 Task: Compose an email with the signature Edward Wright with the subject Request for a pay raise and the message I appreciate your patience and understanding in this matter. from softage.1@softage.net to softage.4@softage.net,  softage.1@softage.net and softage.5@softage.net with CC to softage.6@softage.net with an attached document Partnership_contract.docx, insert an emoji of office Send the email
Action: Mouse moved to (588, 749)
Screenshot: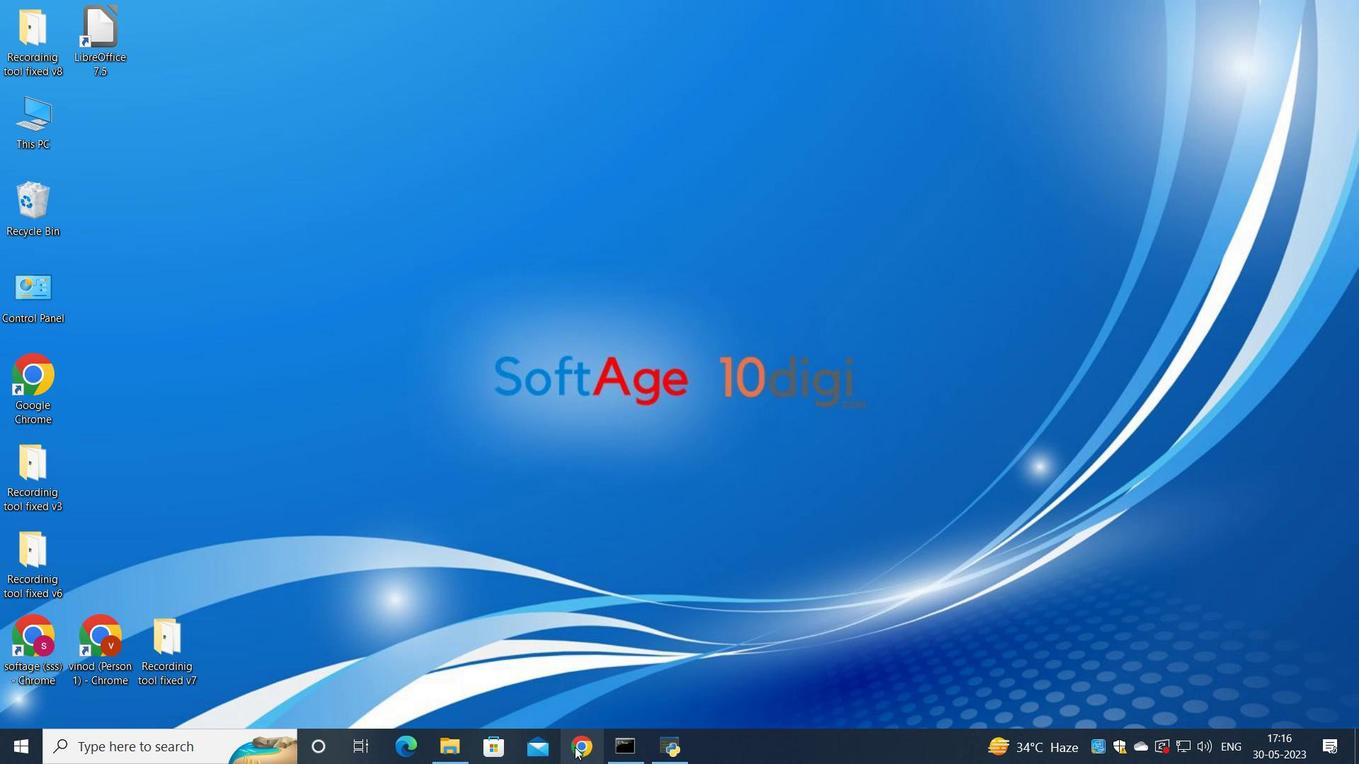 
Action: Mouse pressed left at (588, 749)
Screenshot: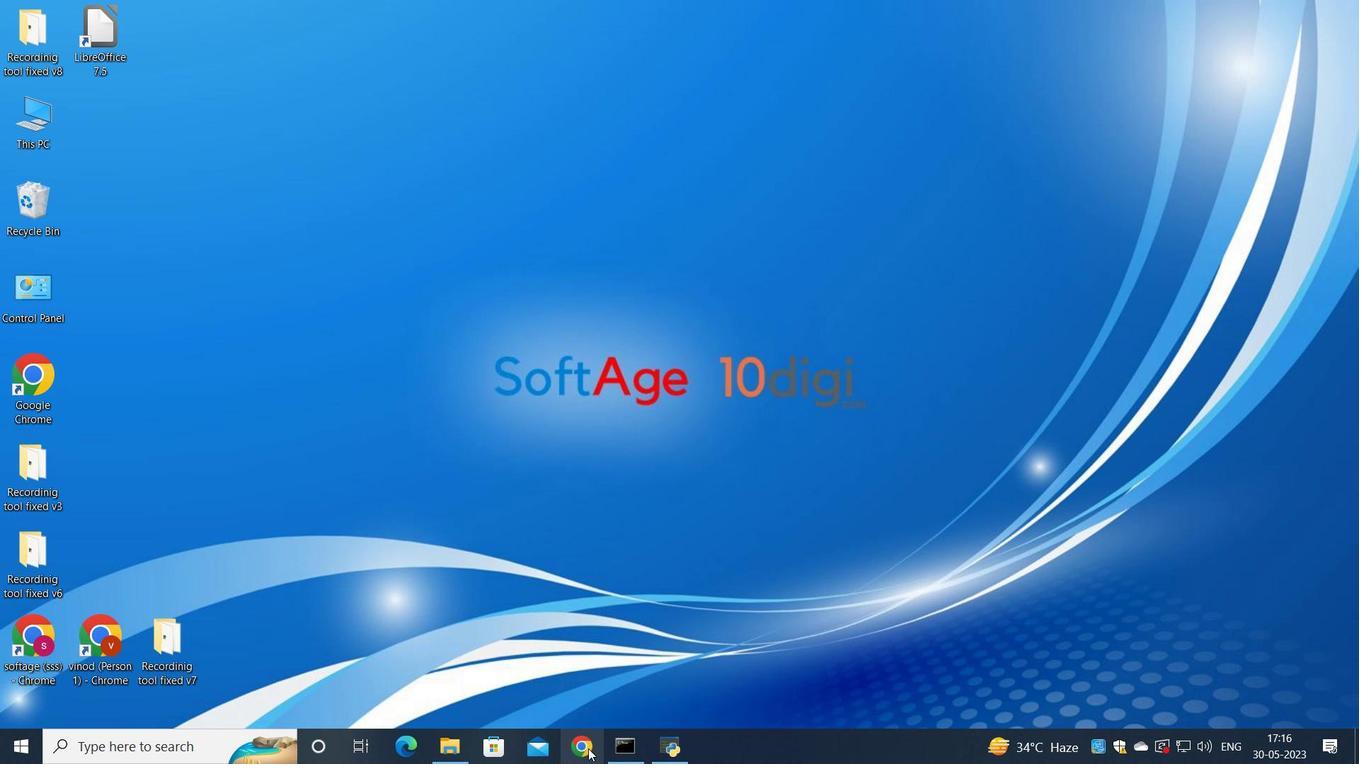 
Action: Mouse moved to (597, 482)
Screenshot: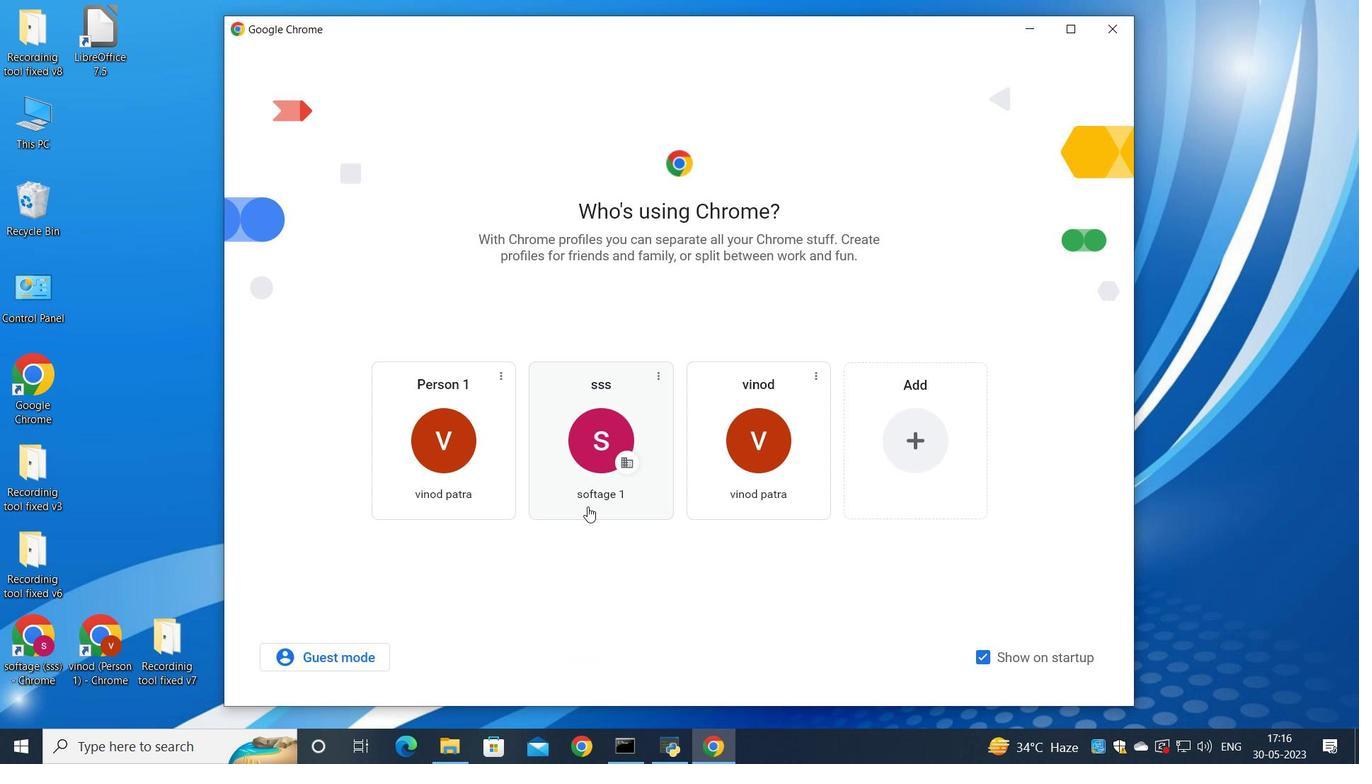 
Action: Mouse pressed left at (597, 482)
Screenshot: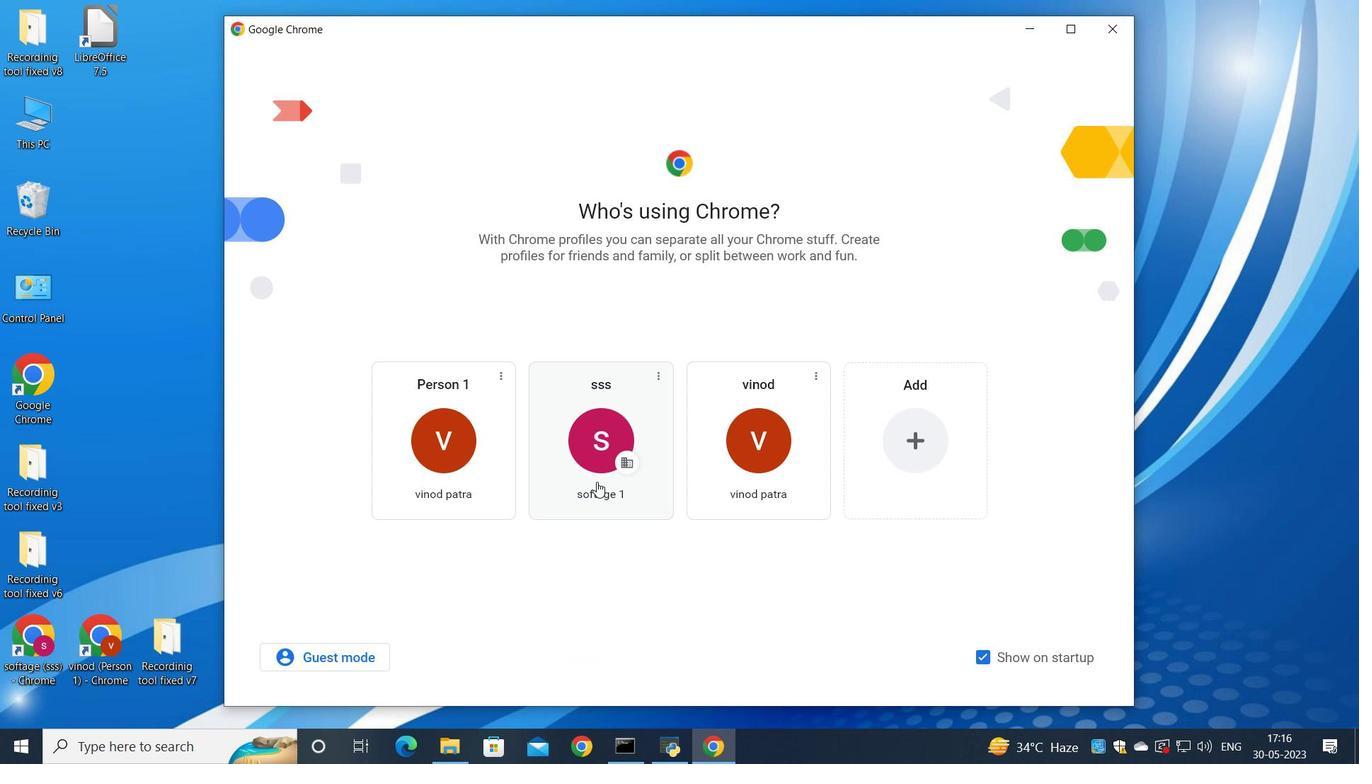 
Action: Mouse moved to (1196, 86)
Screenshot: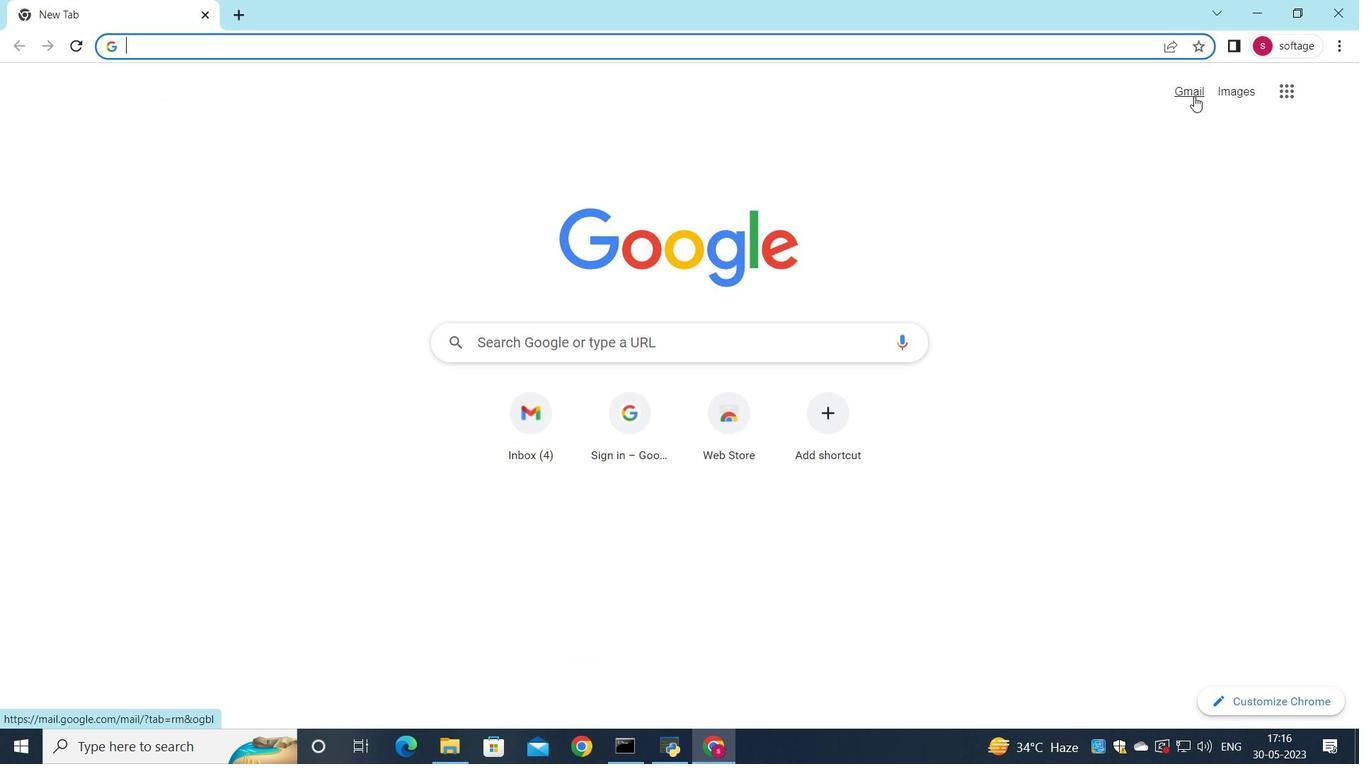 
Action: Mouse pressed left at (1196, 86)
Screenshot: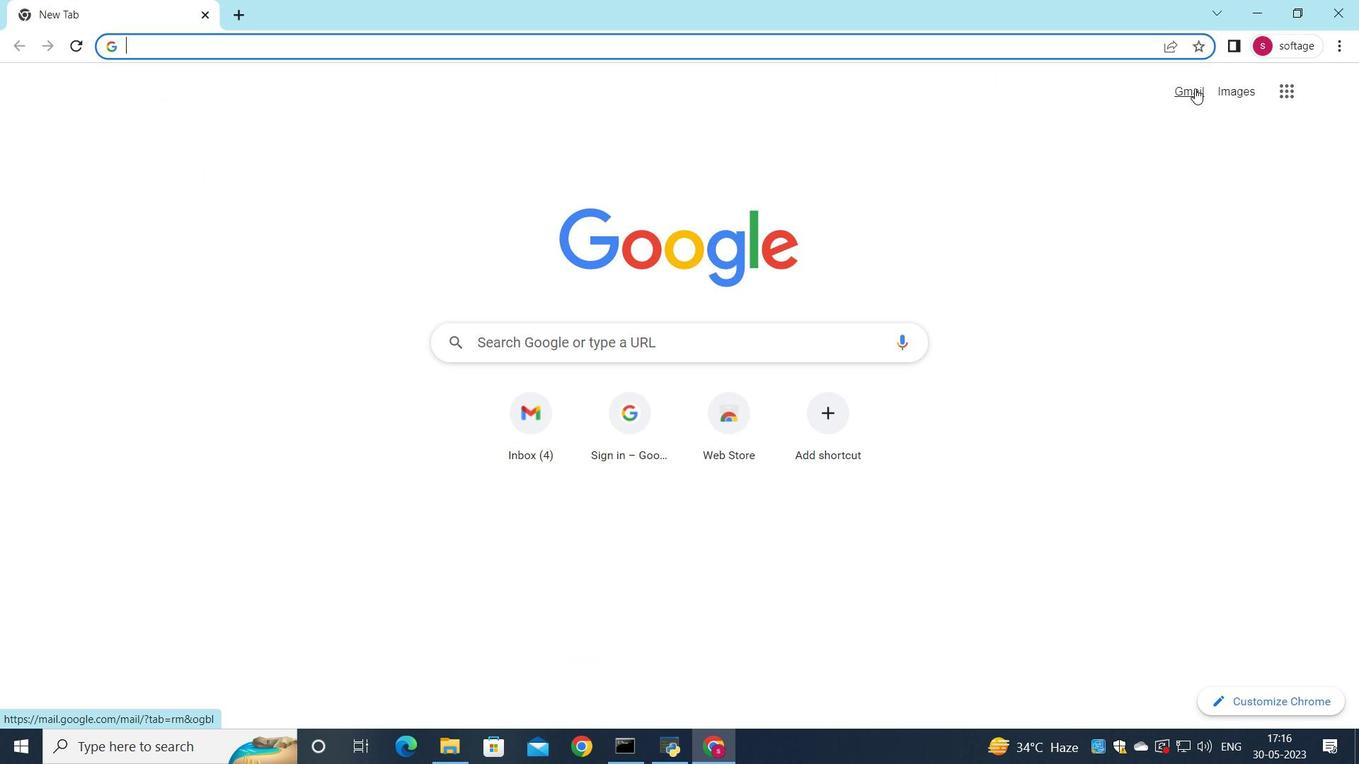 
Action: Mouse moved to (1157, 124)
Screenshot: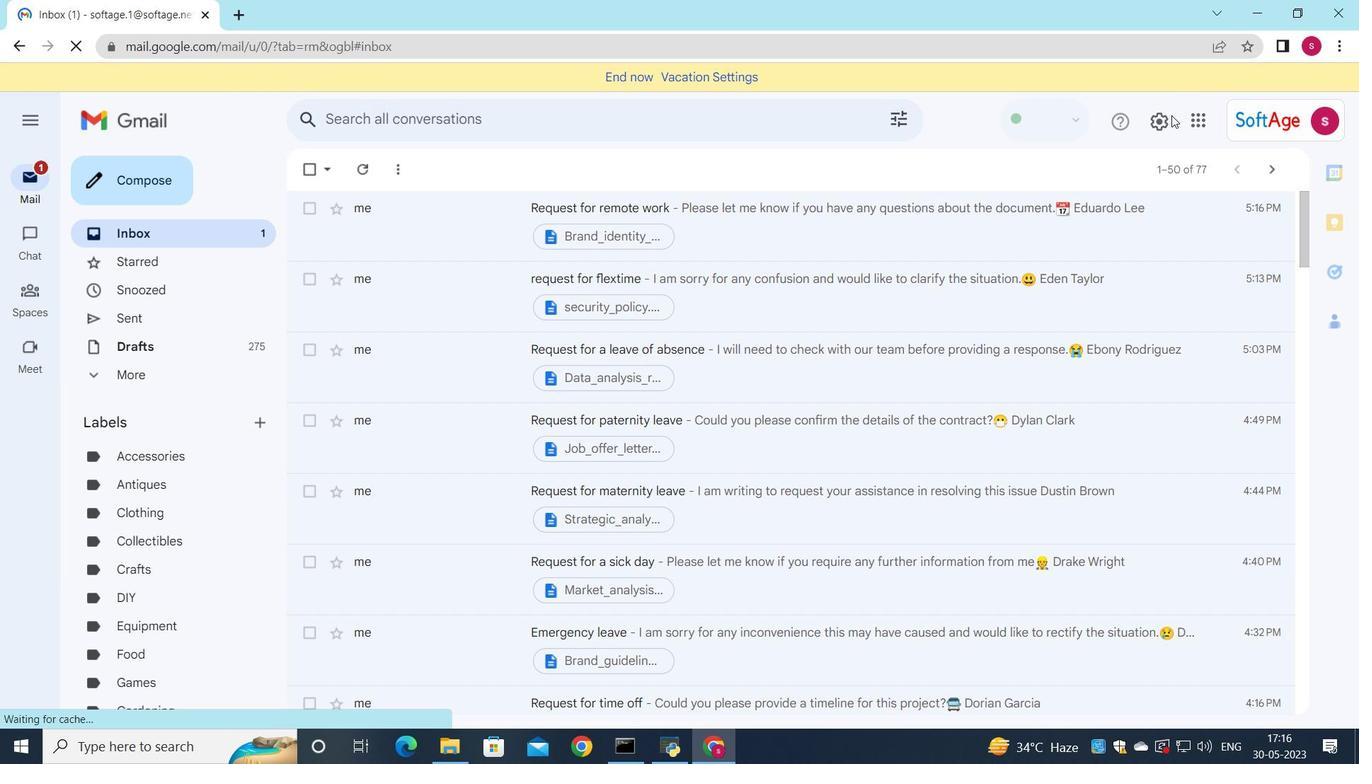 
Action: Mouse pressed left at (1157, 124)
Screenshot: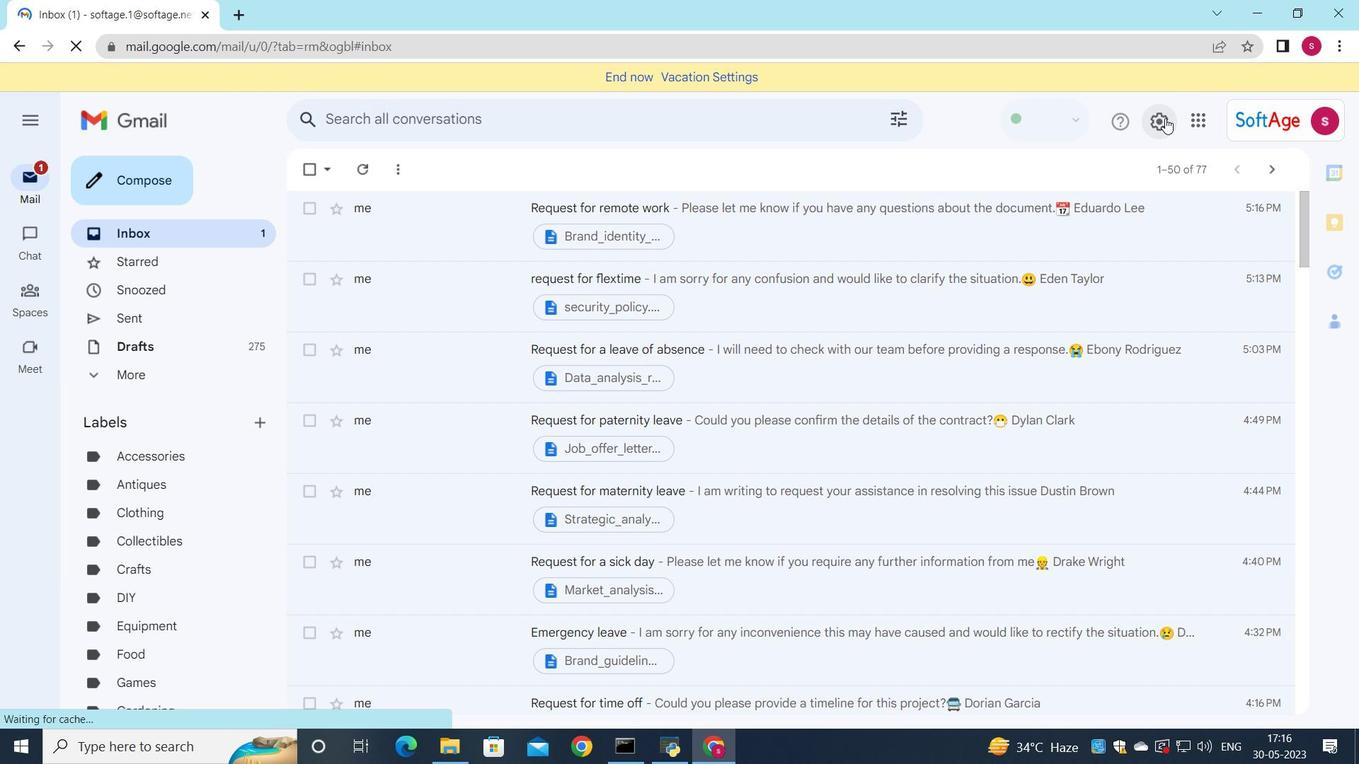 
Action: Mouse moved to (1150, 205)
Screenshot: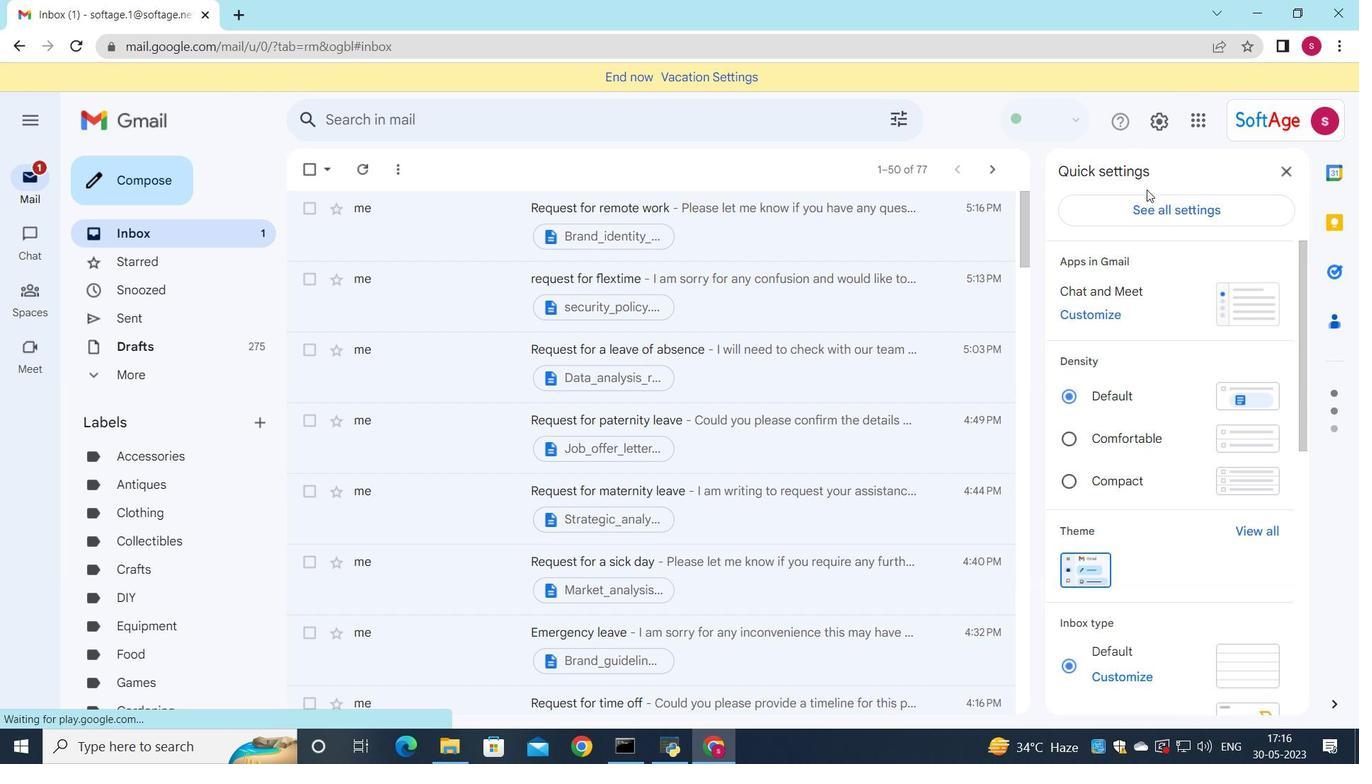 
Action: Mouse pressed left at (1150, 205)
Screenshot: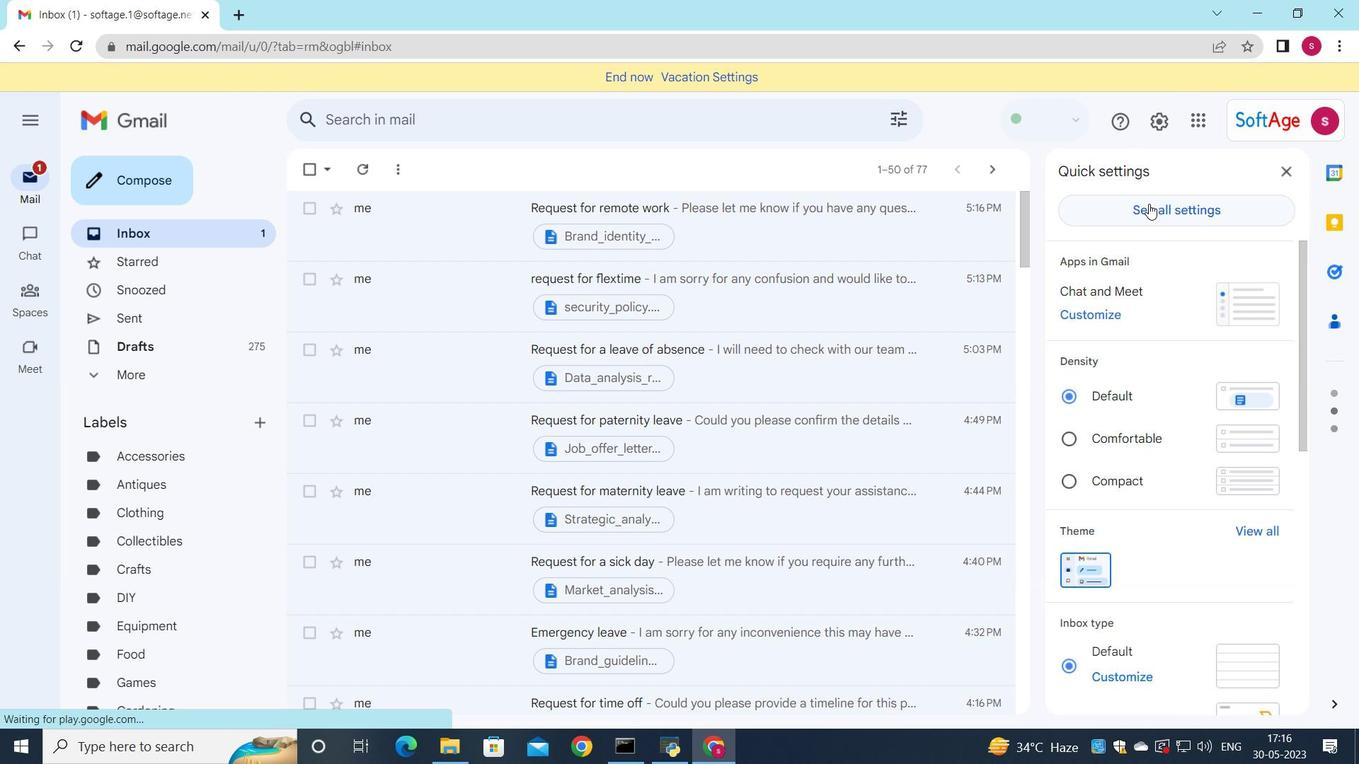 
Action: Mouse moved to (767, 233)
Screenshot: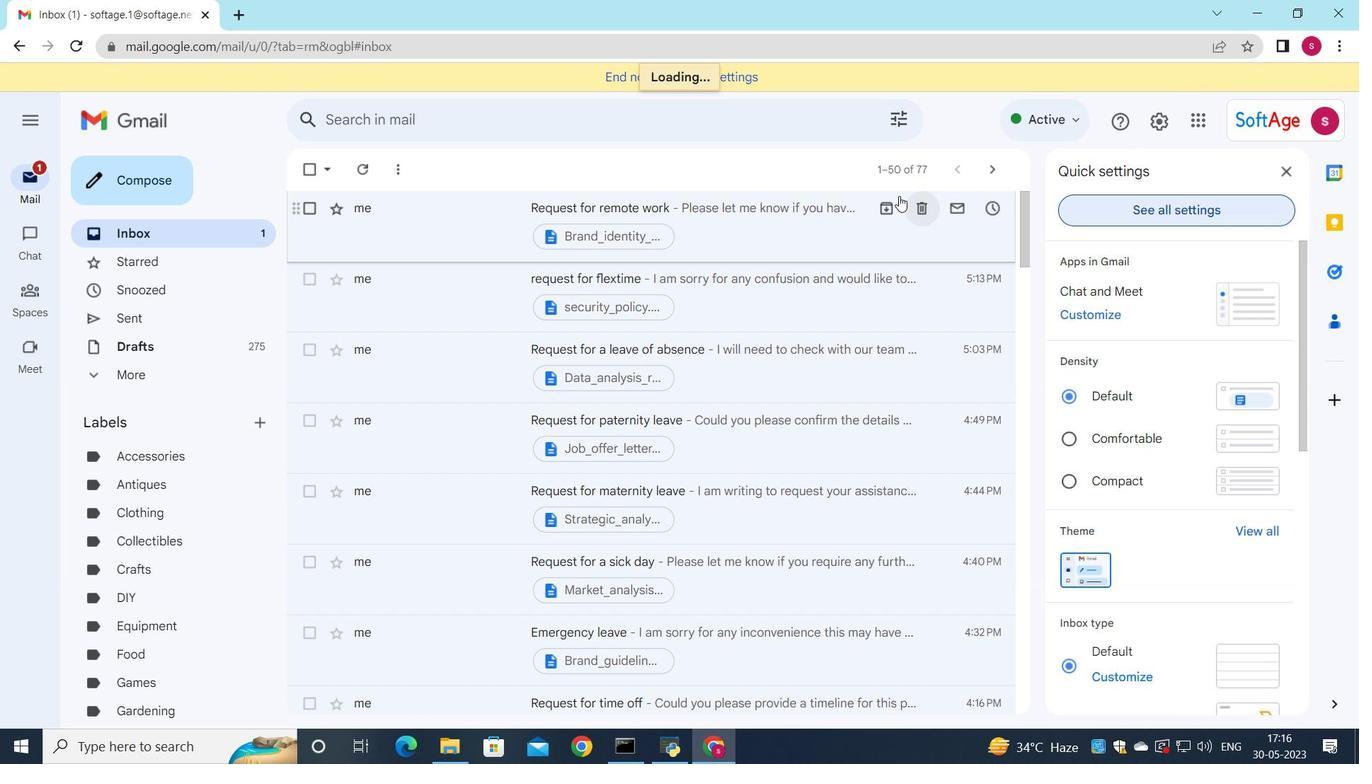 
Action: Mouse scrolled (770, 232) with delta (0, 0)
Screenshot: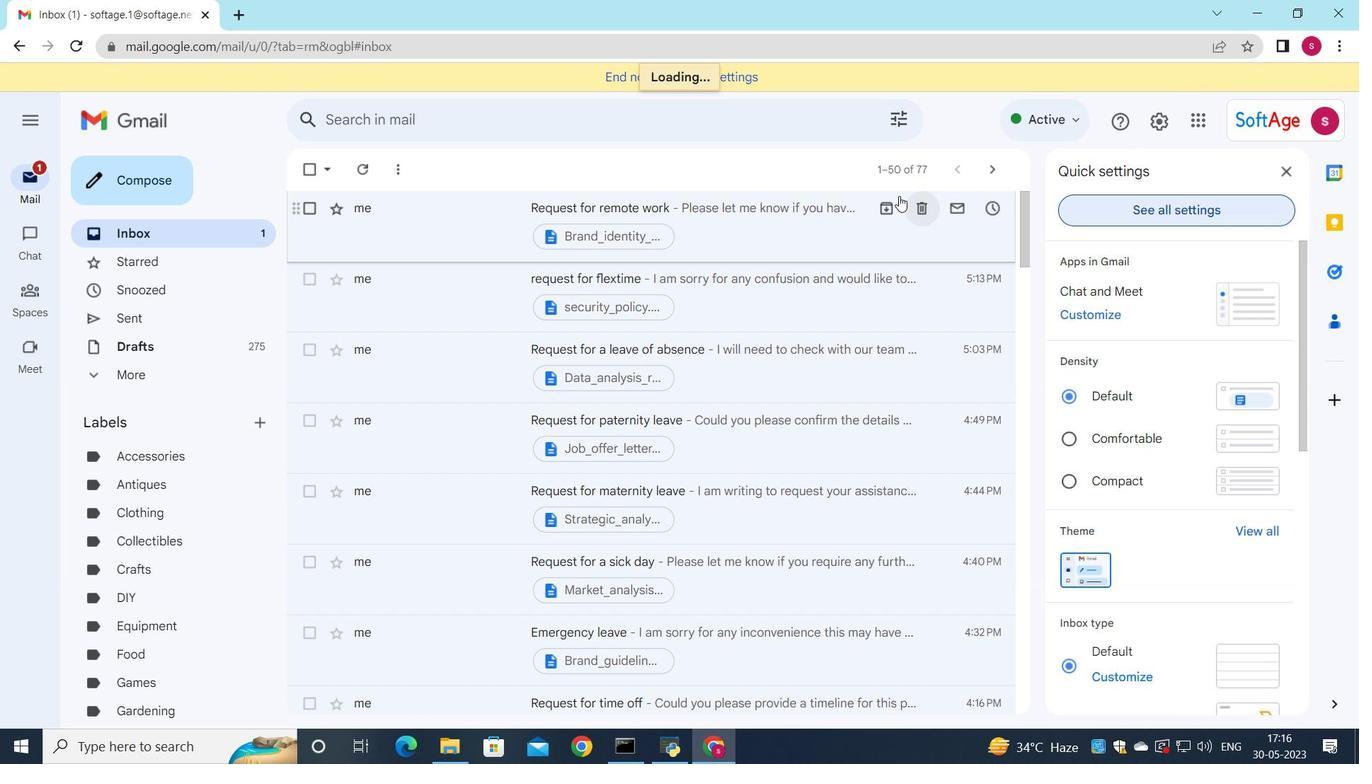 
Action: Mouse moved to (765, 236)
Screenshot: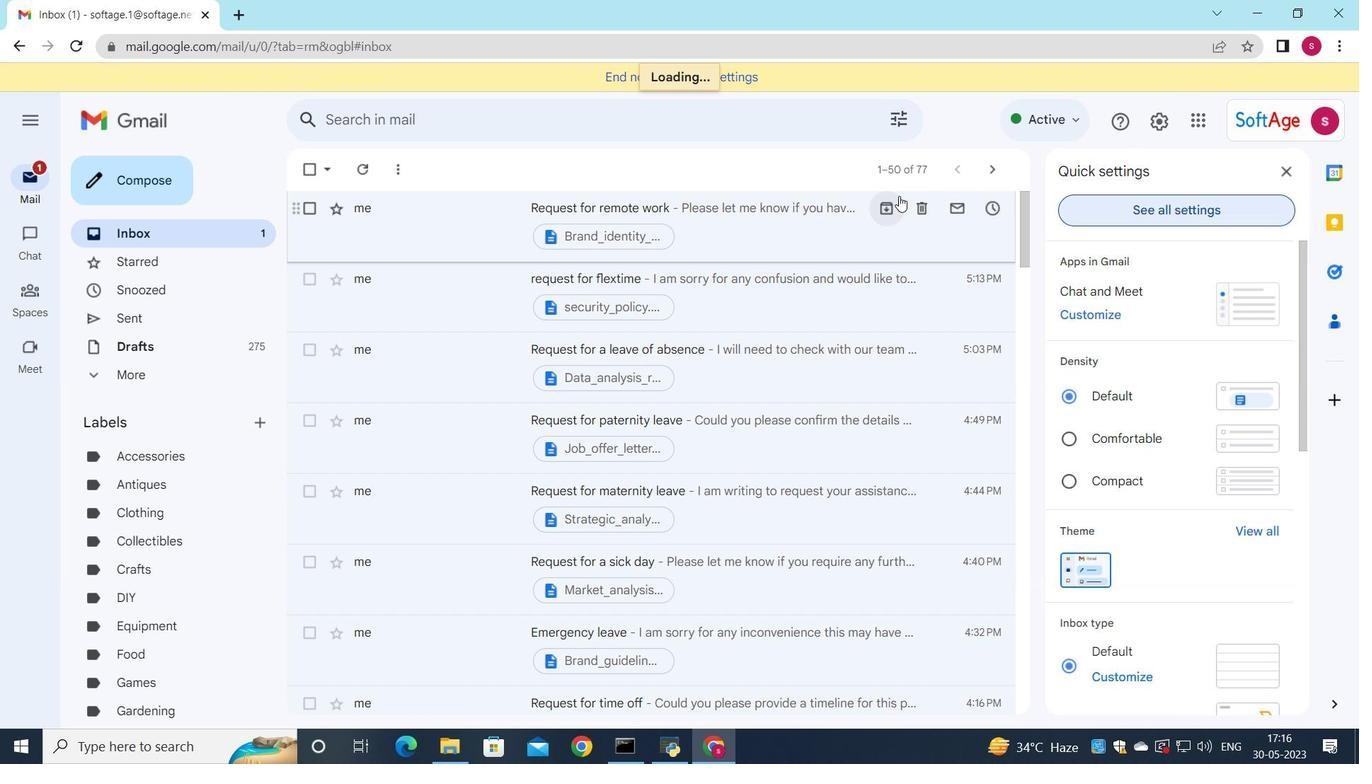 
Action: Mouse scrolled (765, 235) with delta (0, 0)
Screenshot: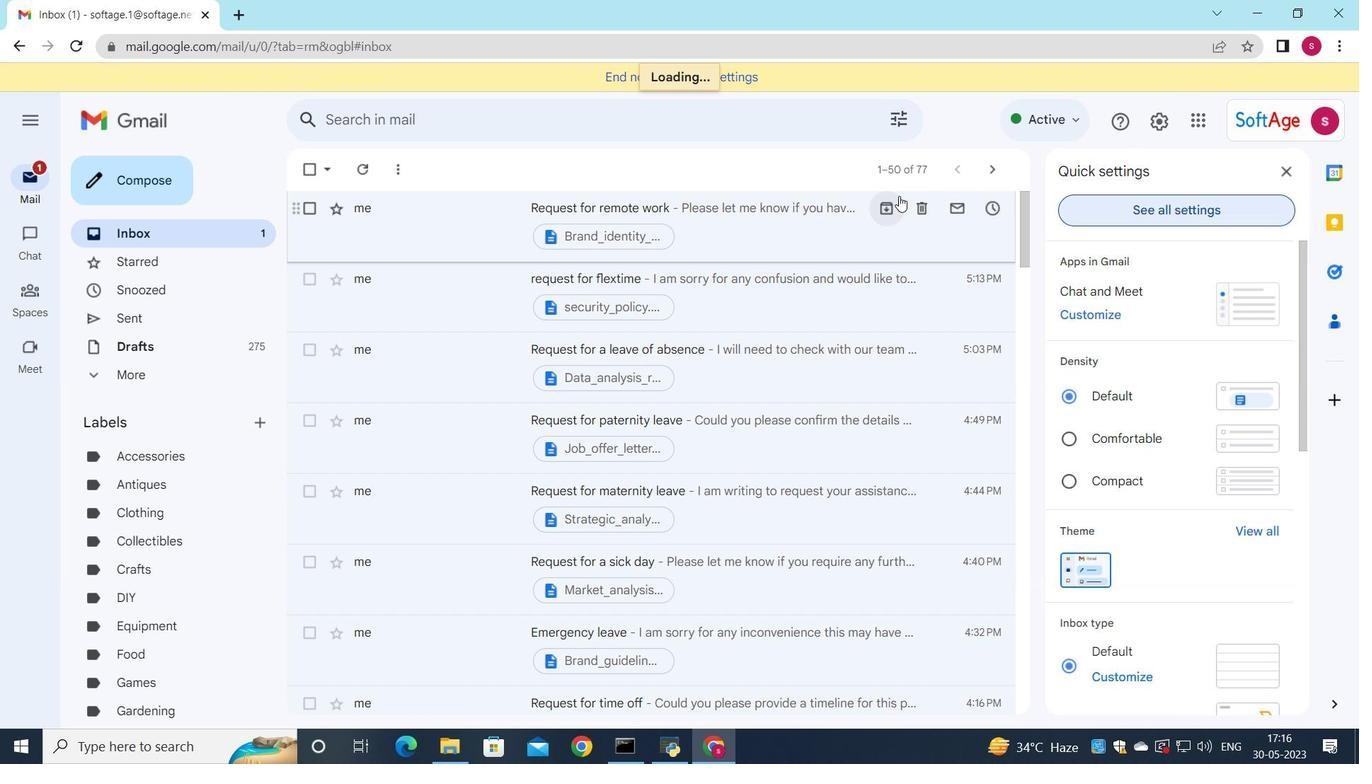 
Action: Mouse scrolled (765, 235) with delta (0, 0)
Screenshot: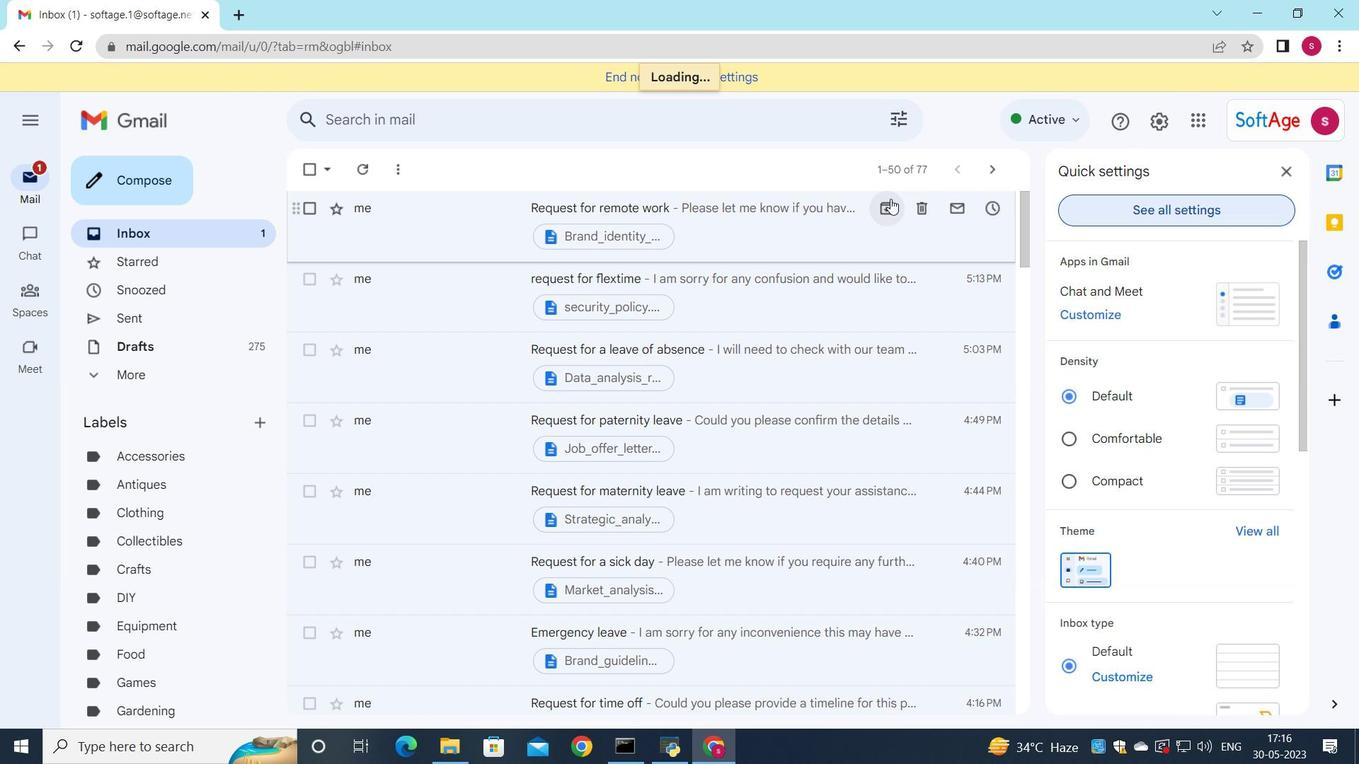 
Action: Mouse scrolled (765, 235) with delta (0, 0)
Screenshot: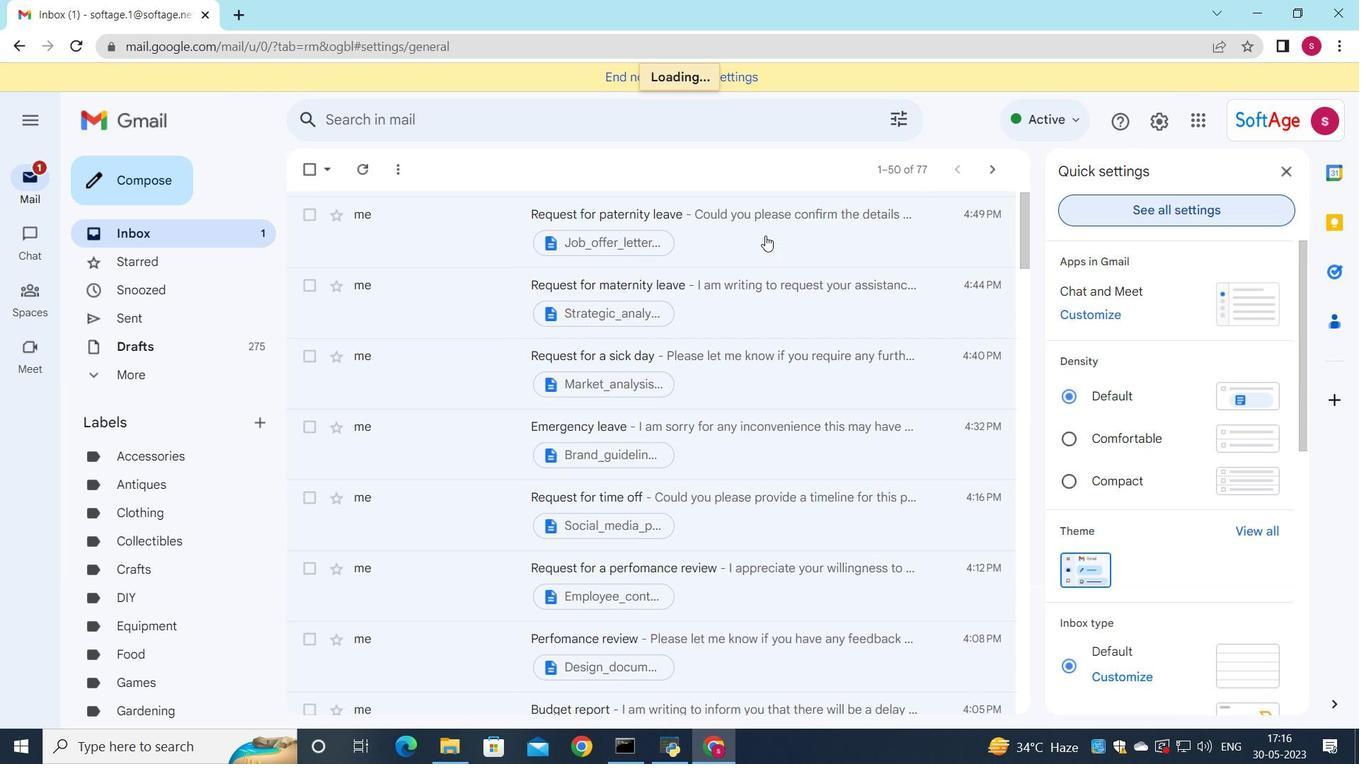 
Action: Mouse scrolled (765, 235) with delta (0, 0)
Screenshot: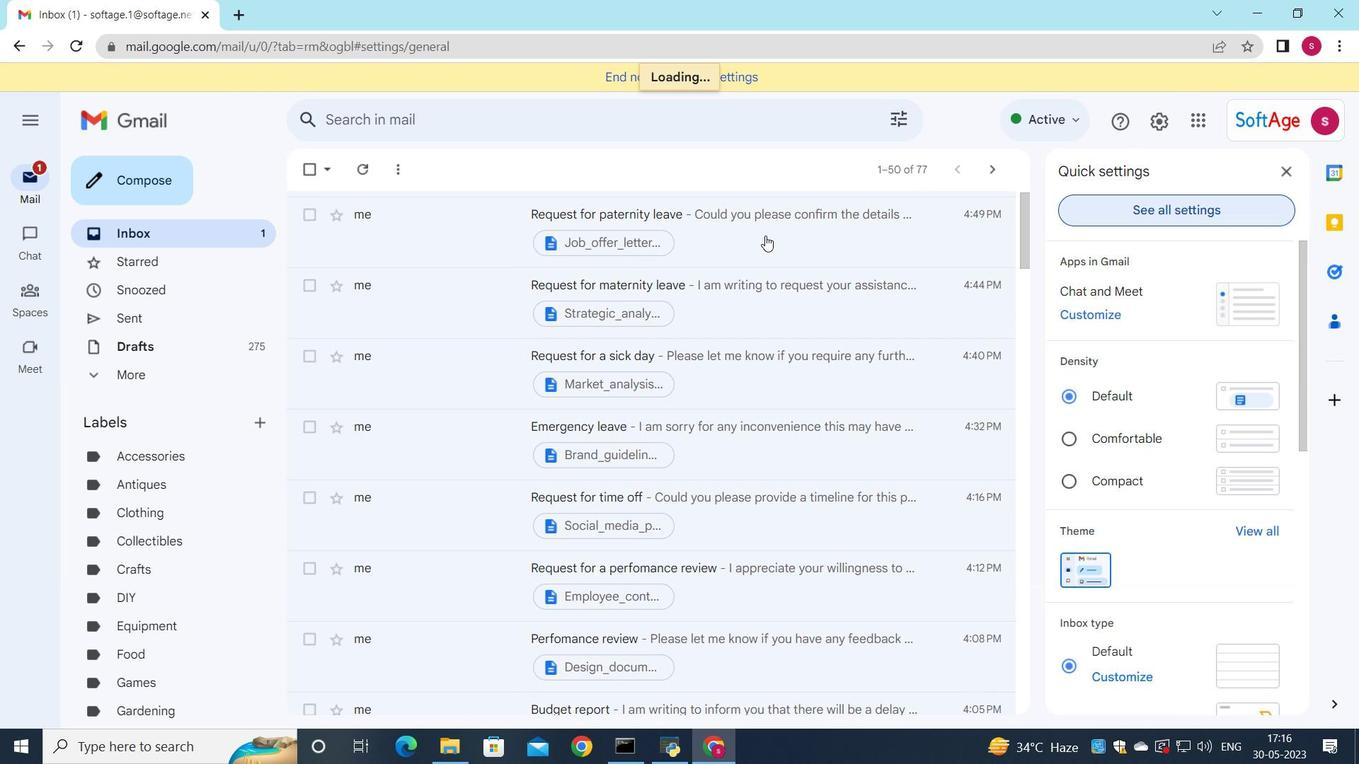 
Action: Mouse scrolled (765, 235) with delta (0, 0)
Screenshot: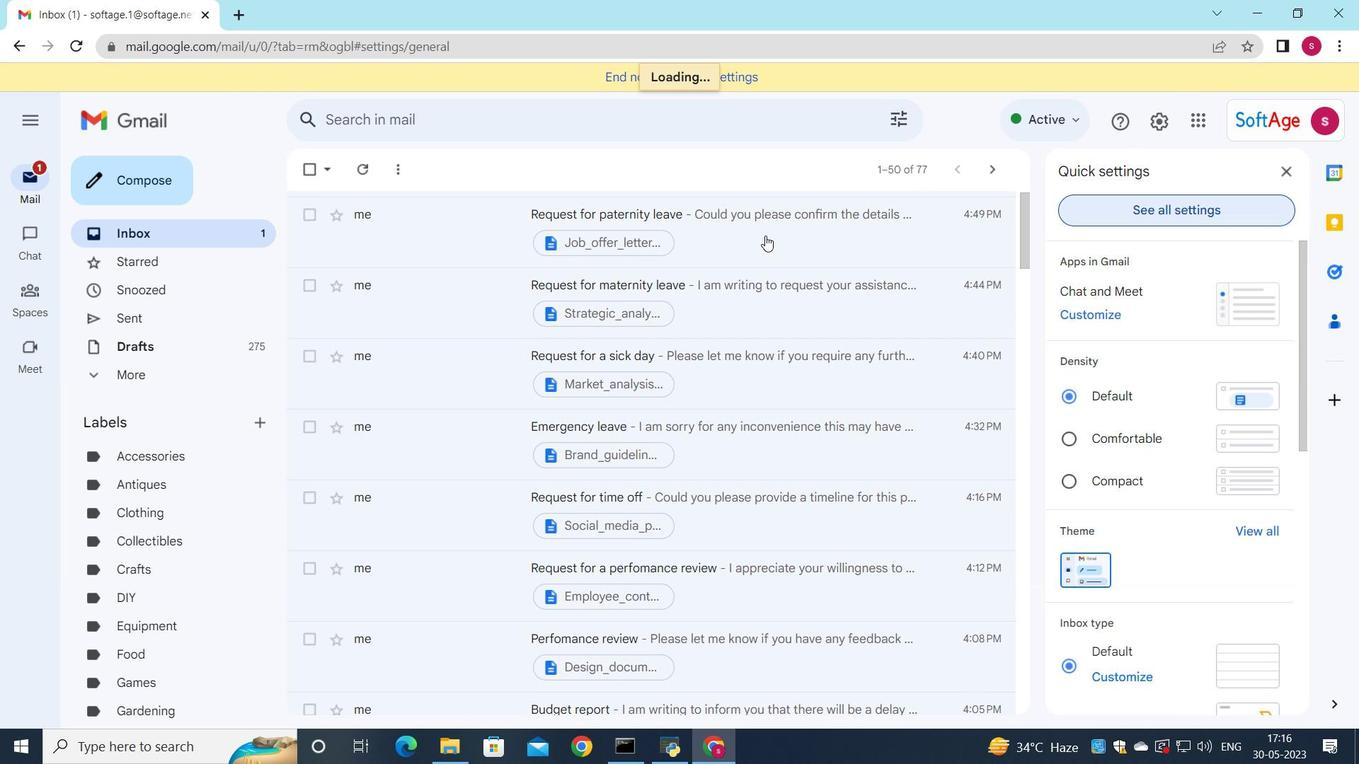 
Action: Mouse scrolled (765, 235) with delta (0, 0)
Screenshot: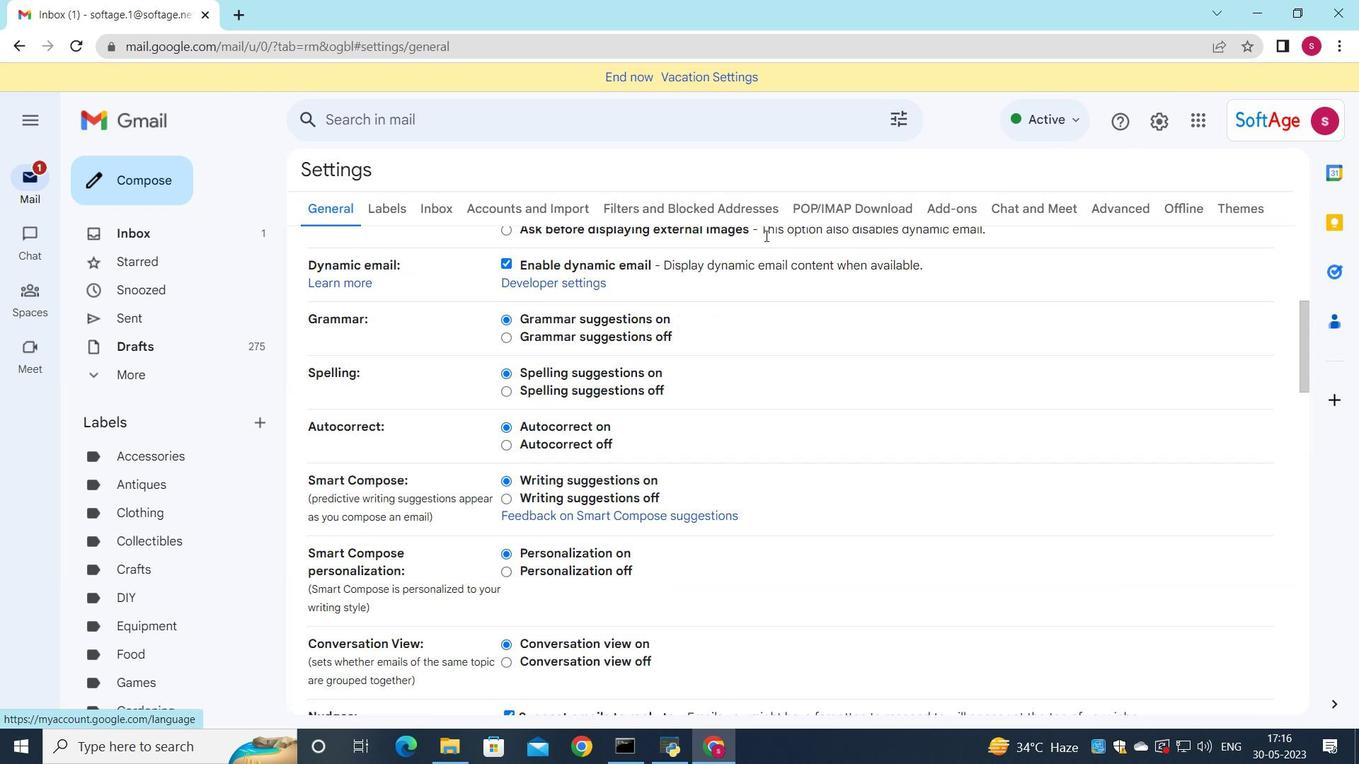 
Action: Mouse scrolled (765, 235) with delta (0, 0)
Screenshot: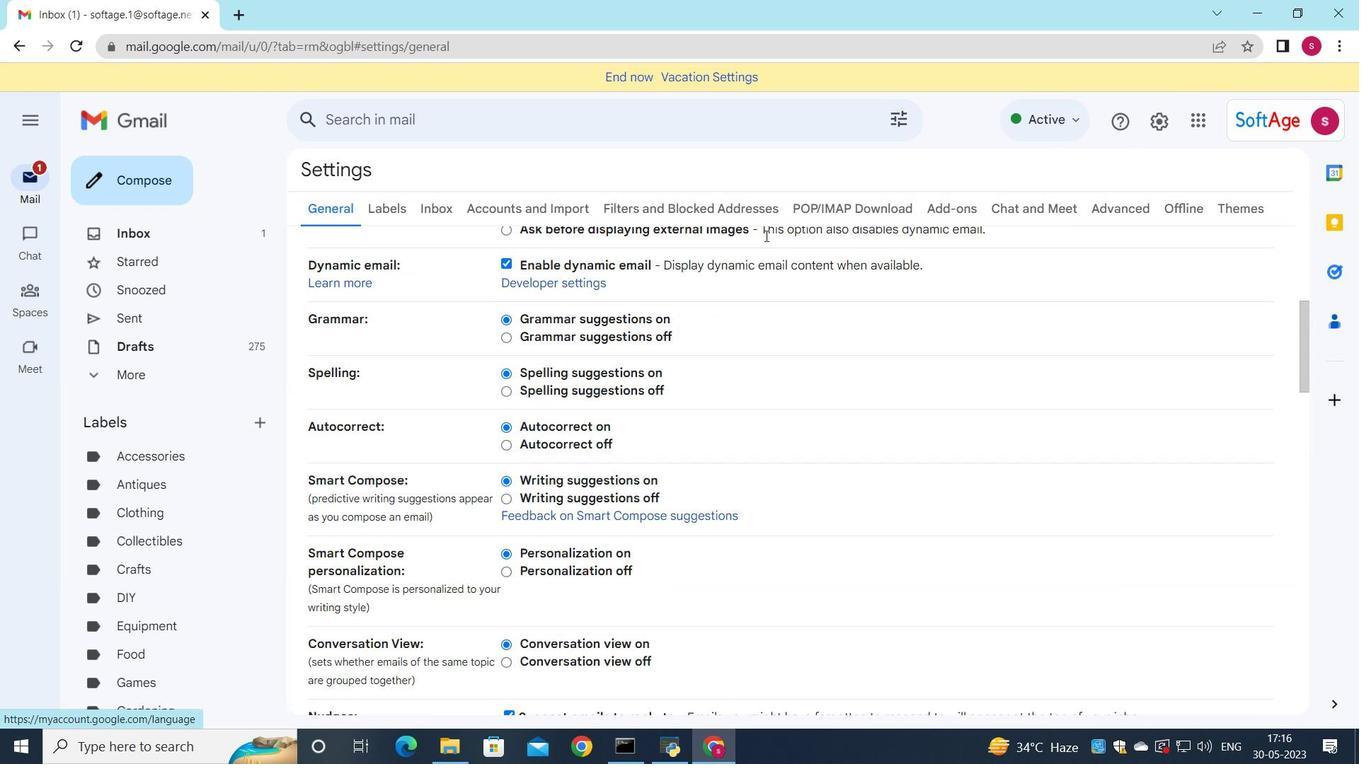 
Action: Mouse scrolled (765, 235) with delta (0, 0)
Screenshot: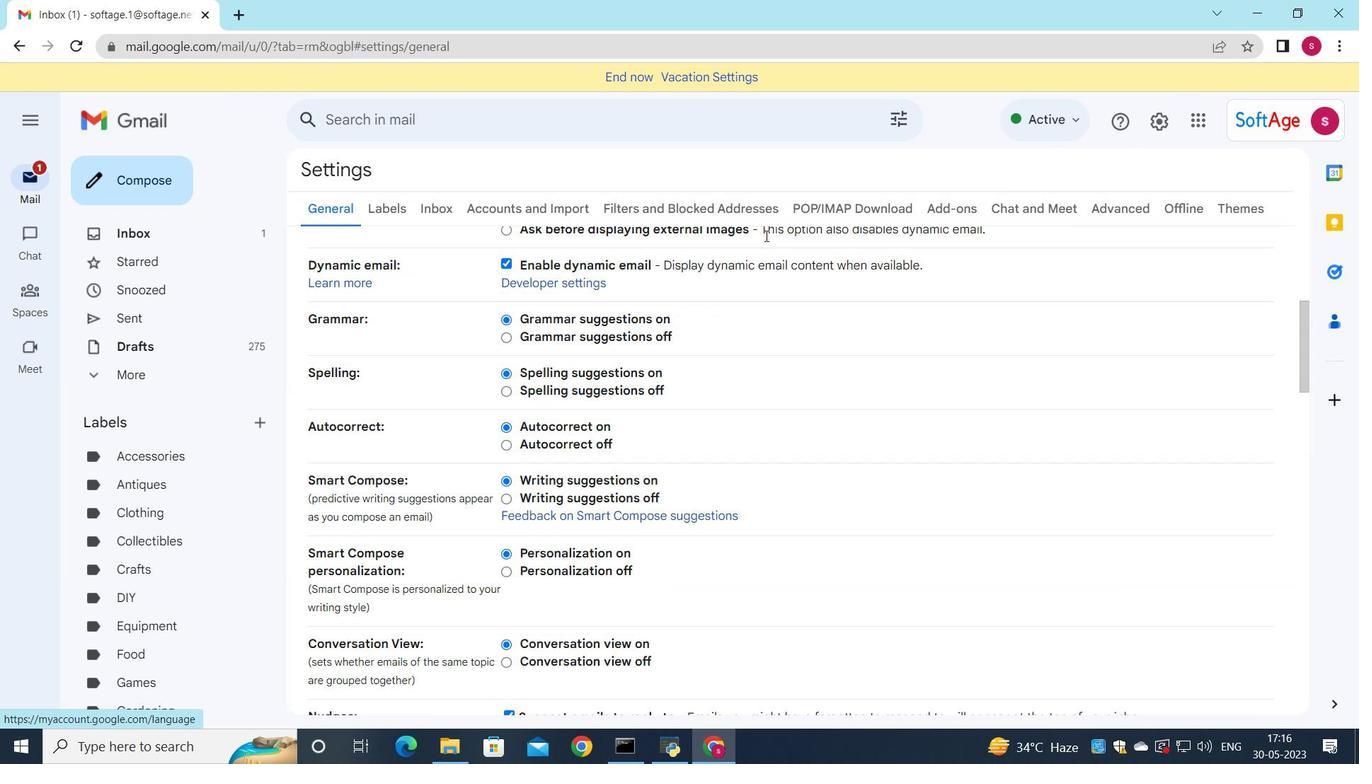 
Action: Mouse scrolled (765, 235) with delta (0, 0)
Screenshot: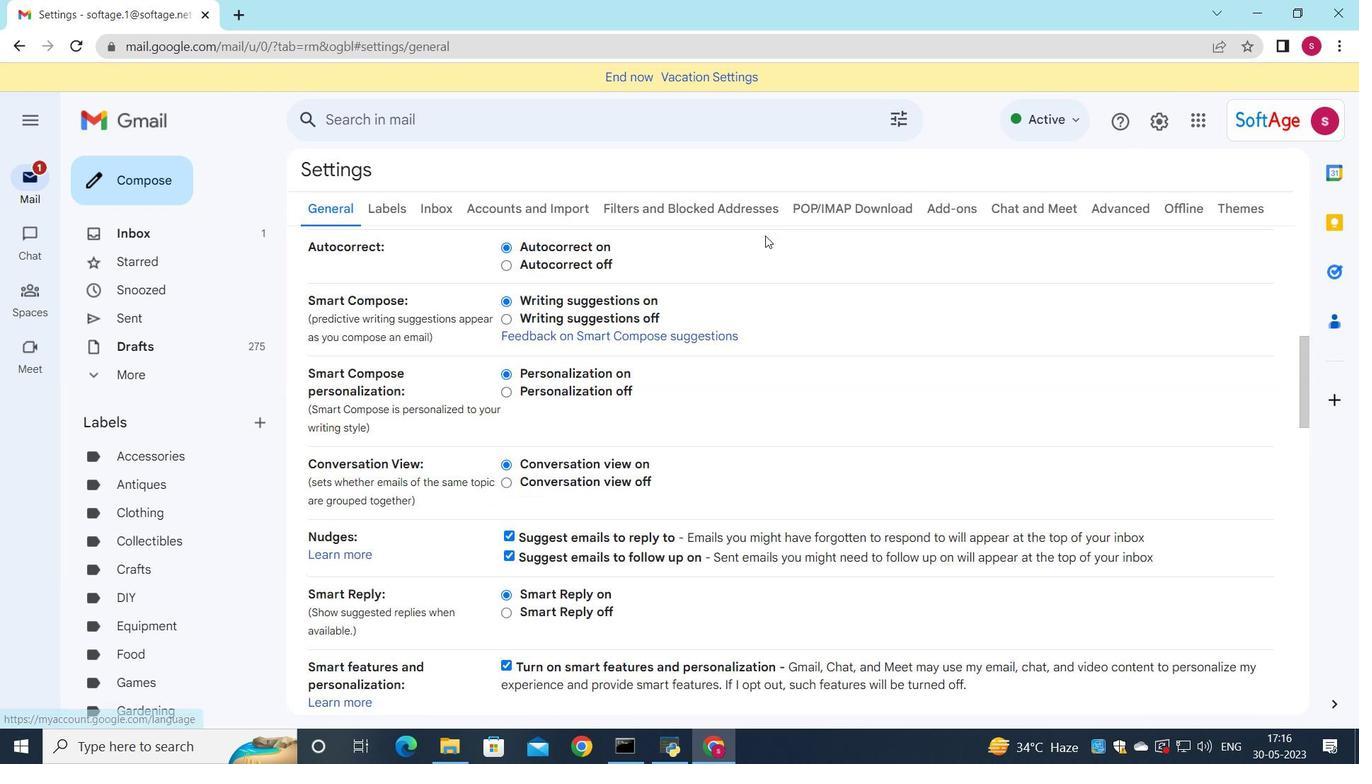 
Action: Mouse scrolled (765, 235) with delta (0, 0)
Screenshot: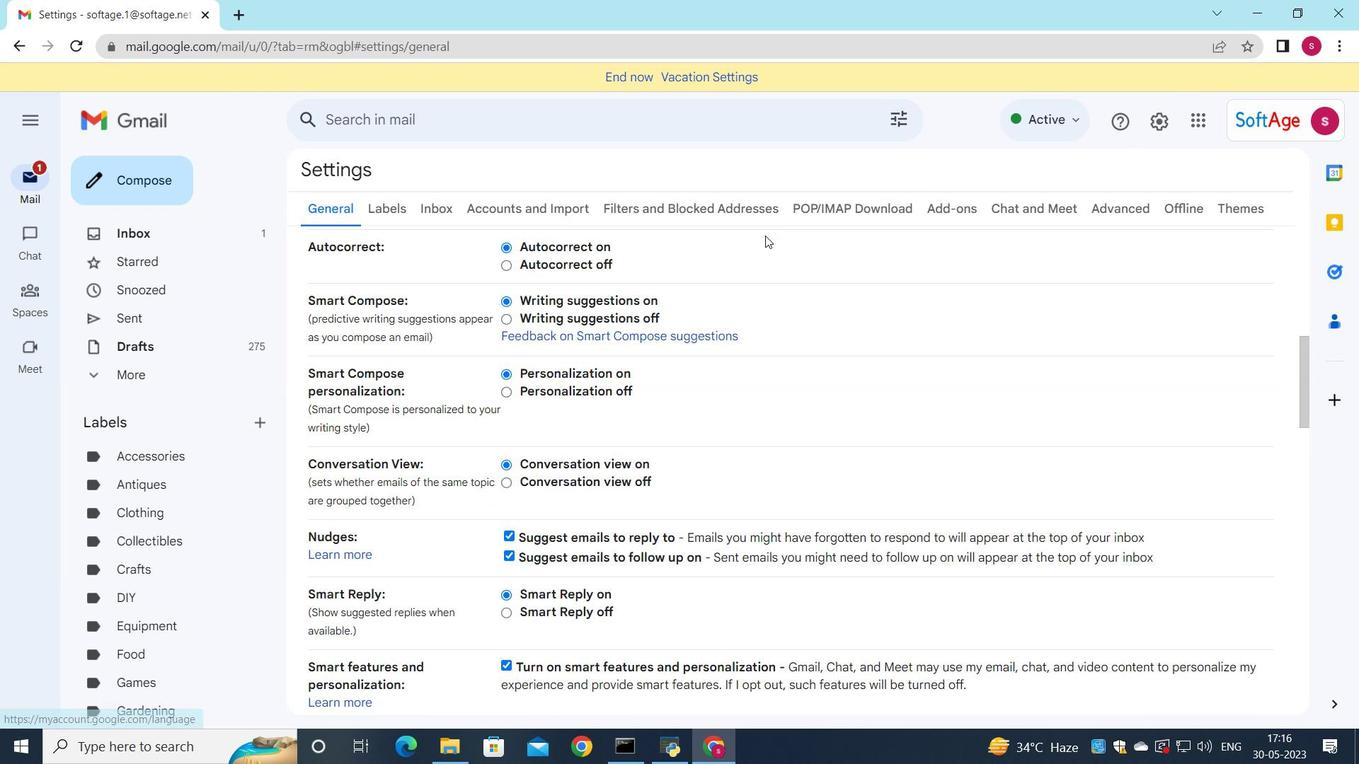 
Action: Mouse scrolled (765, 235) with delta (0, 0)
Screenshot: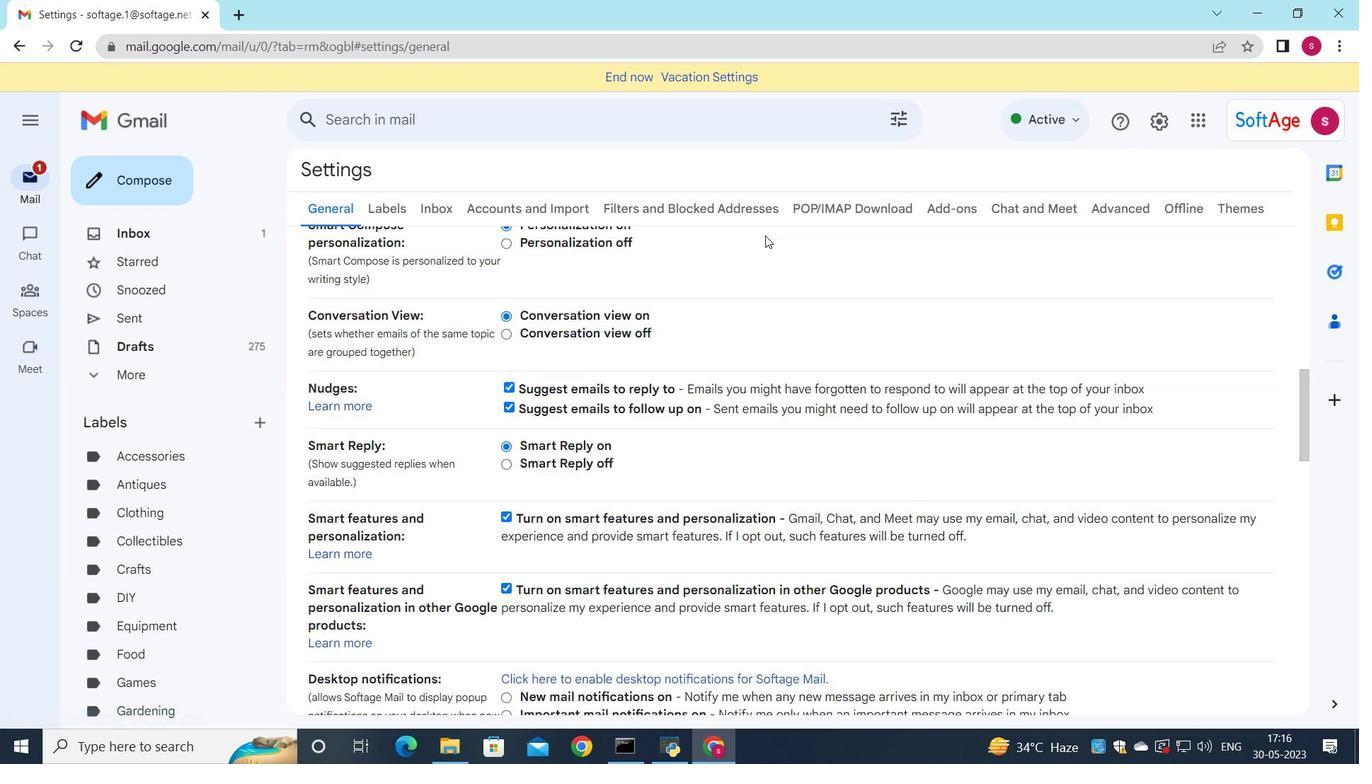 
Action: Mouse moved to (732, 373)
Screenshot: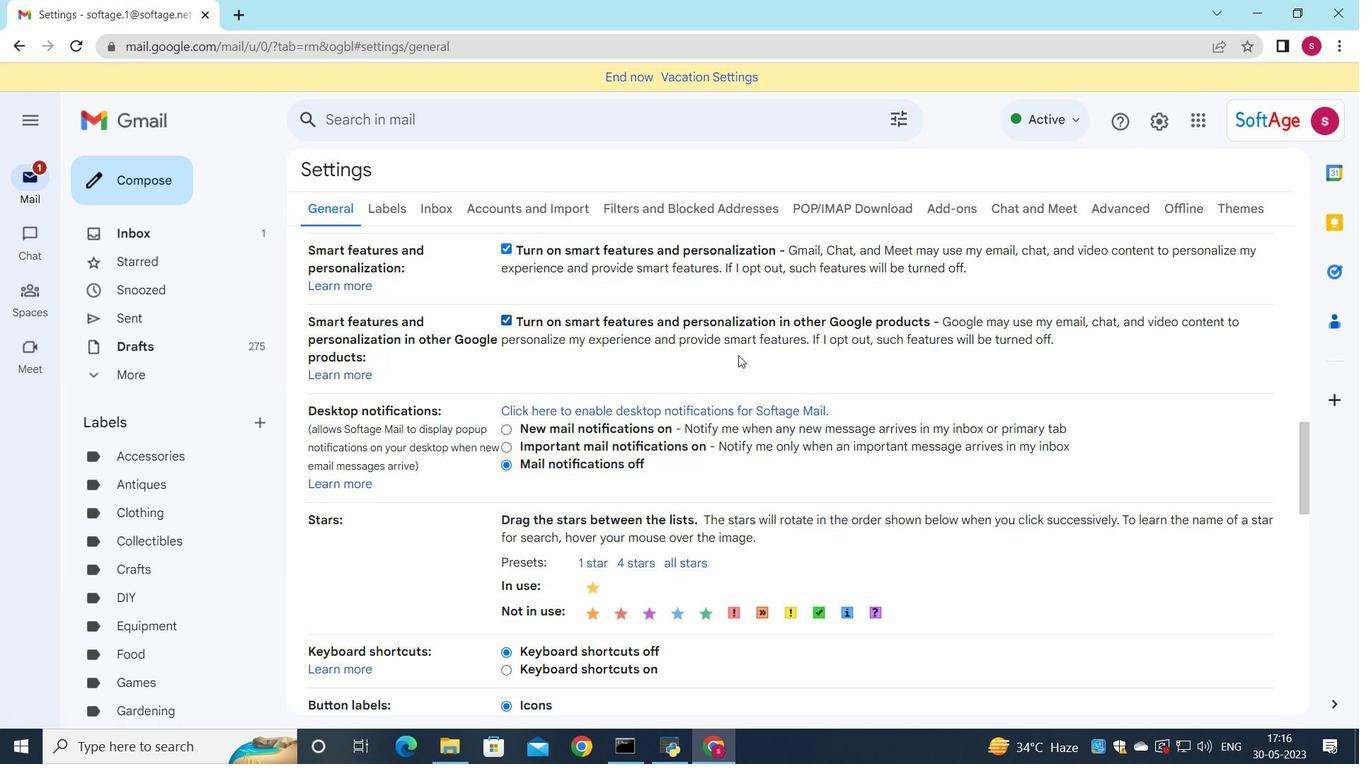 
Action: Mouse scrolled (737, 361) with delta (0, 0)
Screenshot: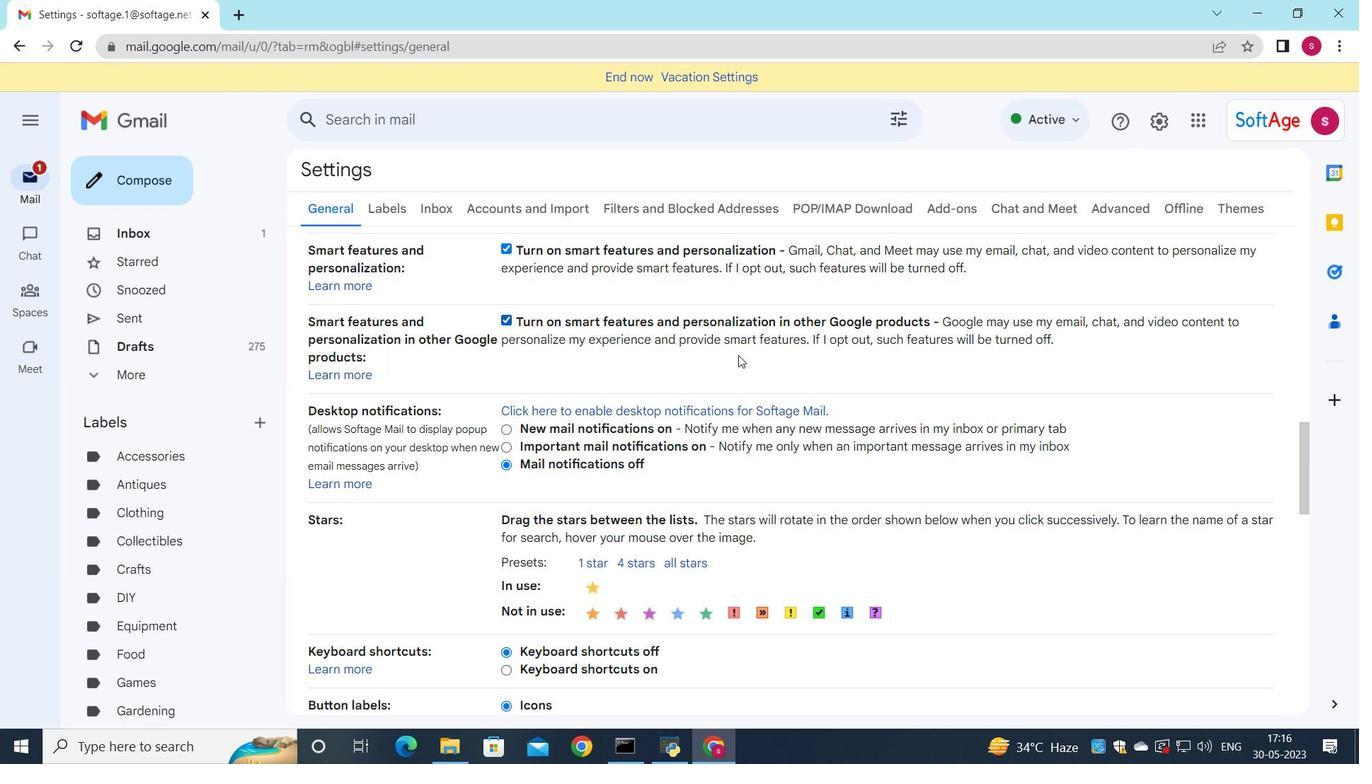 
Action: Mouse moved to (728, 385)
Screenshot: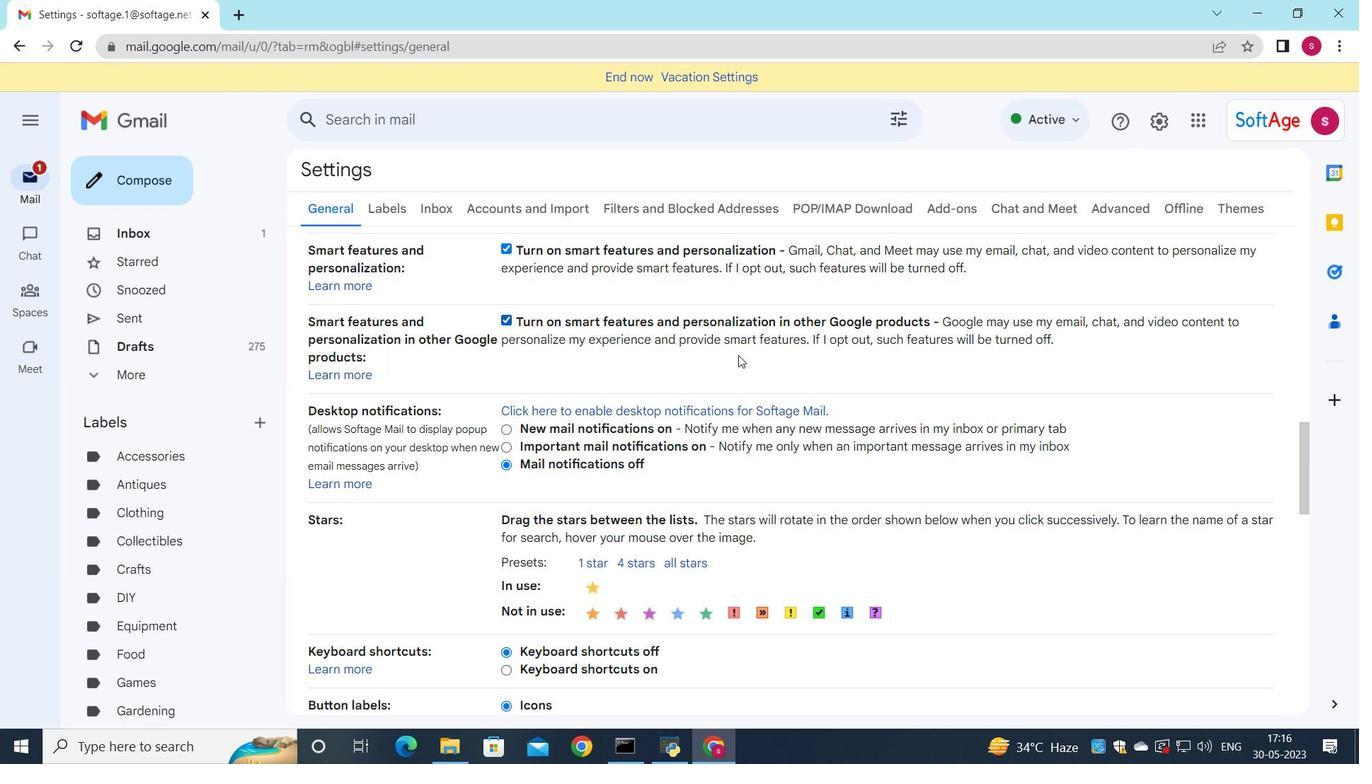 
Action: Mouse scrolled (734, 367) with delta (0, 0)
Screenshot: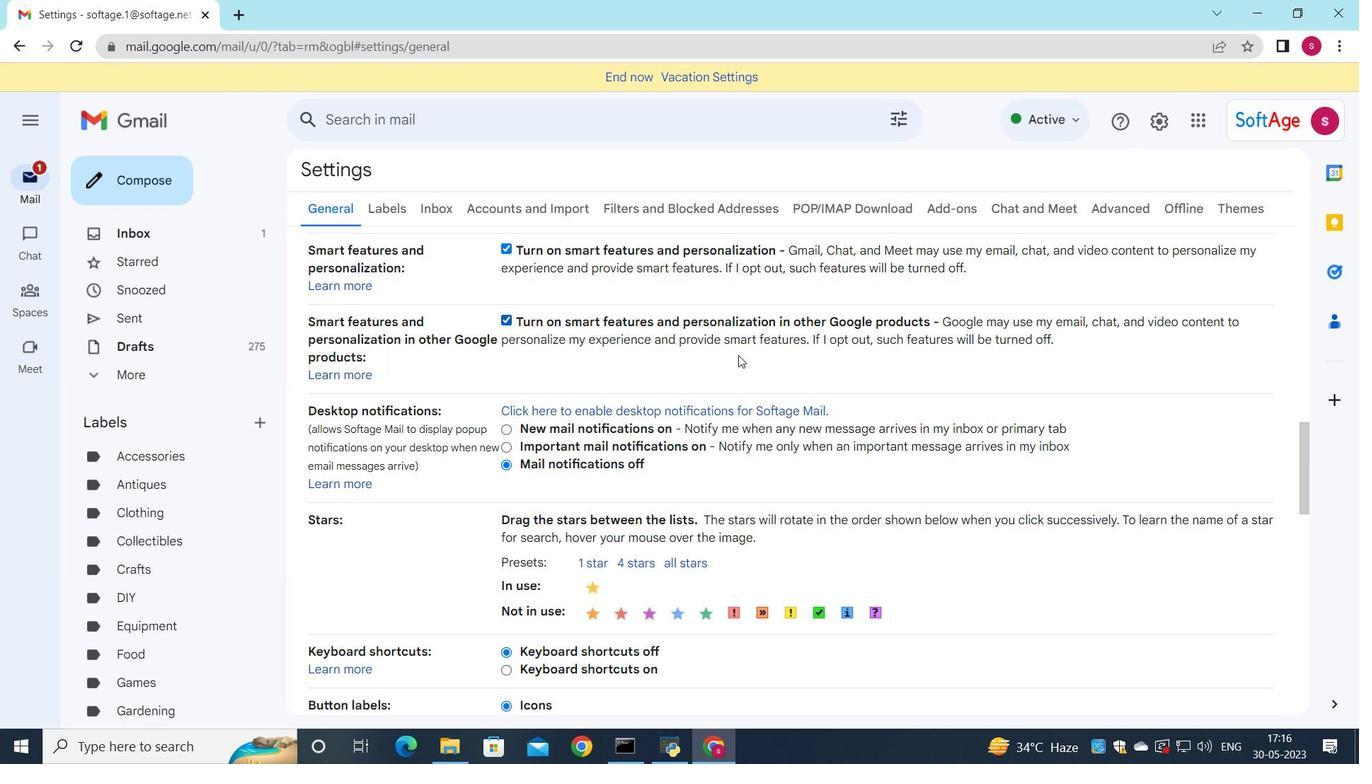
Action: Mouse moved to (728, 385)
Screenshot: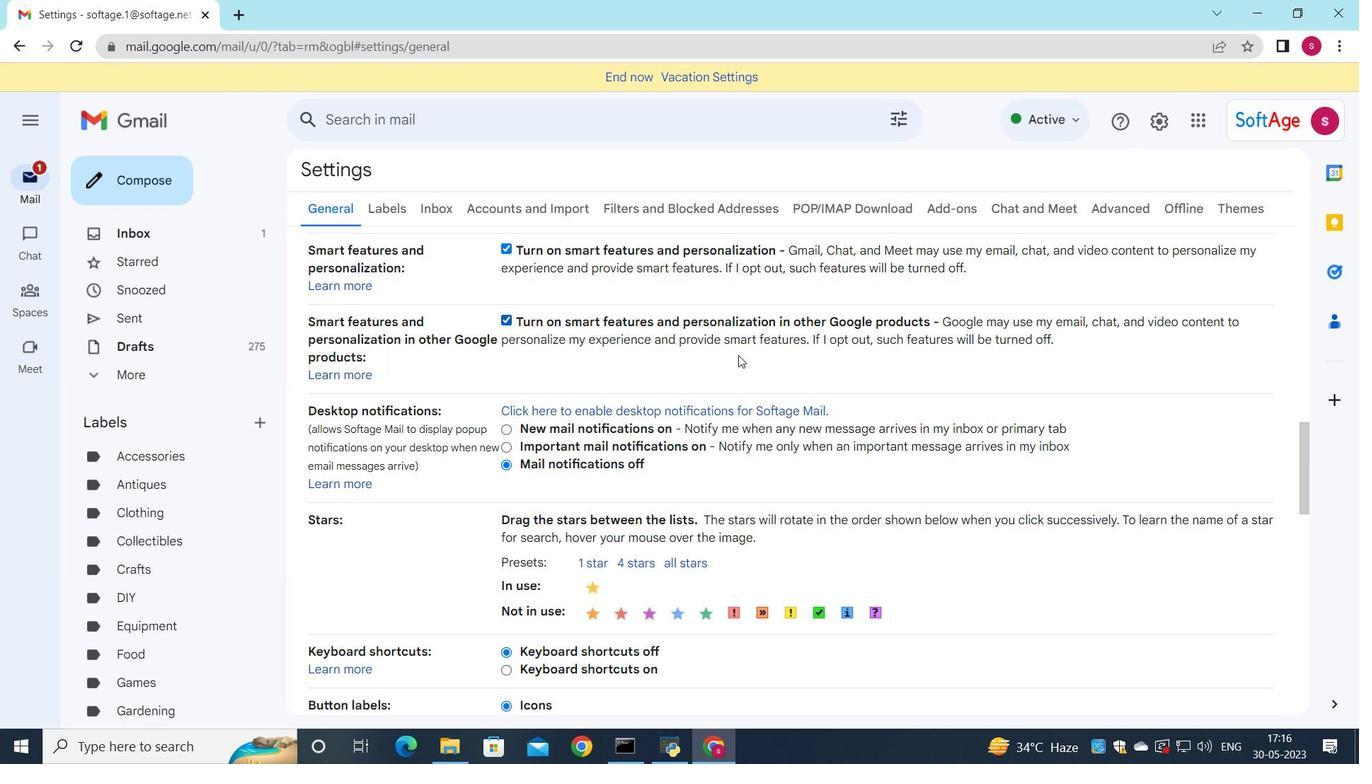 
Action: Mouse scrolled (734, 368) with delta (0, 0)
Screenshot: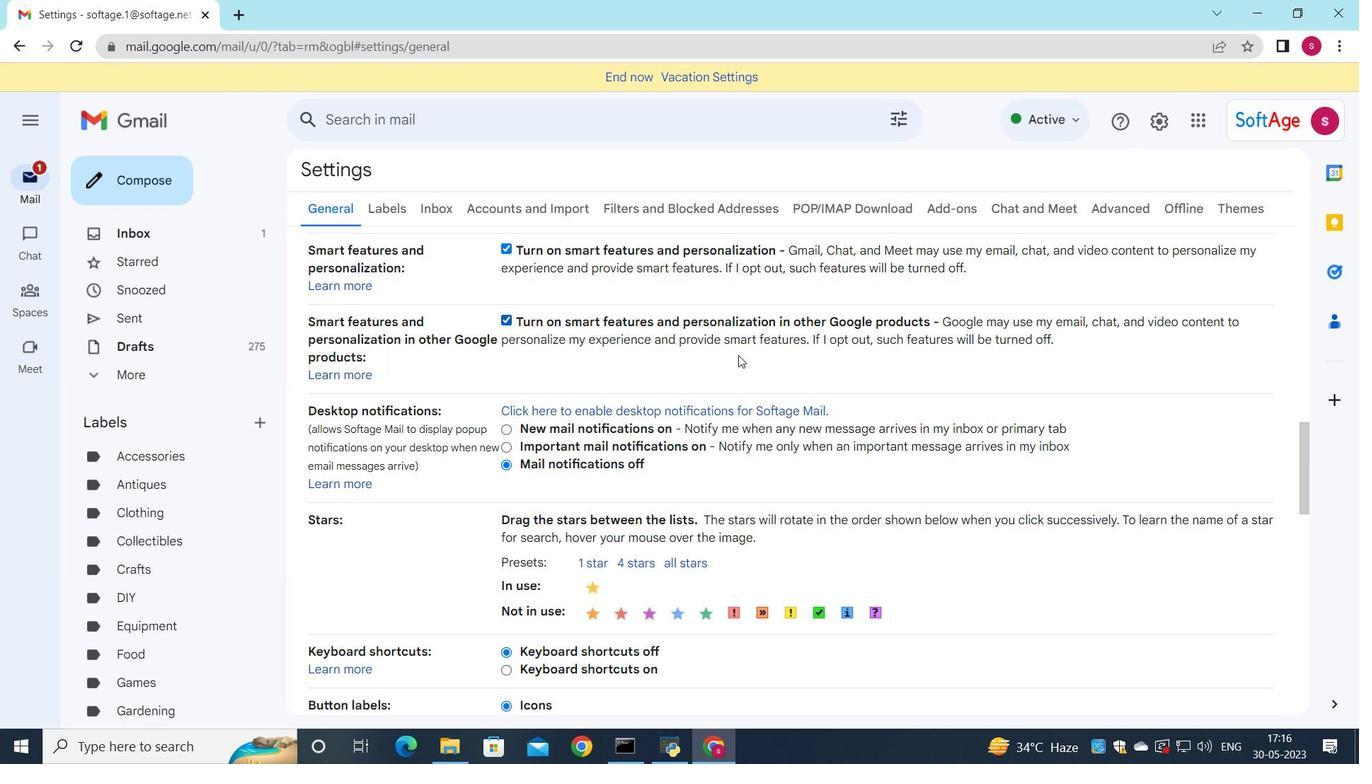 
Action: Mouse moved to (727, 385)
Screenshot: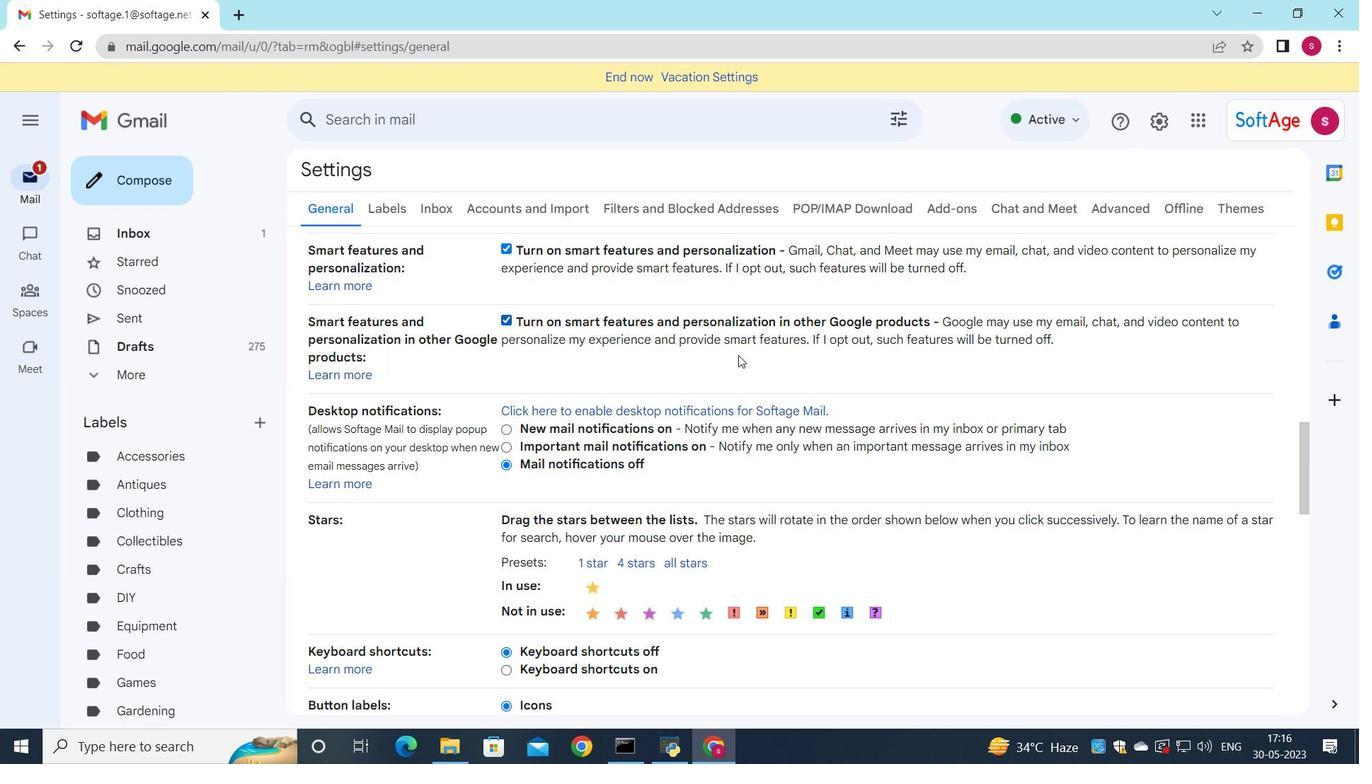 
Action: Mouse scrolled (732, 373) with delta (0, 0)
Screenshot: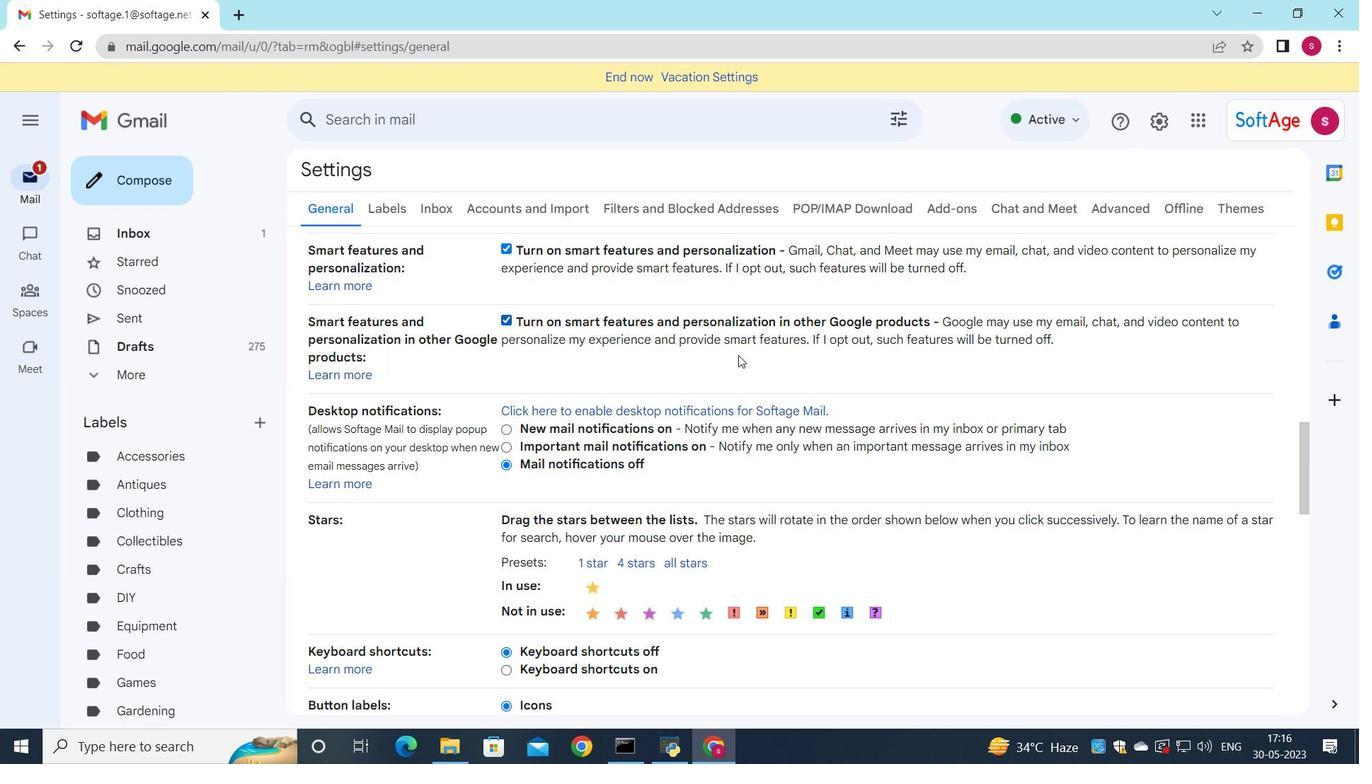 
Action: Mouse moved to (711, 393)
Screenshot: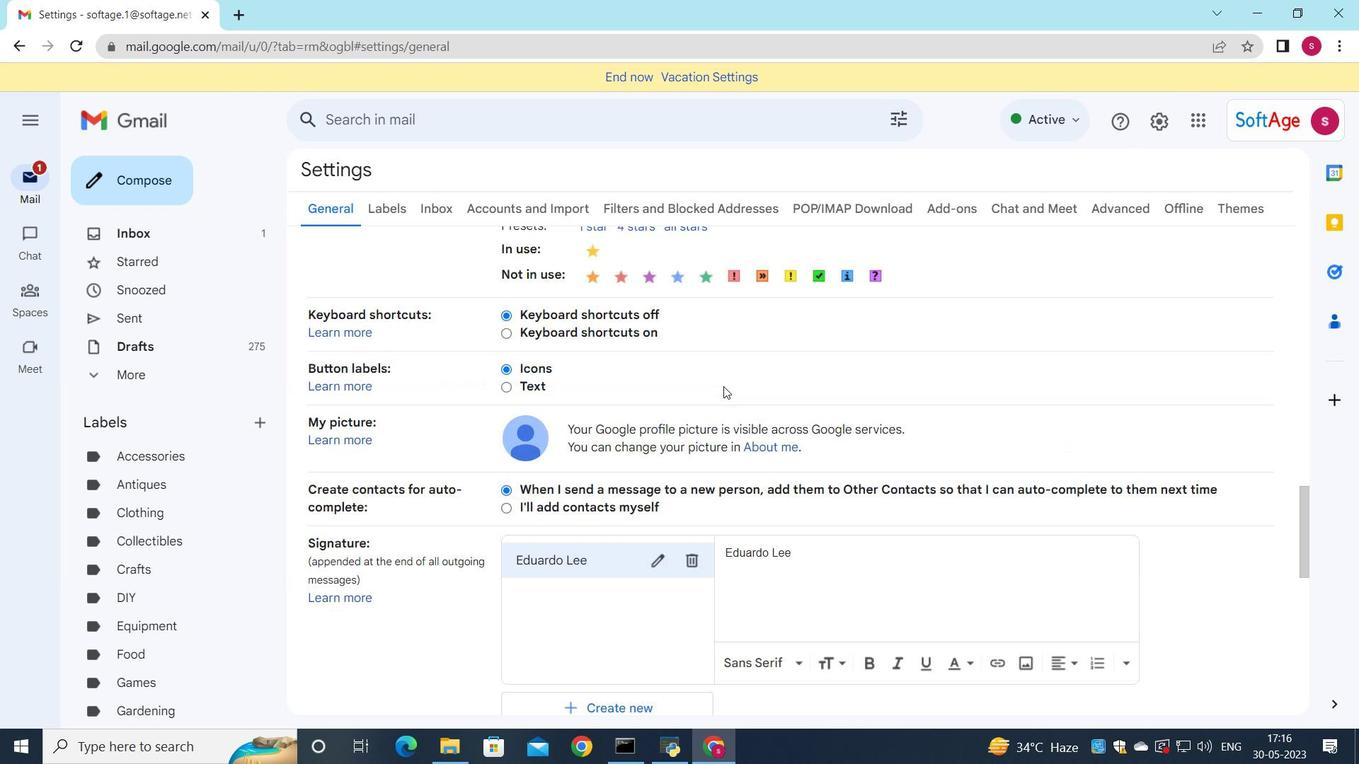 
Action: Mouse scrolled (711, 392) with delta (0, 0)
Screenshot: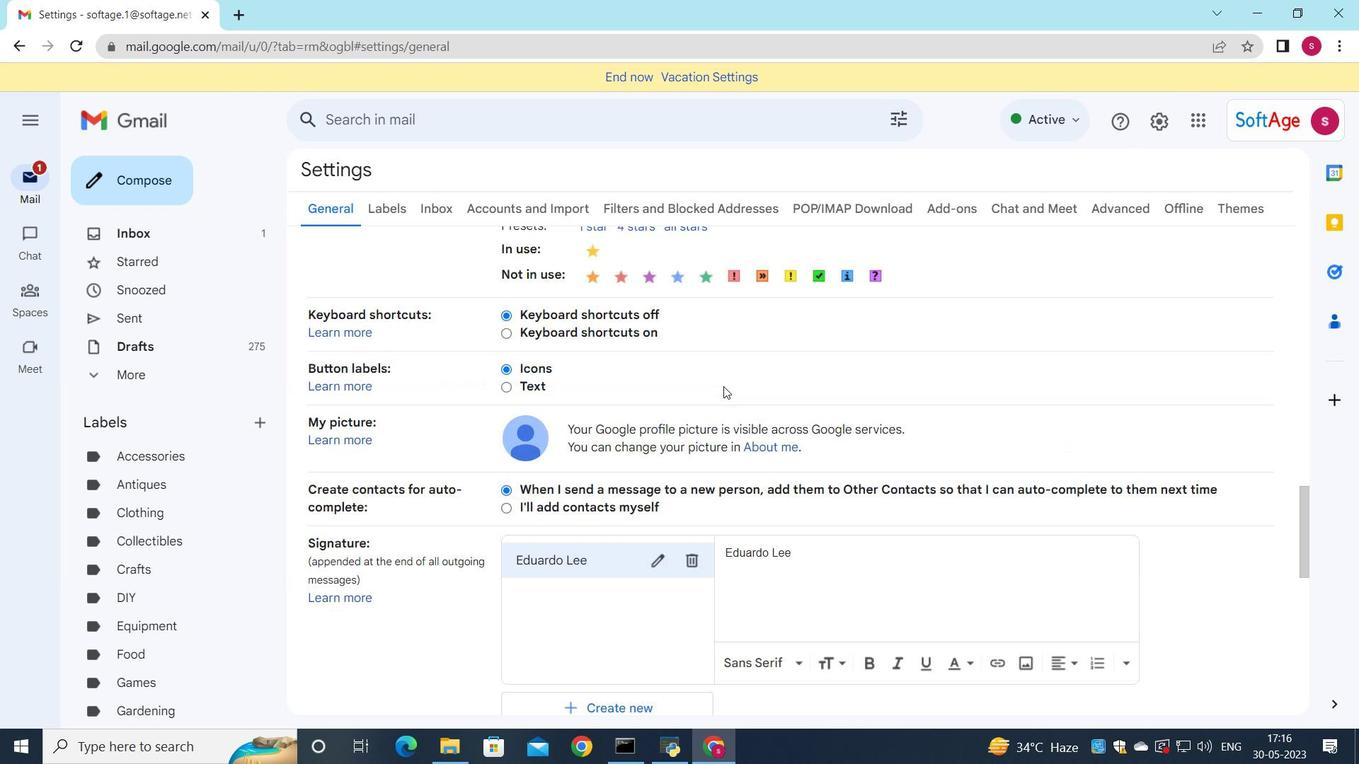 
Action: Mouse moved to (708, 396)
Screenshot: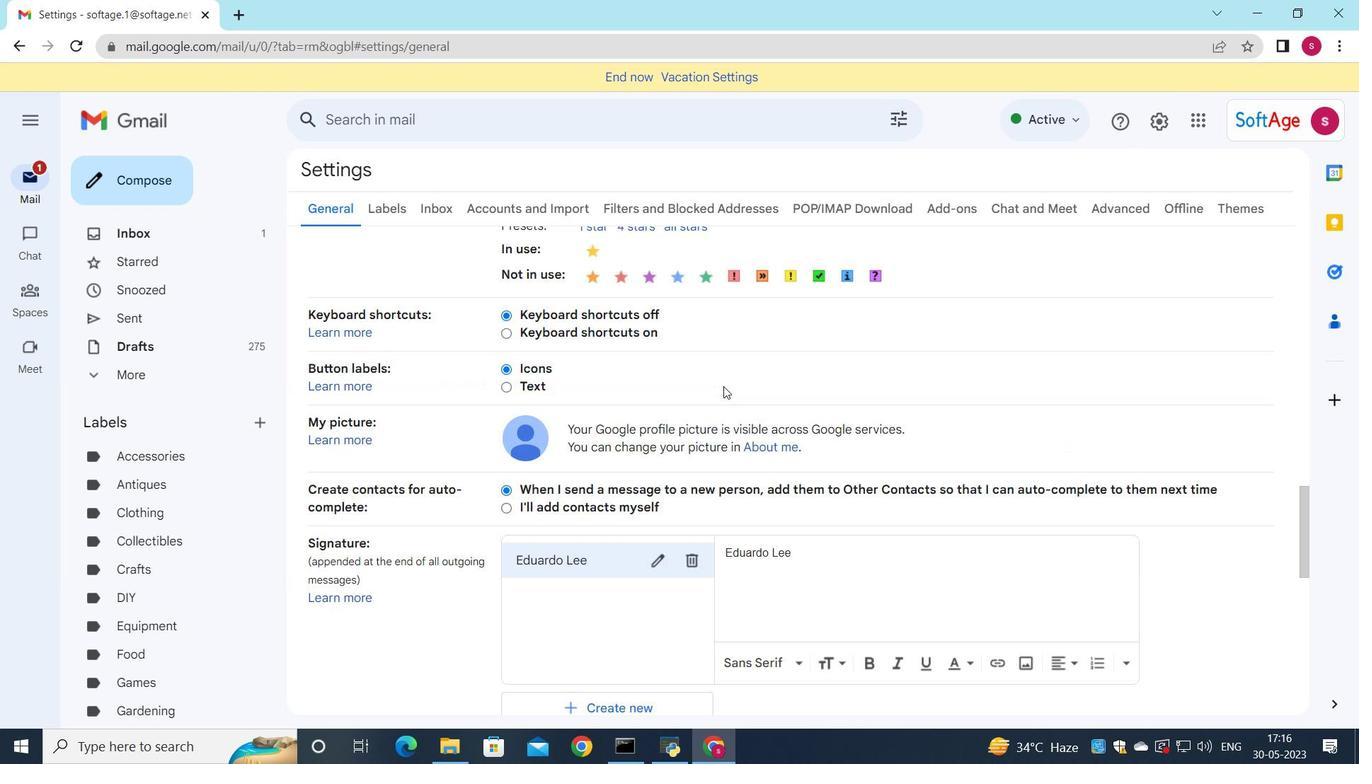 
Action: Mouse scrolled (708, 395) with delta (0, 0)
Screenshot: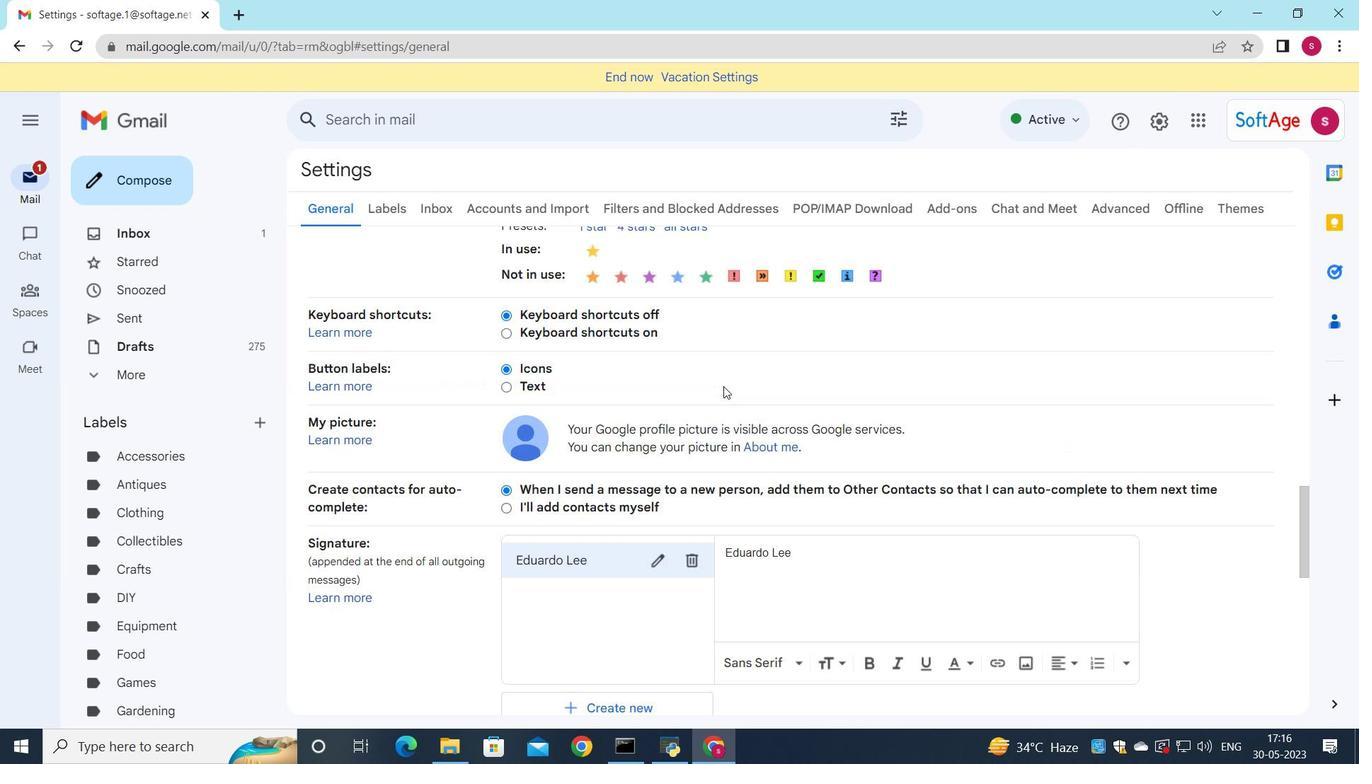 
Action: Mouse moved to (706, 398)
Screenshot: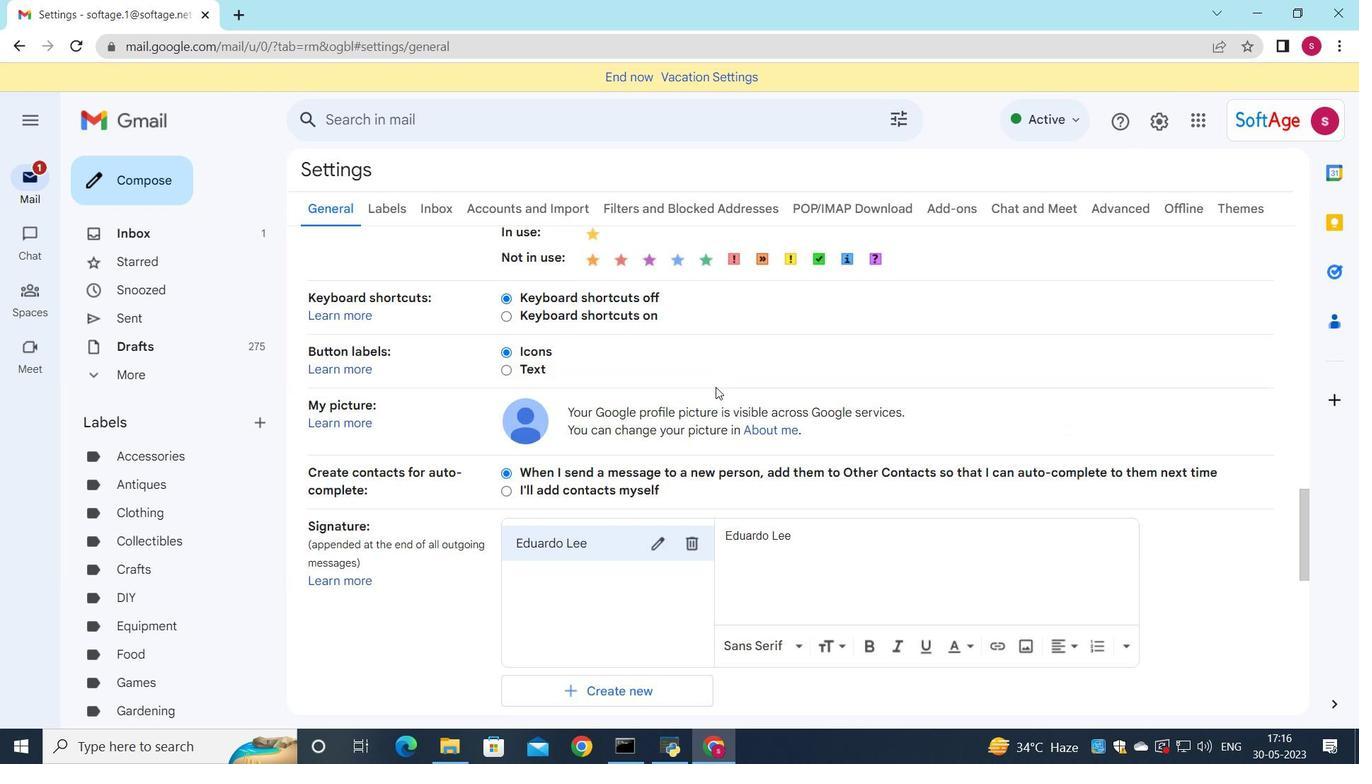 
Action: Mouse scrolled (706, 398) with delta (0, 0)
Screenshot: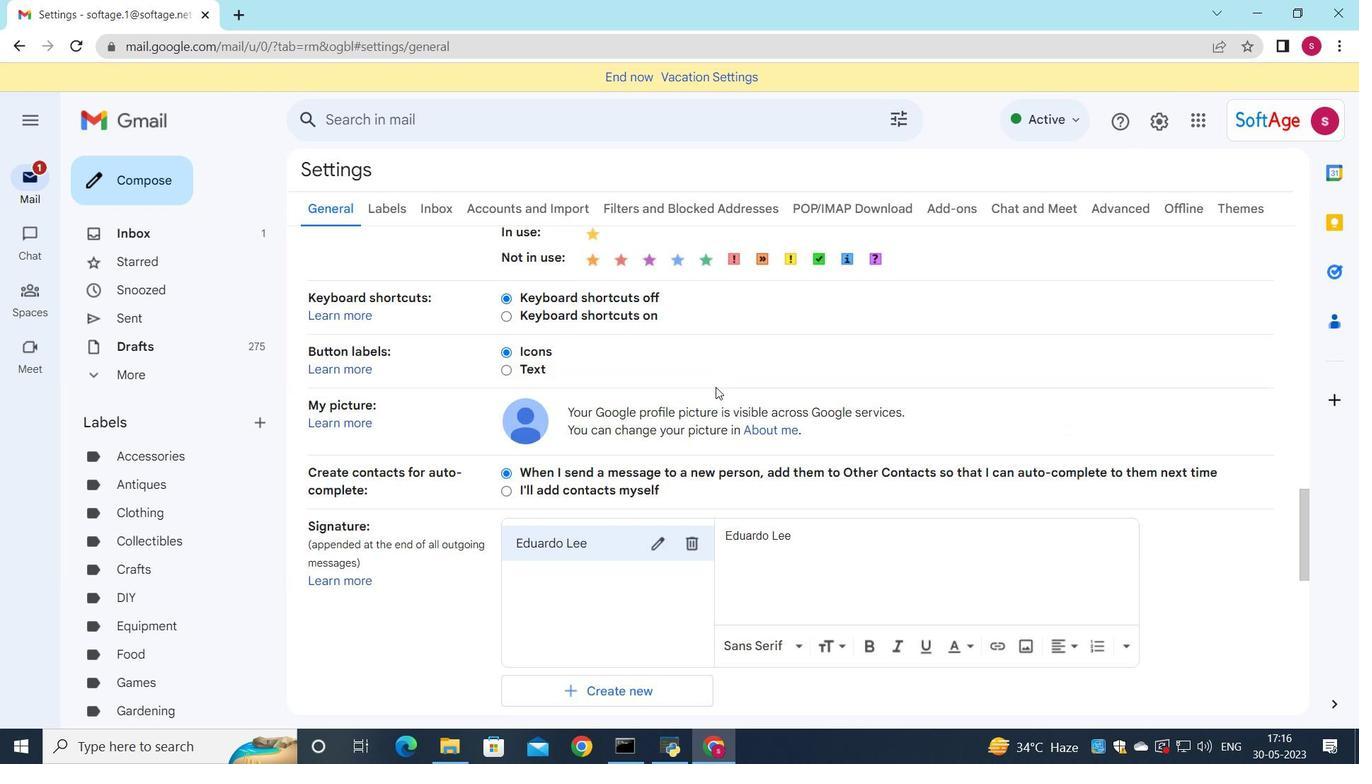 
Action: Mouse moved to (689, 283)
Screenshot: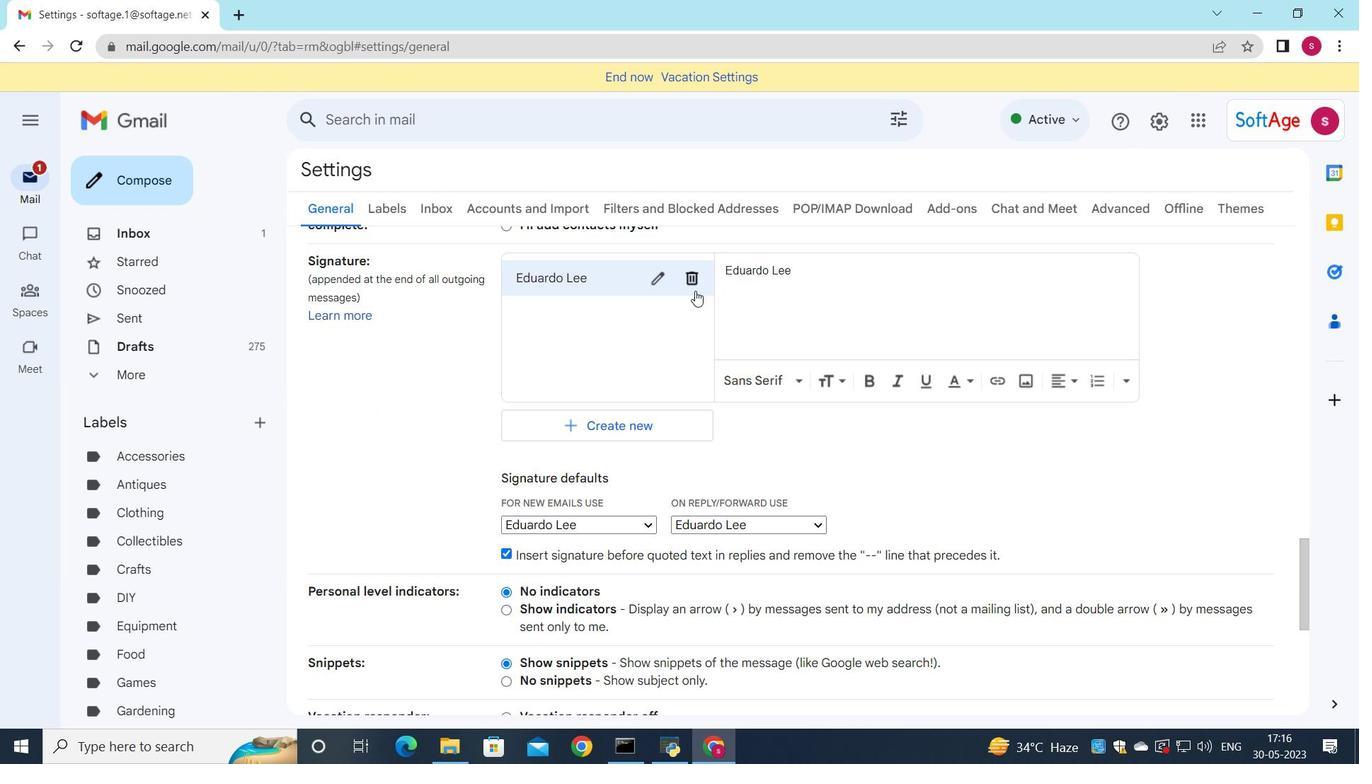 
Action: Mouse pressed left at (689, 283)
Screenshot: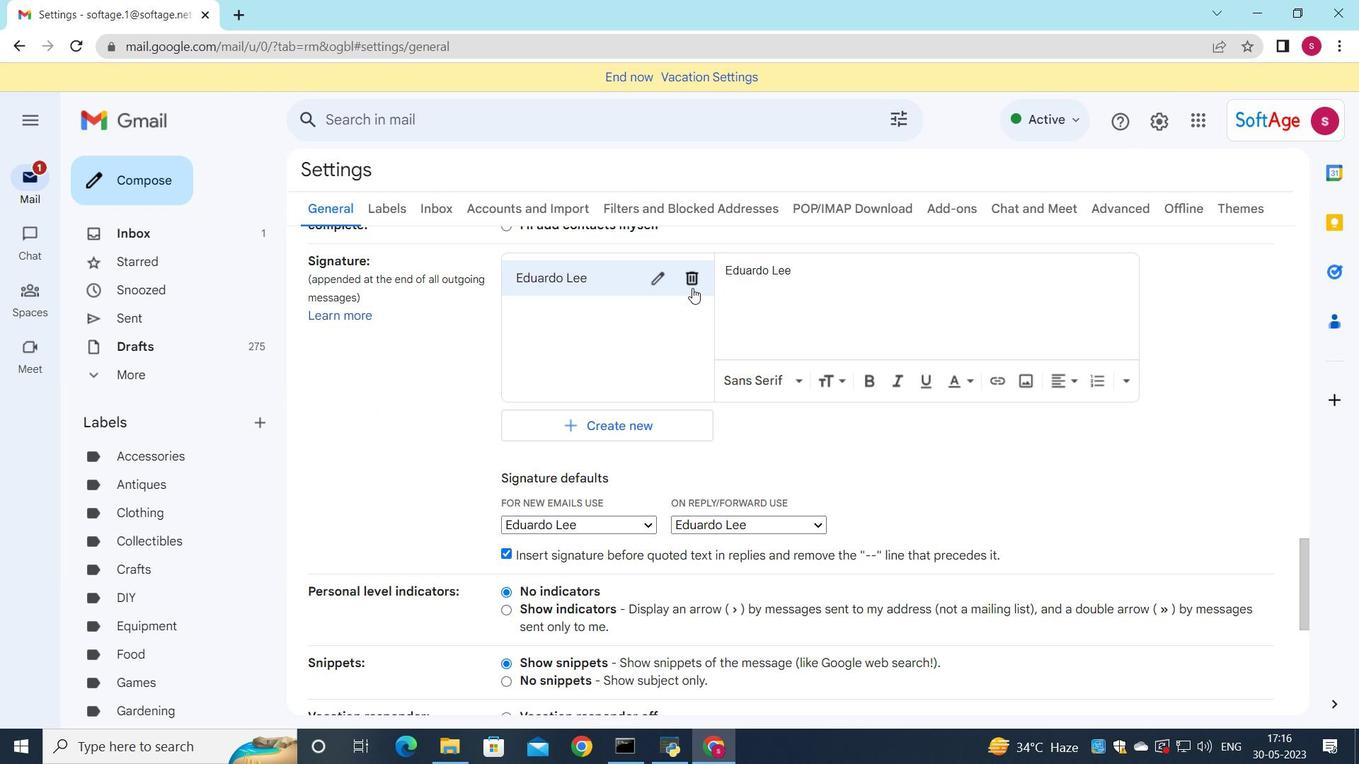 
Action: Mouse moved to (826, 433)
Screenshot: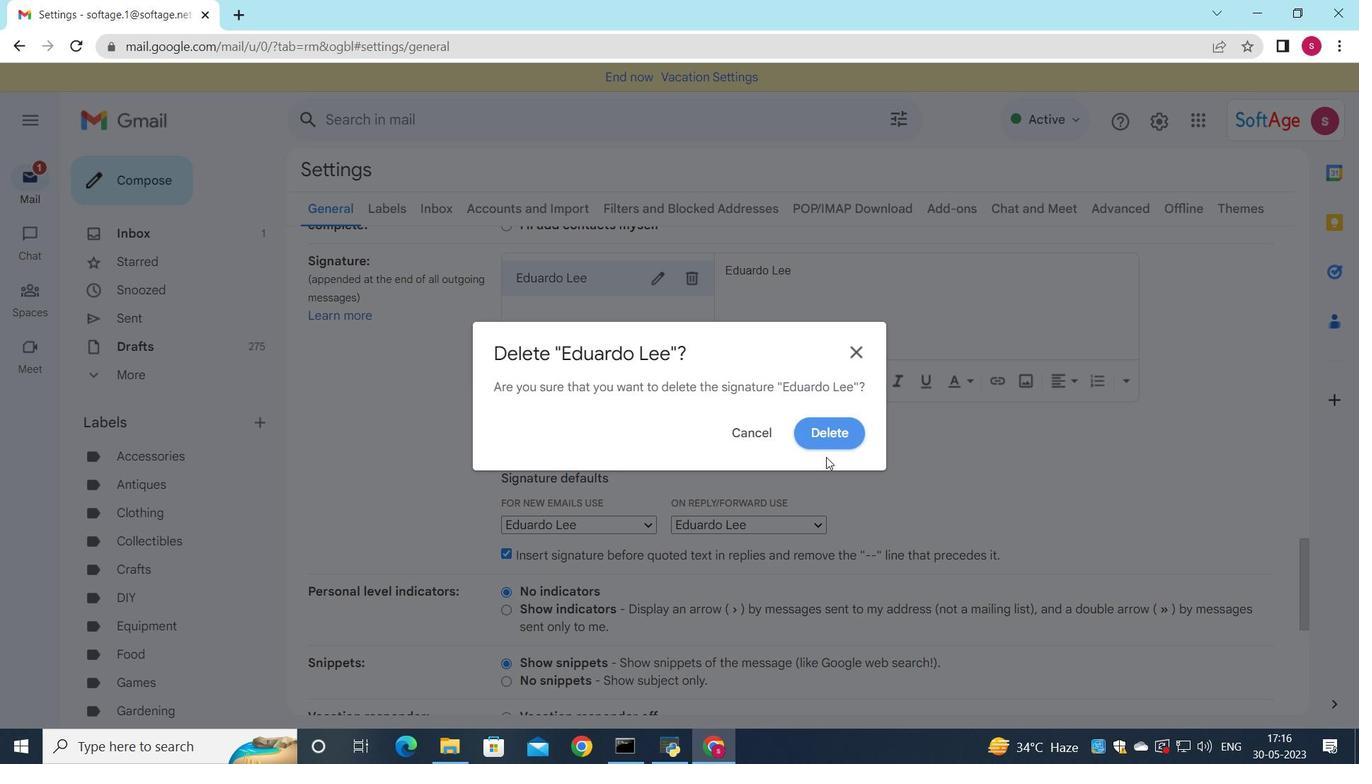 
Action: Mouse pressed left at (826, 433)
Screenshot: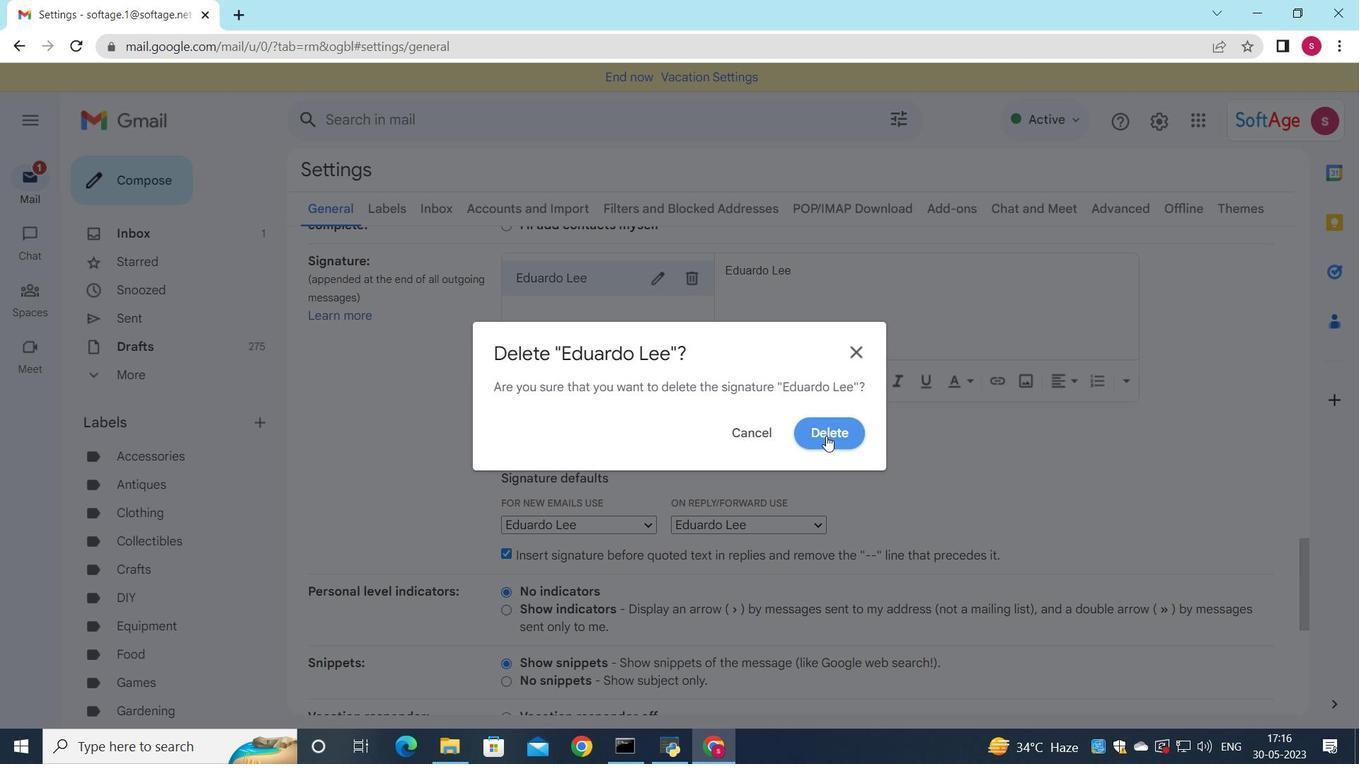 
Action: Mouse moved to (601, 310)
Screenshot: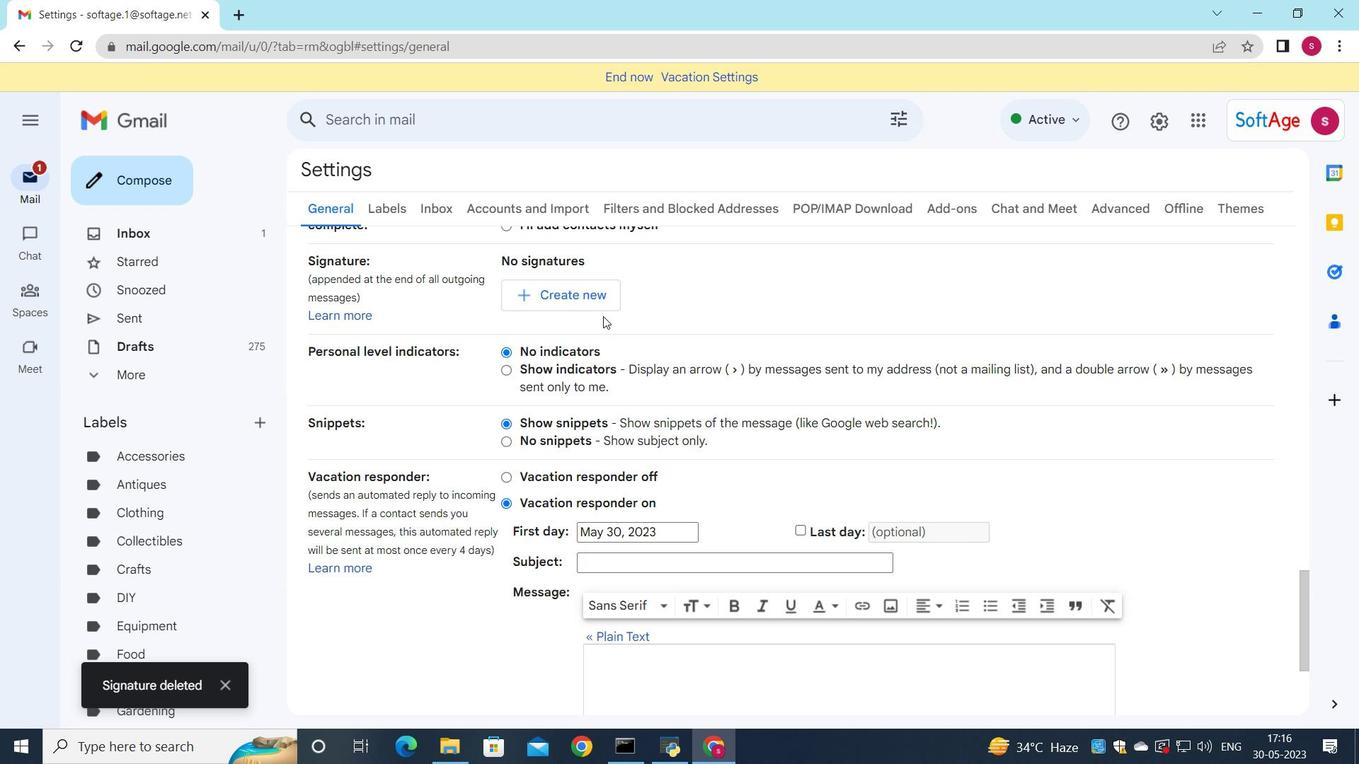 
Action: Mouse pressed left at (601, 310)
Screenshot: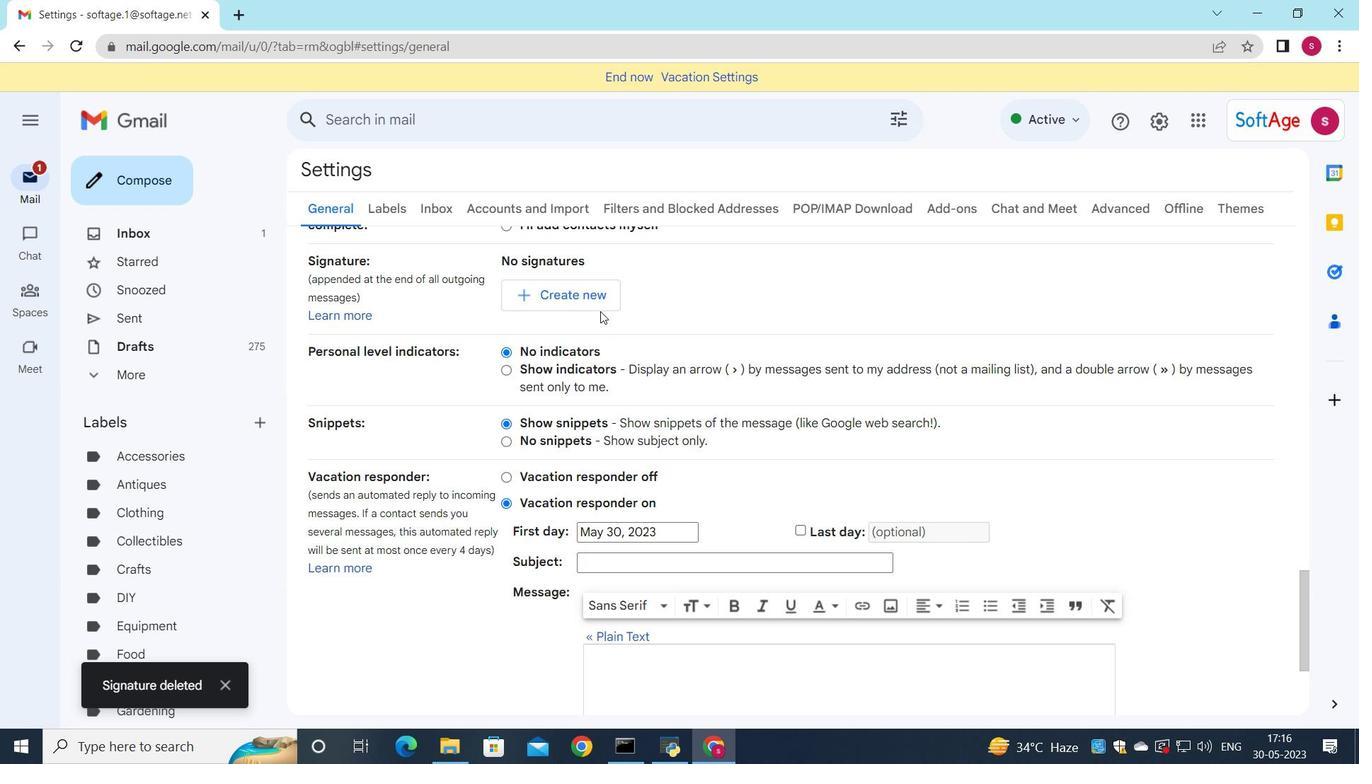 
Action: Mouse moved to (870, 382)
Screenshot: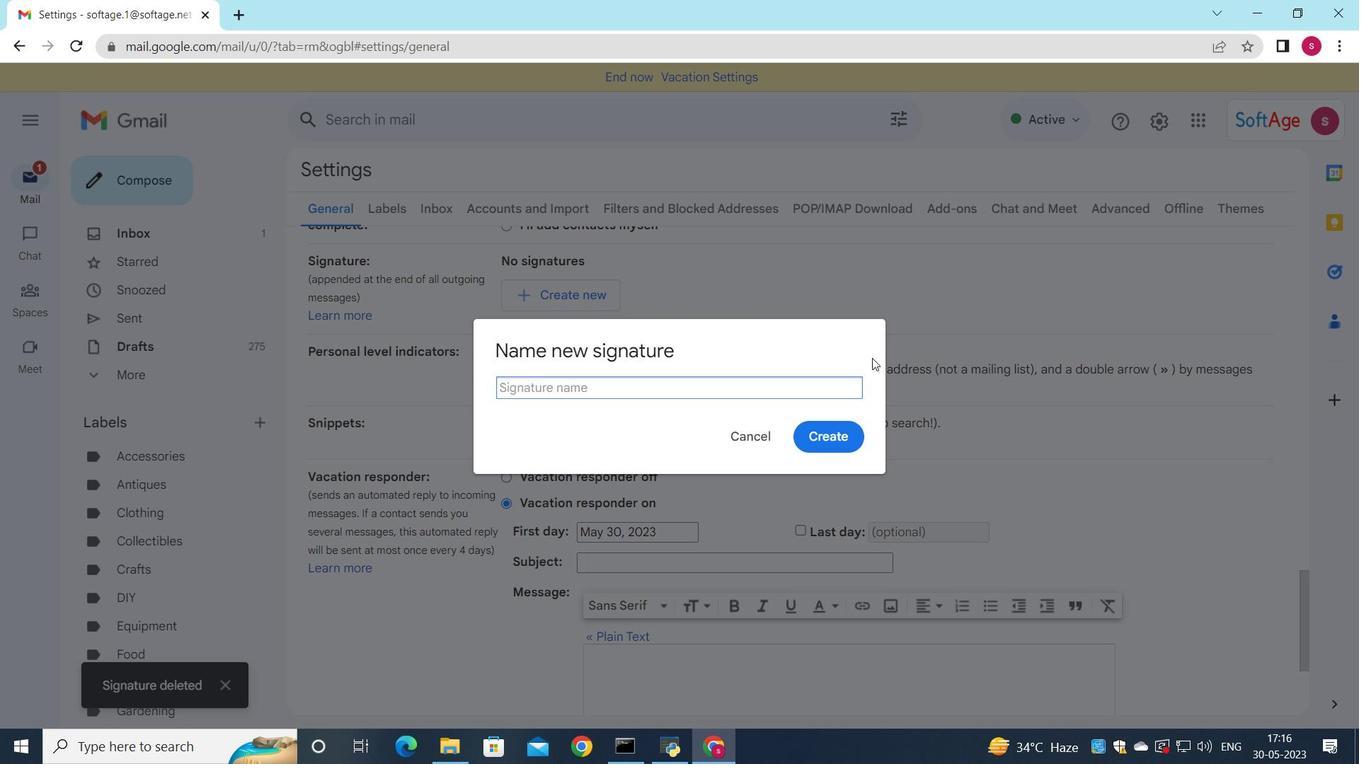 
Action: Key pressed <Key.shift>edward<Key.space><Key.shift>Wright
Screenshot: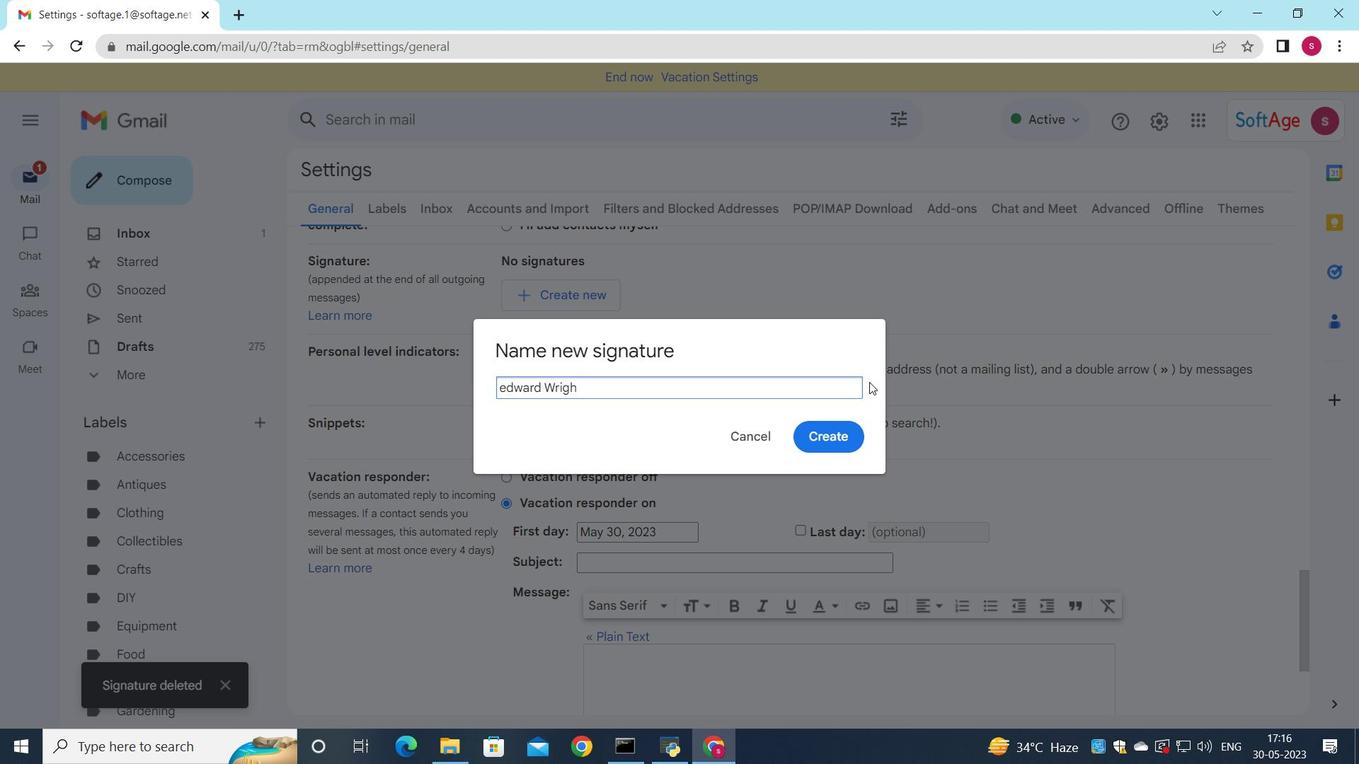 
Action: Mouse moved to (507, 388)
Screenshot: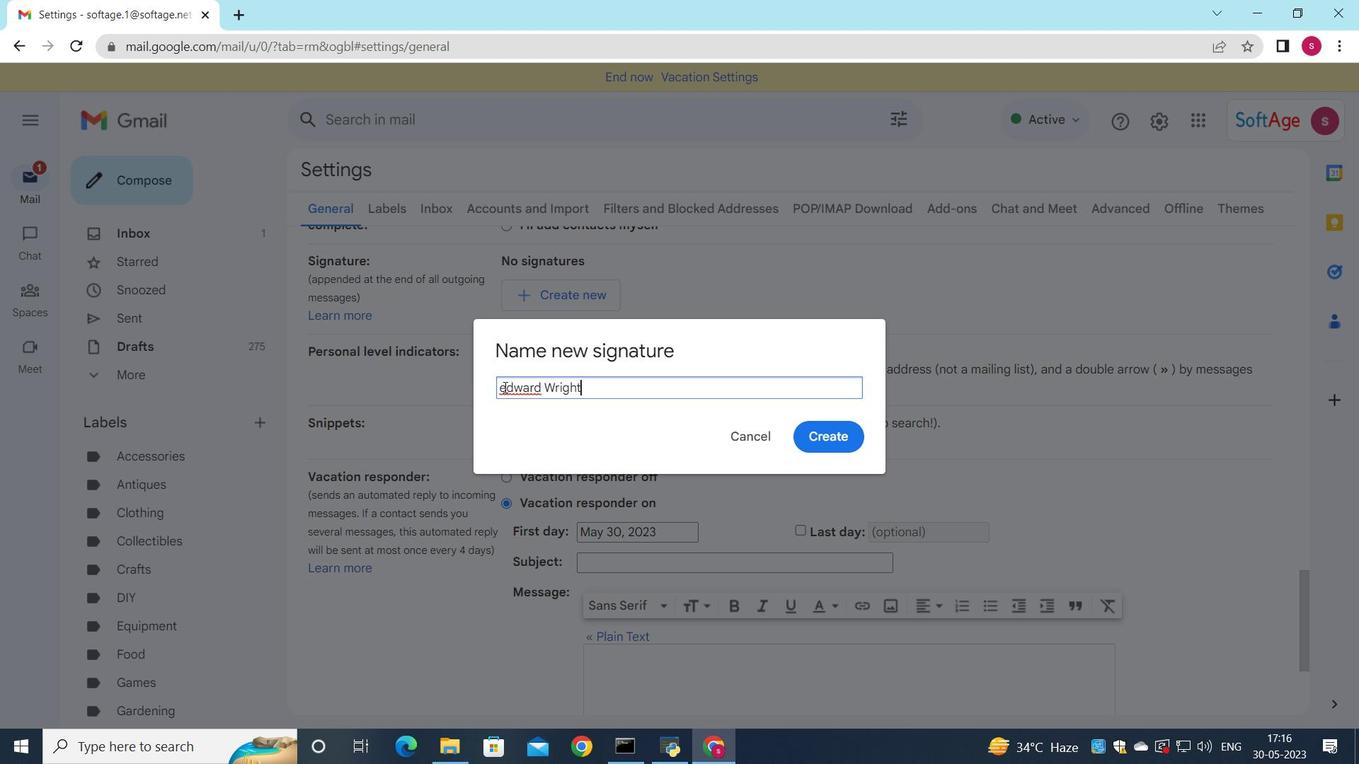 
Action: Mouse pressed left at (507, 388)
Screenshot: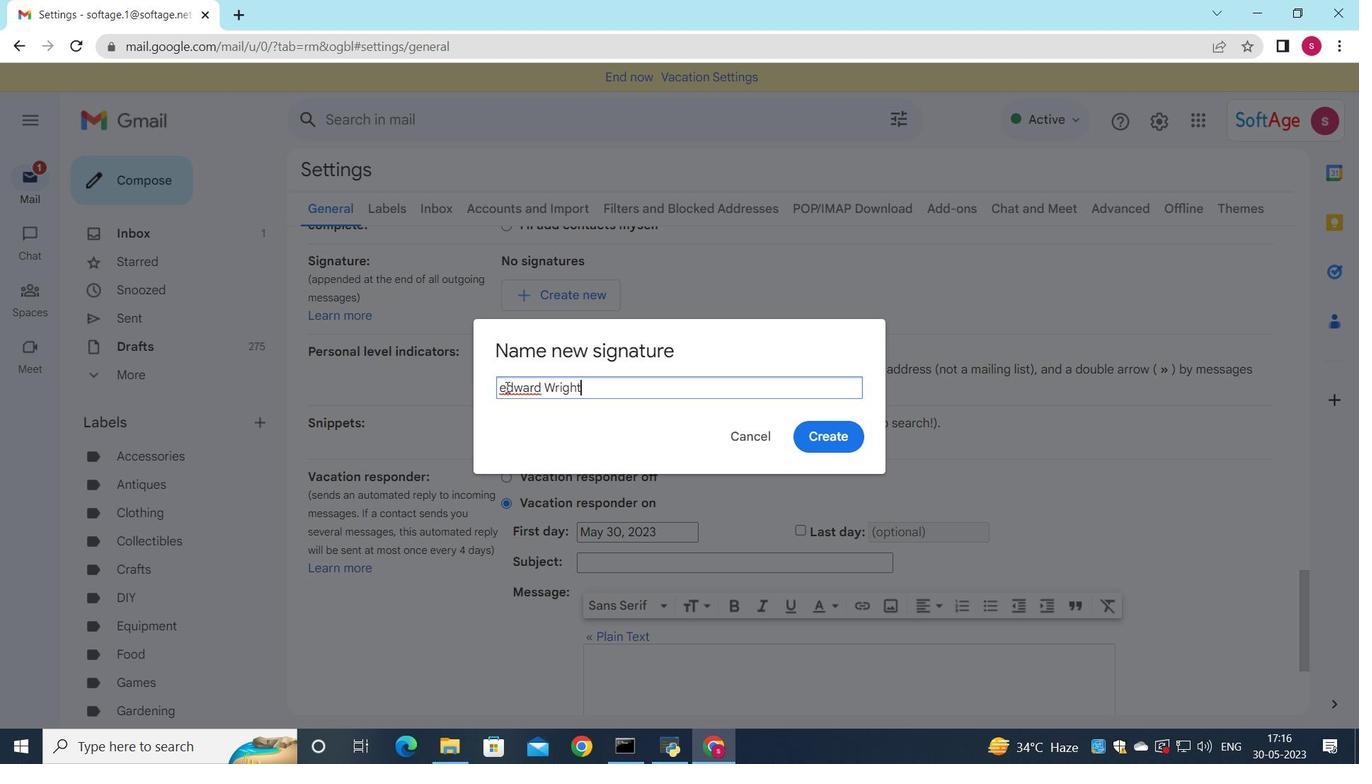 
Action: Mouse moved to (507, 386)
Screenshot: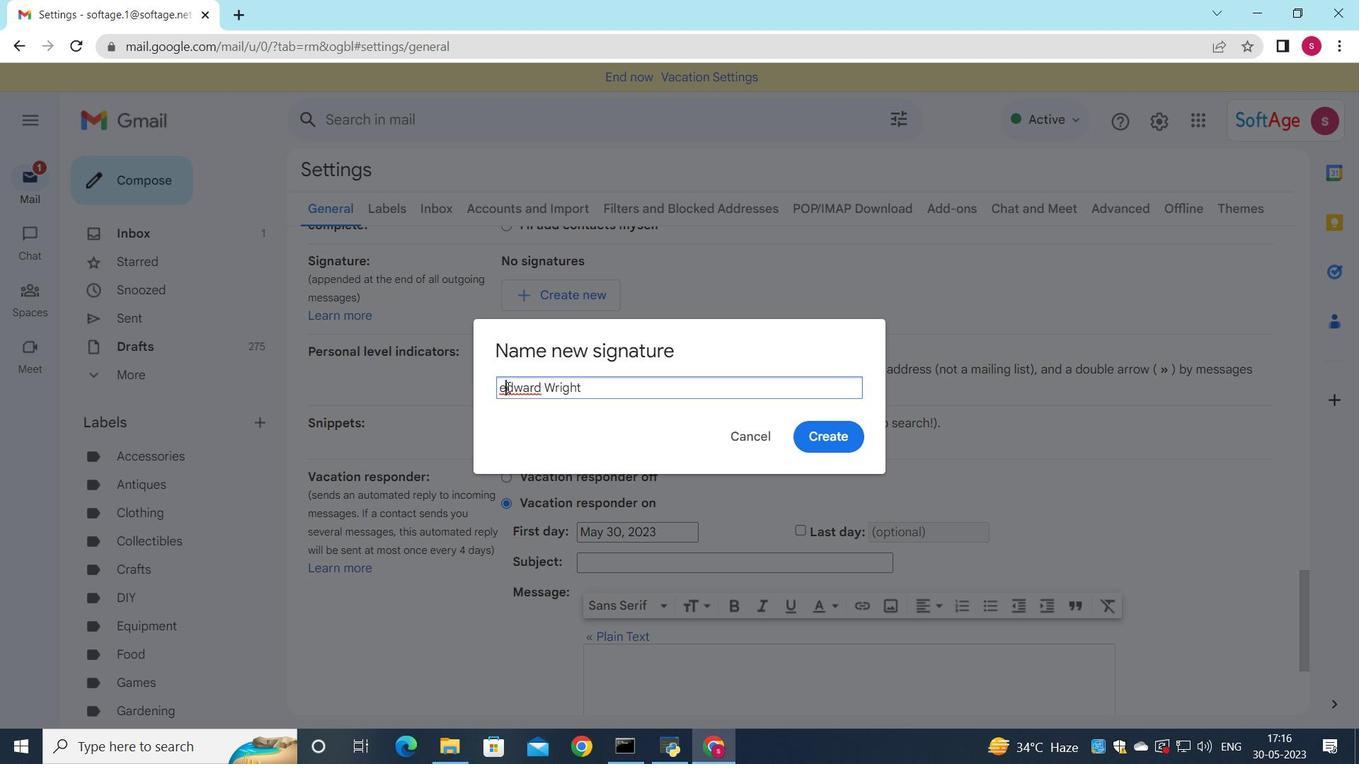 
Action: Key pressed <Key.backspace><Key.shift>E
Screenshot: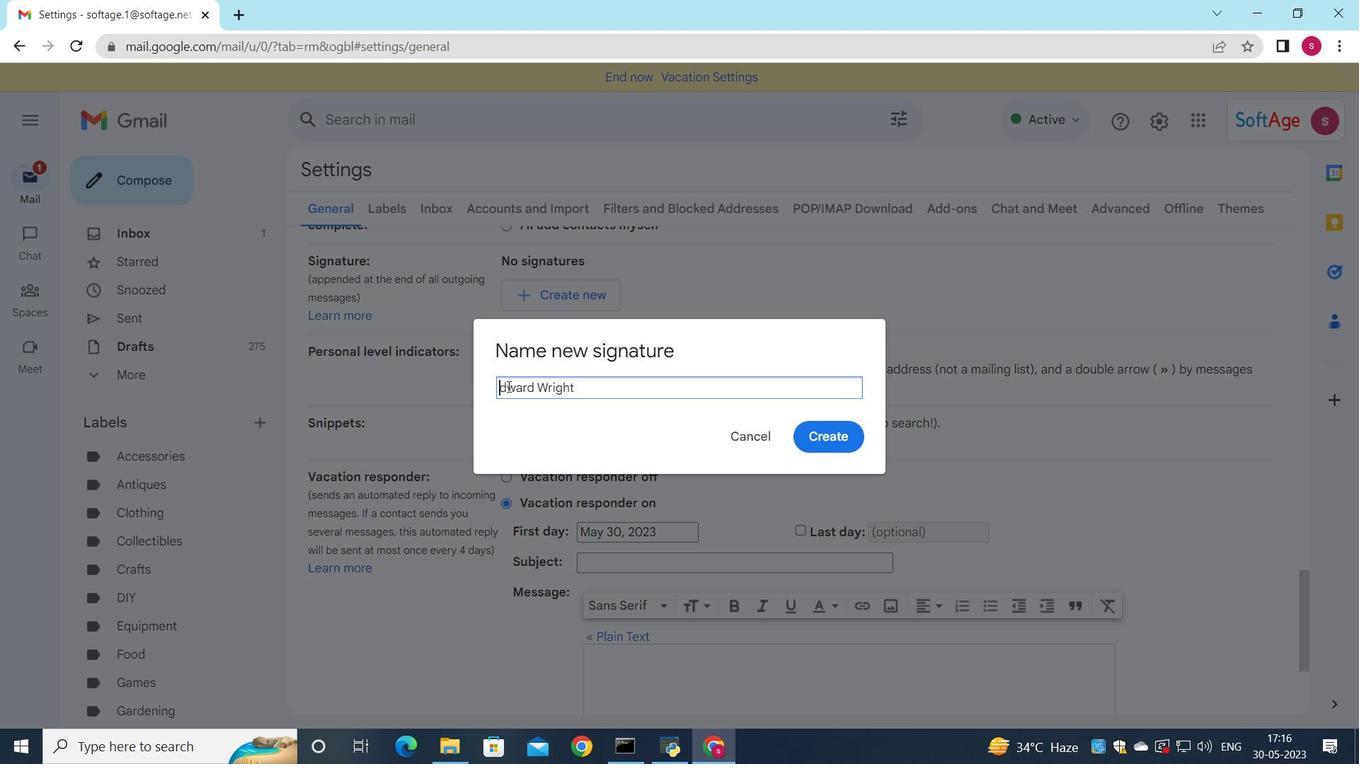 
Action: Mouse moved to (827, 412)
Screenshot: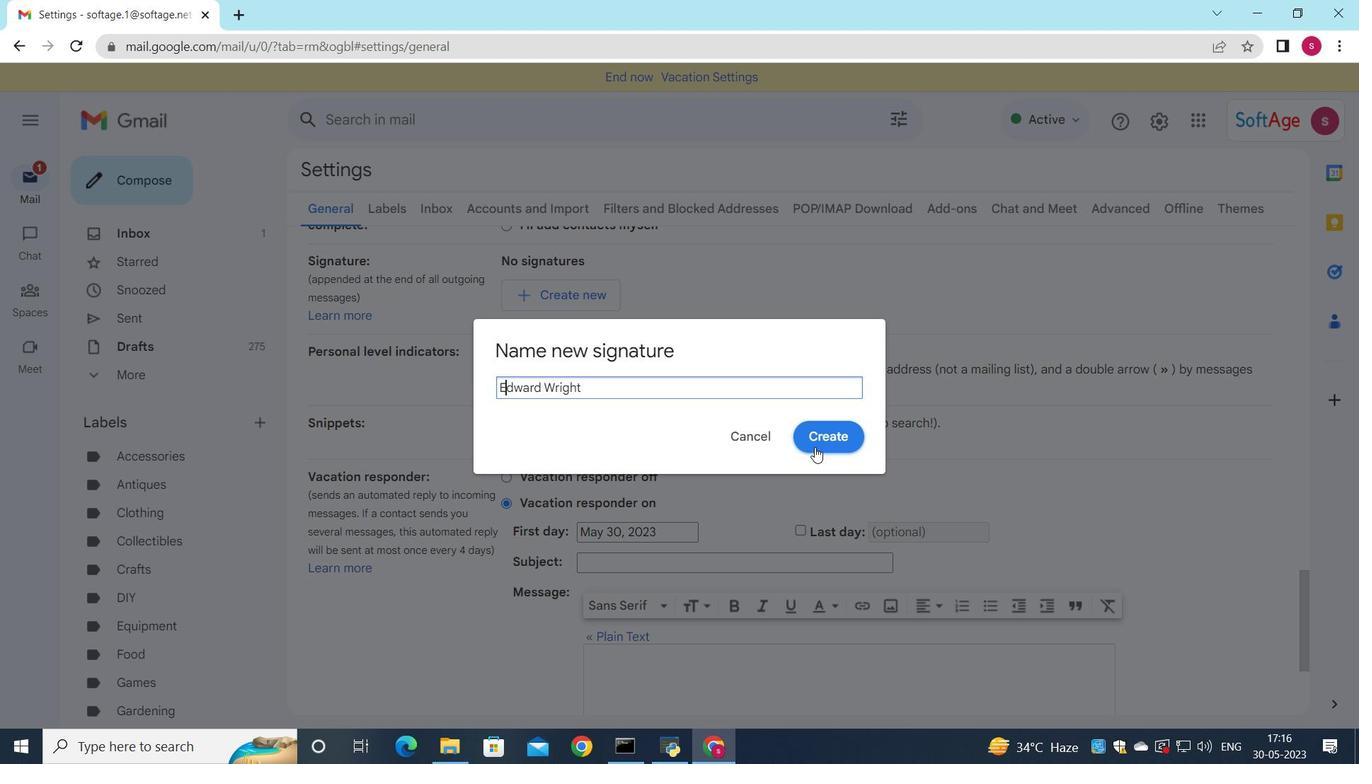 
Action: Mouse pressed left at (827, 412)
Screenshot: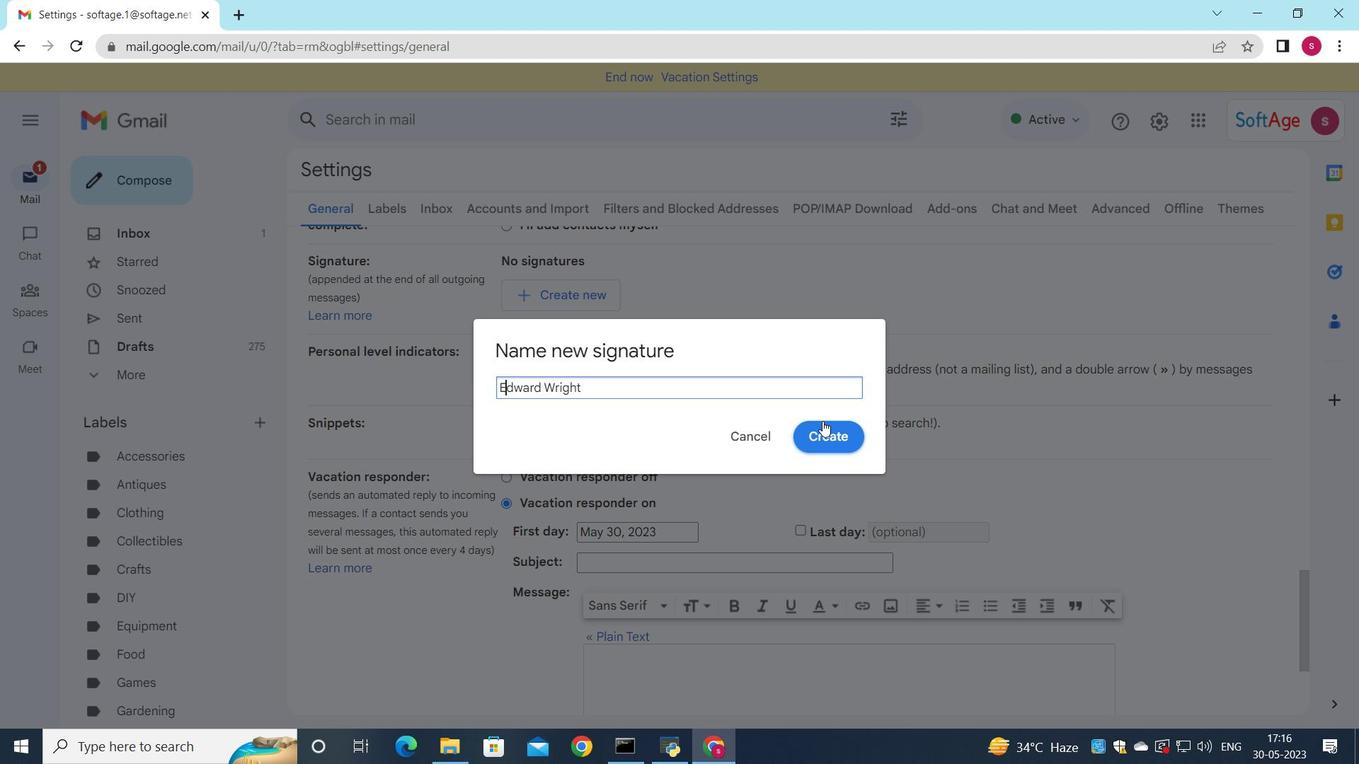 
Action: Mouse moved to (810, 446)
Screenshot: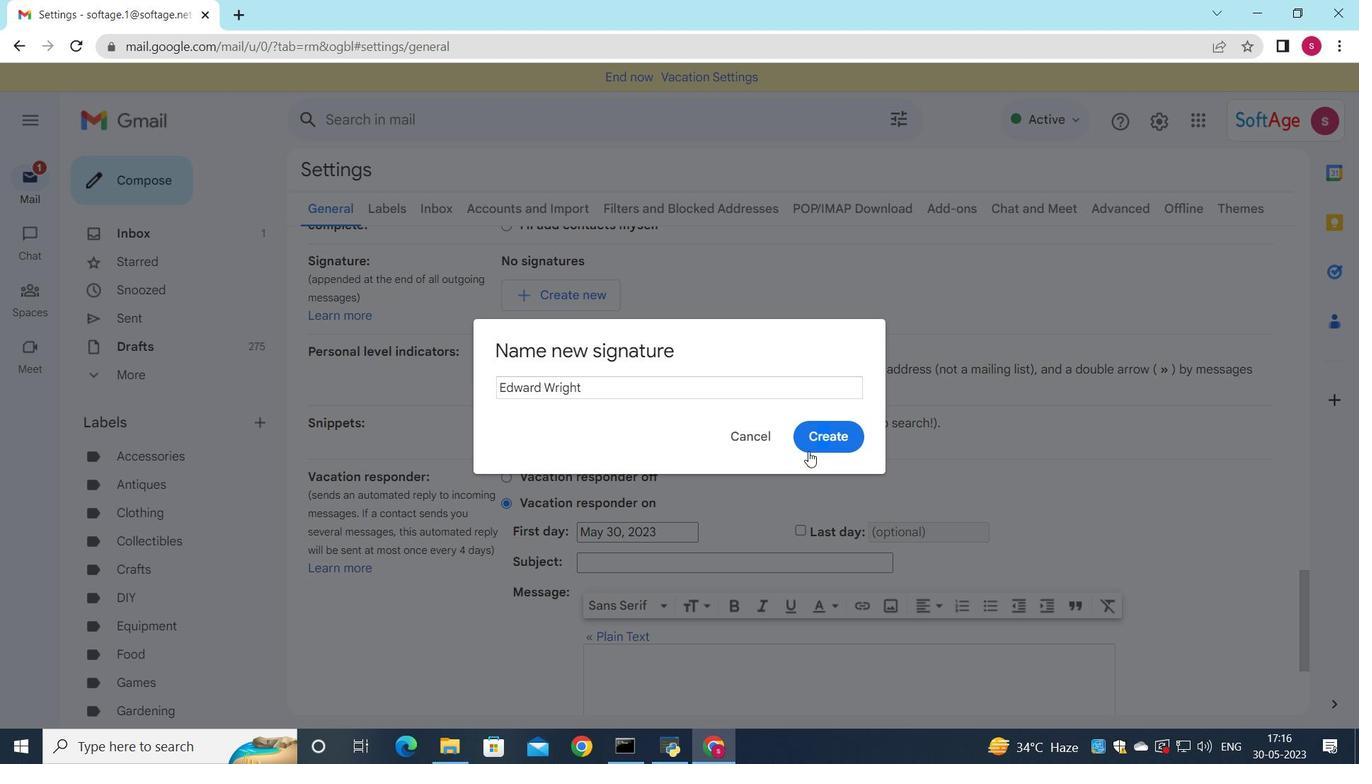 
Action: Mouse pressed left at (810, 446)
Screenshot: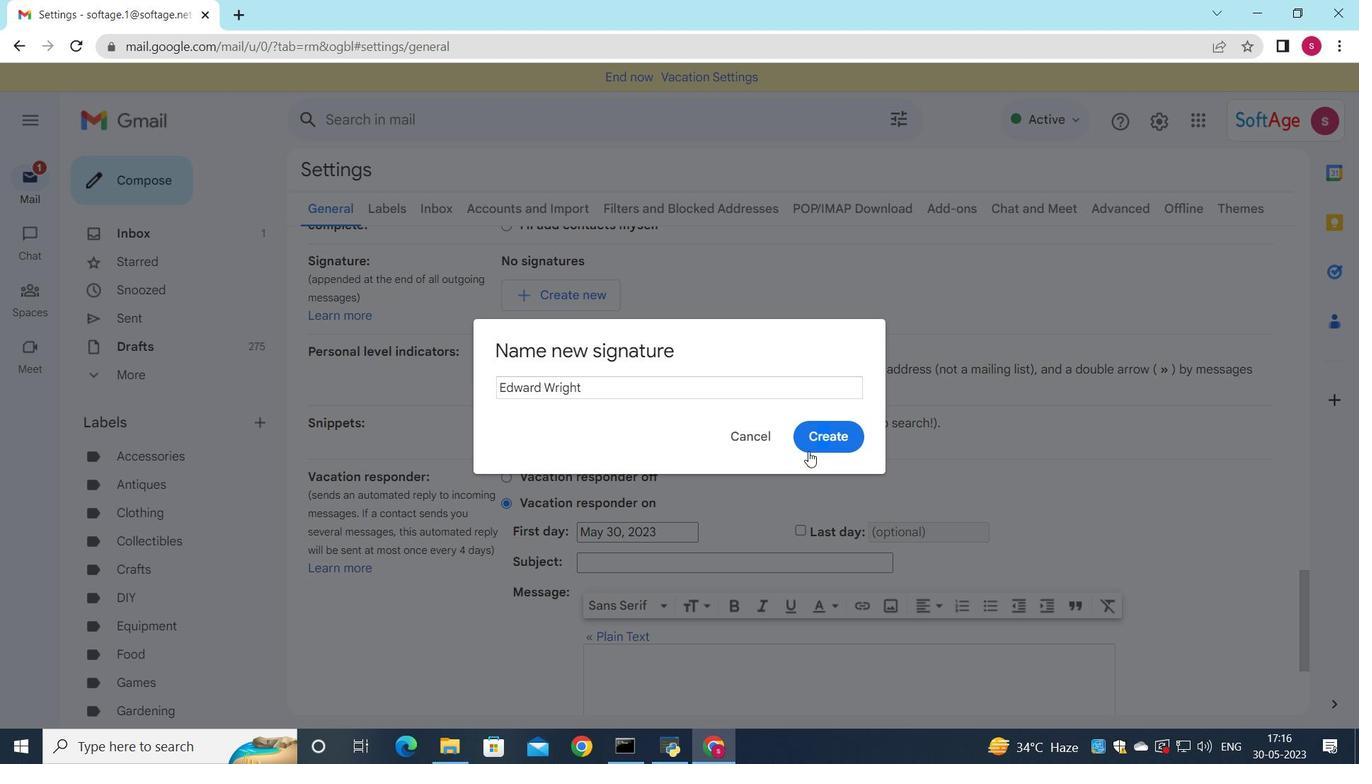 
Action: Mouse moved to (814, 291)
Screenshot: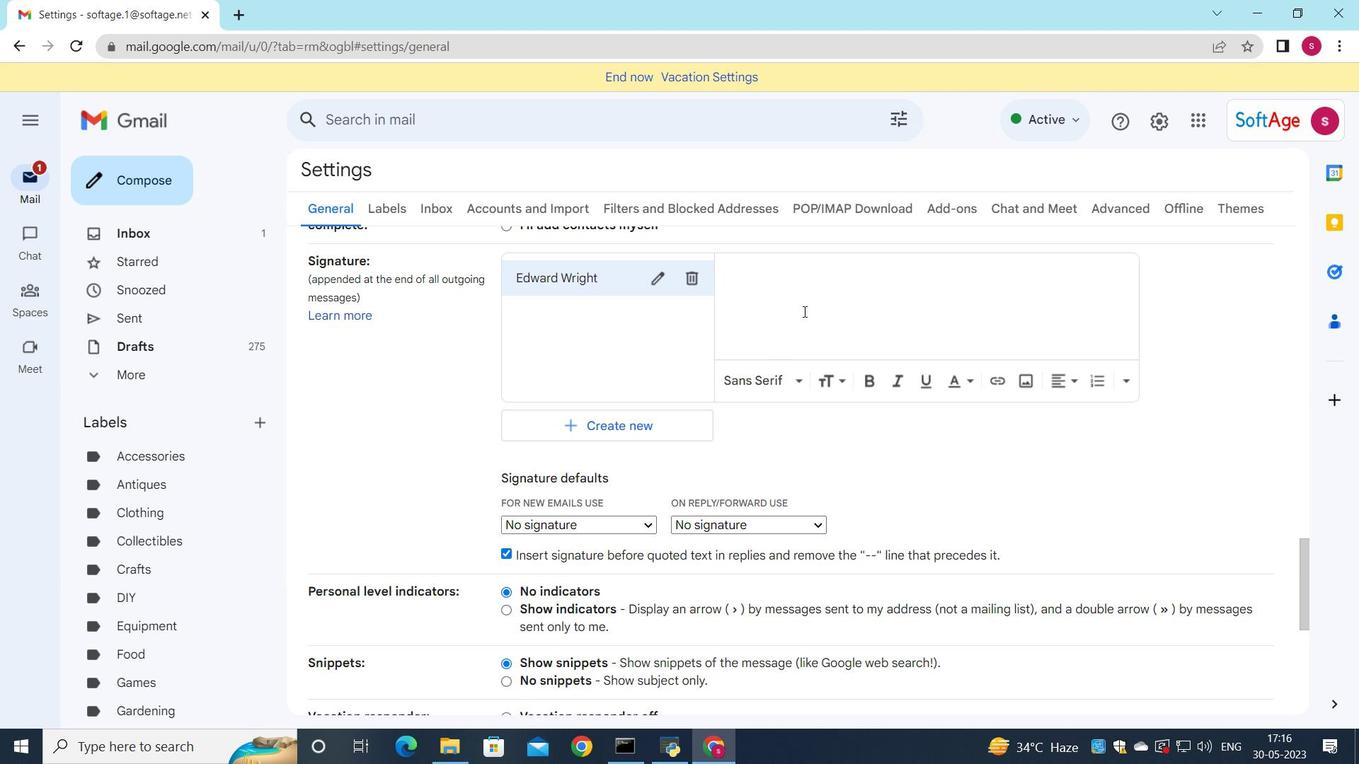 
Action: Mouse pressed left at (814, 291)
Screenshot: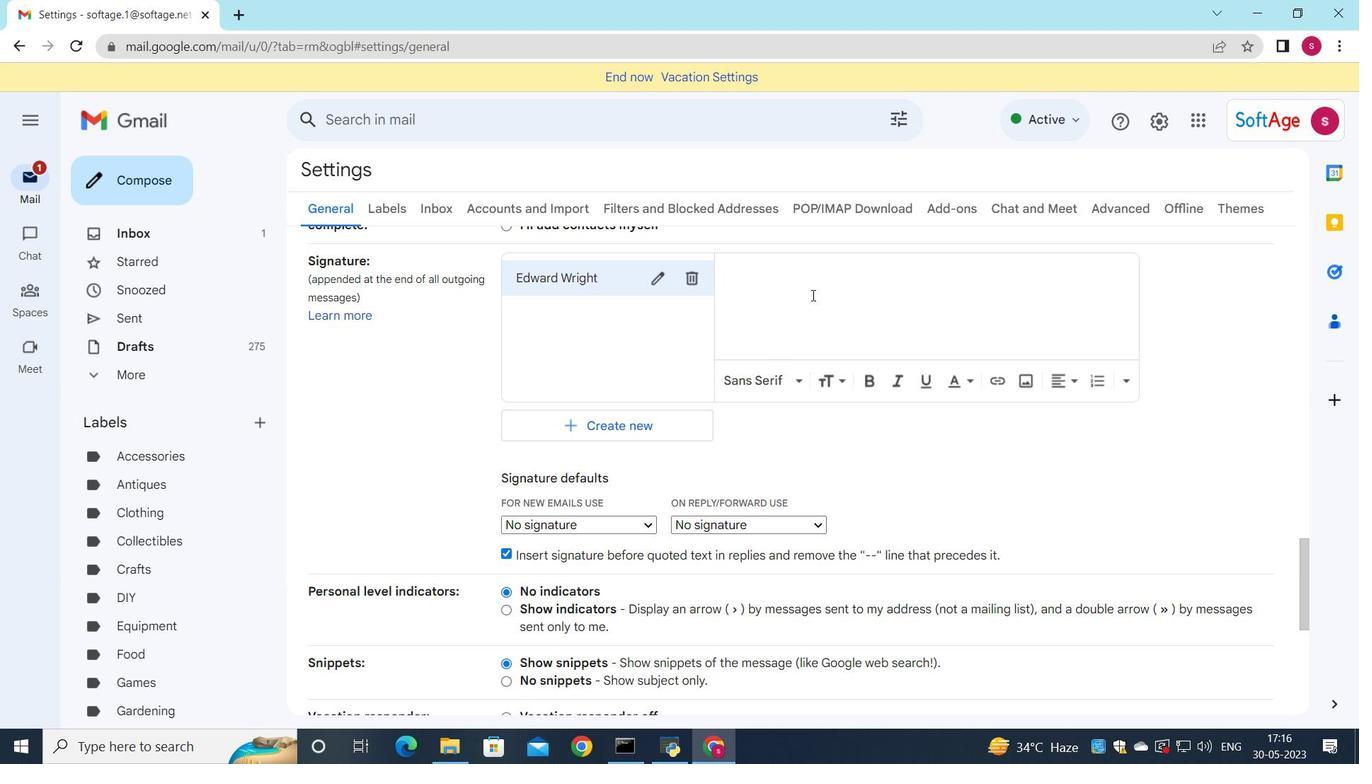 
Action: Key pressed <Key.shift><Key.shift><Key.shift><Key.shift><Key.shift><Key.shift><Key.shift>Esd<Key.backspace><Key.backspace>dward<Key.space><Key.shift>Wrighr<Key.backspace>t
Screenshot: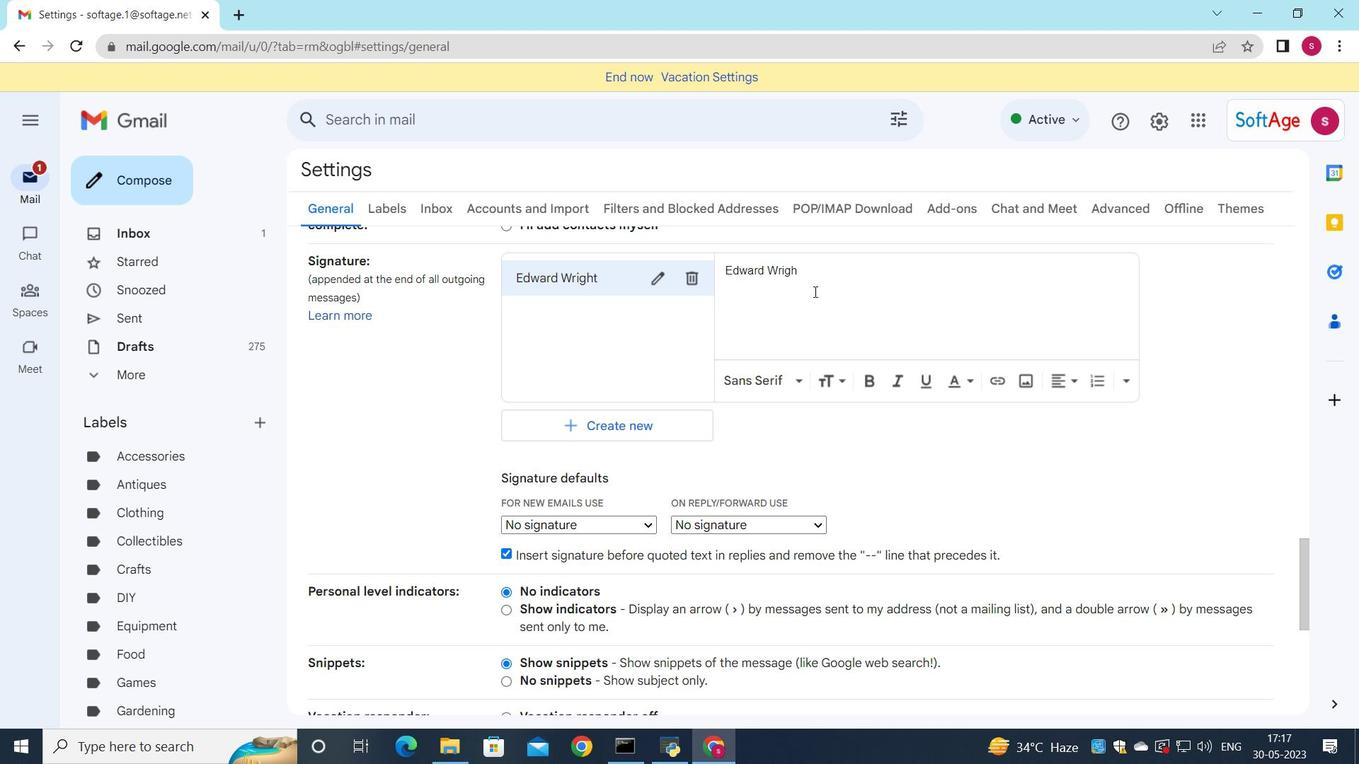 
Action: Mouse moved to (637, 533)
Screenshot: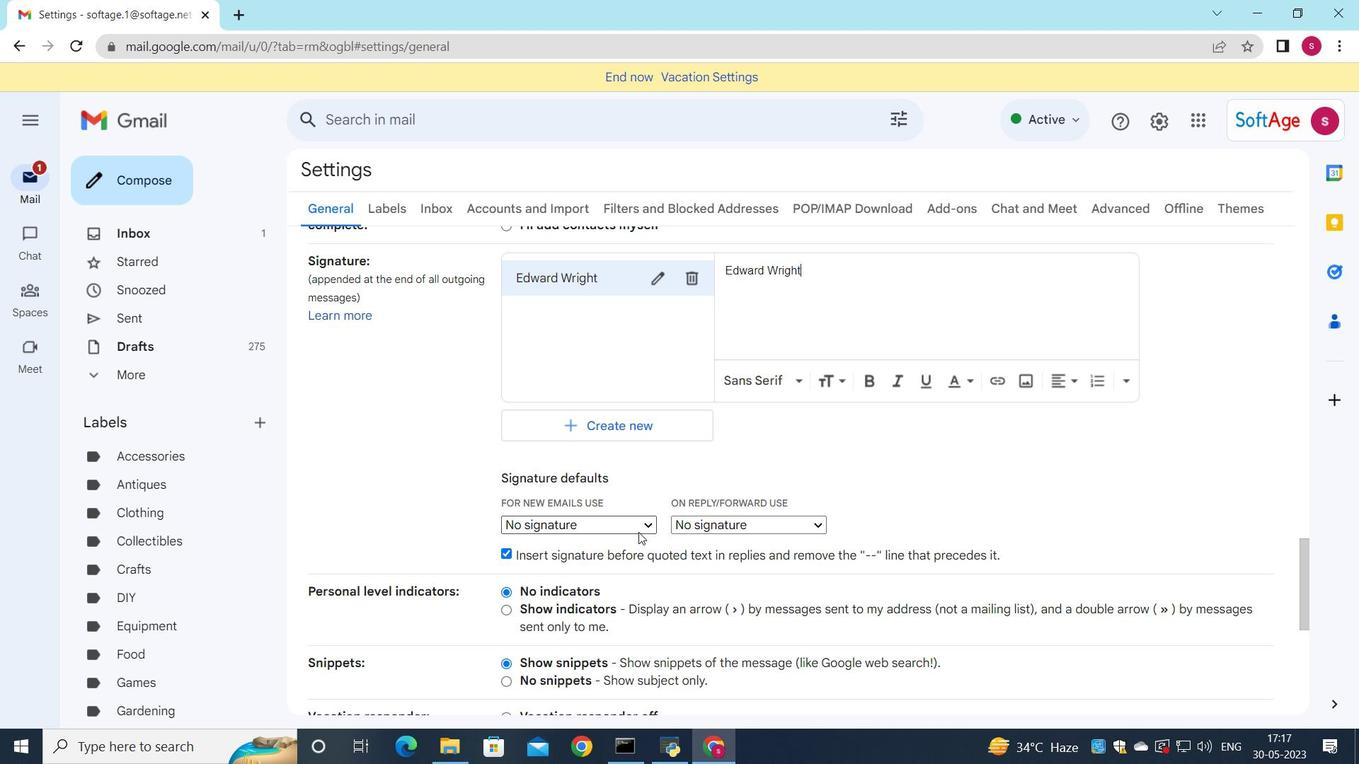 
Action: Mouse pressed left at (637, 533)
Screenshot: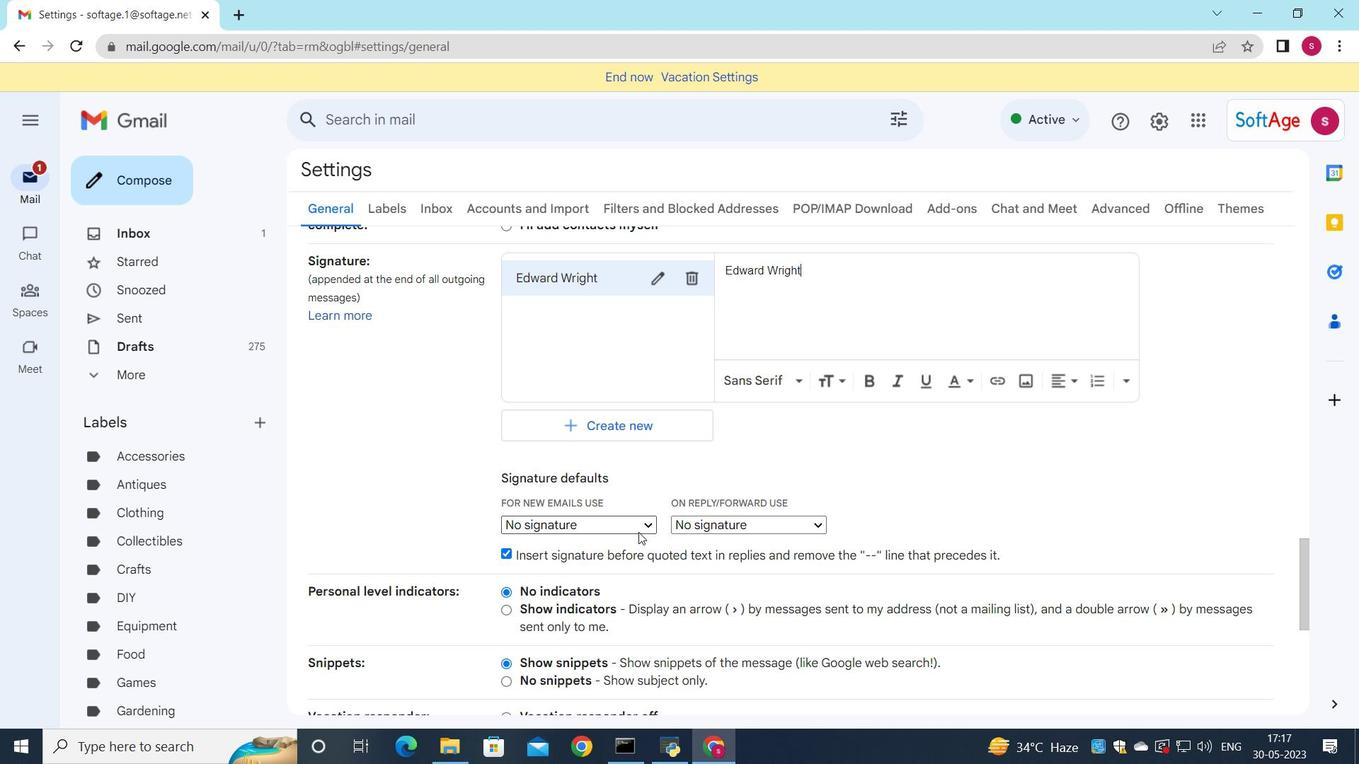 
Action: Mouse moved to (638, 557)
Screenshot: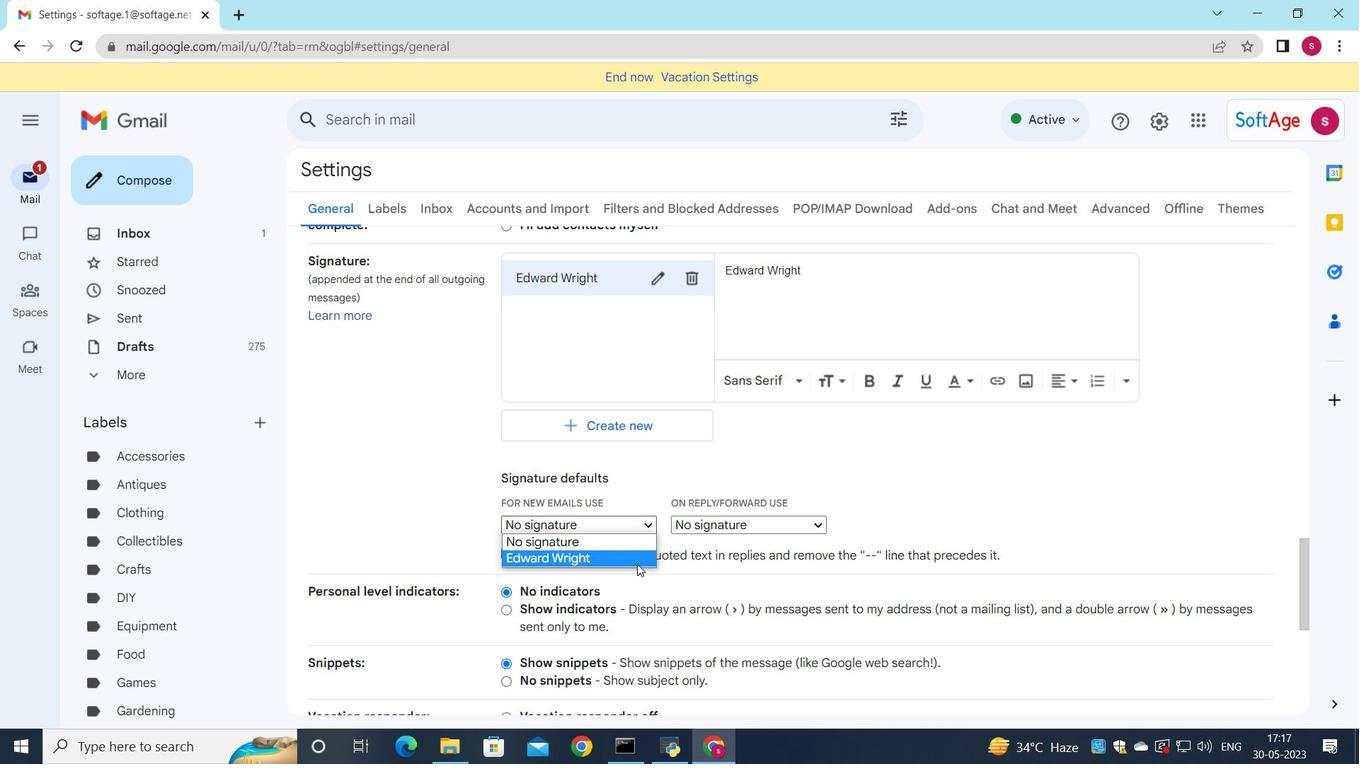 
Action: Mouse pressed left at (638, 557)
Screenshot: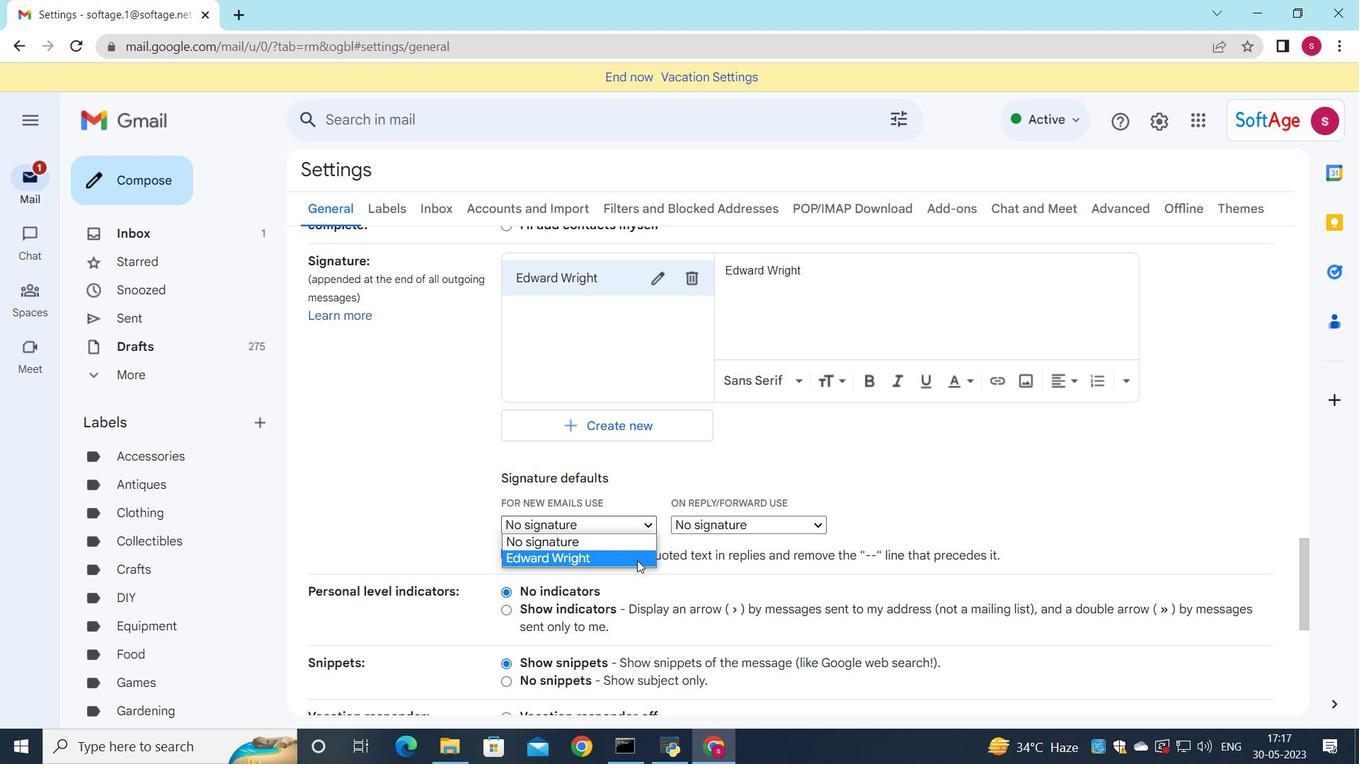 
Action: Mouse moved to (725, 517)
Screenshot: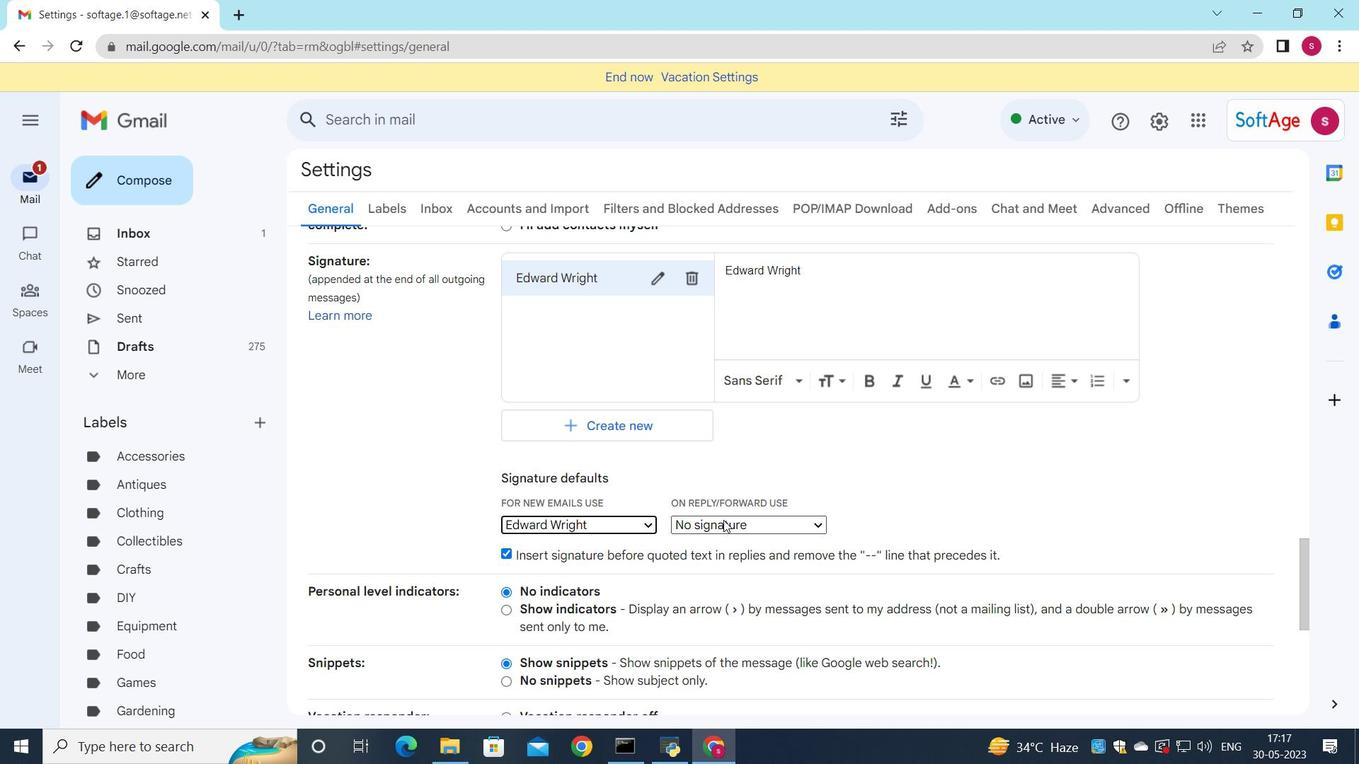 
Action: Mouse pressed left at (725, 517)
Screenshot: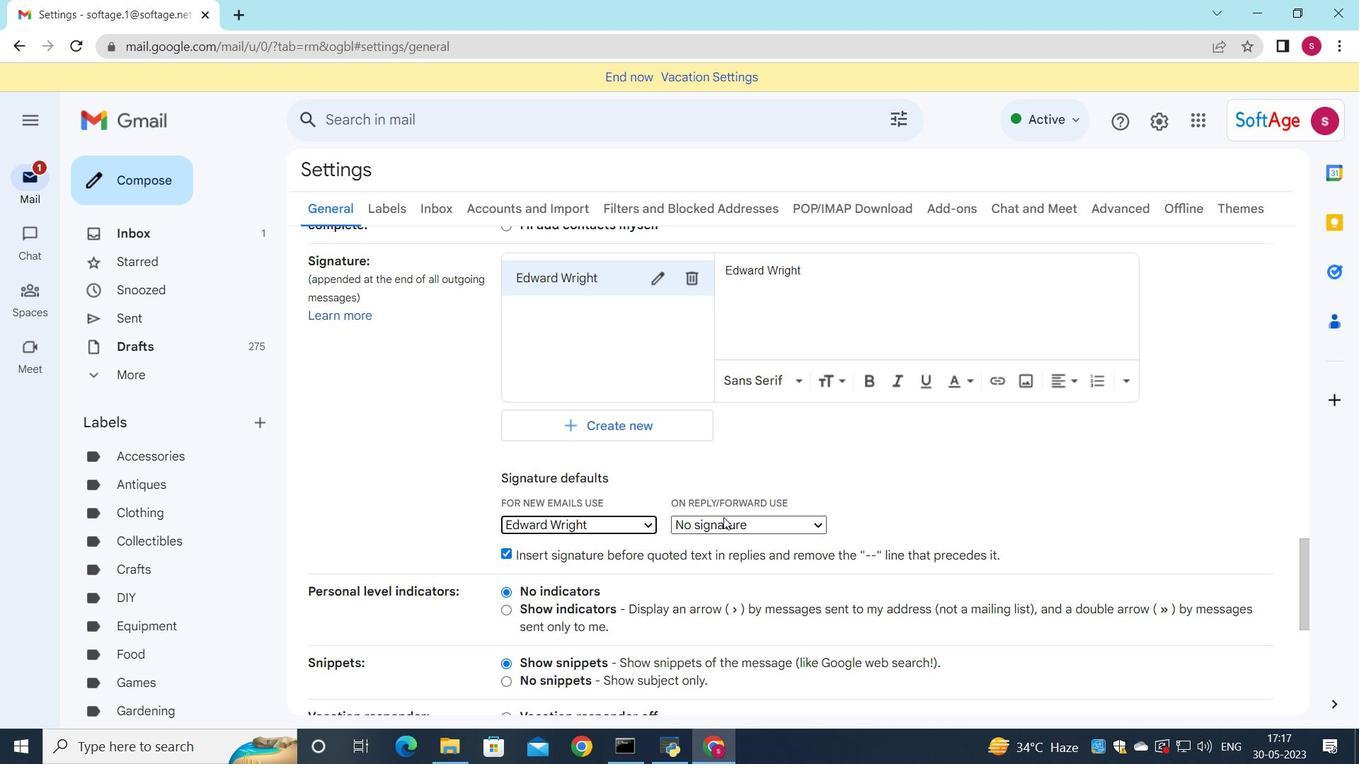
Action: Mouse moved to (723, 560)
Screenshot: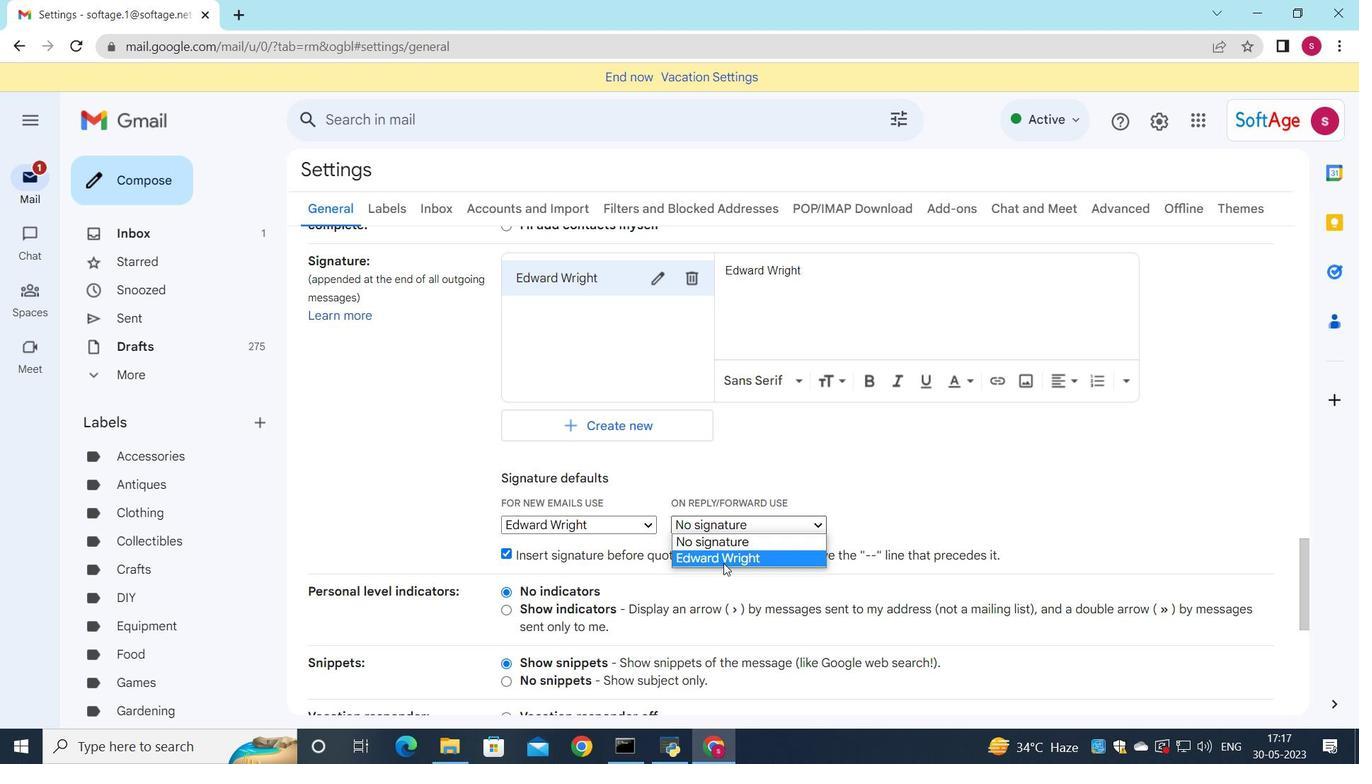 
Action: Mouse pressed left at (723, 560)
Screenshot: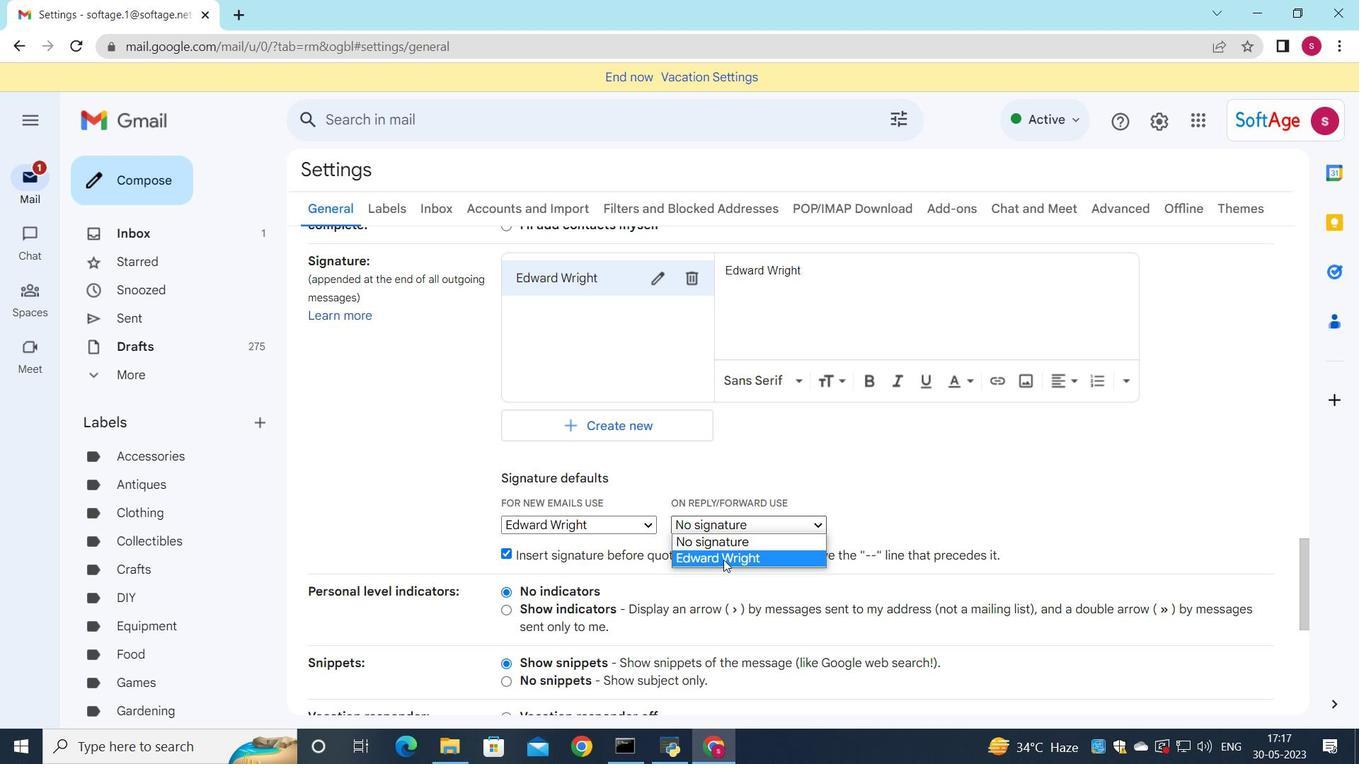 
Action: Mouse moved to (725, 545)
Screenshot: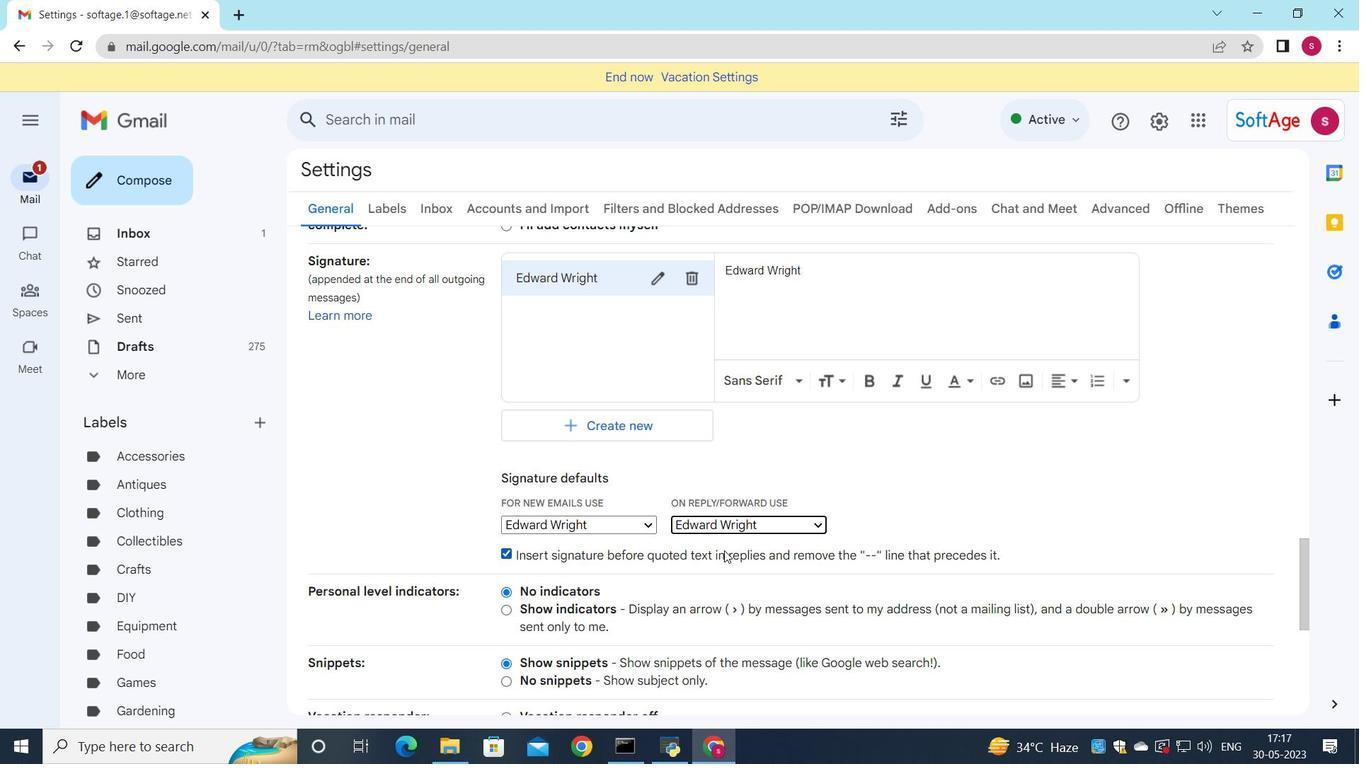 
Action: Mouse scrolled (725, 544) with delta (0, 0)
Screenshot: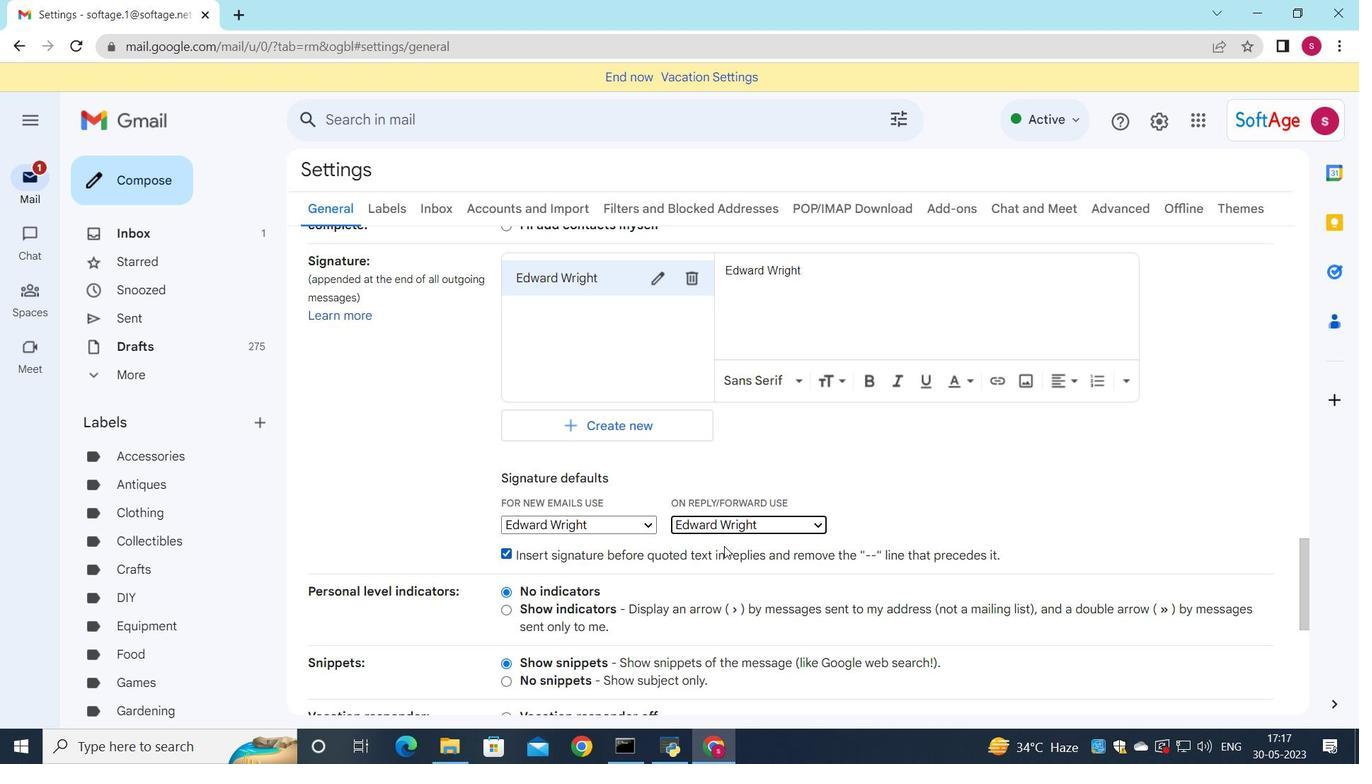 
Action: Mouse scrolled (725, 544) with delta (0, 0)
Screenshot: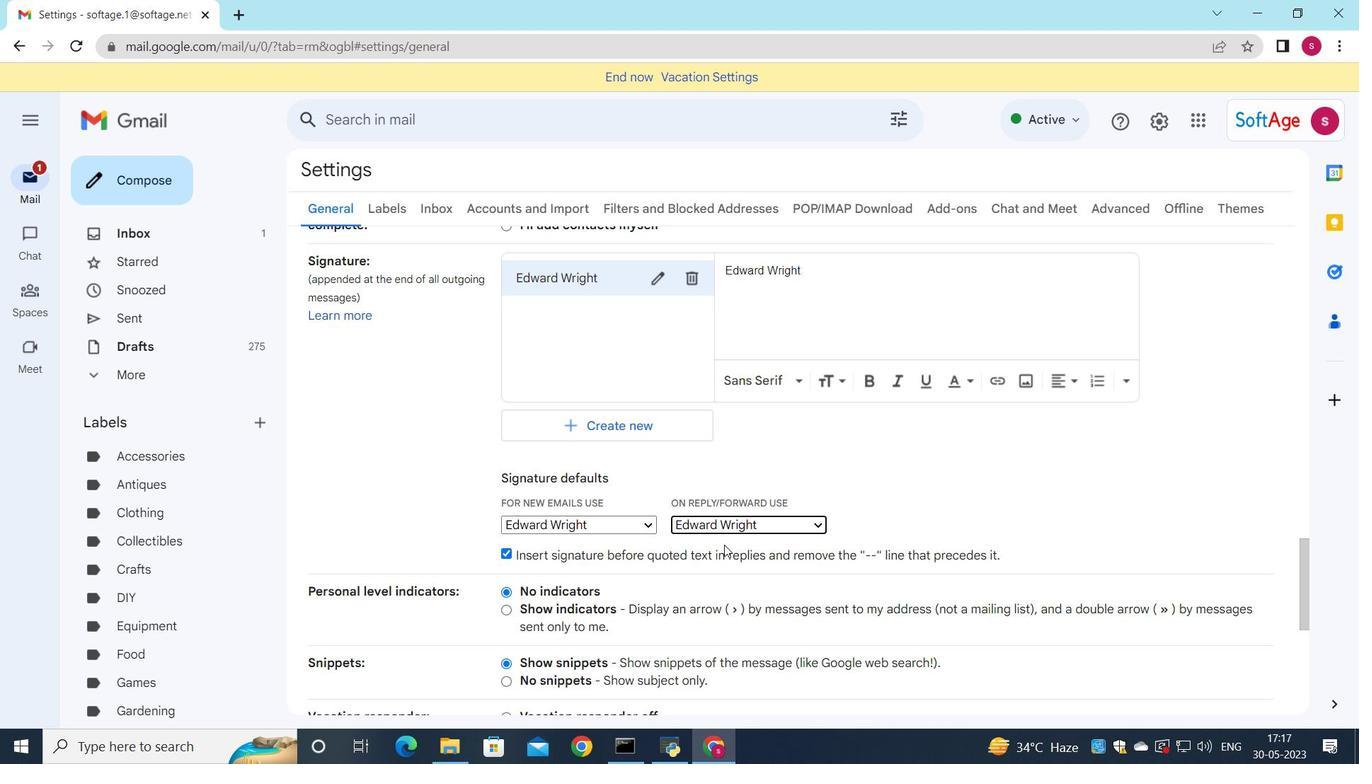 
Action: Mouse scrolled (725, 544) with delta (0, 0)
Screenshot: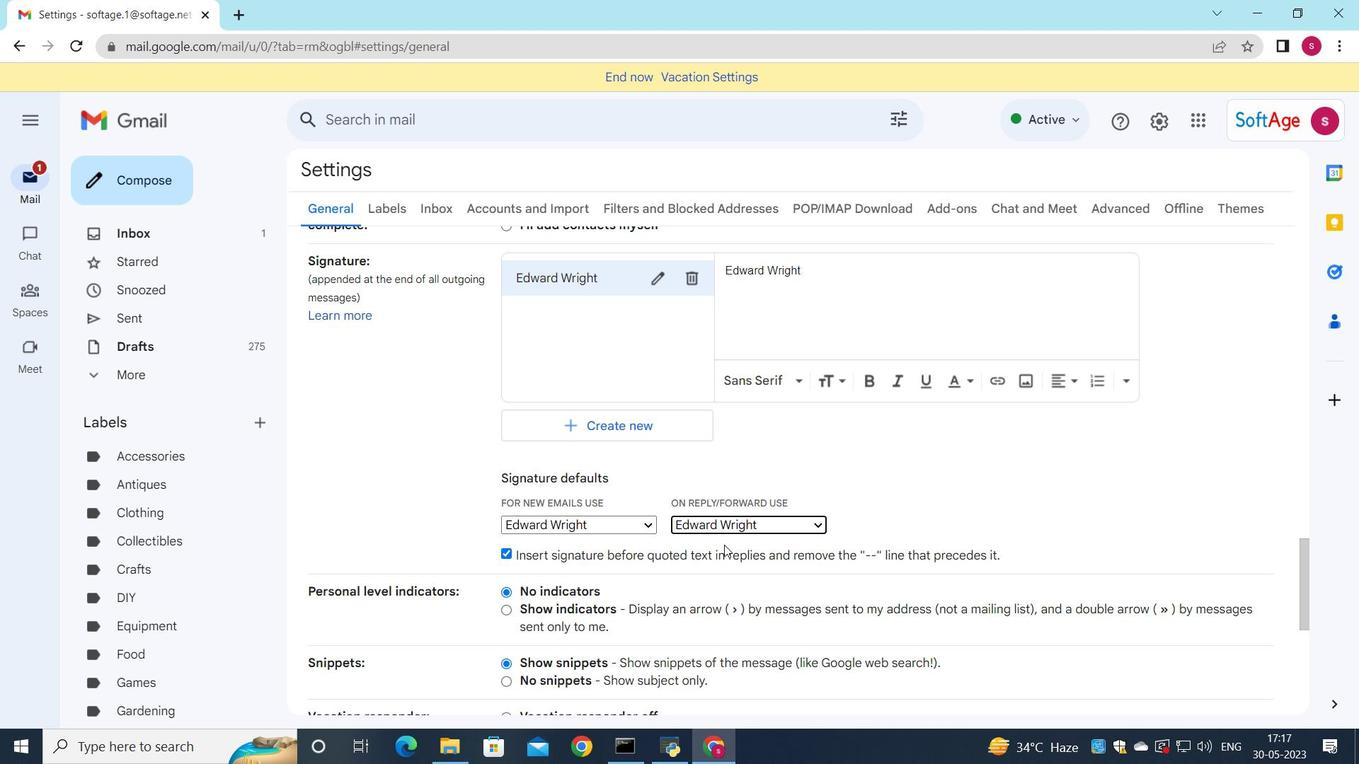 
Action: Mouse scrolled (725, 544) with delta (0, 0)
Screenshot: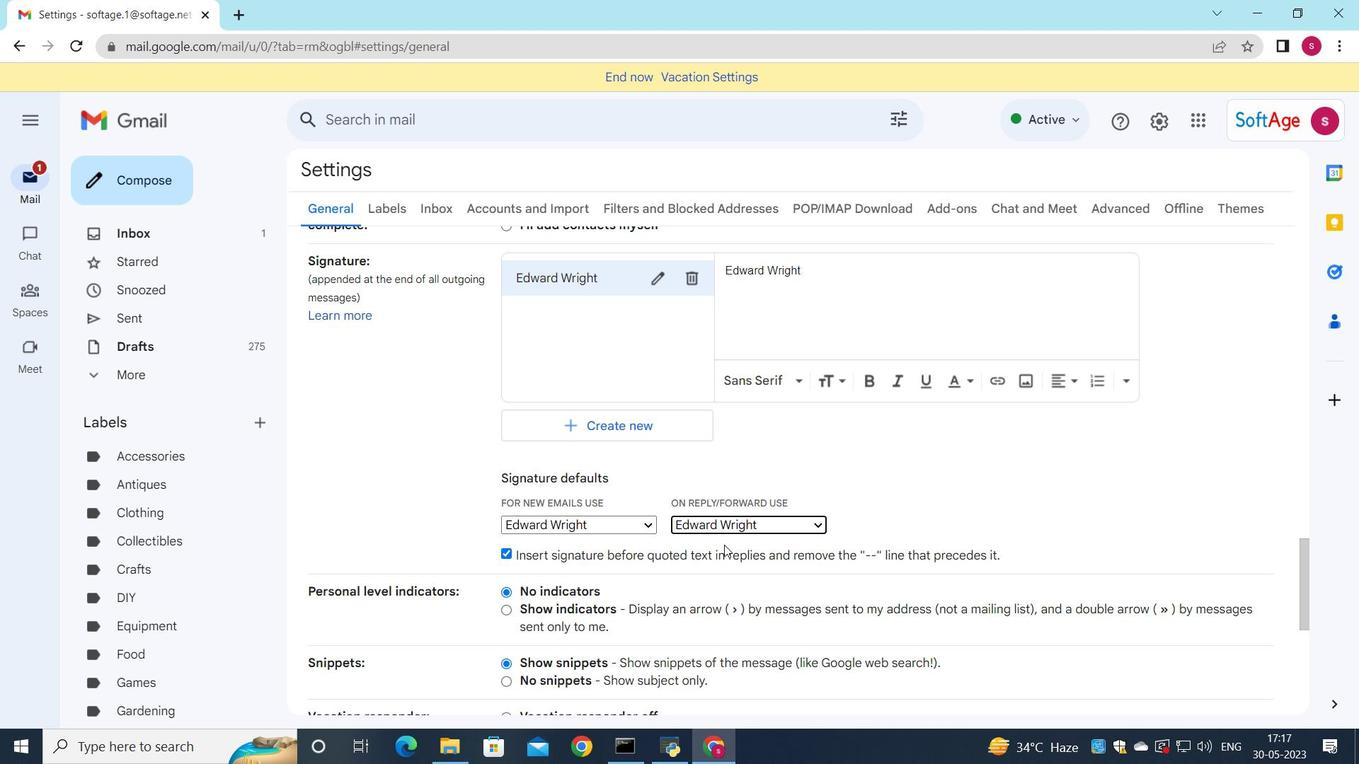 
Action: Mouse moved to (714, 527)
Screenshot: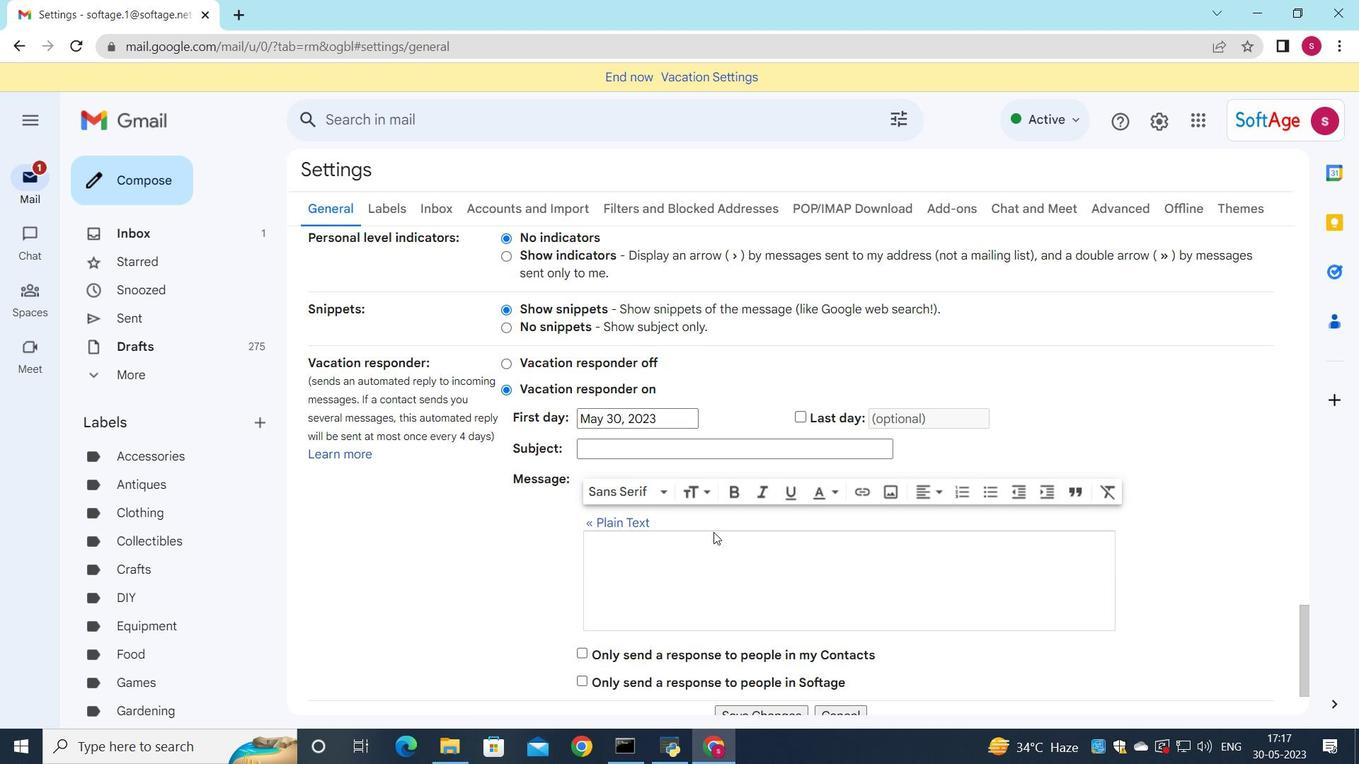 
Action: Mouse scrolled (714, 526) with delta (0, 0)
Screenshot: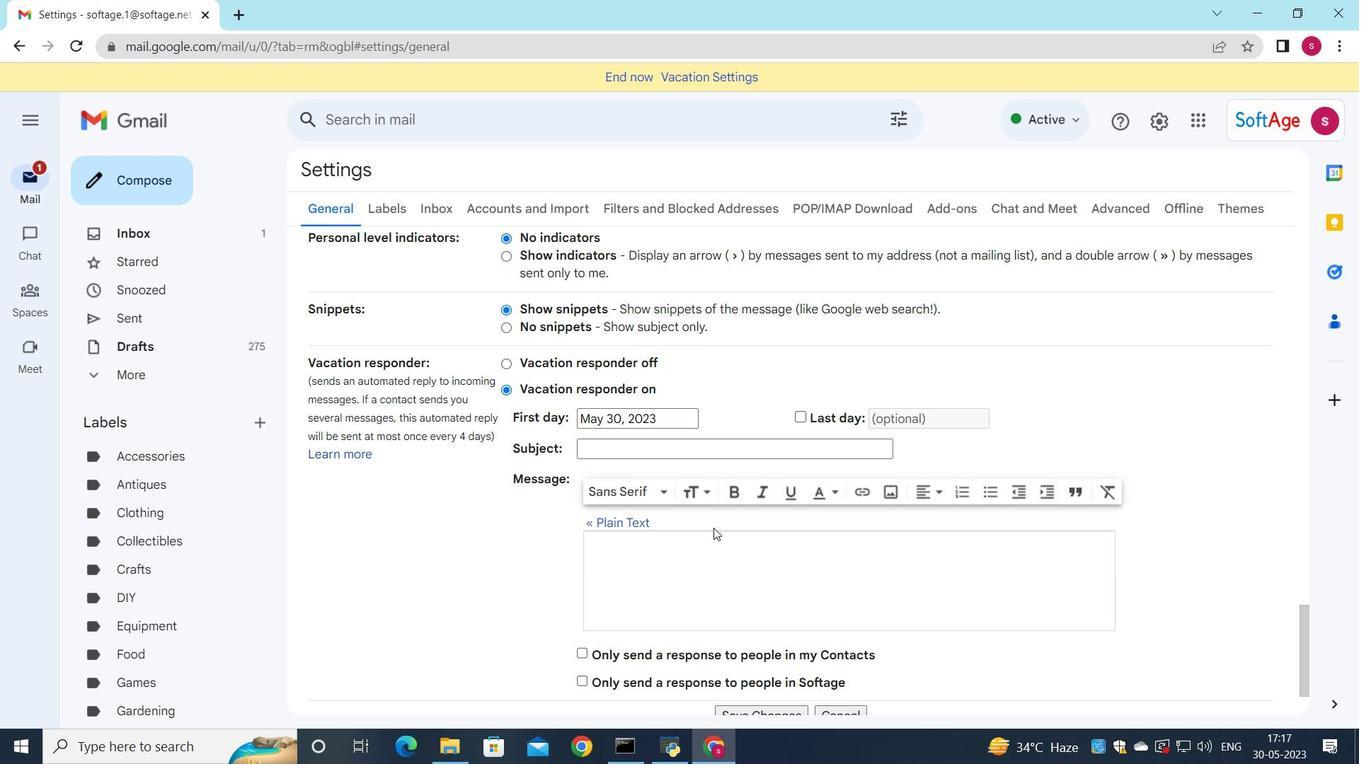 
Action: Mouse scrolled (714, 526) with delta (0, 0)
Screenshot: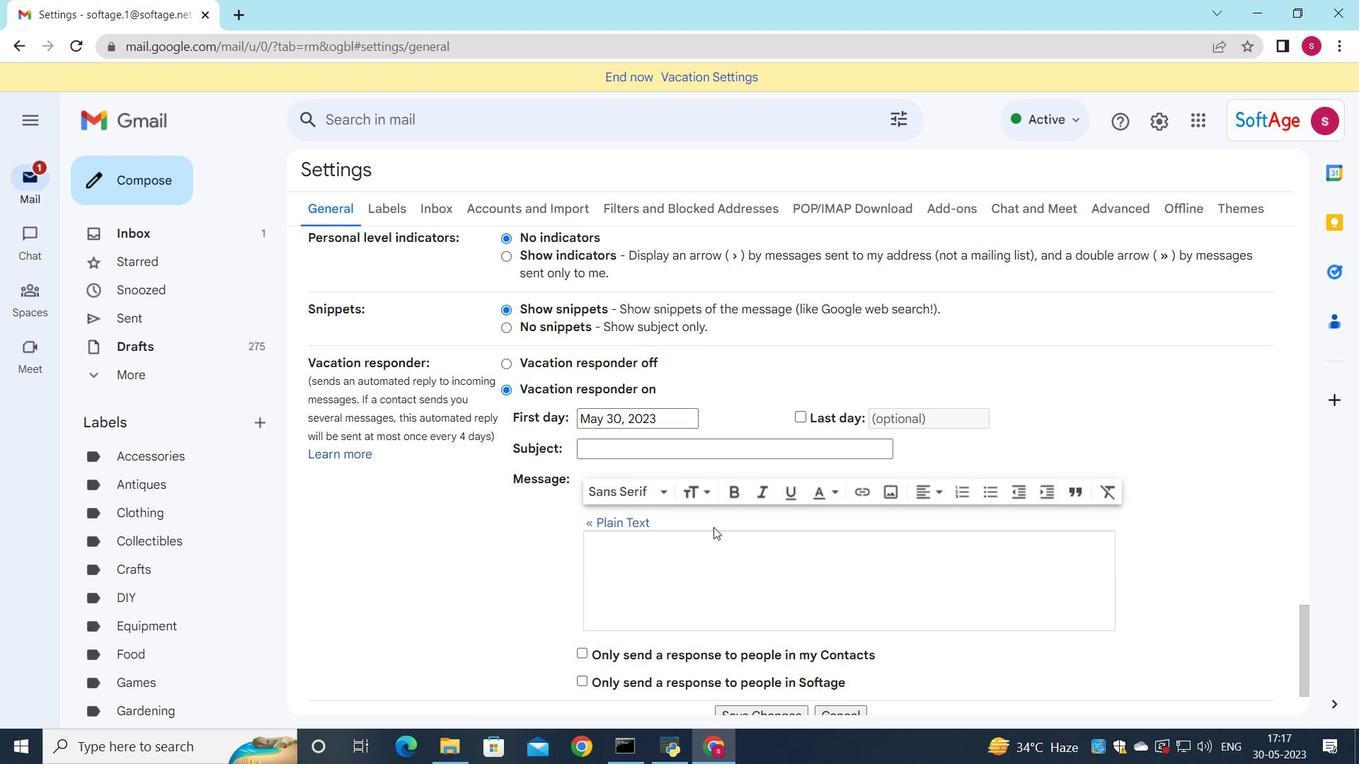 
Action: Mouse scrolled (714, 526) with delta (0, 0)
Screenshot: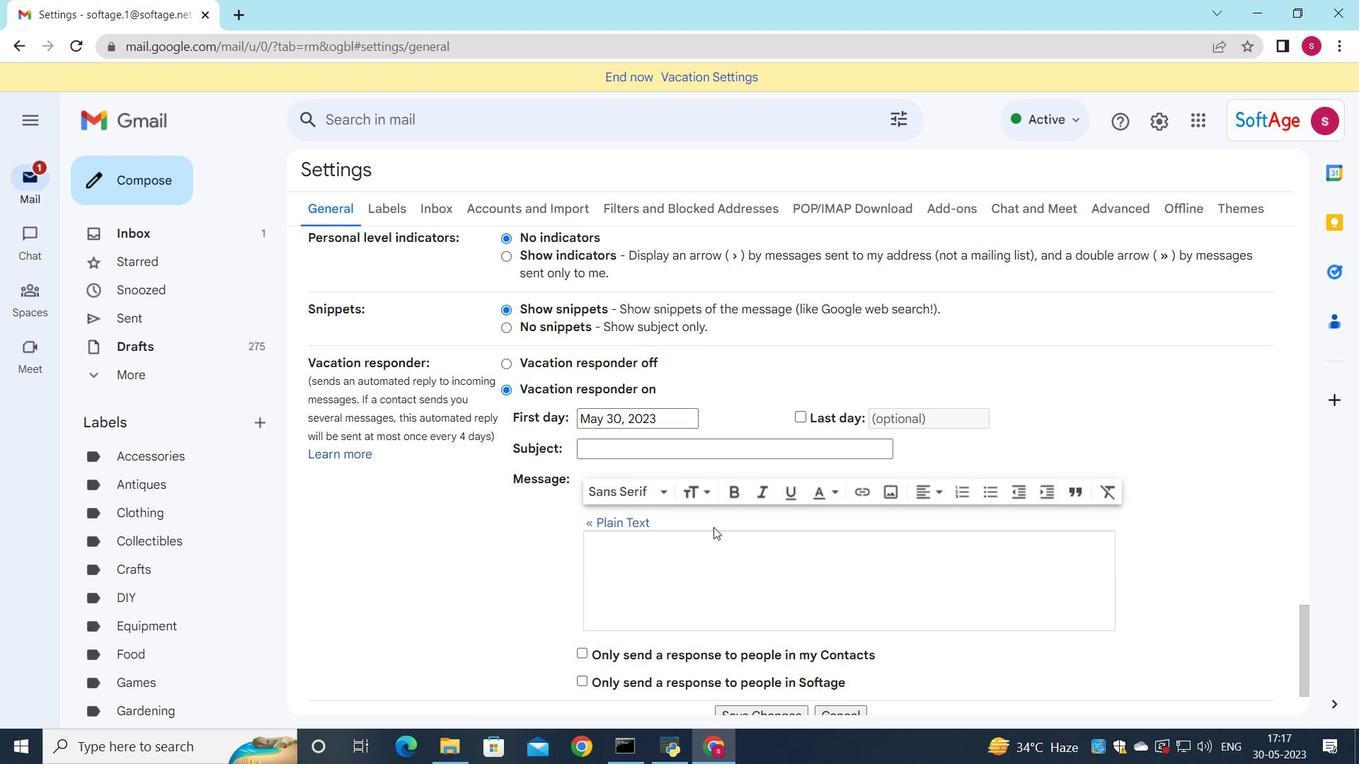 
Action: Mouse moved to (712, 526)
Screenshot: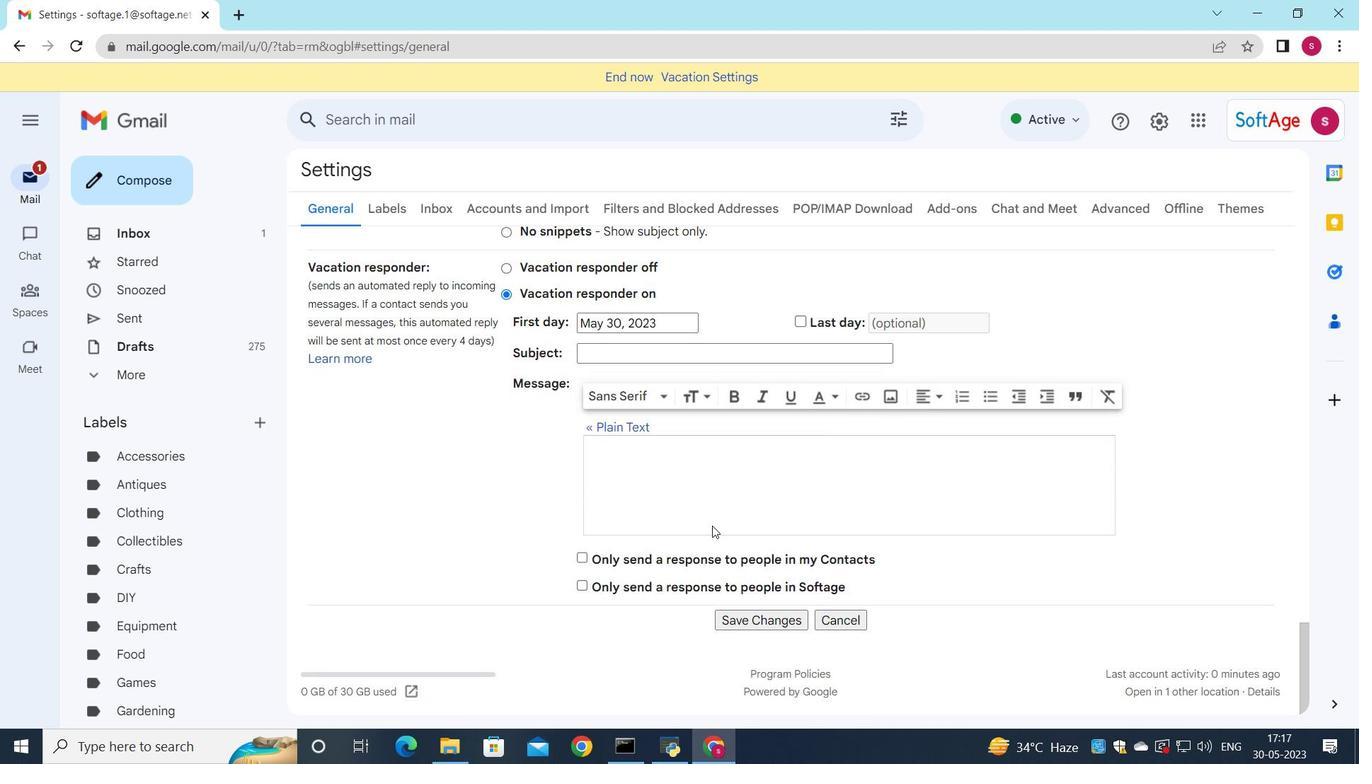 
Action: Mouse scrolled (712, 525) with delta (0, 0)
Screenshot: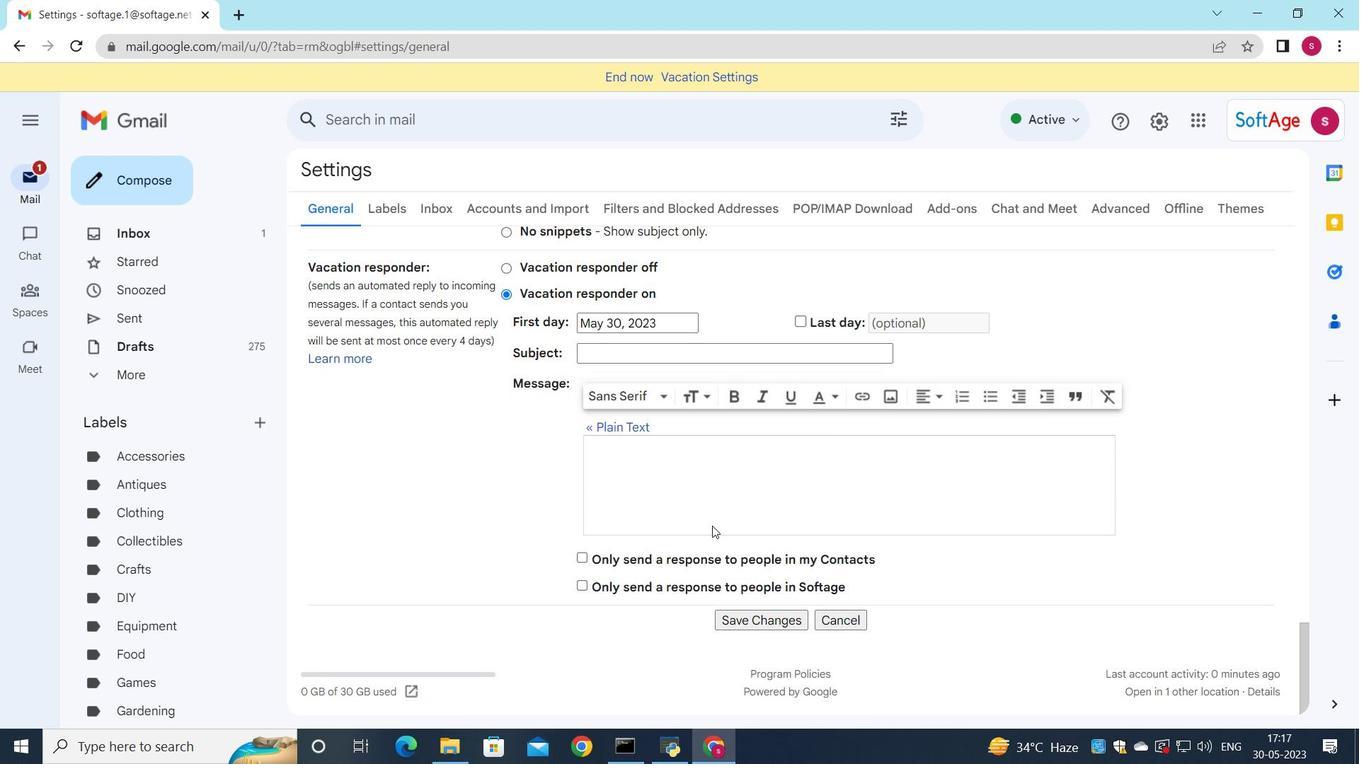 
Action: Mouse scrolled (712, 525) with delta (0, 0)
Screenshot: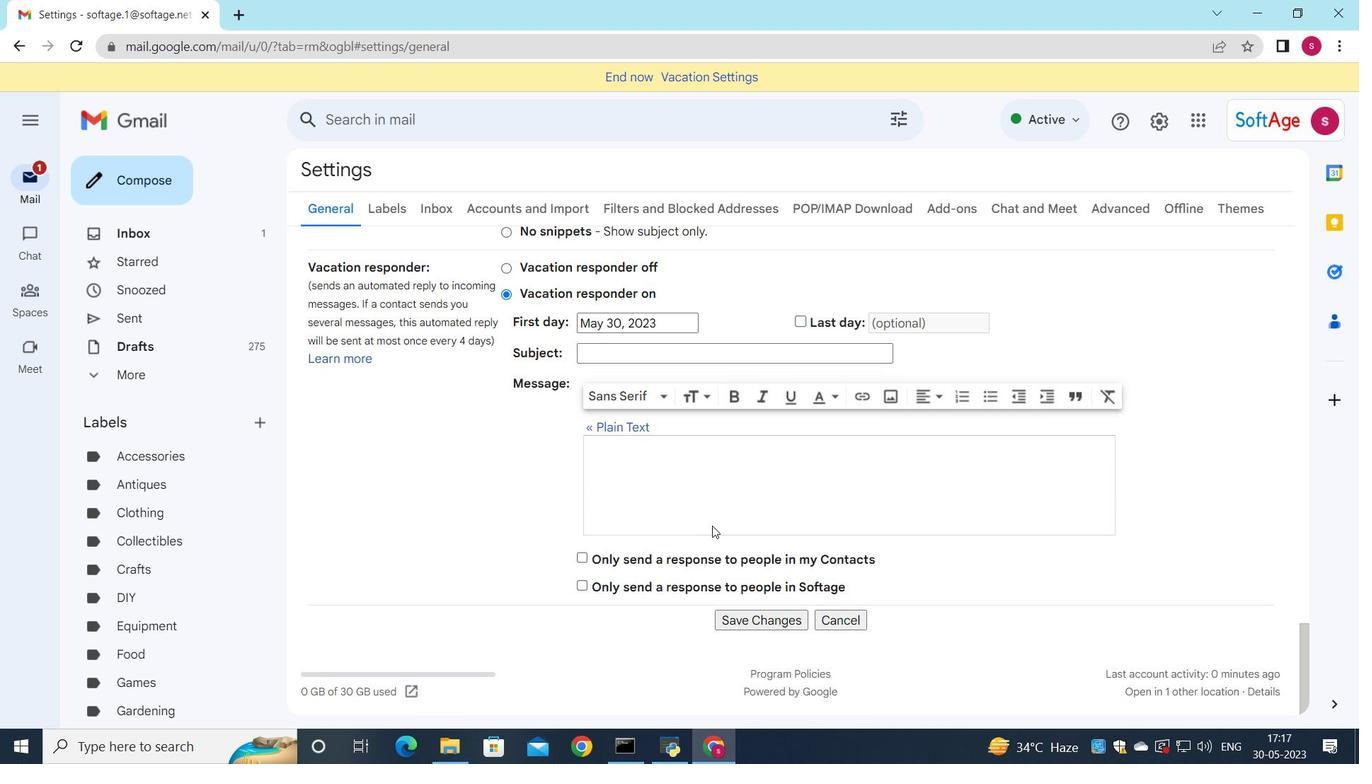 
Action: Mouse moved to (710, 531)
Screenshot: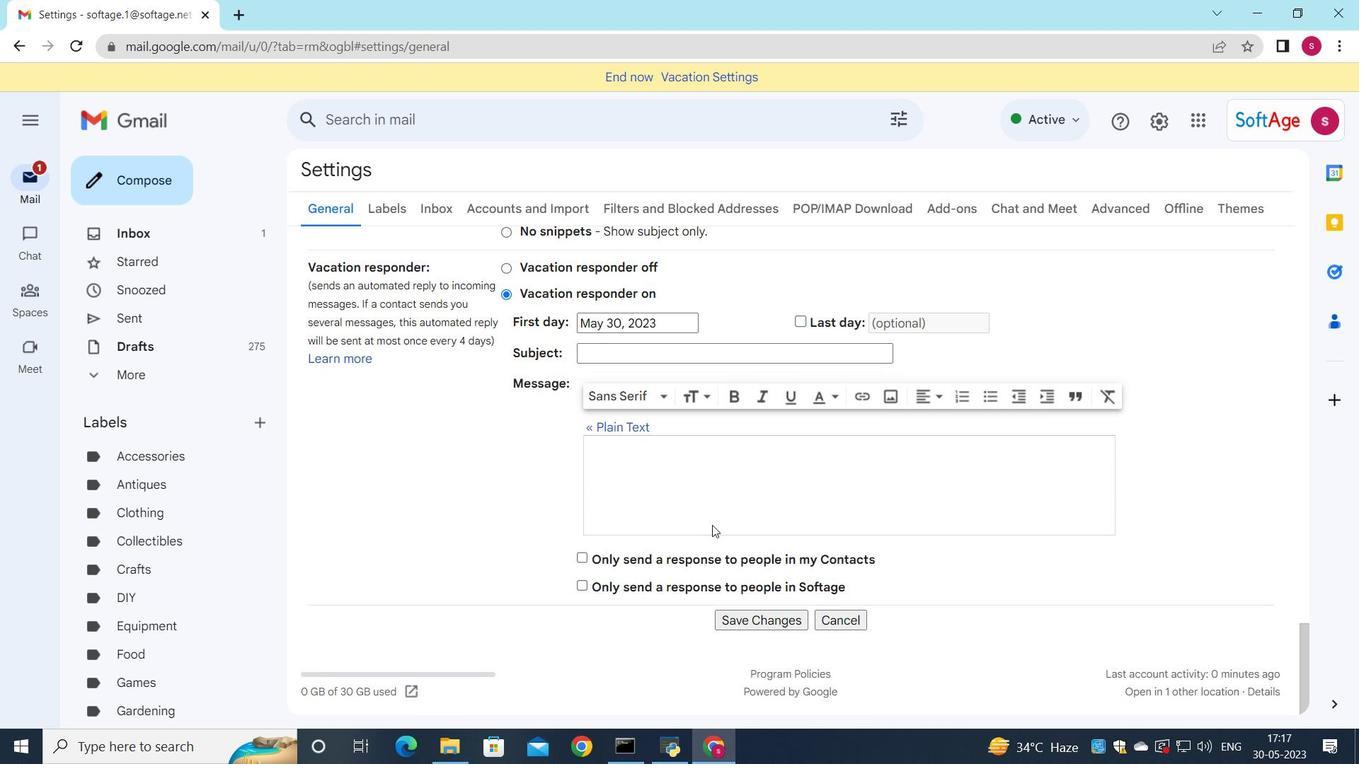 
Action: Mouse scrolled (710, 531) with delta (0, 0)
Screenshot: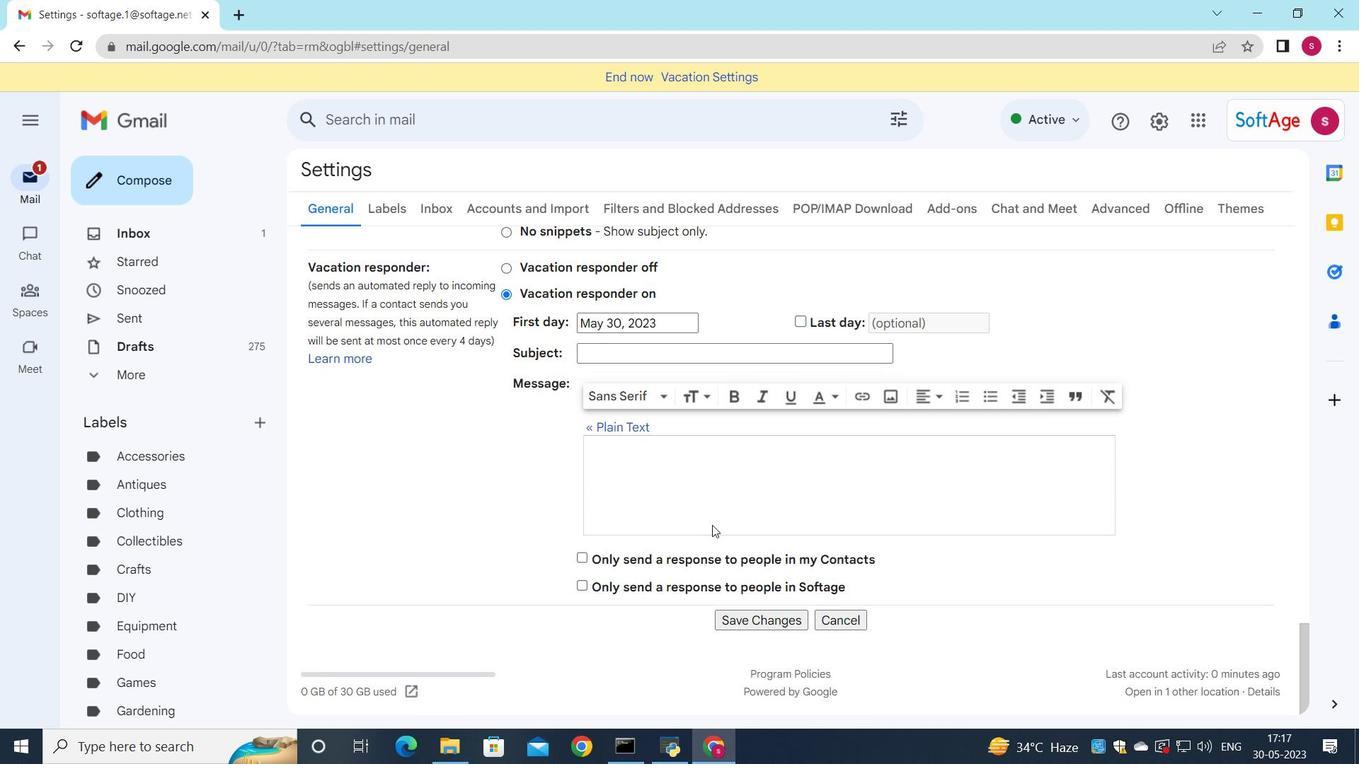 
Action: Mouse moved to (757, 617)
Screenshot: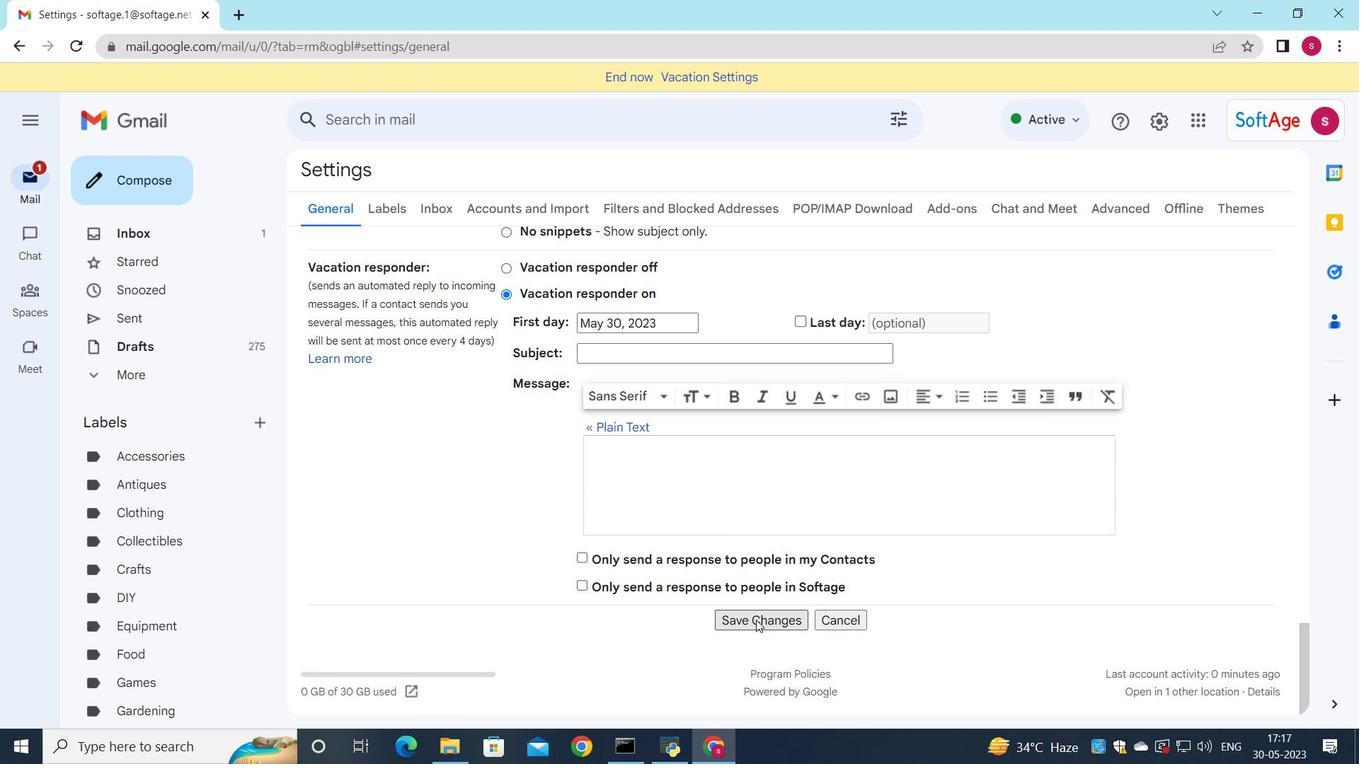 
Action: Mouse pressed left at (757, 617)
Screenshot: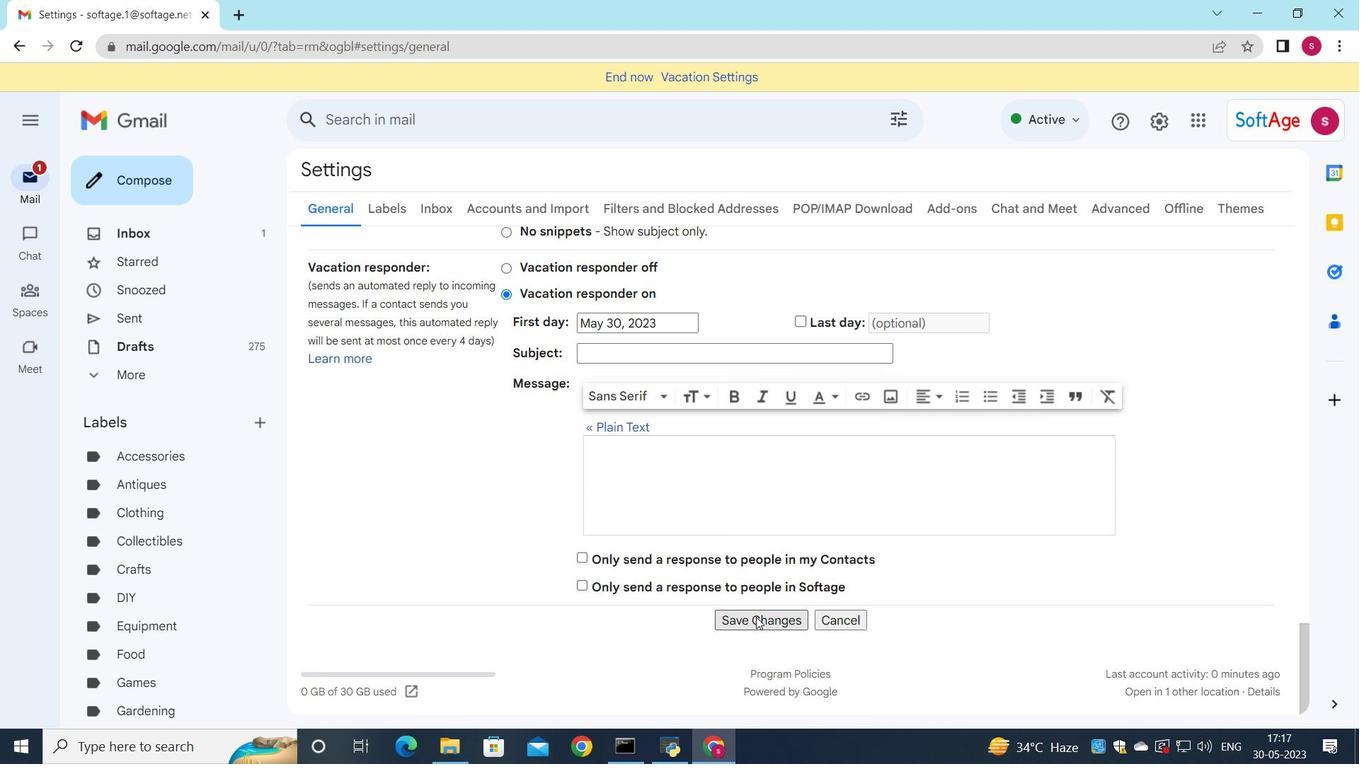 
Action: Mouse moved to (168, 183)
Screenshot: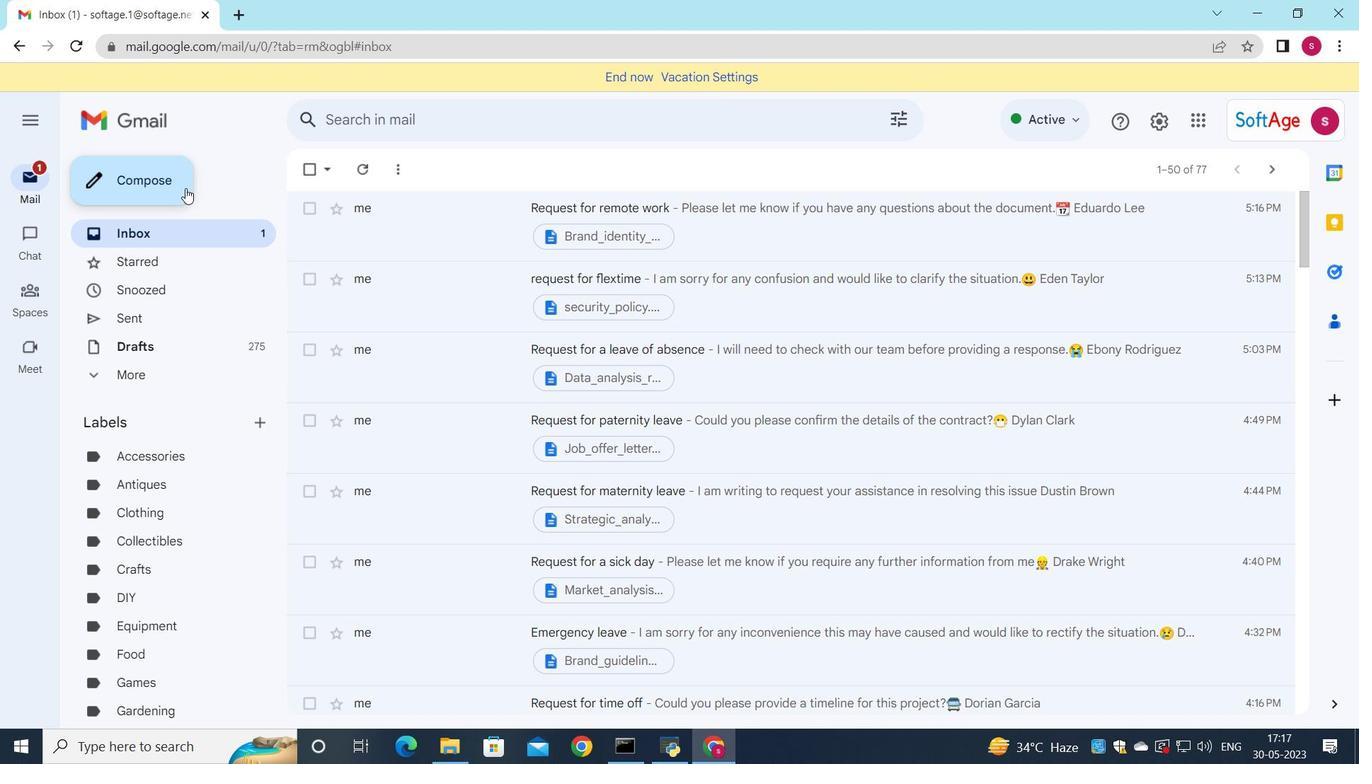 
Action: Mouse pressed left at (168, 183)
Screenshot: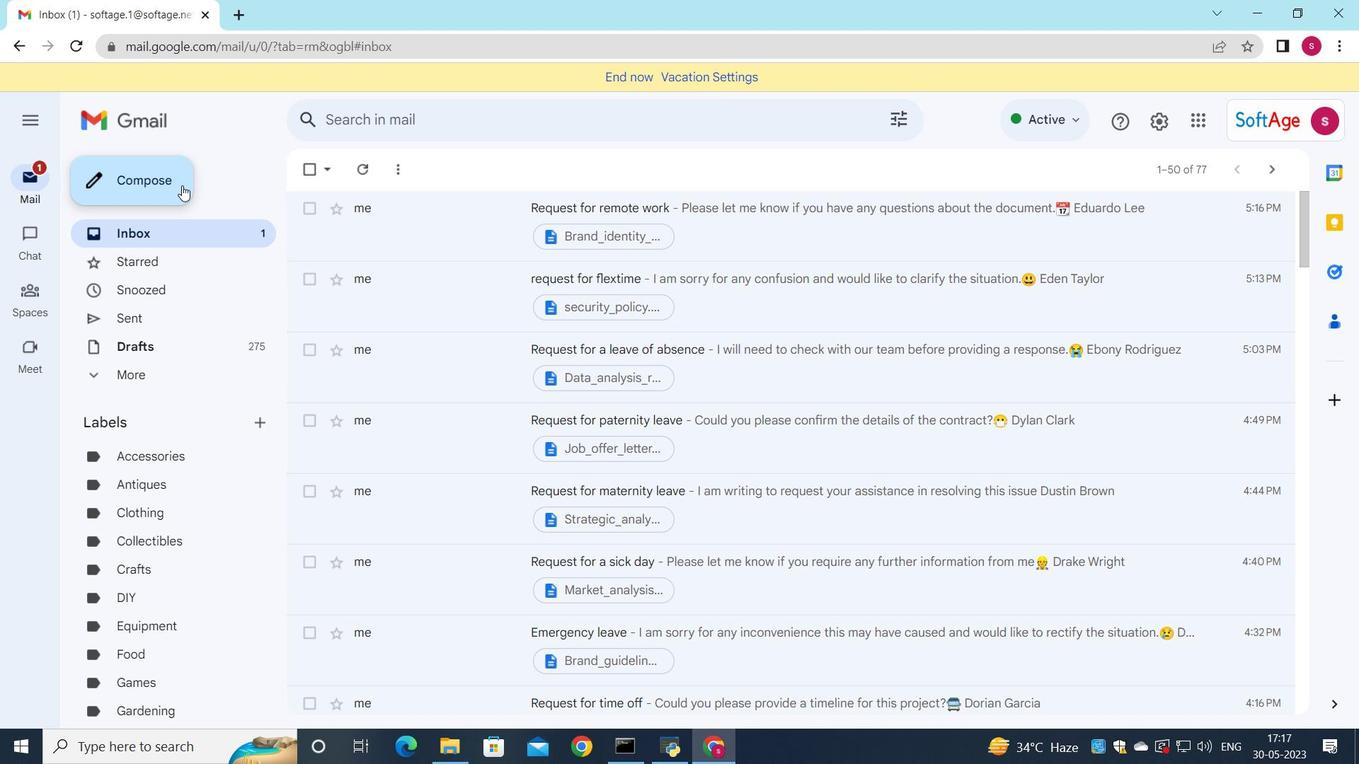 
Action: Mouse moved to (978, 355)
Screenshot: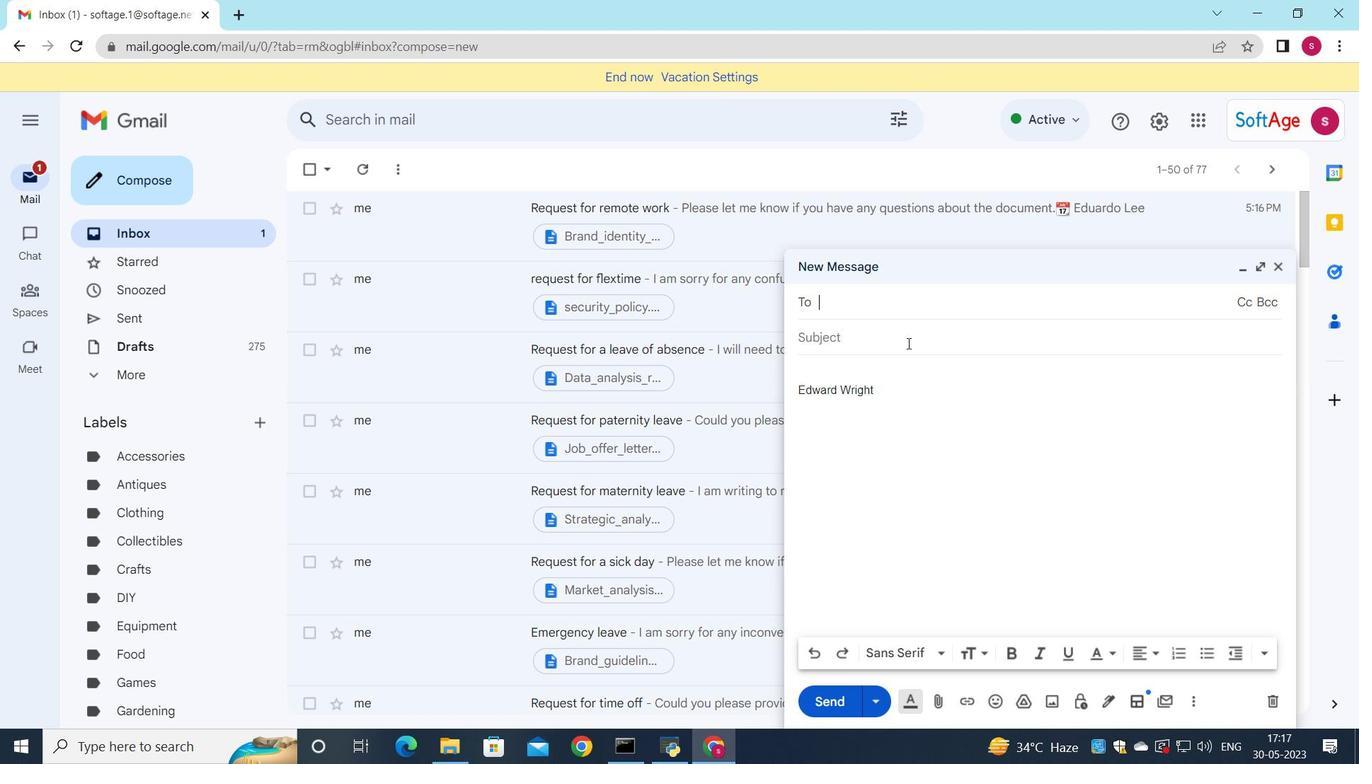 
Action: Key pressed <Key.down>
Screenshot: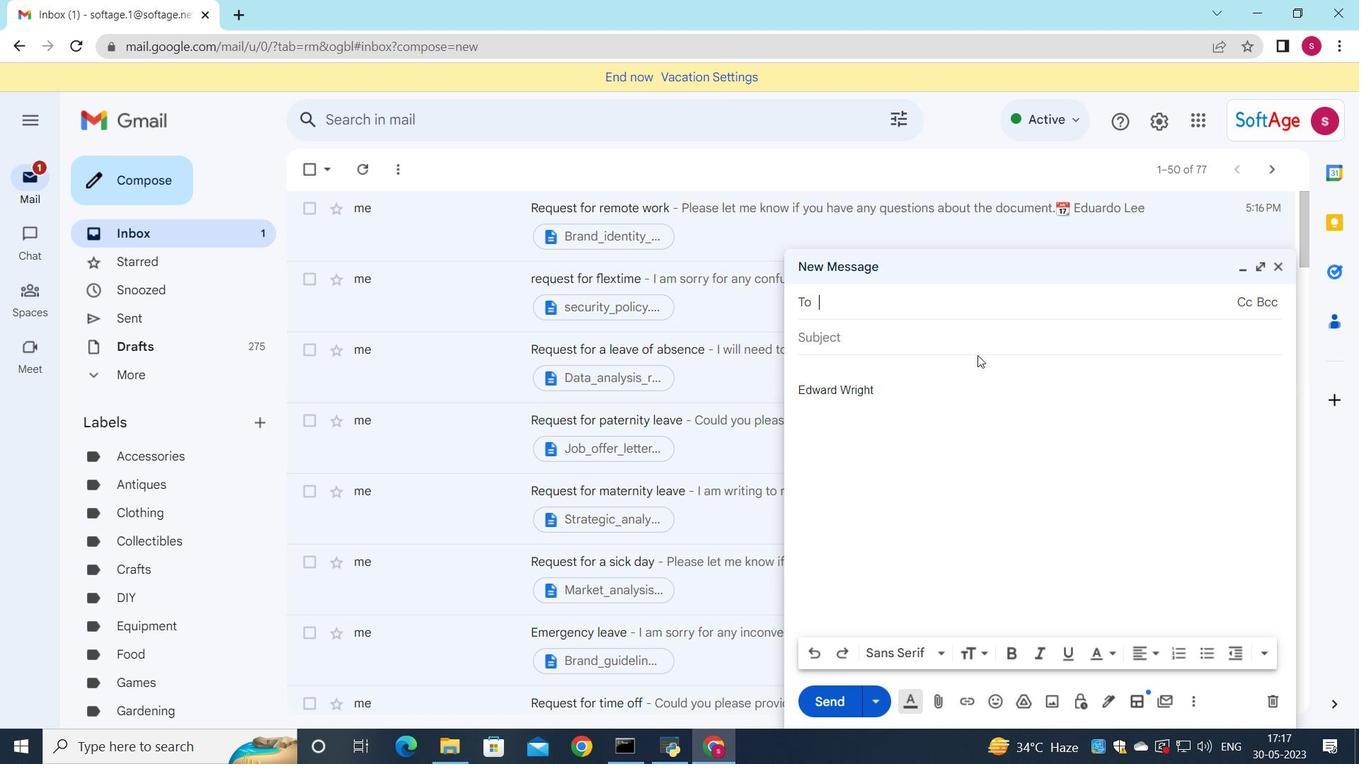 
Action: Mouse moved to (980, 534)
Screenshot: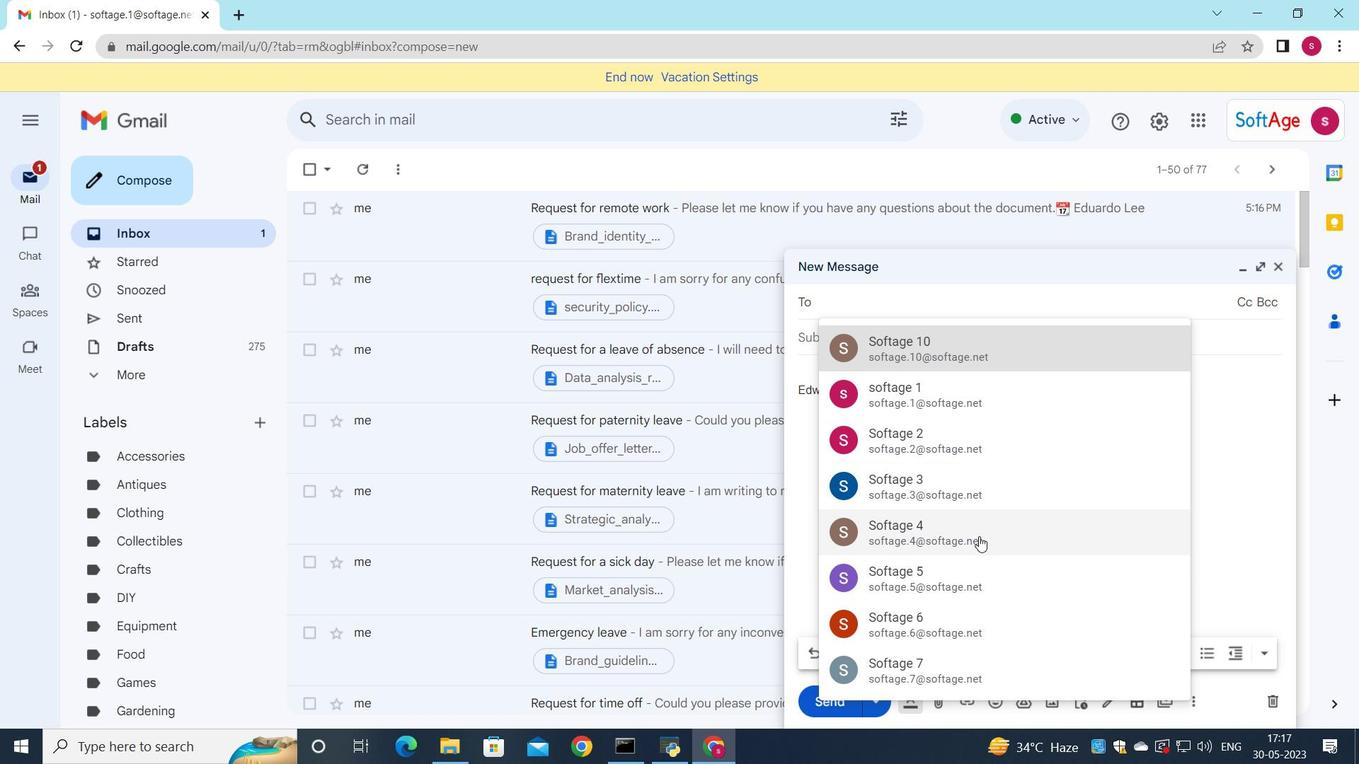 
Action: Mouse pressed left at (980, 534)
Screenshot: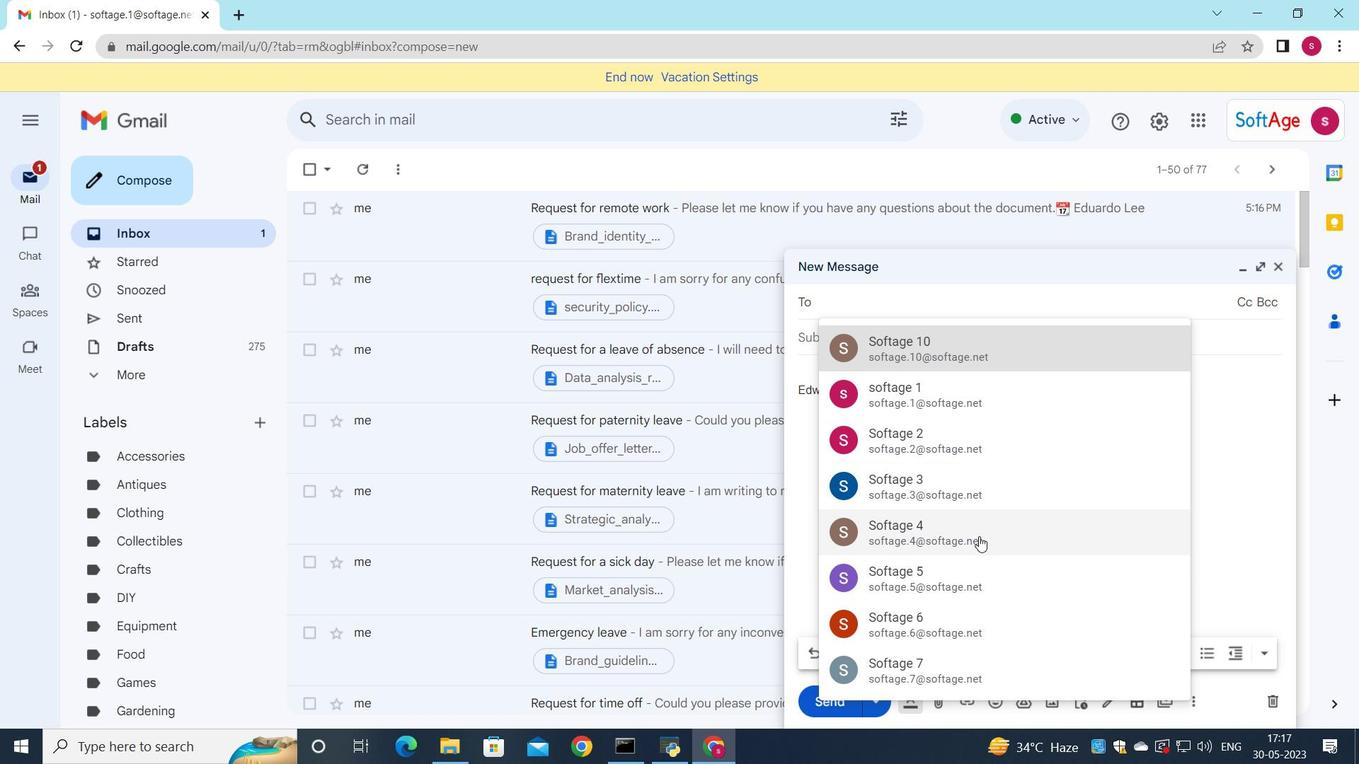 
Action: Mouse moved to (991, 519)
Screenshot: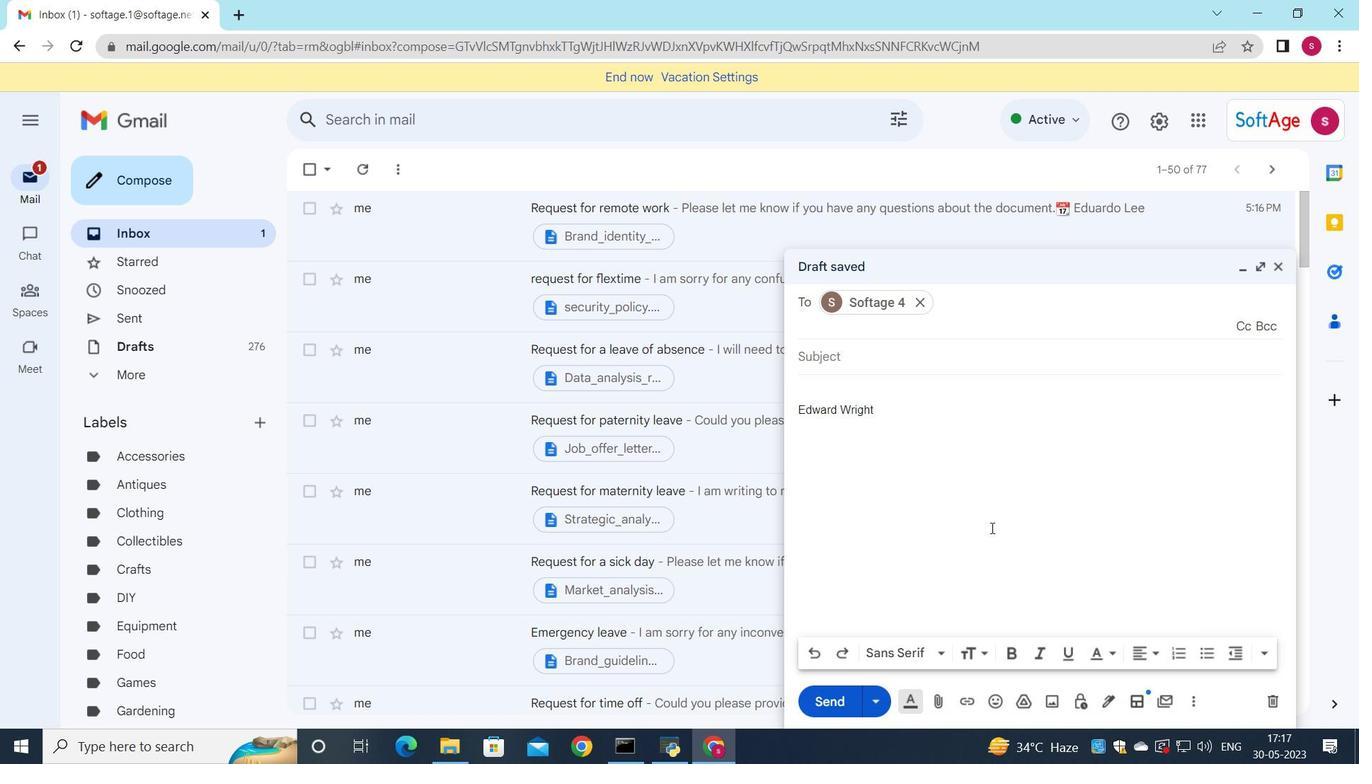 
Action: Key pressed <Key.down>
Screenshot: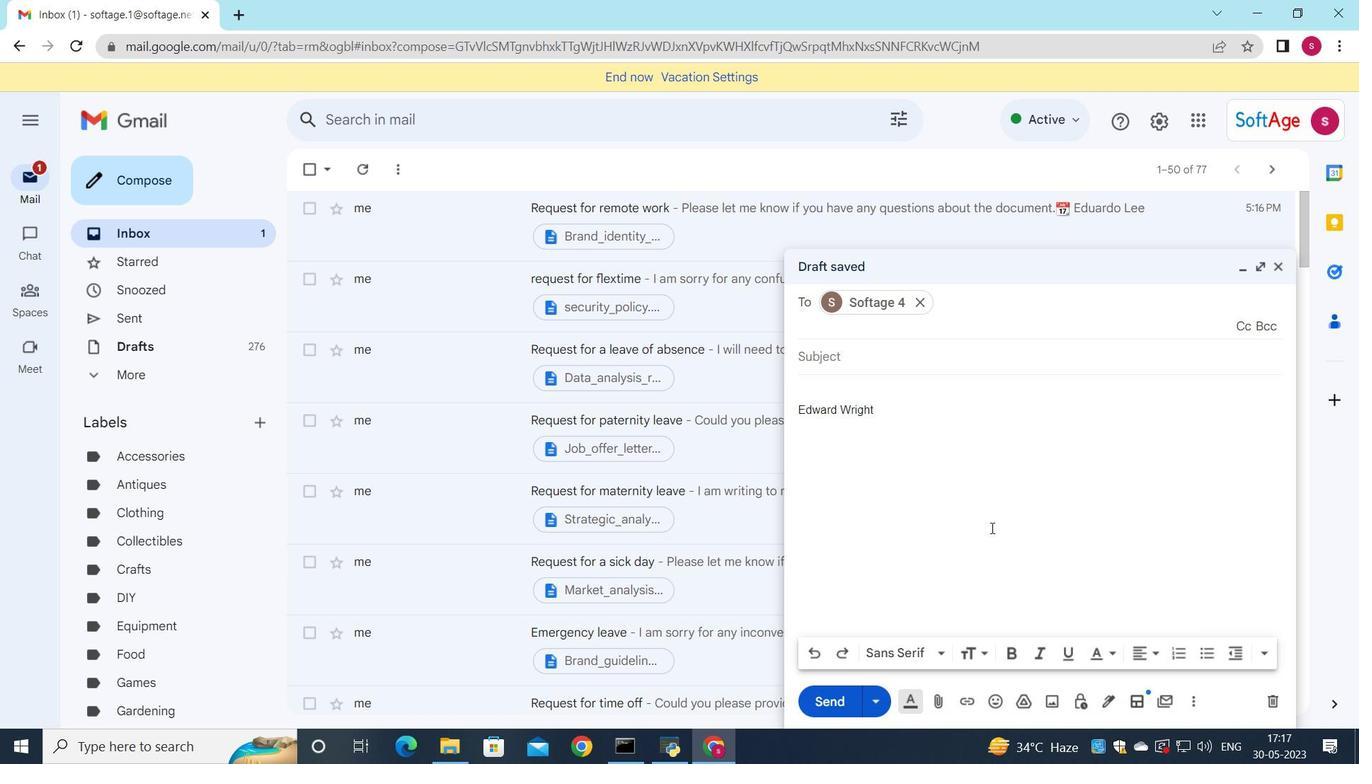 
Action: Mouse moved to (1061, 390)
Screenshot: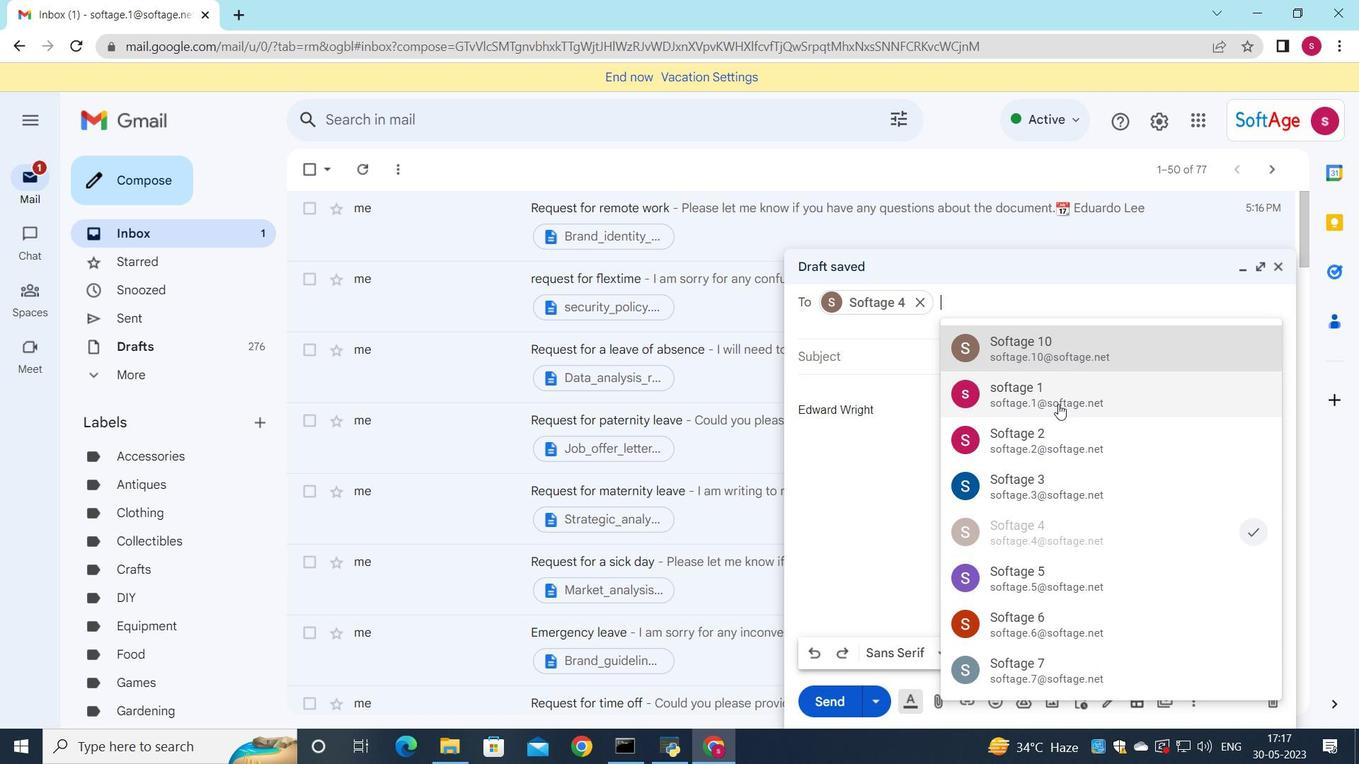 
Action: Mouse pressed left at (1061, 390)
Screenshot: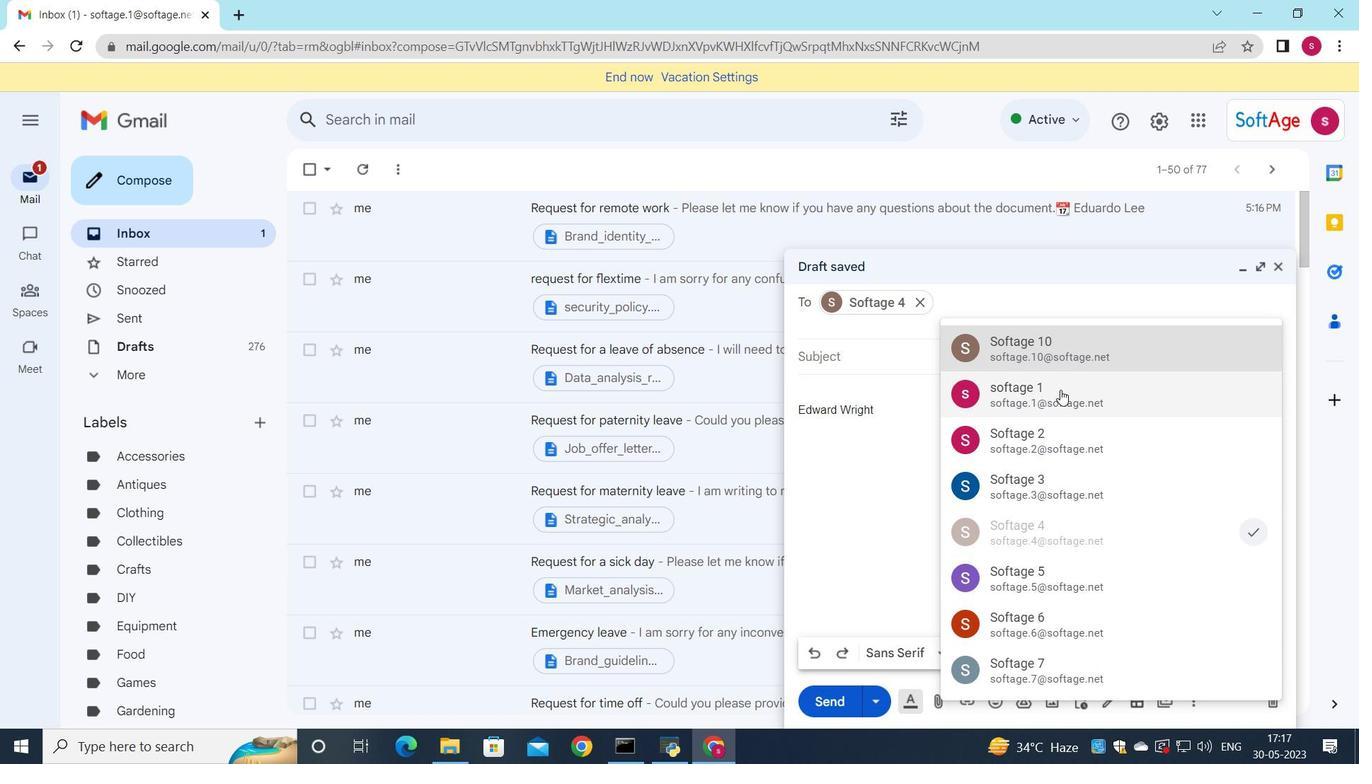 
Action: Mouse moved to (1060, 397)
Screenshot: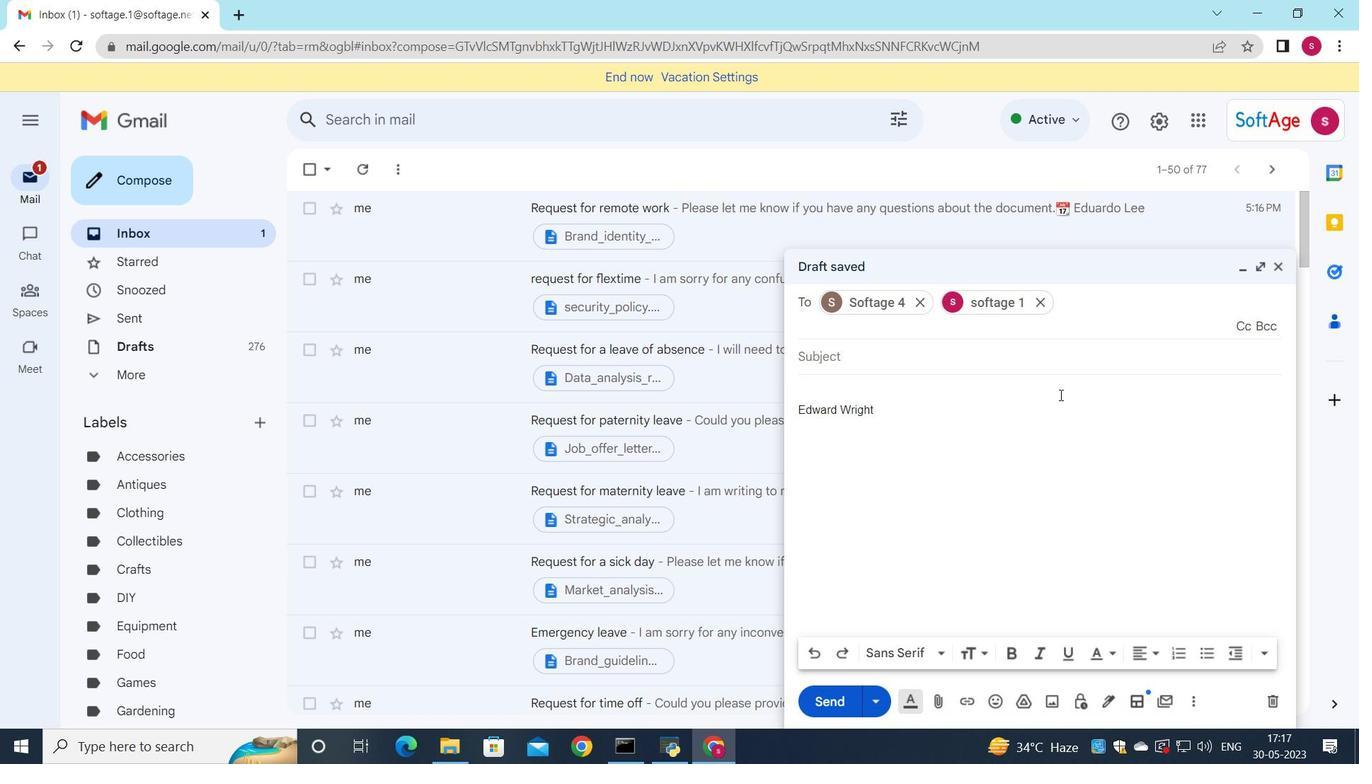 
Action: Key pressed <Key.down>
Screenshot: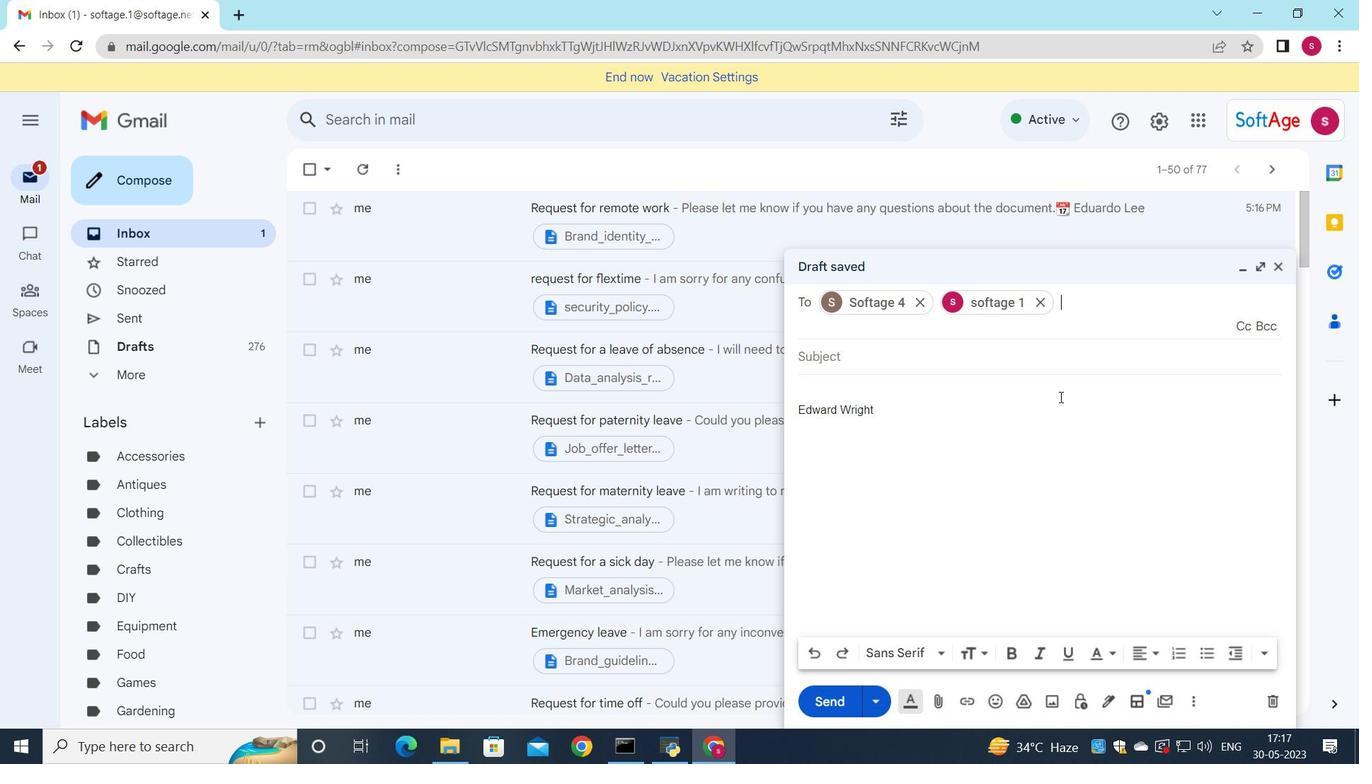
Action: Mouse moved to (1146, 575)
Screenshot: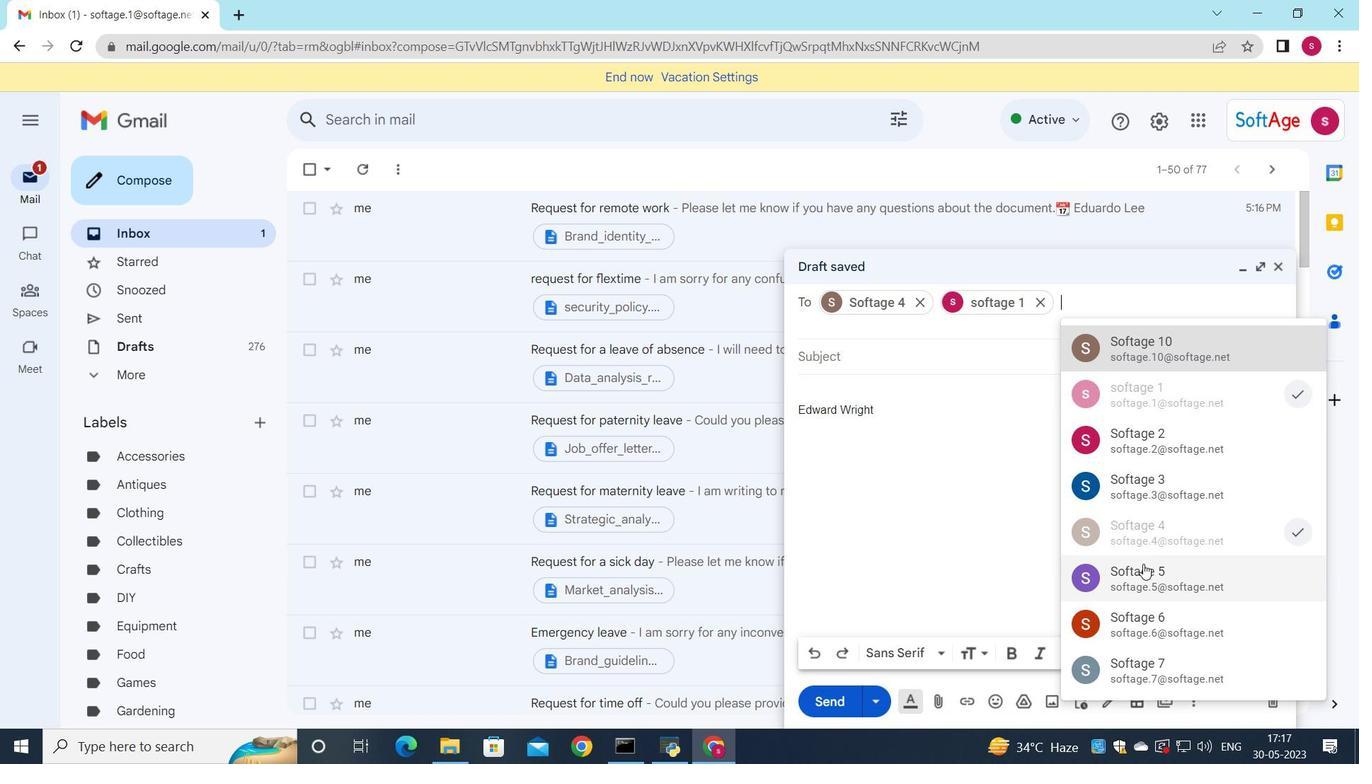 
Action: Mouse pressed left at (1146, 575)
Screenshot: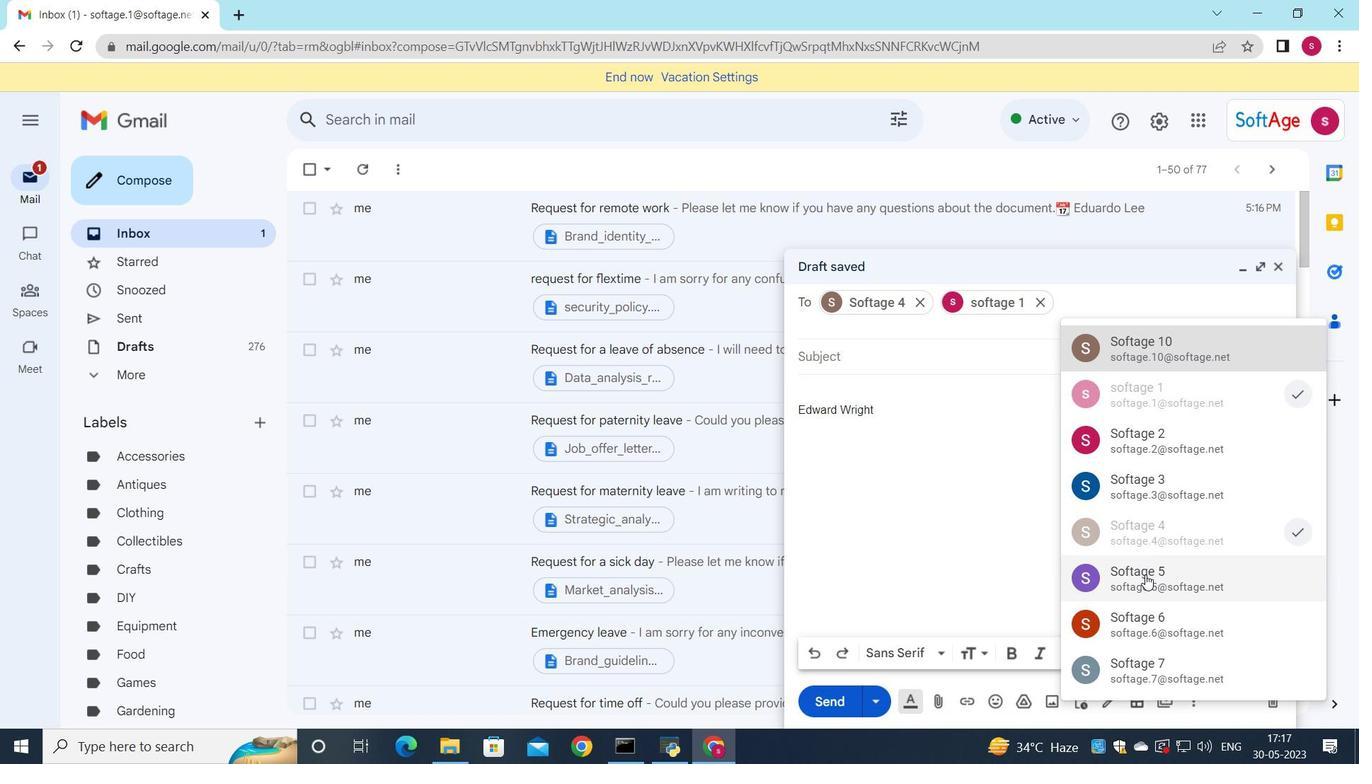 
Action: Mouse moved to (1249, 317)
Screenshot: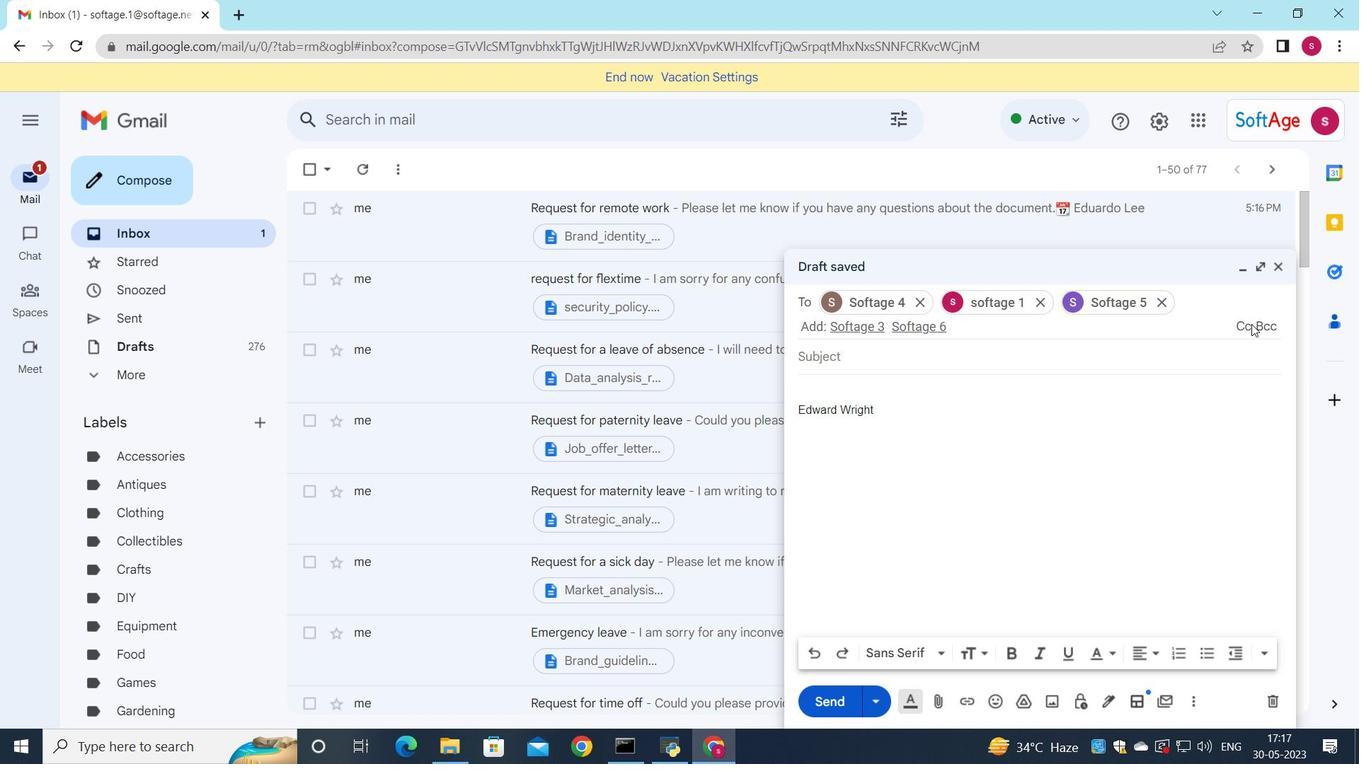 
Action: Mouse pressed left at (1249, 317)
Screenshot: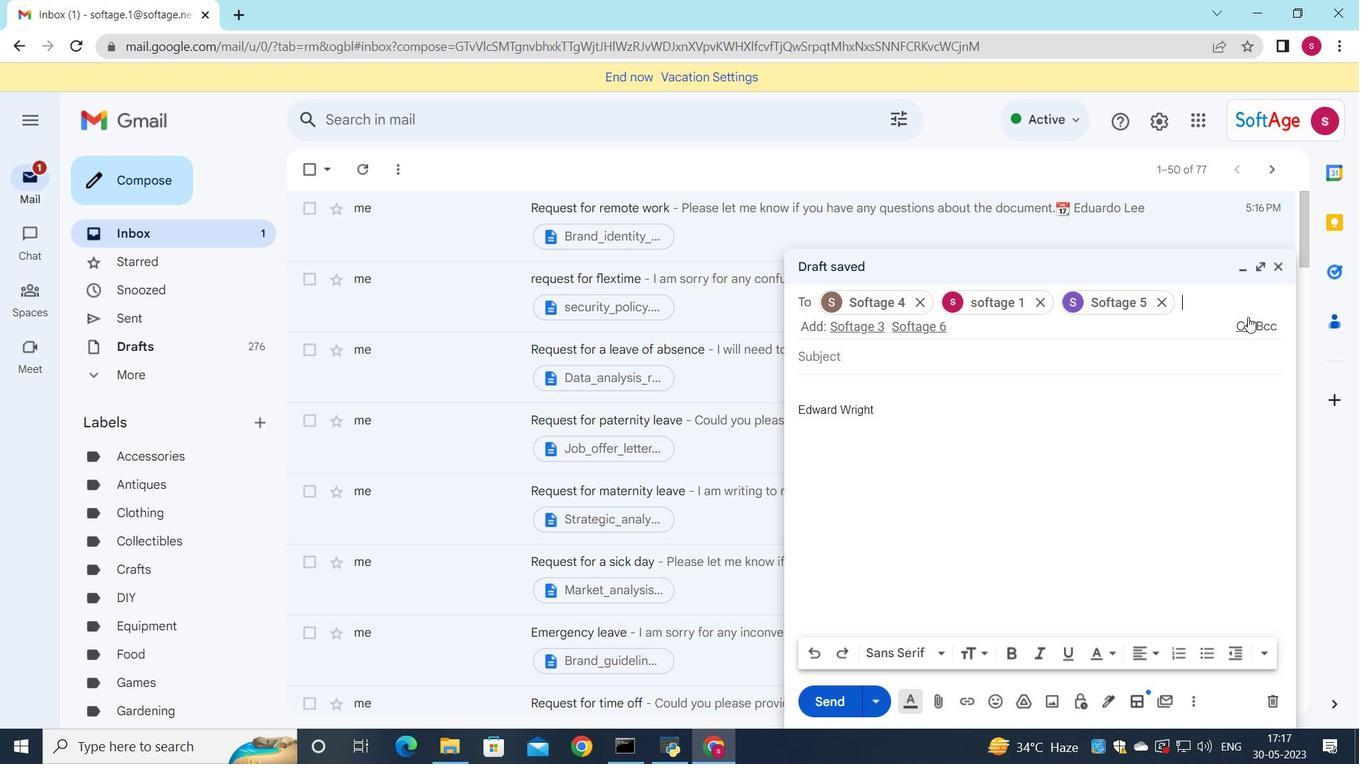 
Action: Mouse moved to (924, 365)
Screenshot: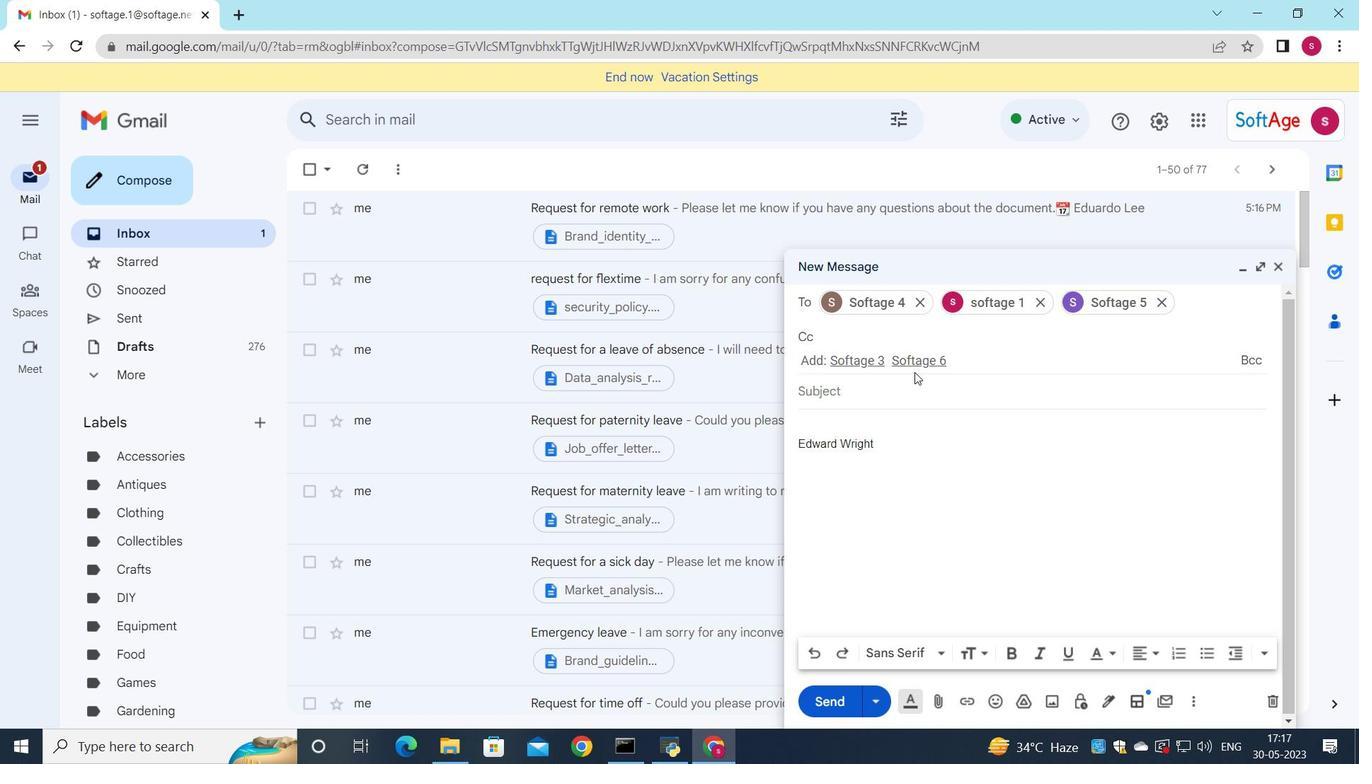 
Action: Mouse pressed left at (924, 365)
Screenshot: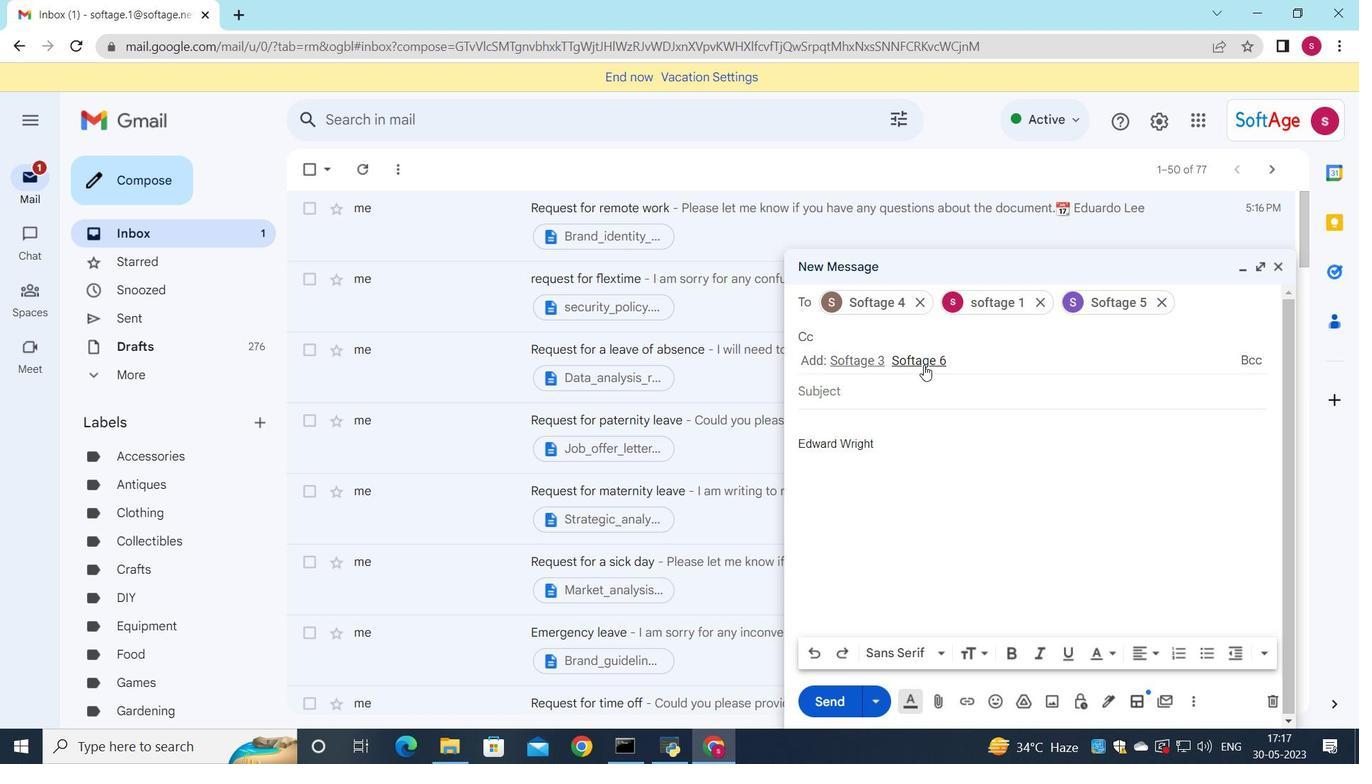 
Action: Mouse moved to (830, 392)
Screenshot: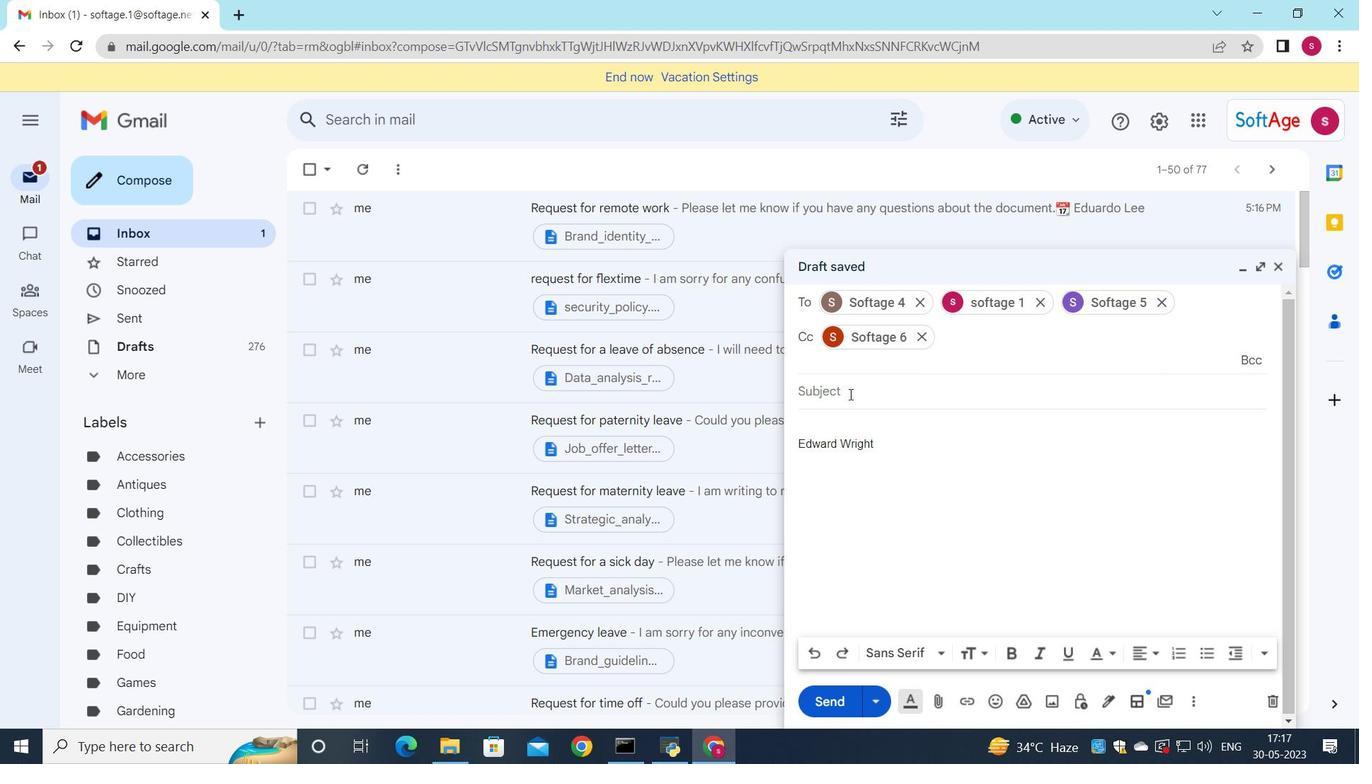 
Action: Mouse pressed left at (830, 392)
Screenshot: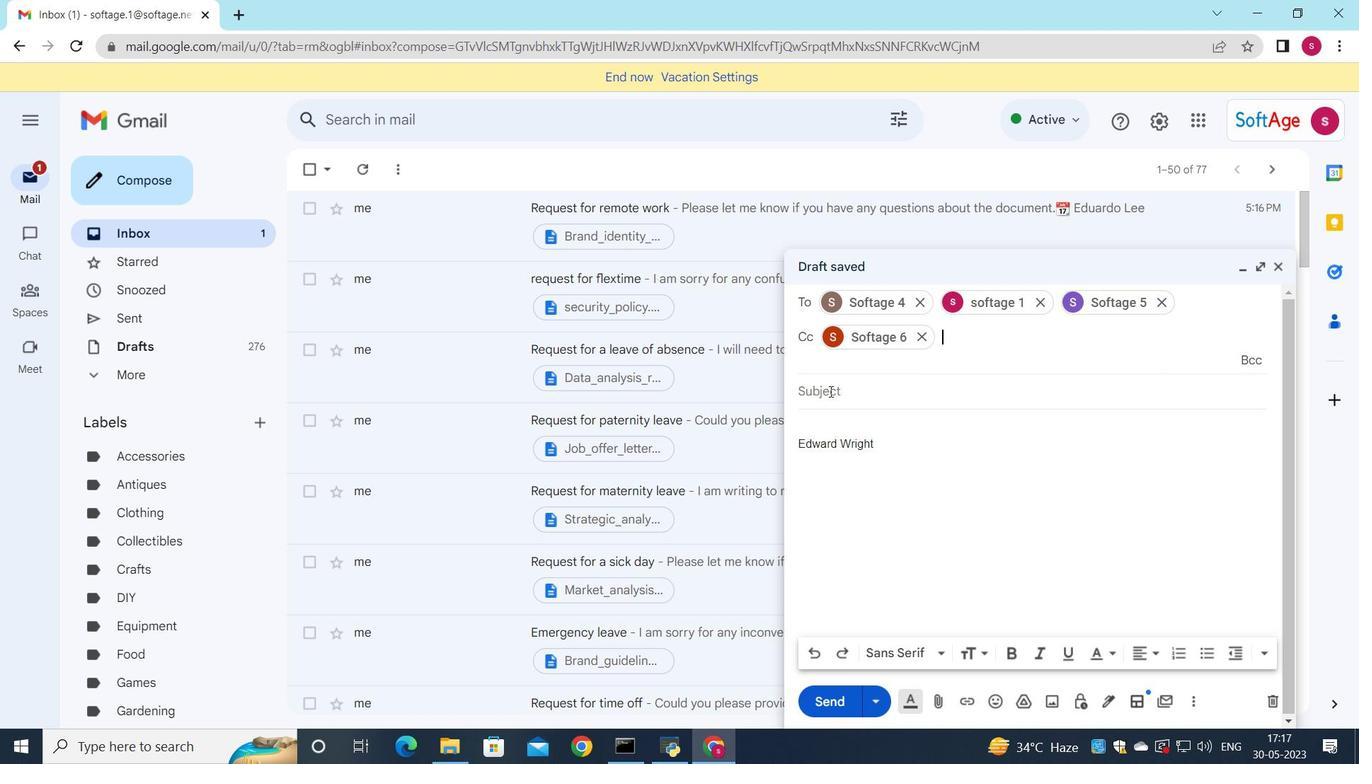 
Action: Mouse moved to (934, 378)
Screenshot: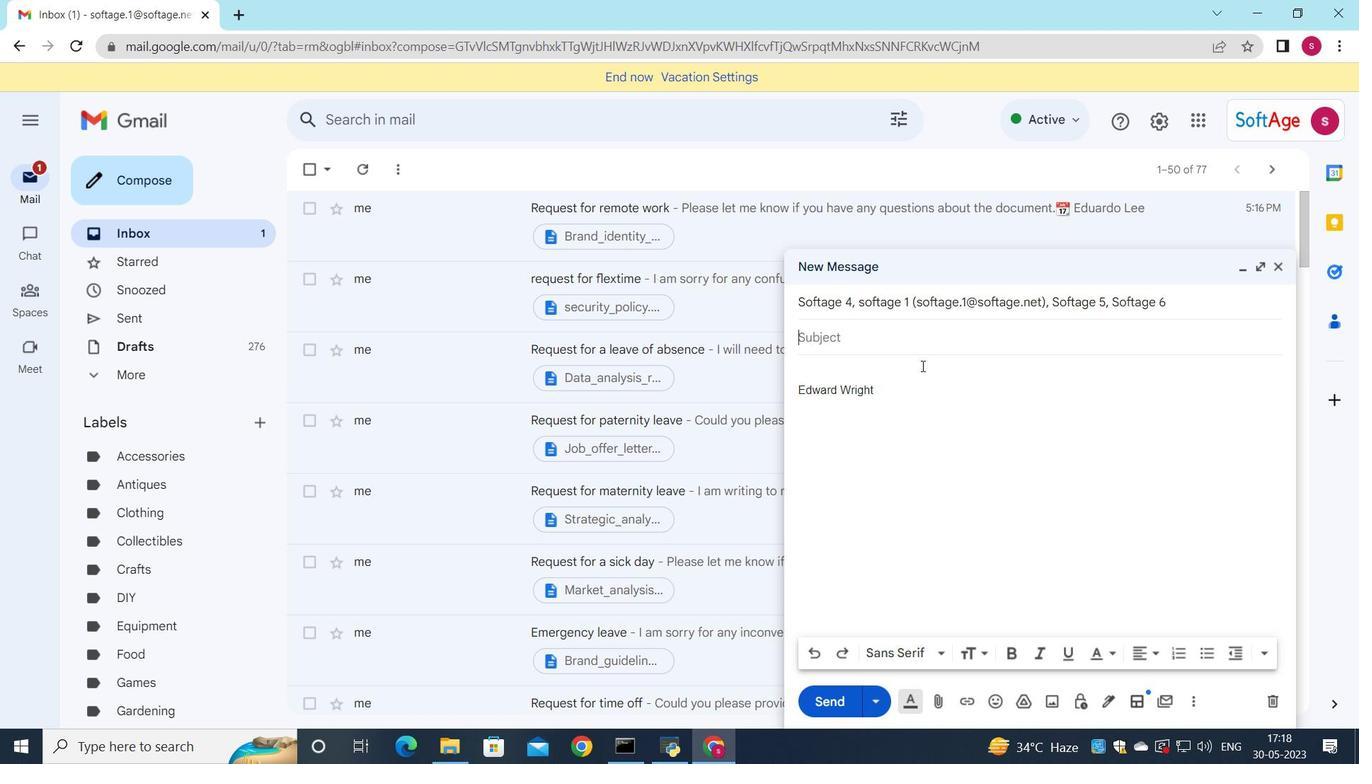 
Action: Key pressed <Key.shift>request<Key.backspace><Key.backspace><Key.backspace><Key.backspace><Key.backspace><Key.backspace><Key.backspace><Key.backspace><Key.backspace><Key.backspace><Key.backspace><Key.shift><Key.shift><Key.shift><Key.shift><Key.shift><Key.shift><Key.shift><Key.shift>Request<Key.space>for<Key.space>a<Key.space>pay<Key.space>rau<Key.backspace>ise<Key.space>
Screenshot: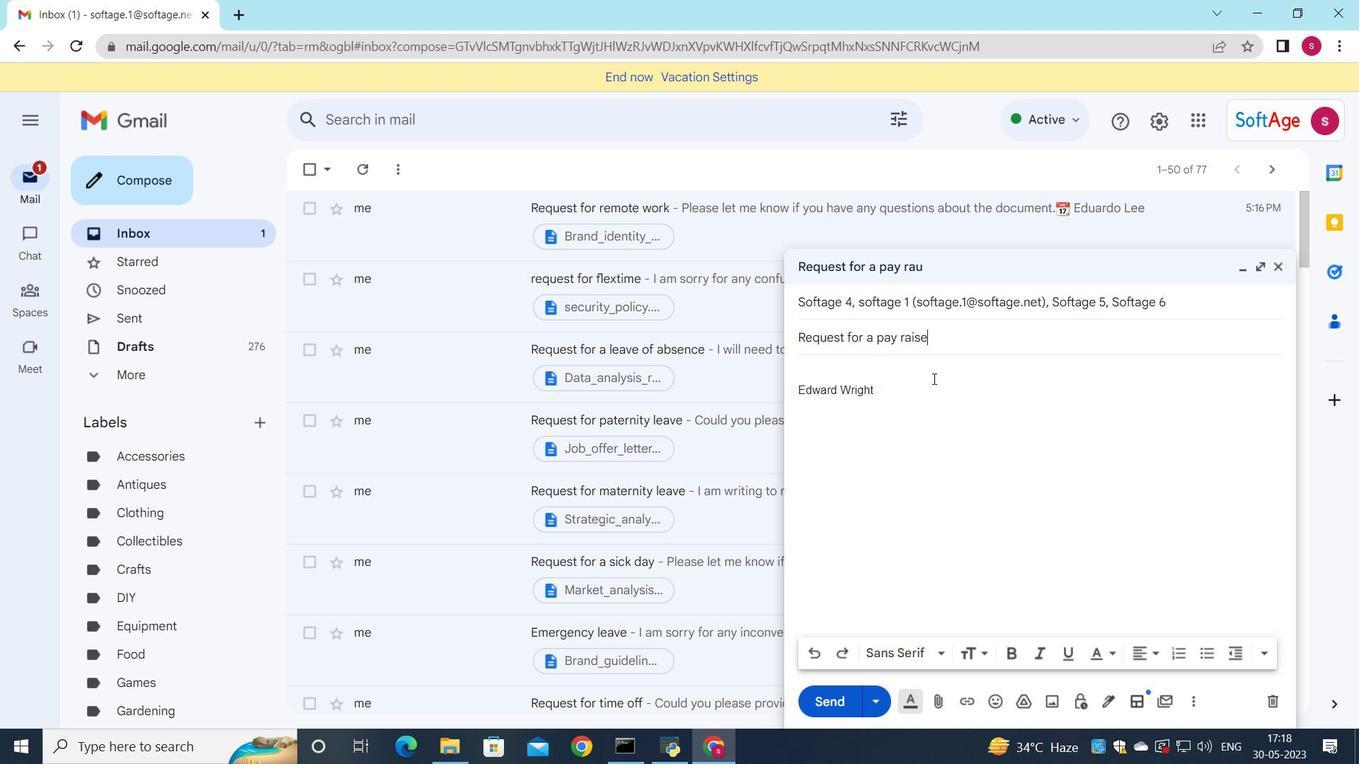 
Action: Mouse moved to (815, 371)
Screenshot: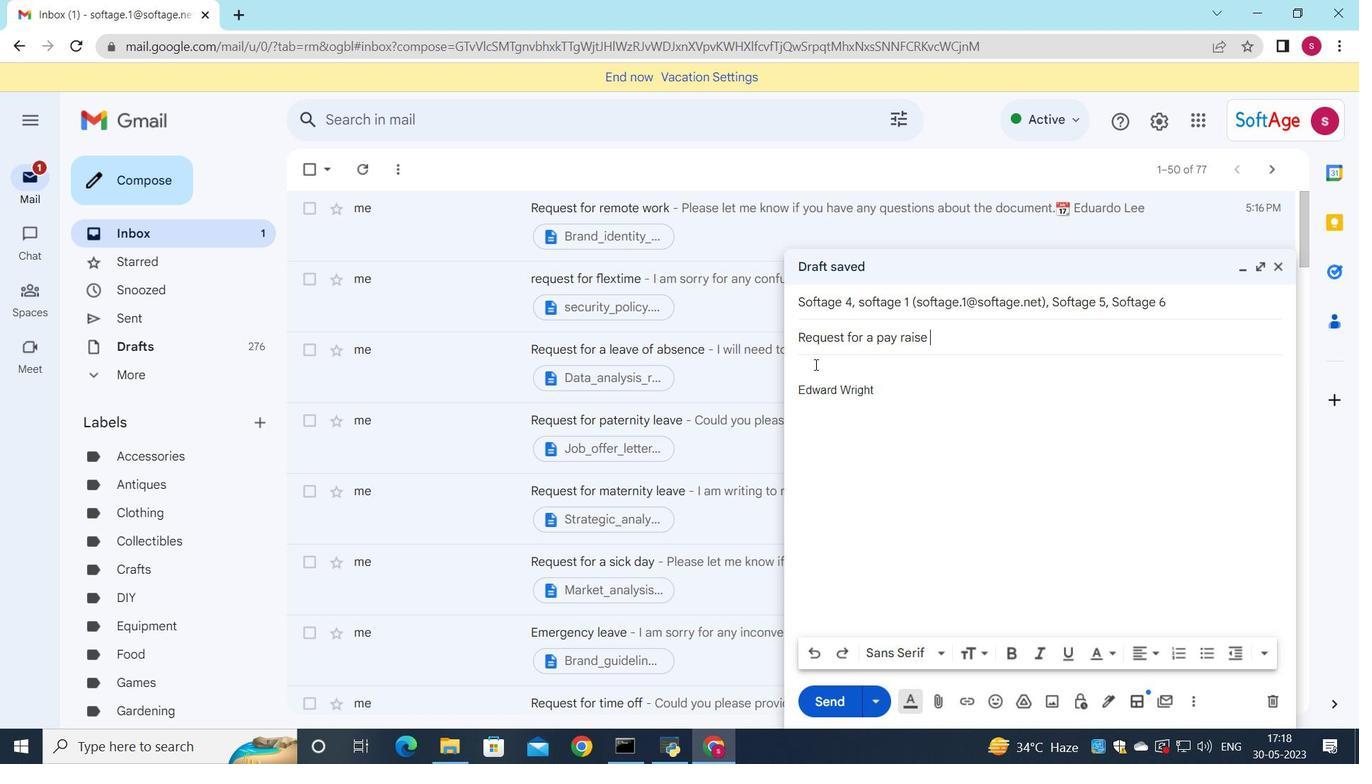 
Action: Mouse pressed left at (815, 371)
Screenshot: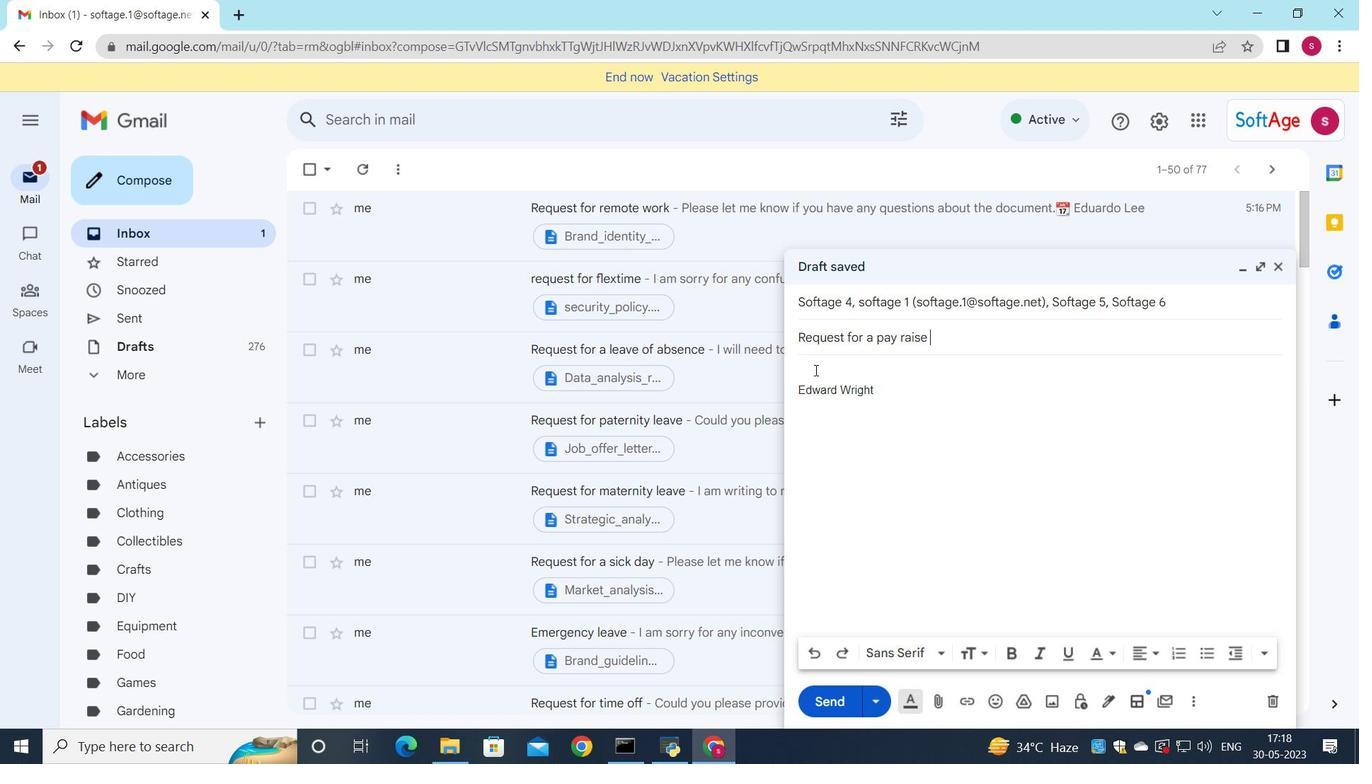 
Action: Key pressed <Key.shift>I<Key.space>appreciaate<Key.space>your<Key.space>patience<Key.space>and<Key.space>understanding<Key.space>in<Key.space>this<Key.space>matter
Screenshot: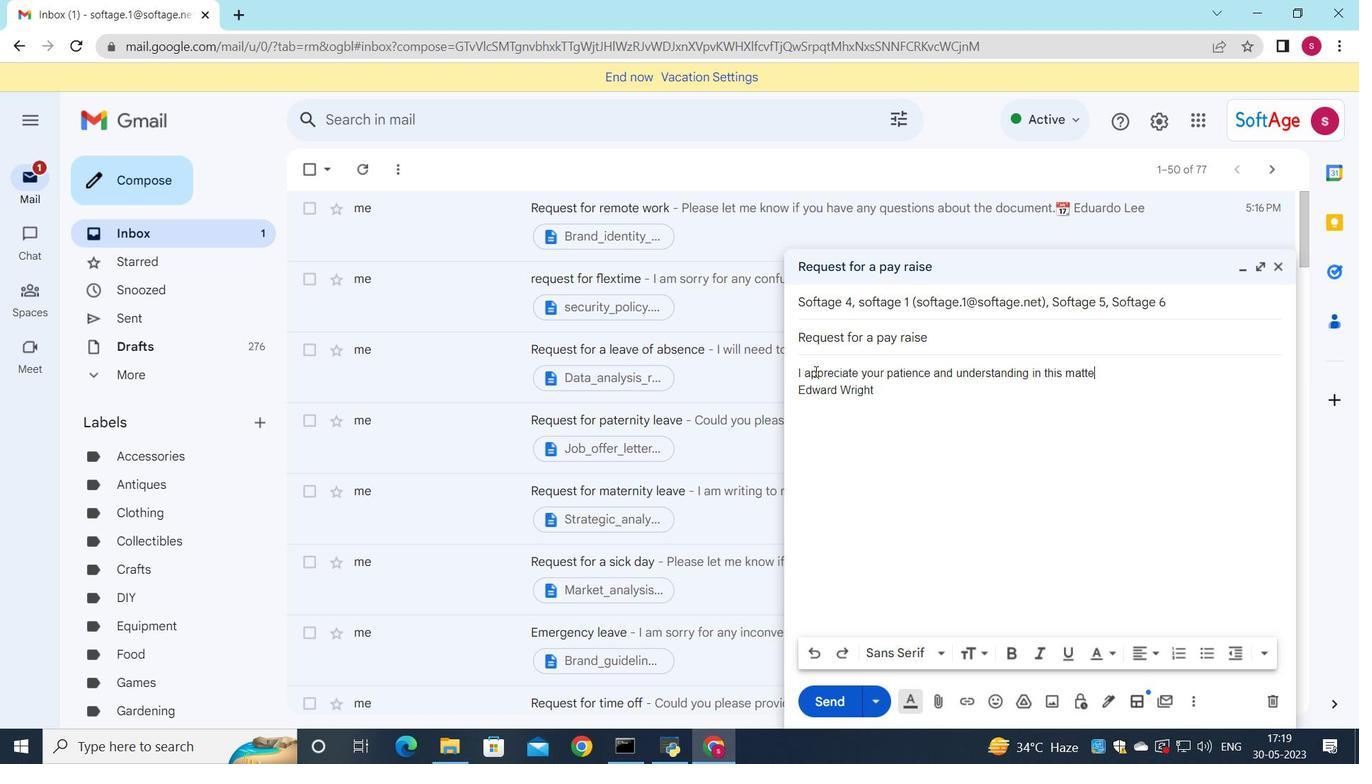 
Action: Mouse moved to (887, 378)
Screenshot: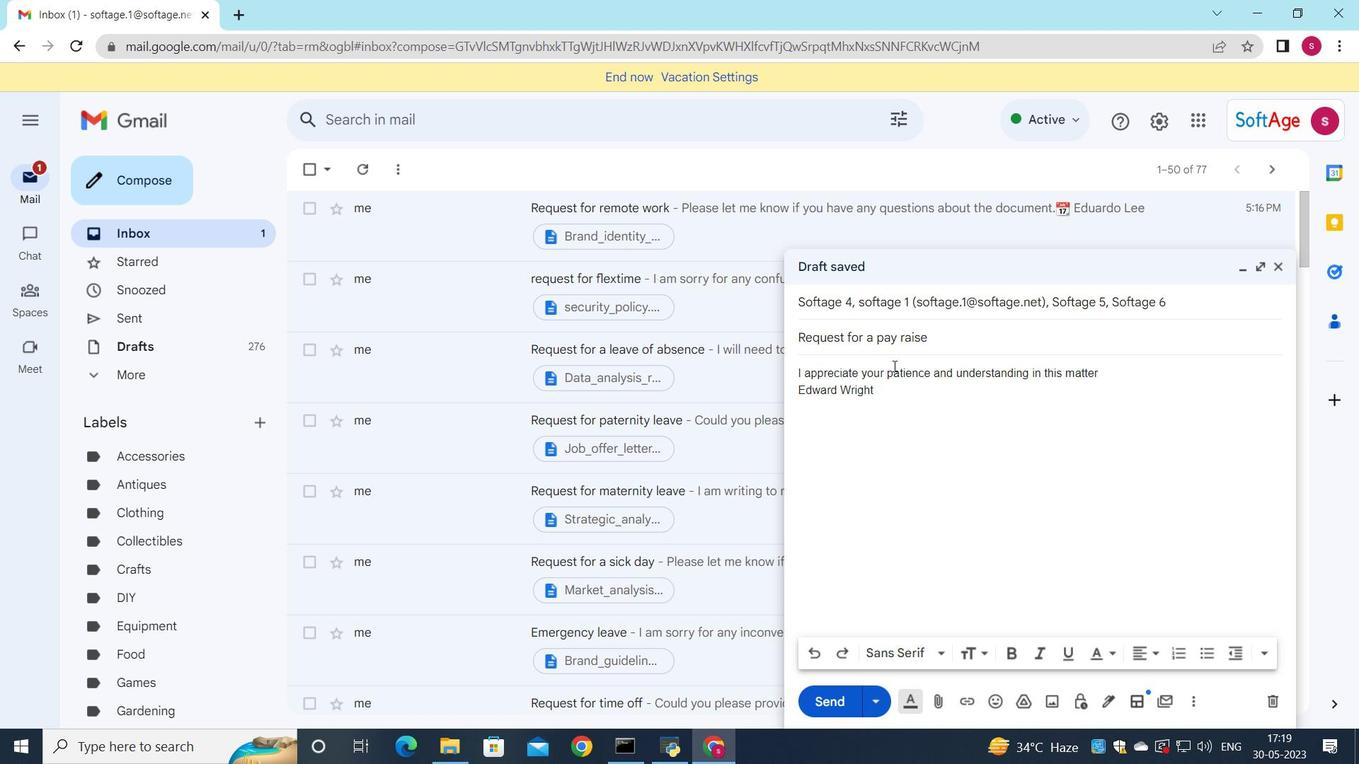 
Action: Key pressed . 1254, 545)
Screenshot: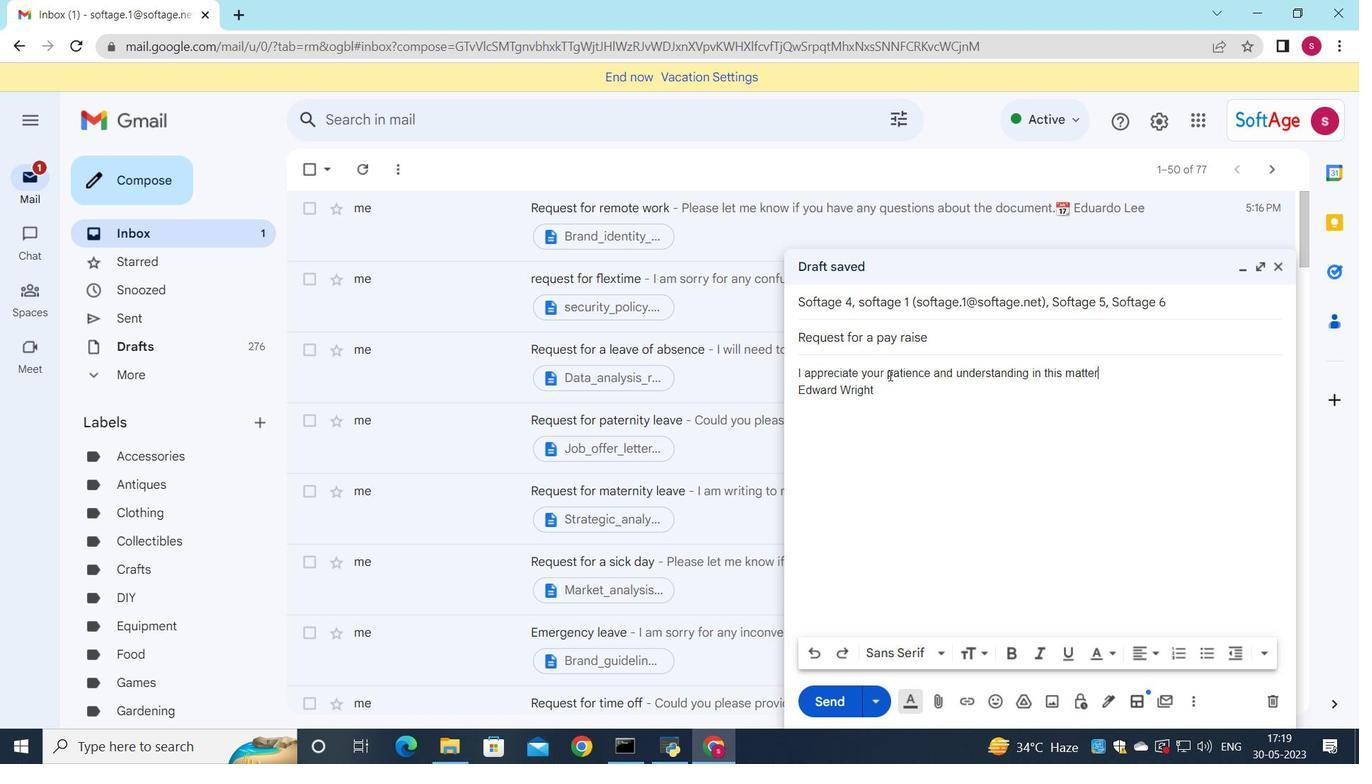 
Action: Mouse moved to (997, 692)
Screenshot: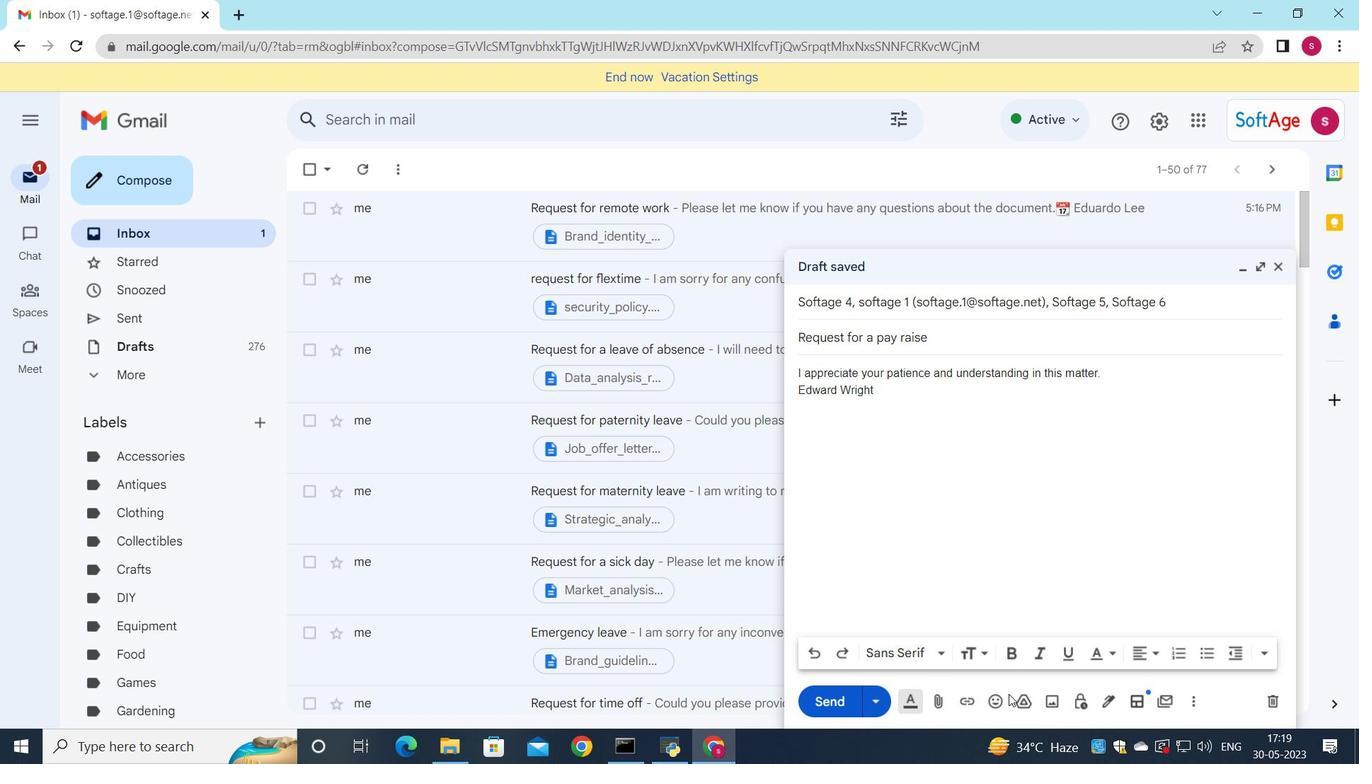 
Action: Mouse pressed left at (997, 692)
Screenshot: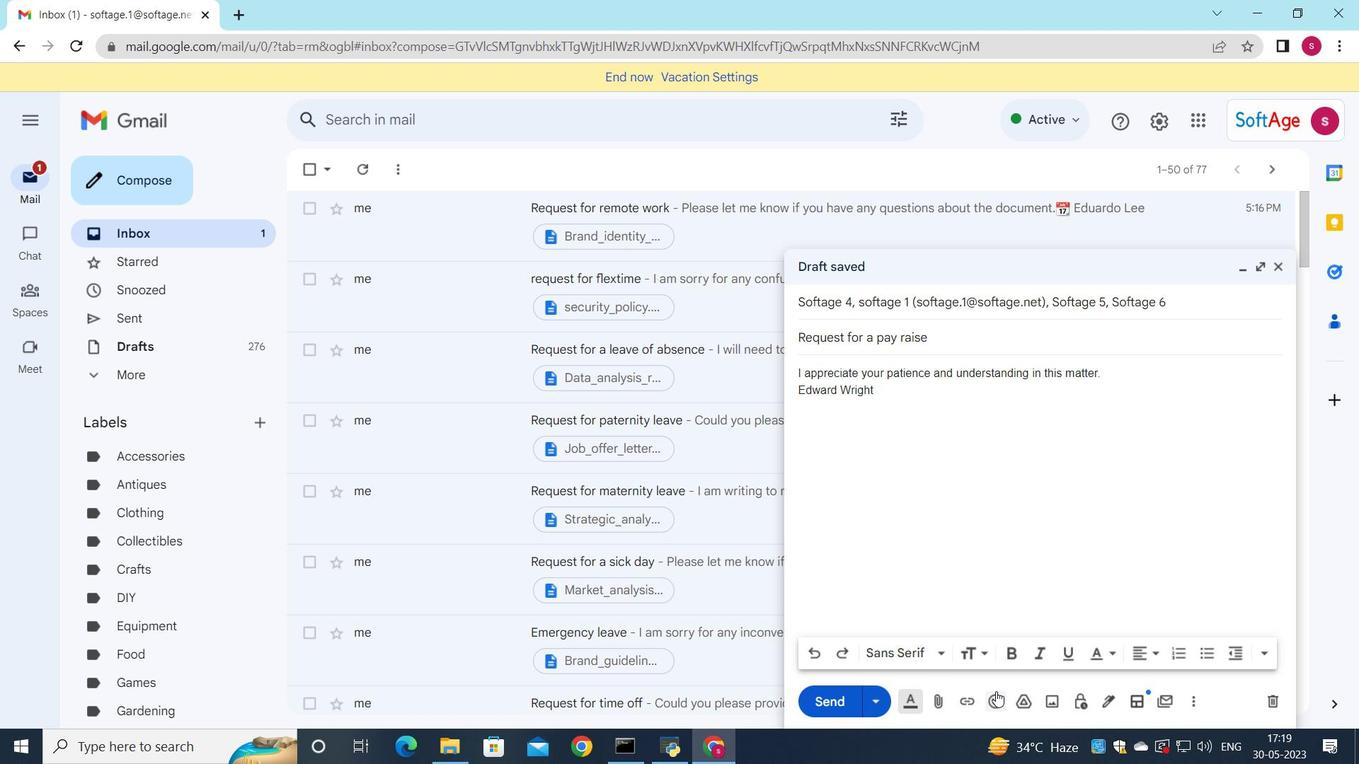 
Action: Mouse moved to (1128, 504)
Screenshot: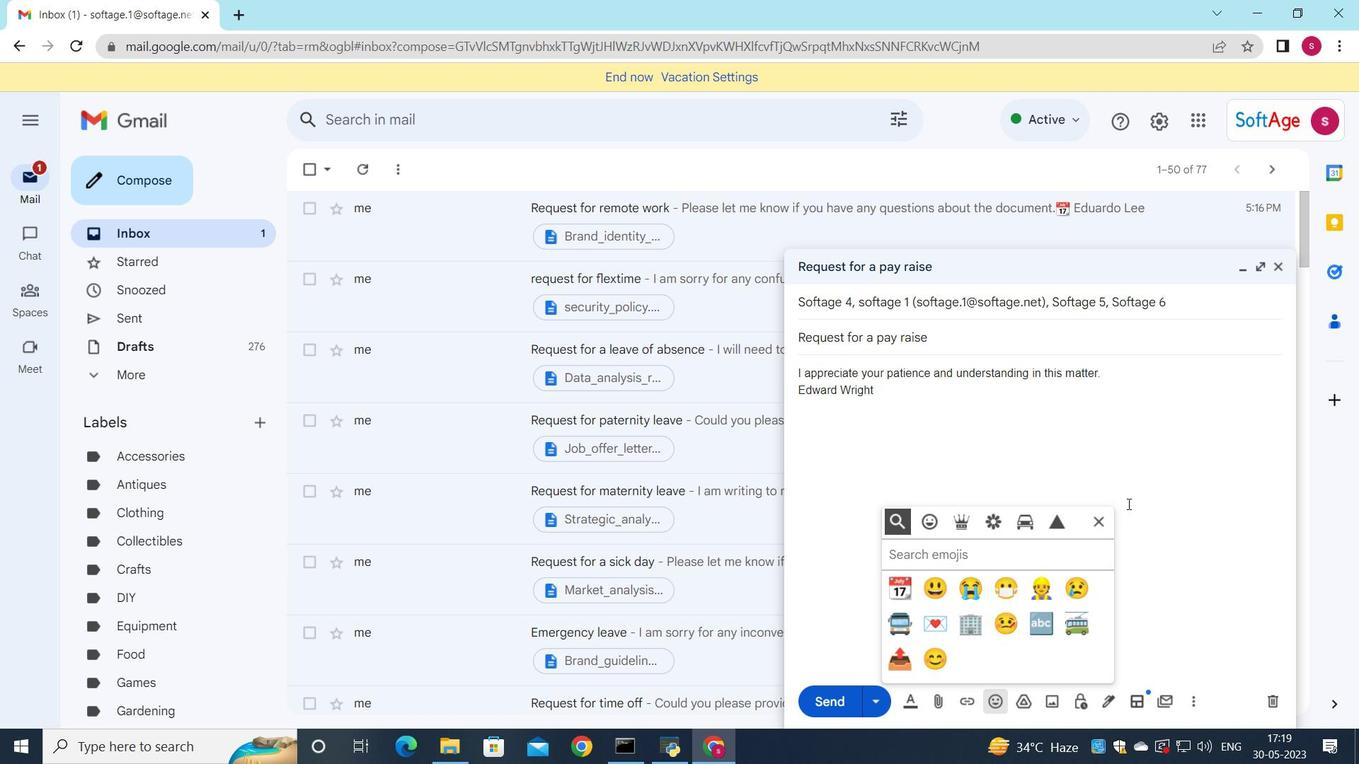 
Action: Key pressed o
Screenshot: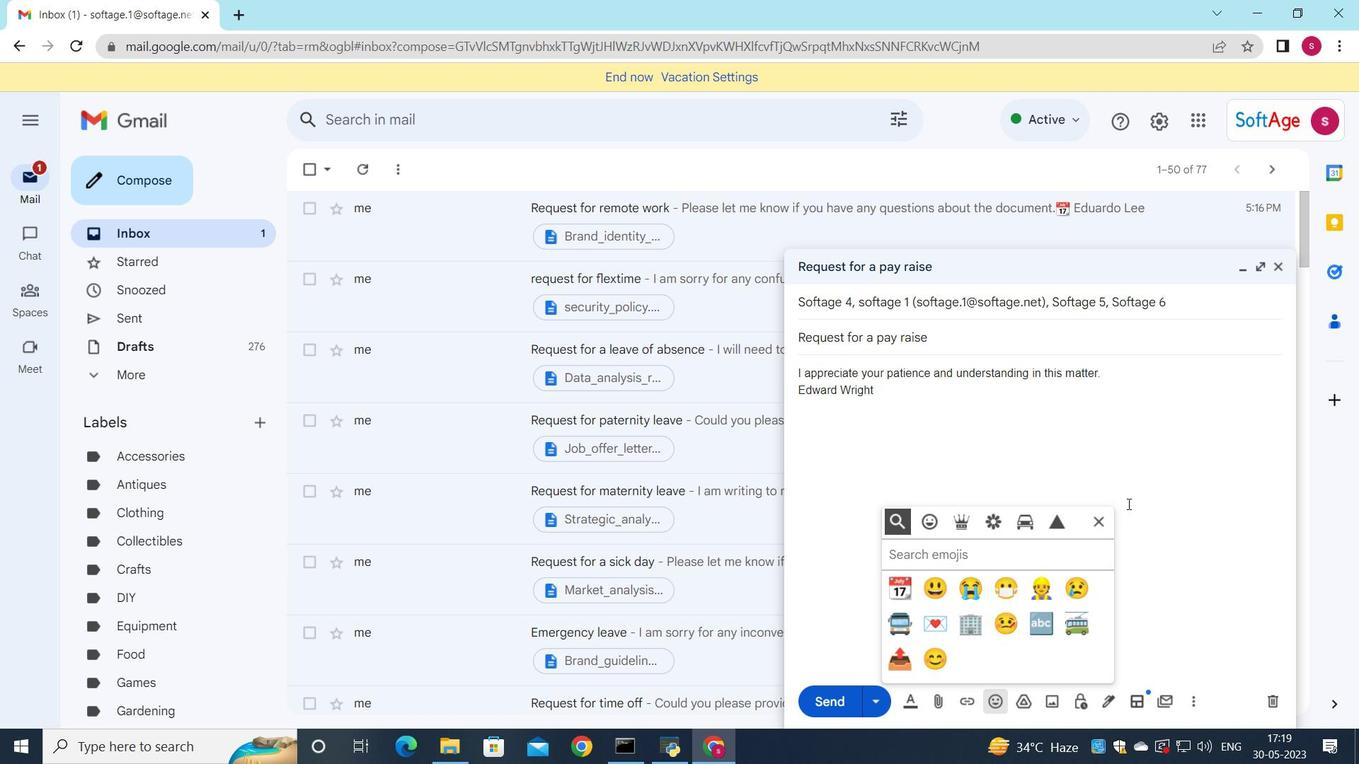 
Action: Mouse moved to (1141, 509)
Screenshot: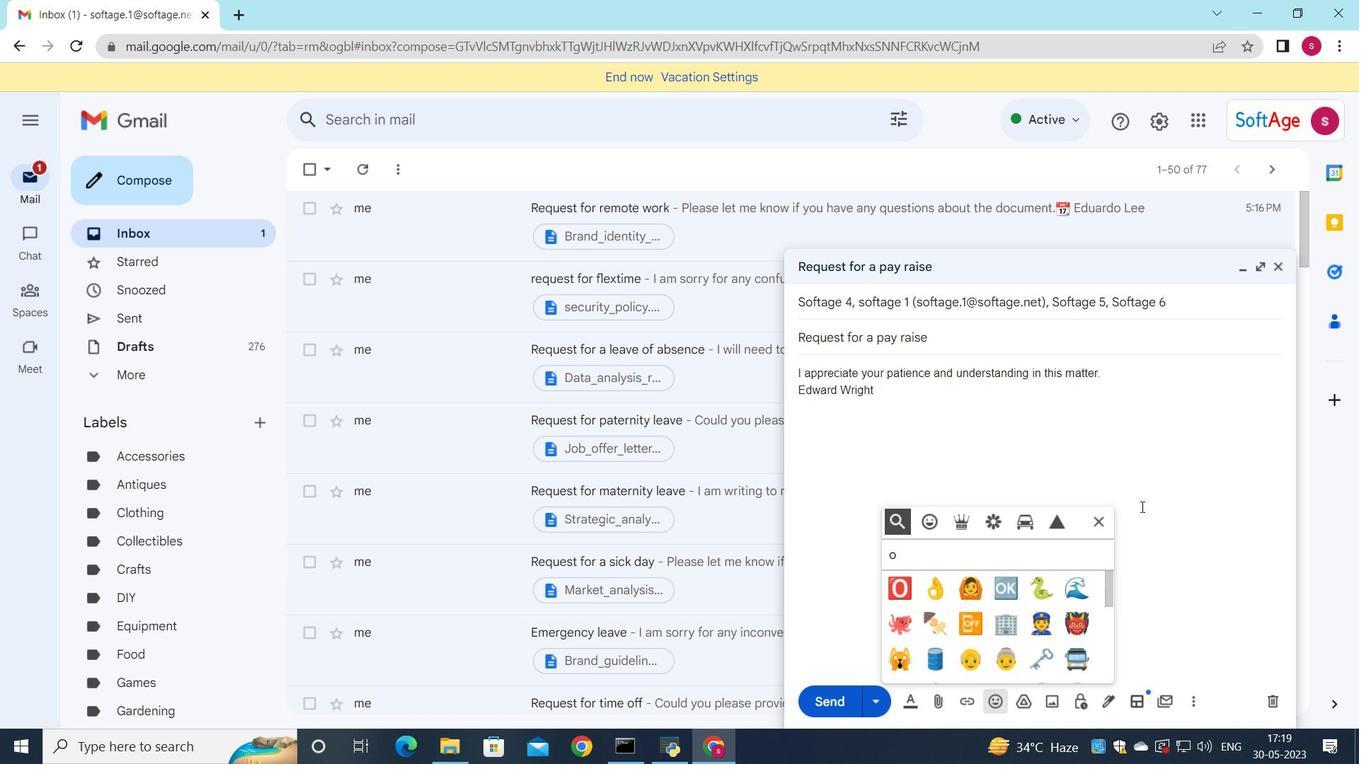 
Action: Key pressed f
Screenshot: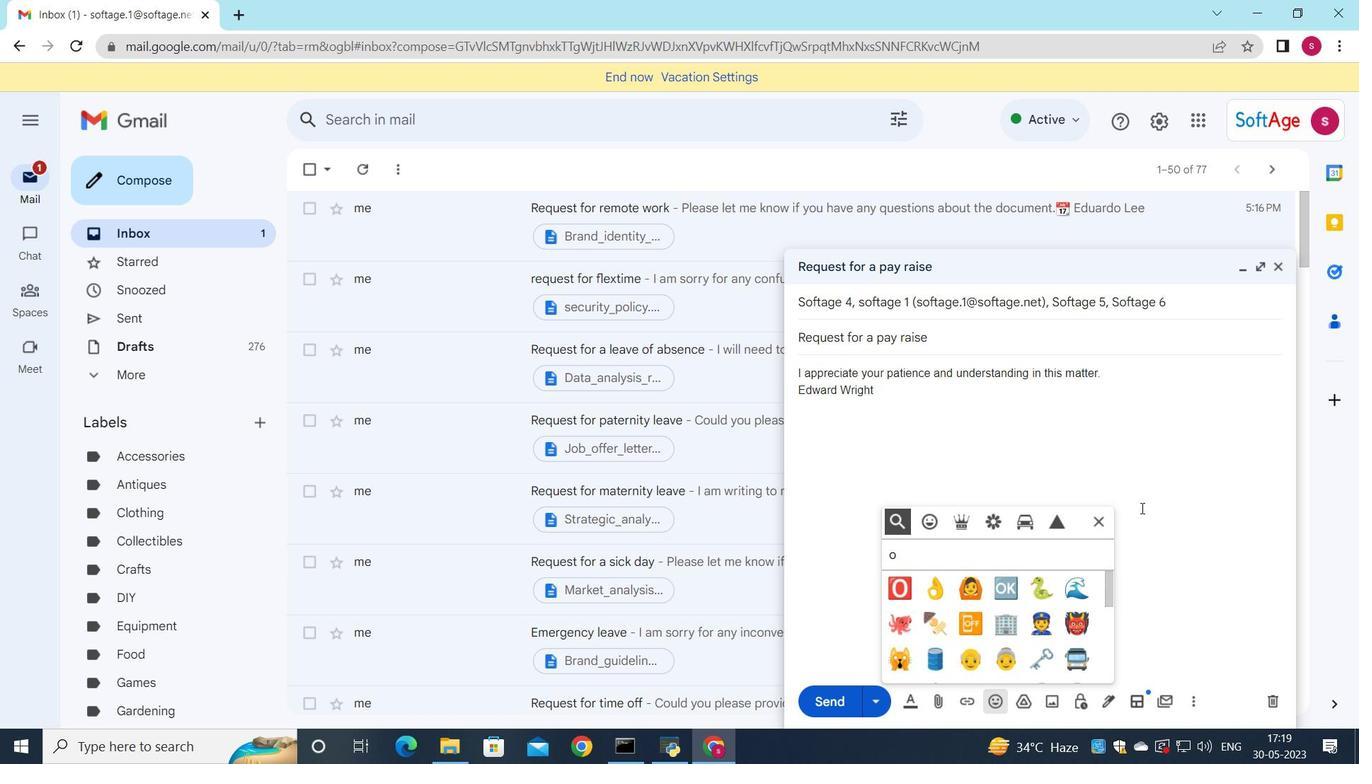 
Action: Mouse moved to (1140, 515)
Screenshot: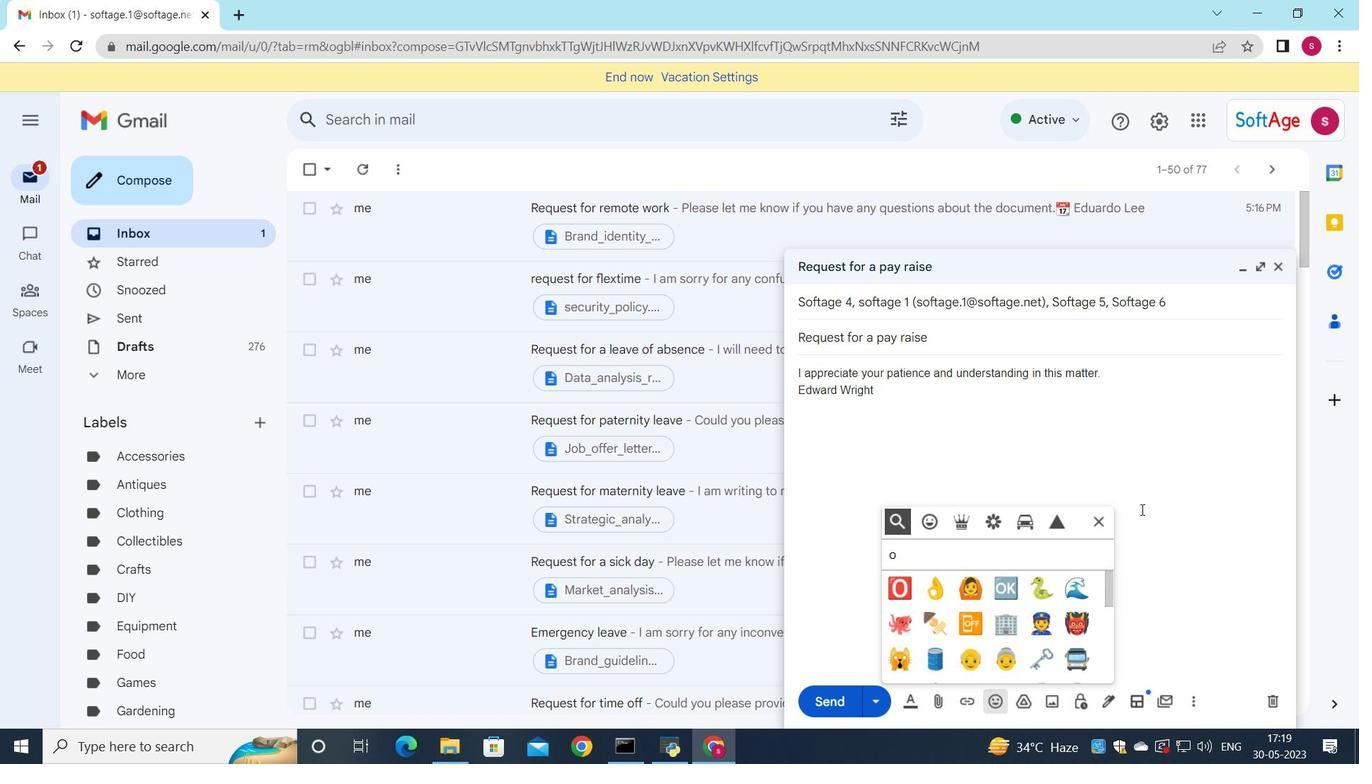 
Action: Key pressed f
Screenshot: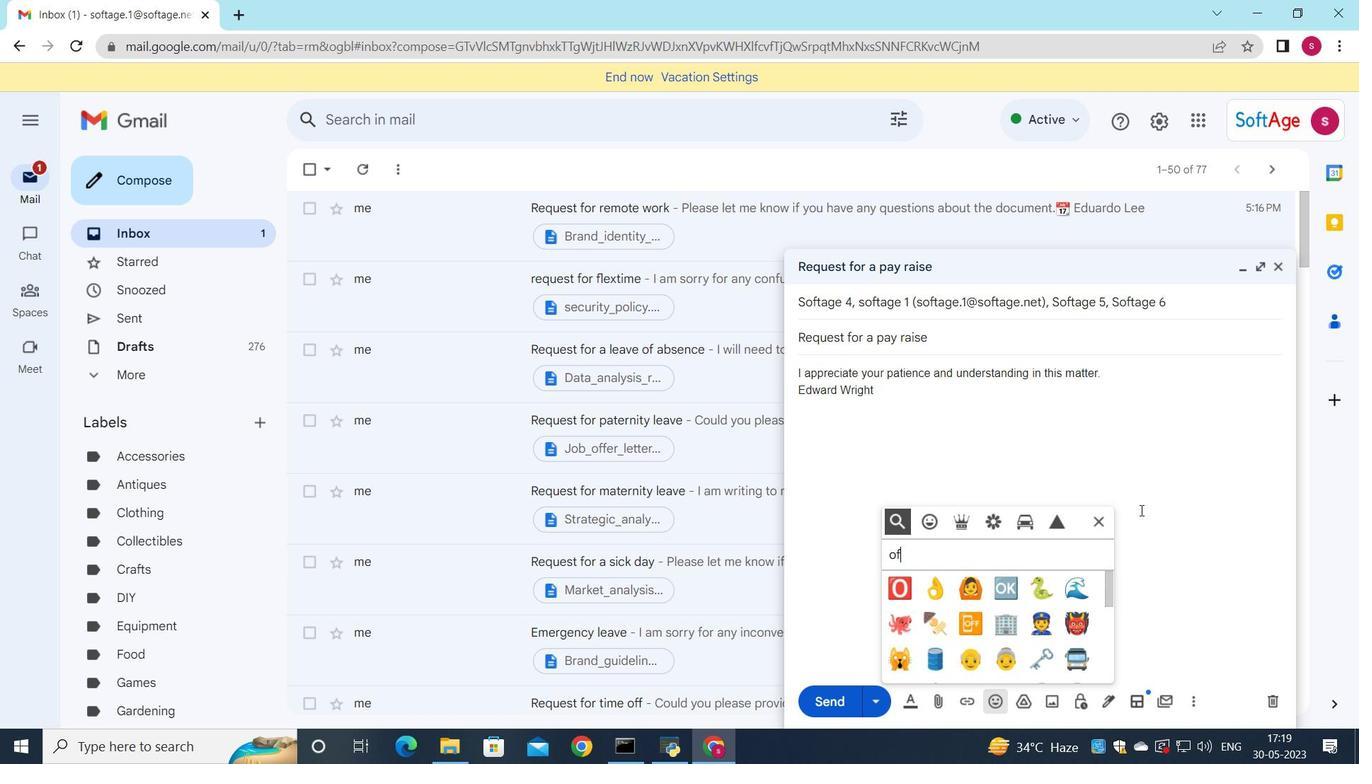 
Action: Mouse moved to (1140, 512)
Screenshot: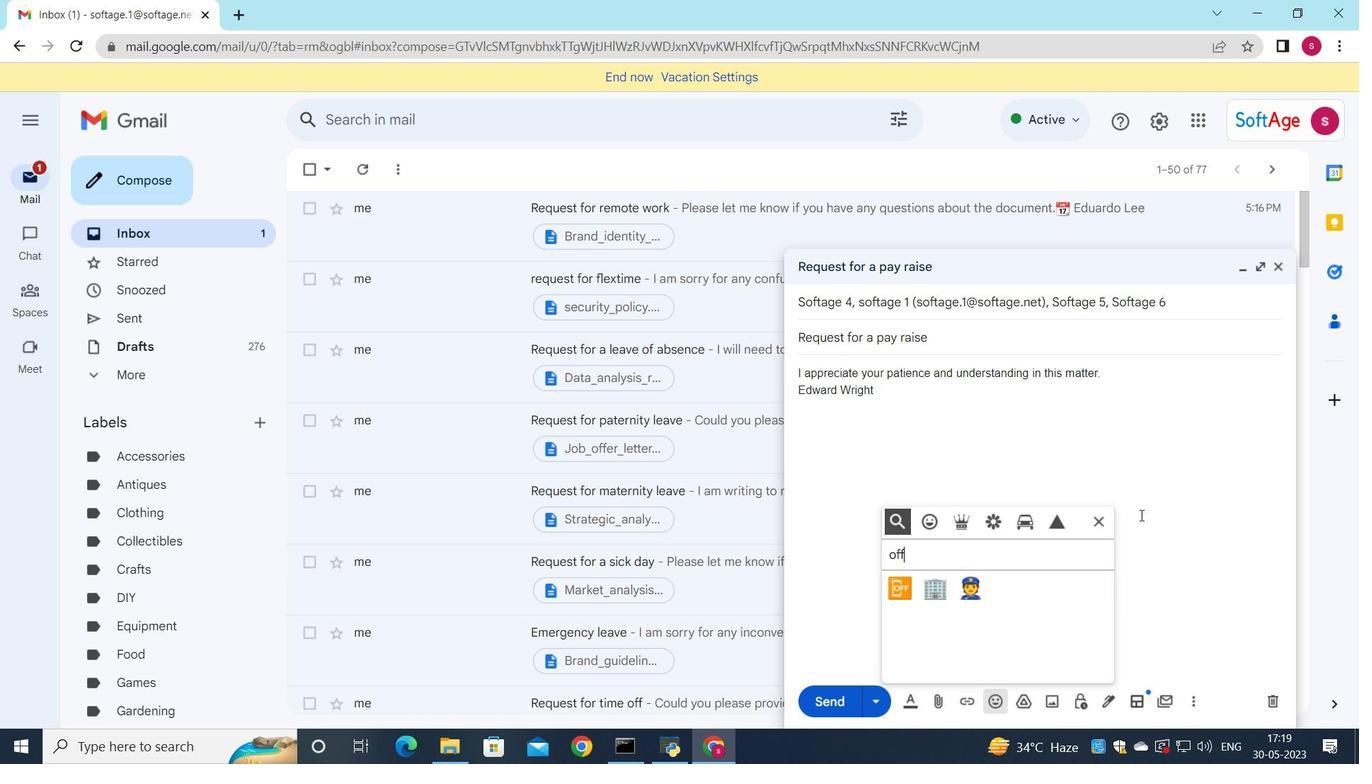 
Action: Key pressed i
Screenshot: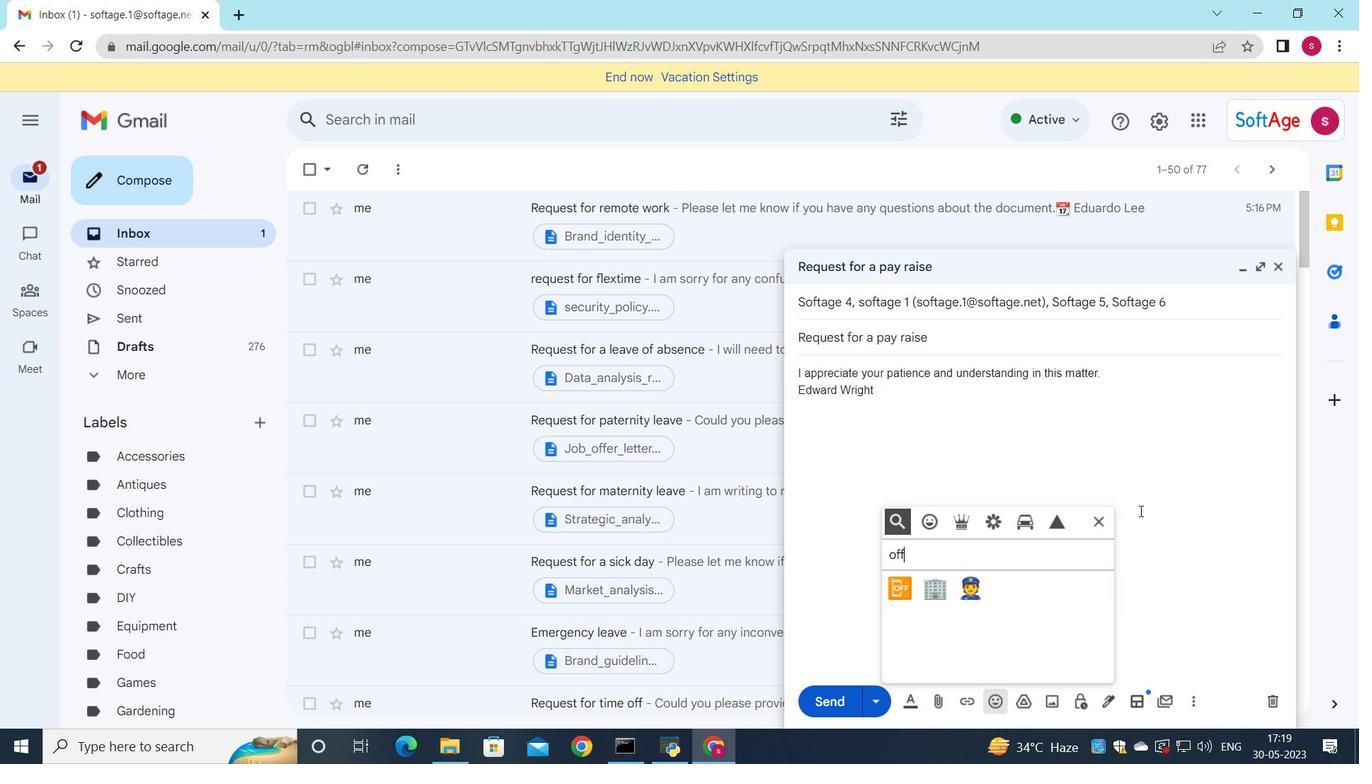 
Action: Mouse moved to (893, 592)
Screenshot: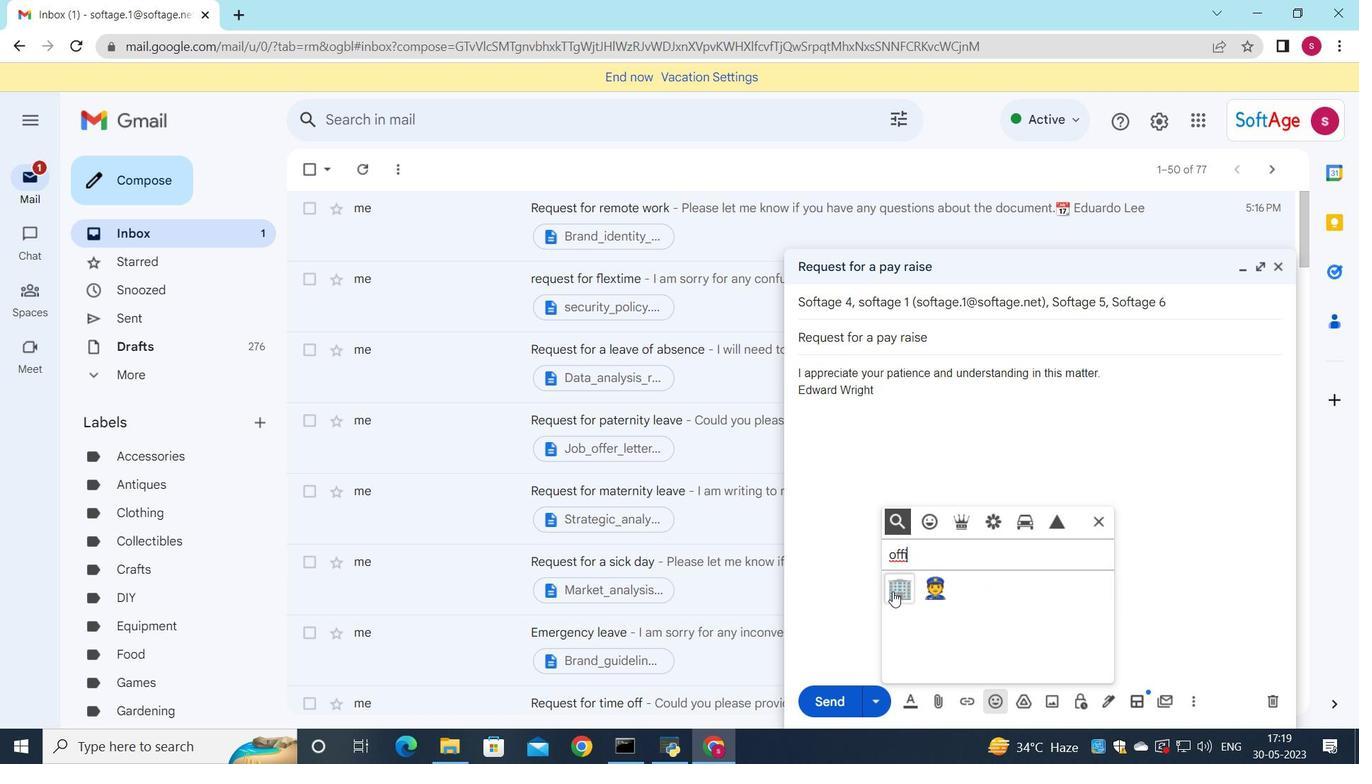 
Action: Mouse pressed left at (893, 592)
Screenshot: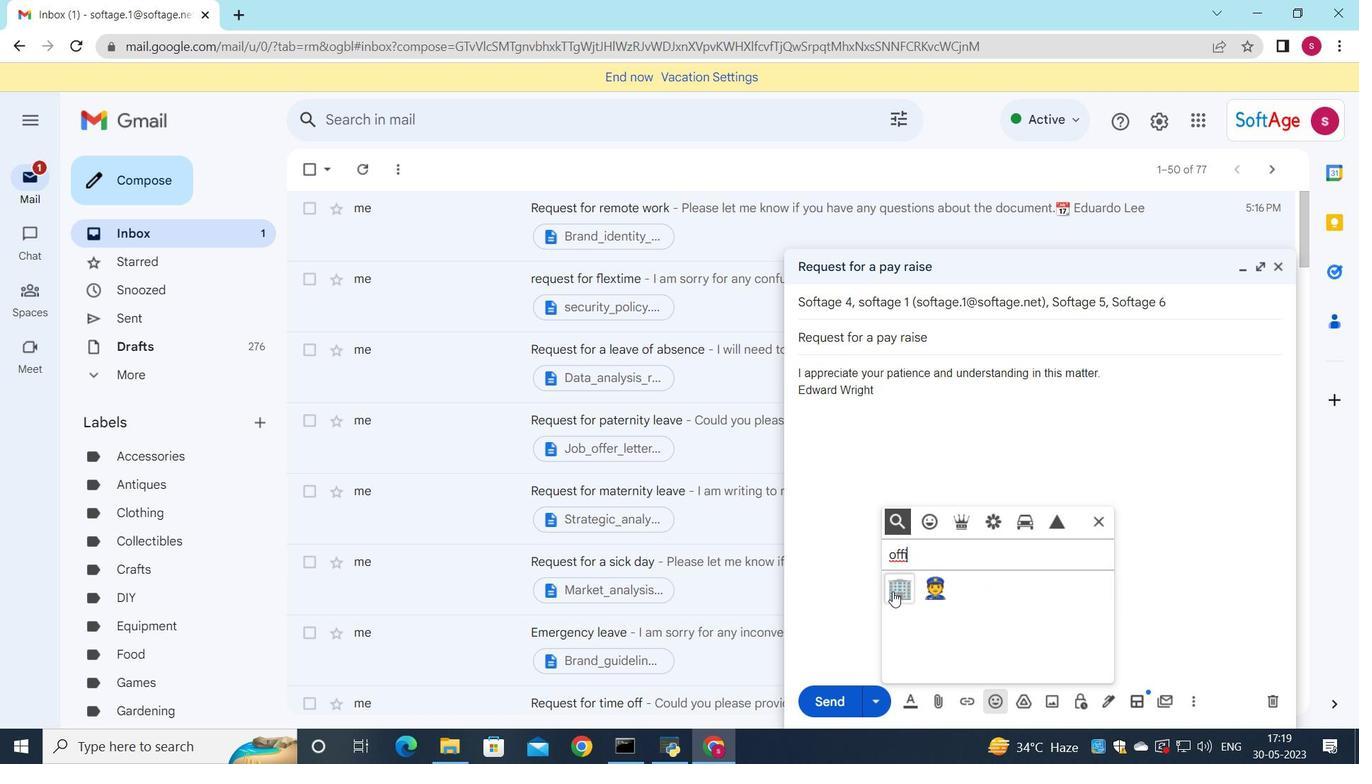 
Action: Mouse moved to (1094, 519)
Screenshot: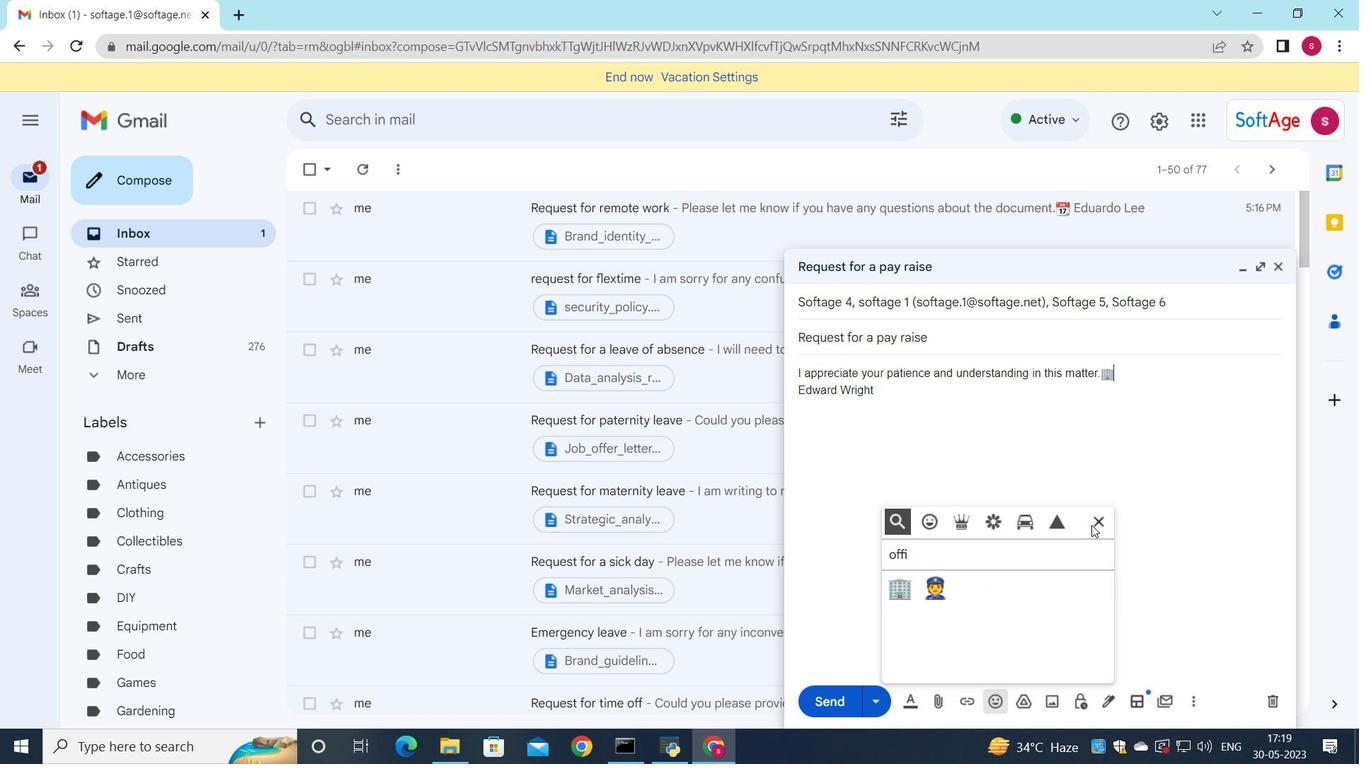 
Action: Mouse pressed left at (1094, 519)
Screenshot: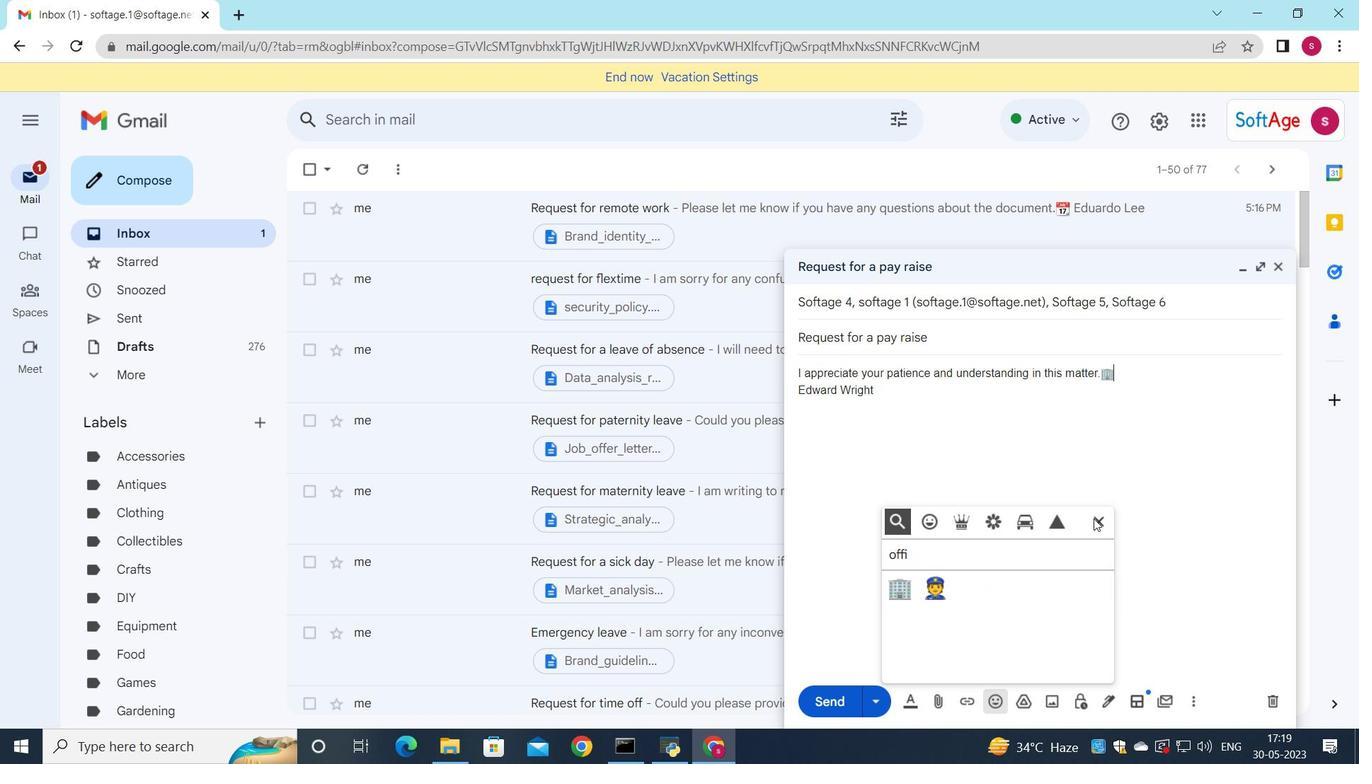 
Action: Mouse moved to (932, 708)
Screenshot: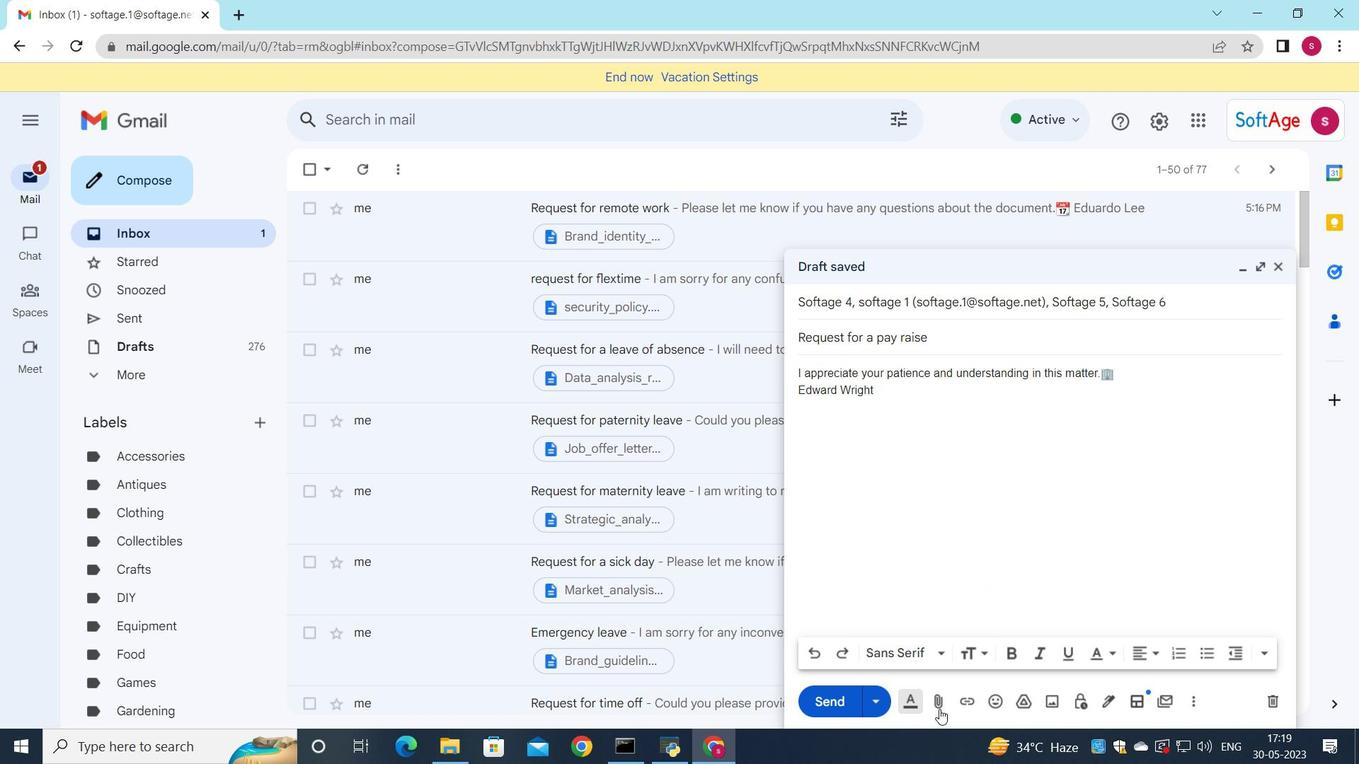 
Action: Mouse pressed left at (932, 708)
Screenshot: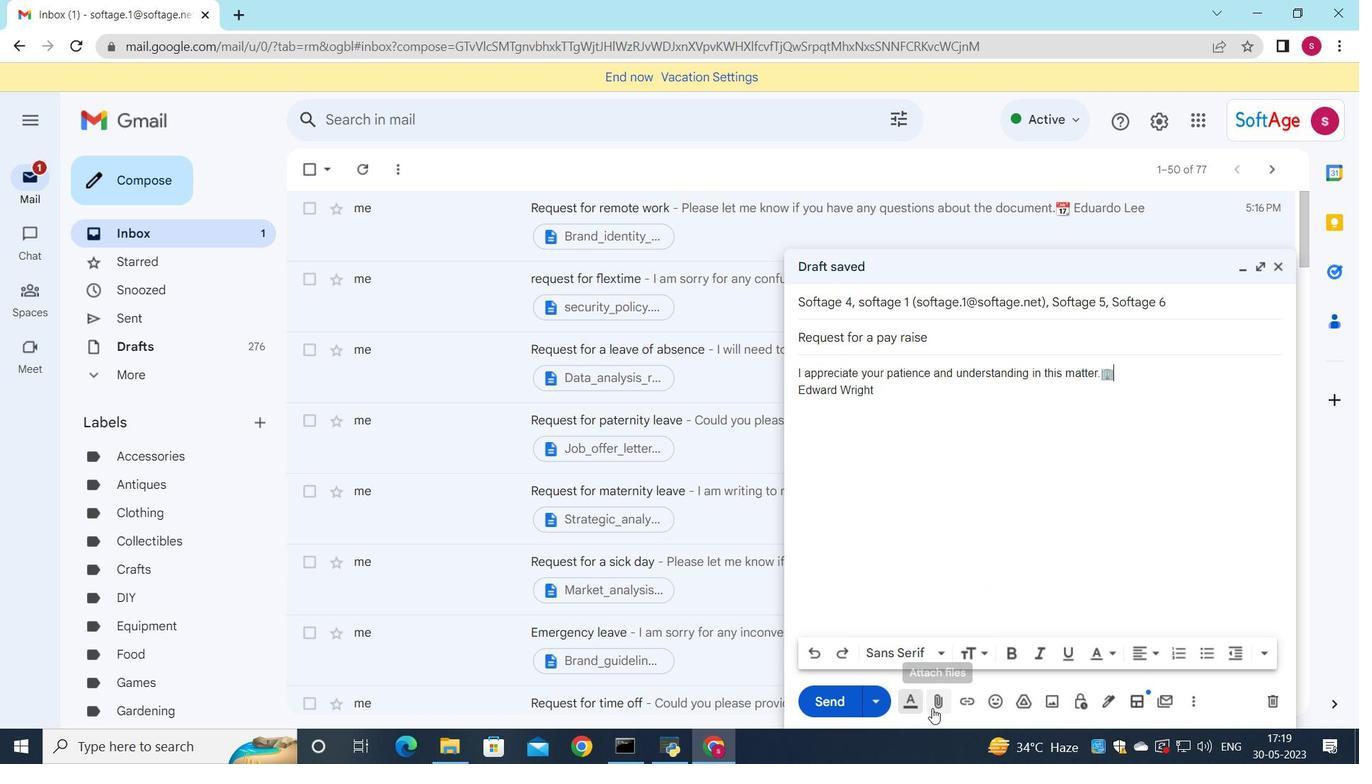 
Action: Mouse moved to (237, 122)
Screenshot: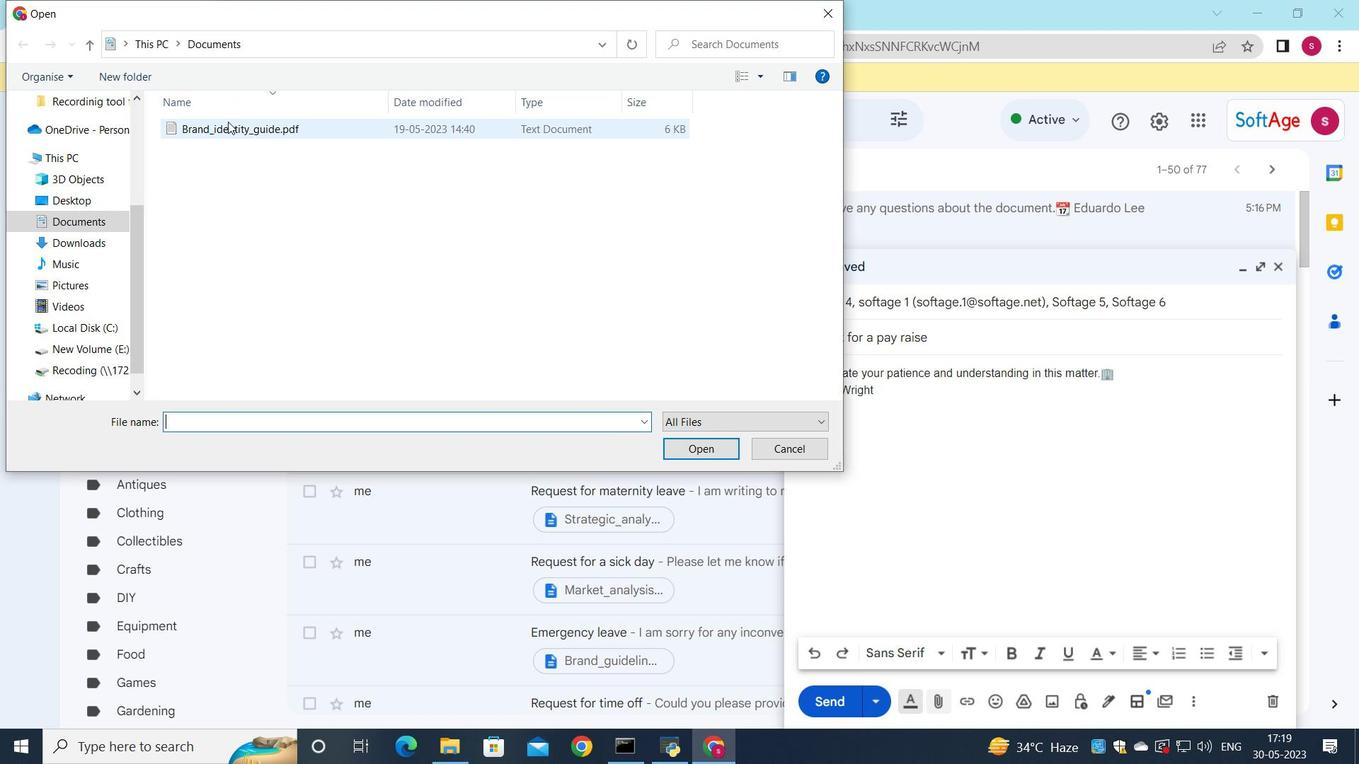 
Action: Mouse pressed left at (237, 122)
Screenshot: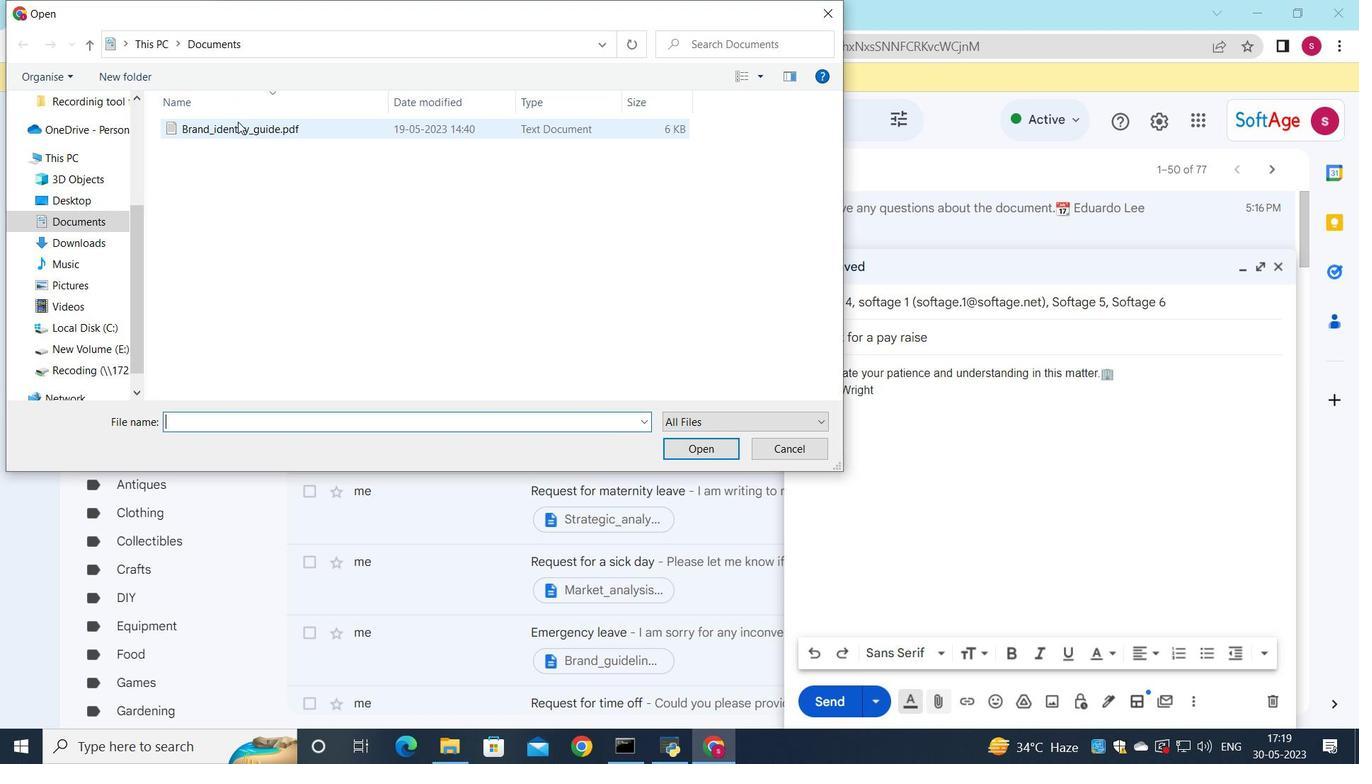 
Action: Mouse moved to (290, 132)
Screenshot: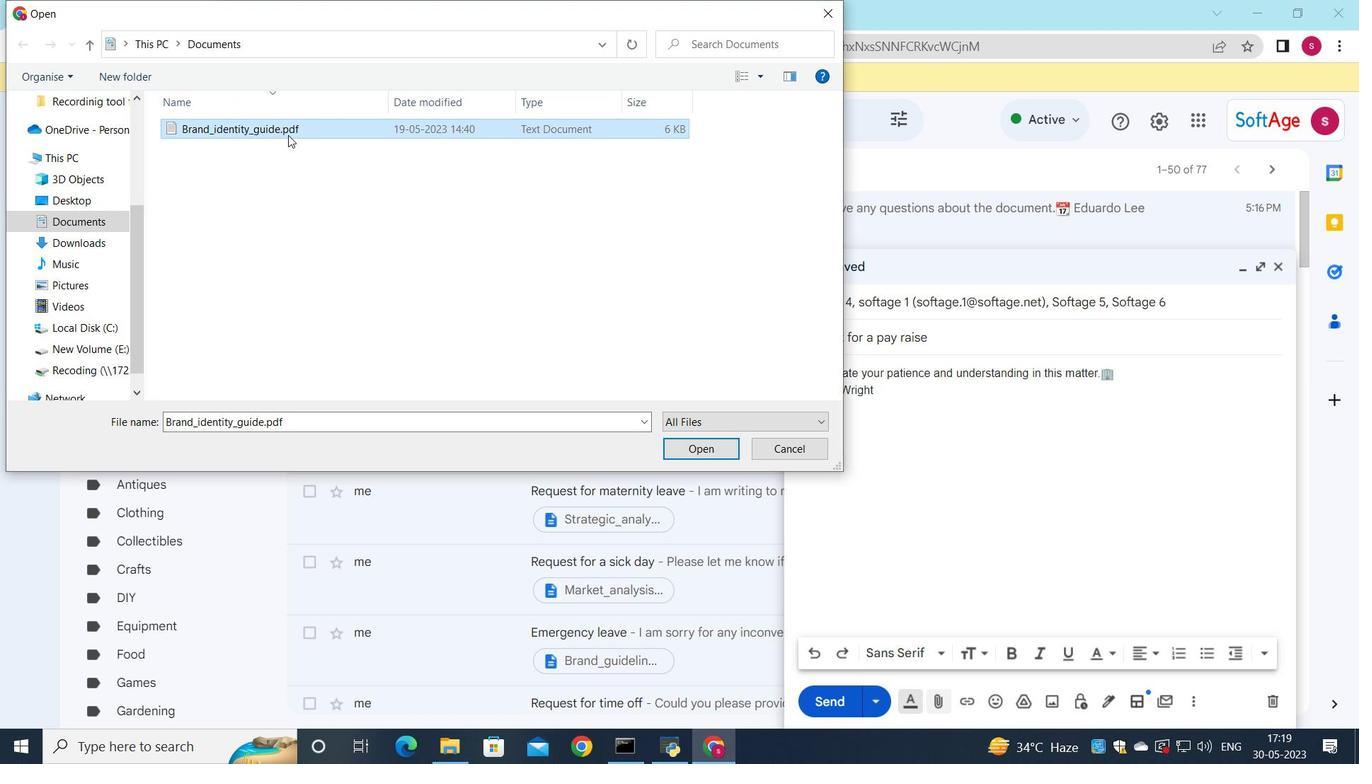 
Action: Mouse pressed left at (290, 132)
Screenshot: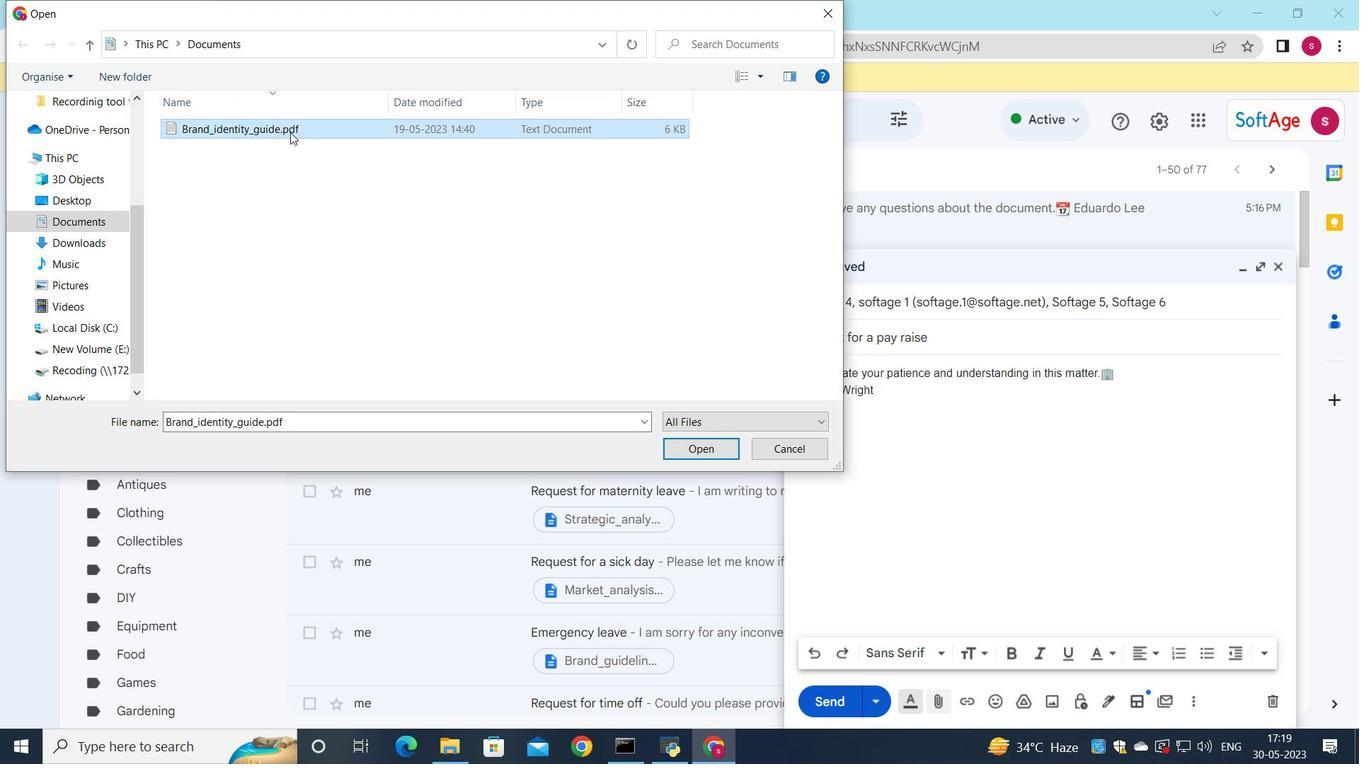 
Action: Mouse moved to (345, 135)
Screenshot: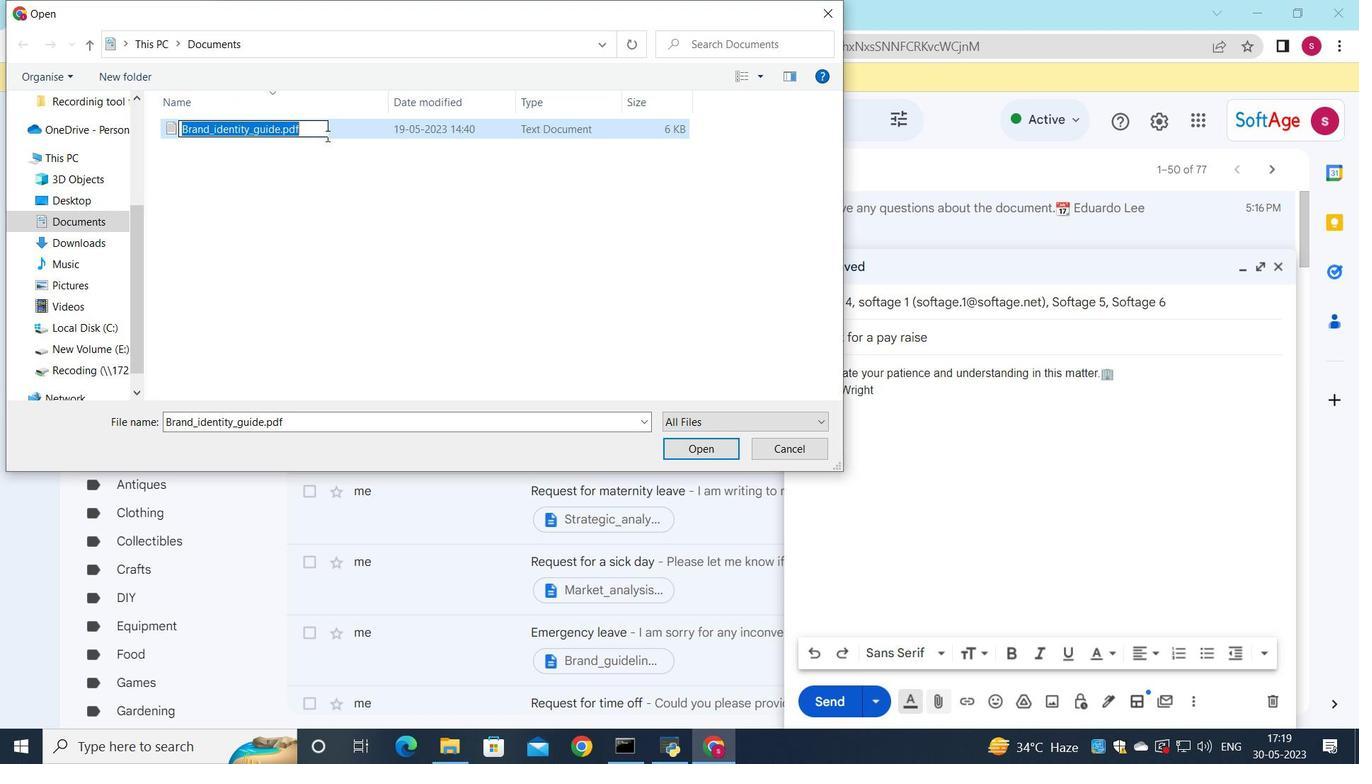 
Action: Key pressed <Key.shift><Key.shift>Partnership<Key.shift><Key.shift>_conta<Key.backspace>ract.docx
Screenshot: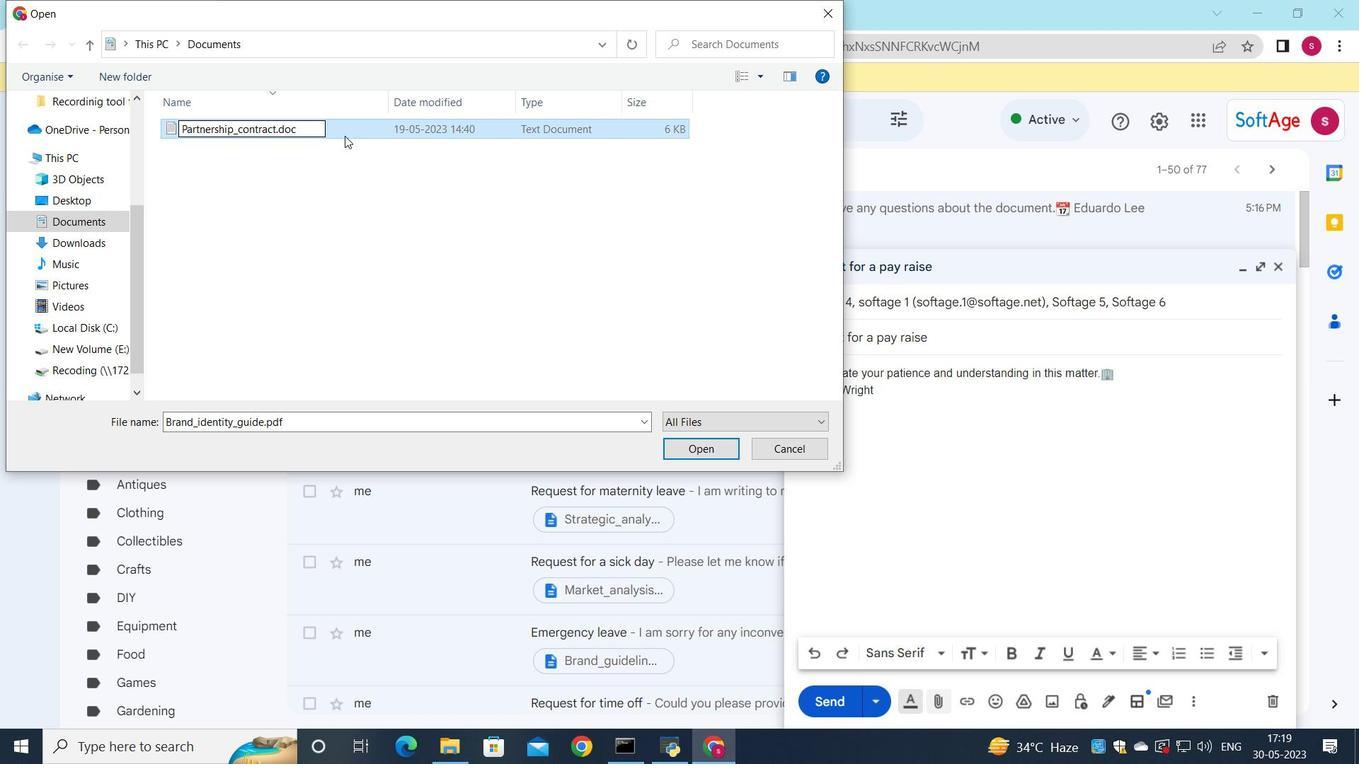 
Action: Mouse moved to (370, 131)
Screenshot: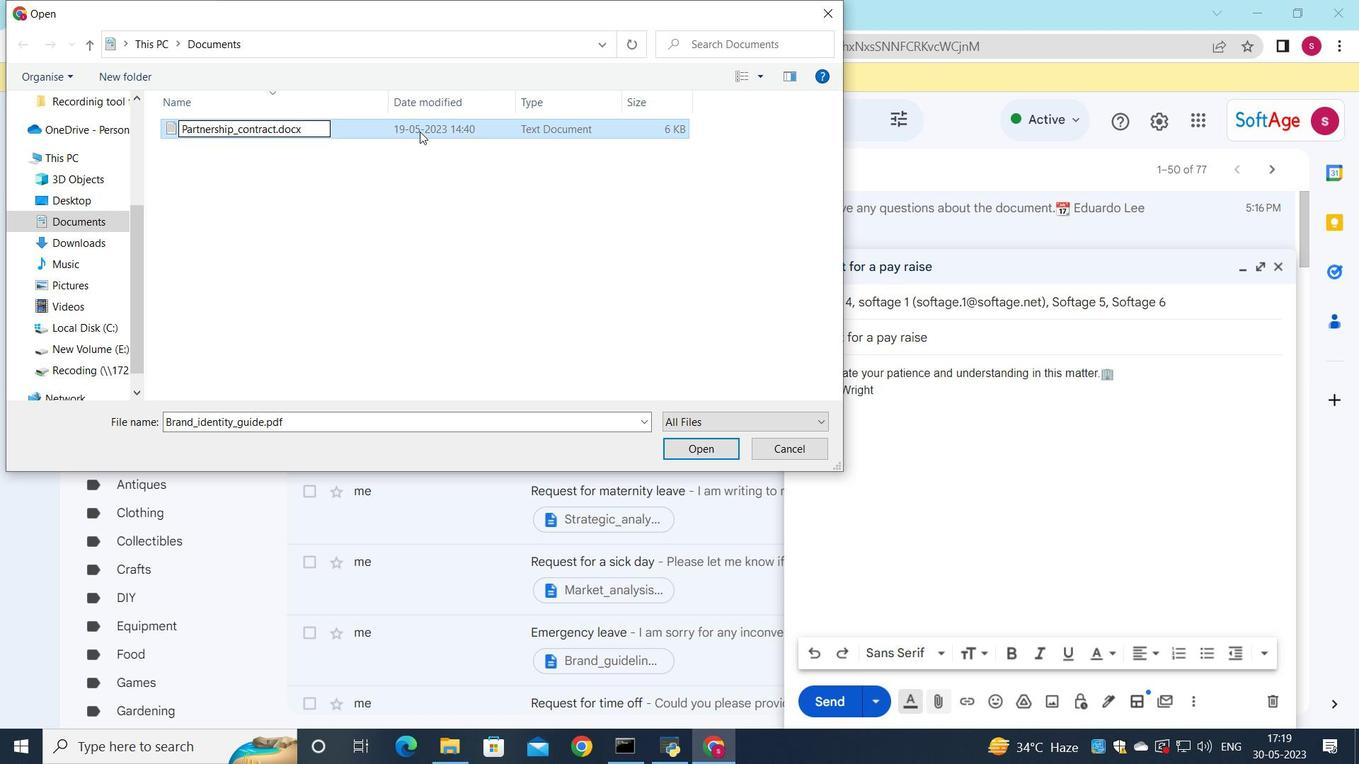 
Action: Mouse pressed left at (370, 131)
Screenshot: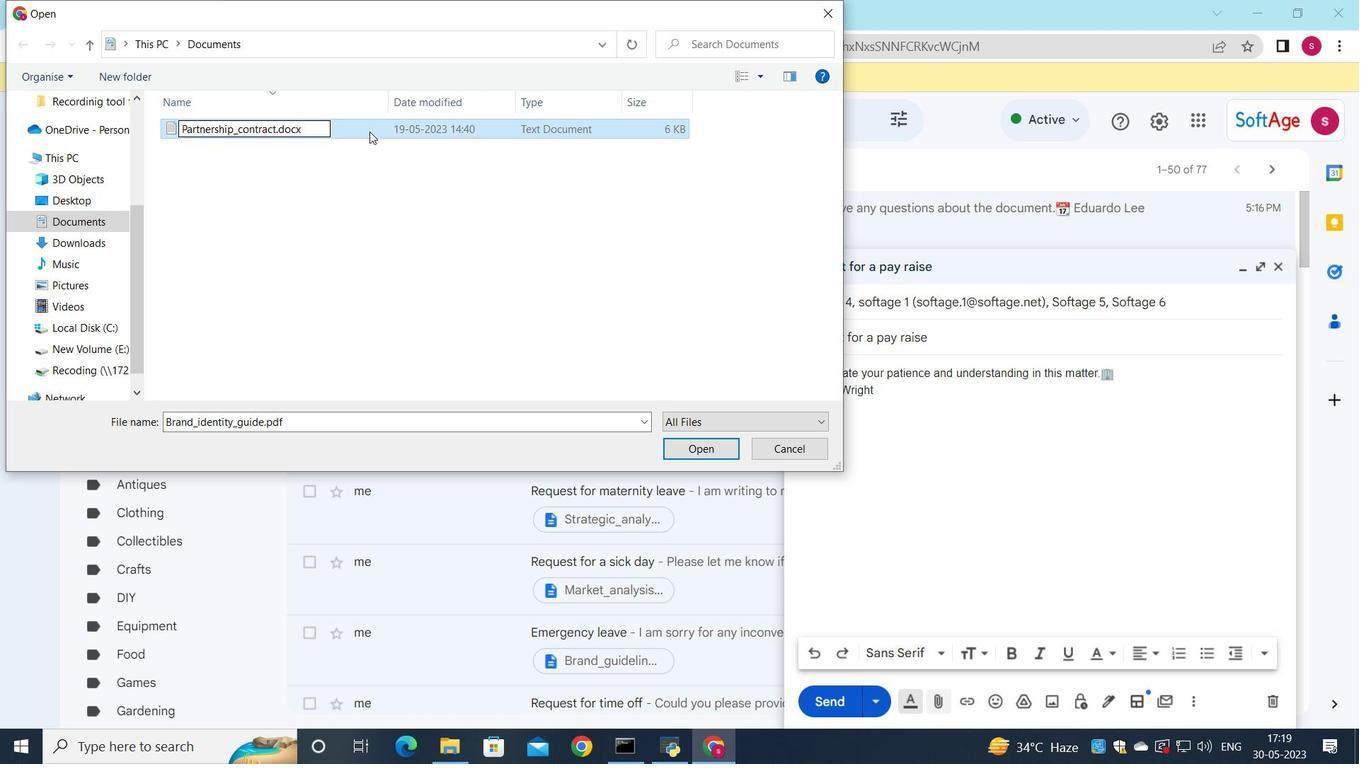 
Action: Mouse moved to (700, 446)
Screenshot: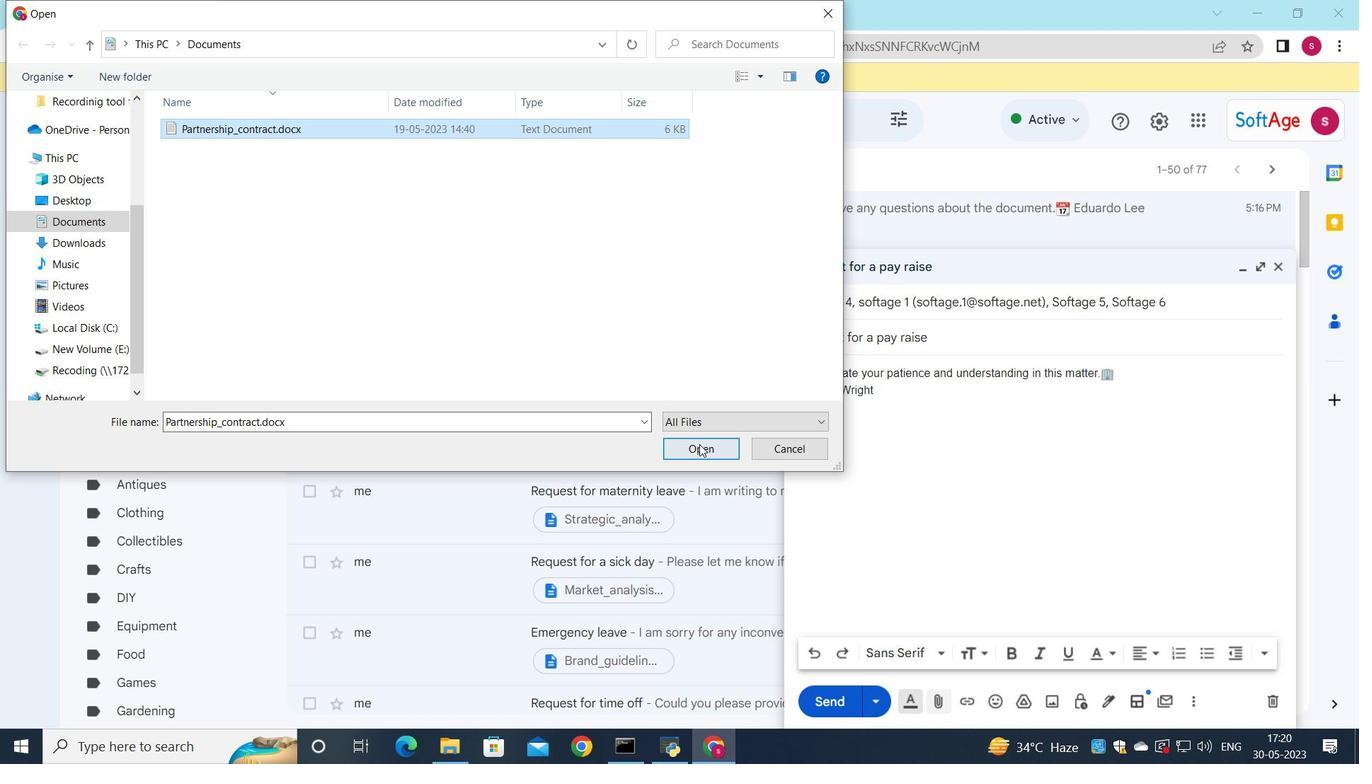 
Action: Mouse pressed left at (700, 446)
Screenshot: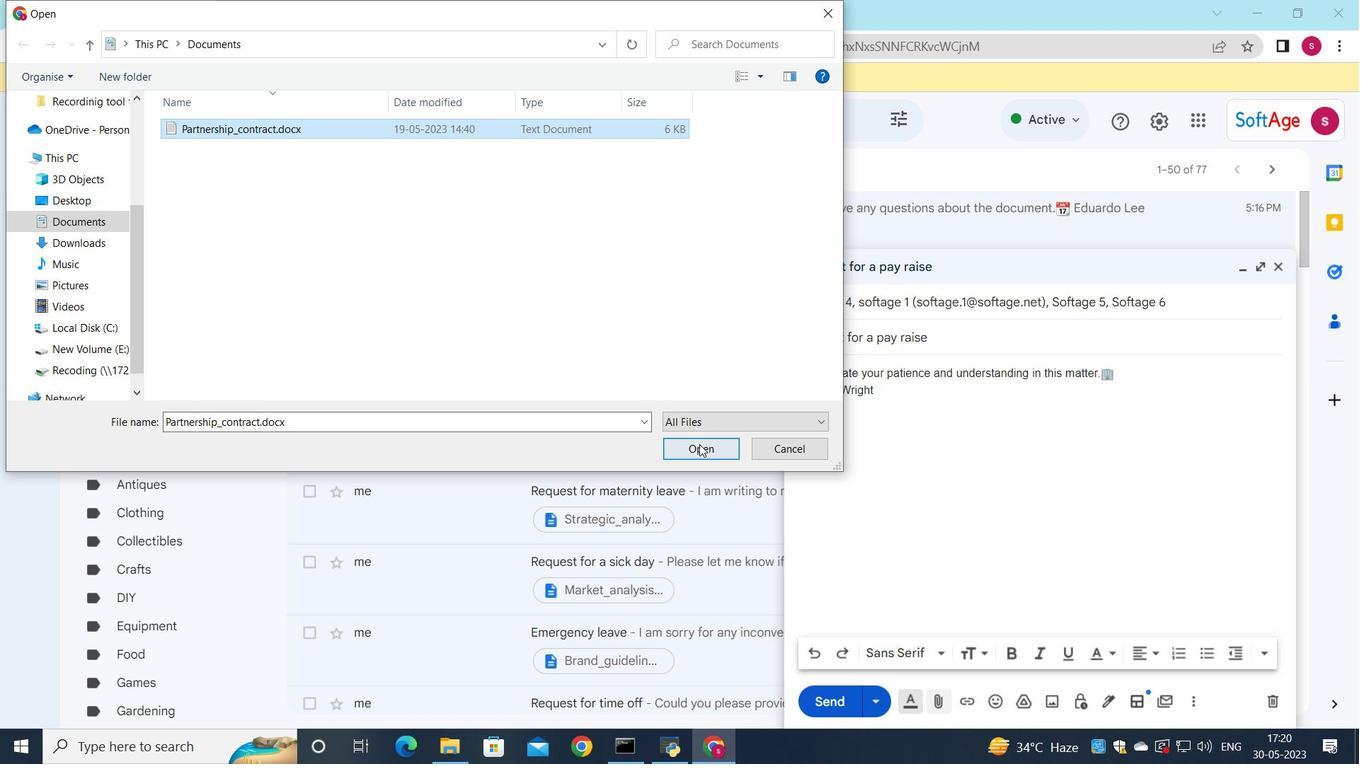 
Action: Mouse moved to (817, 706)
Screenshot: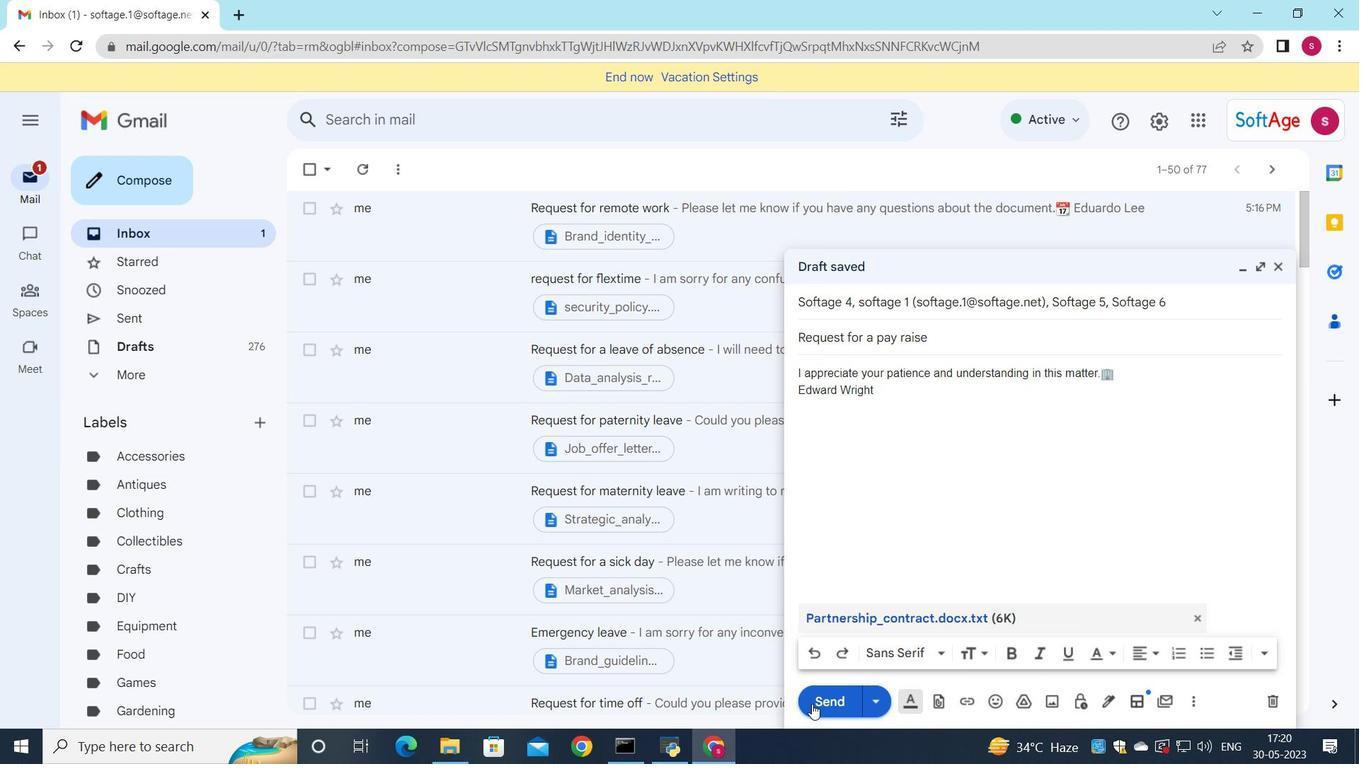 
Action: Mouse pressed left at (817, 706)
Screenshot: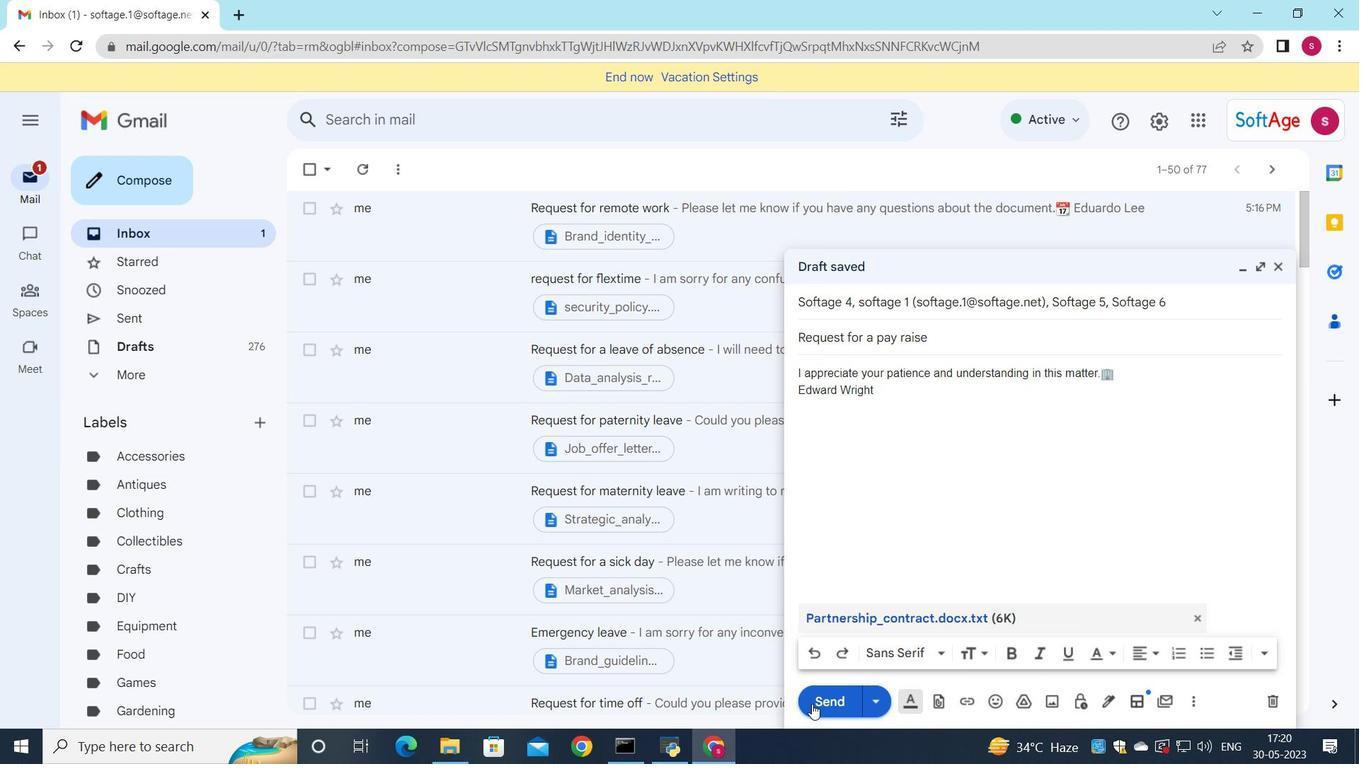 
Action: Mouse moved to (711, 225)
Screenshot: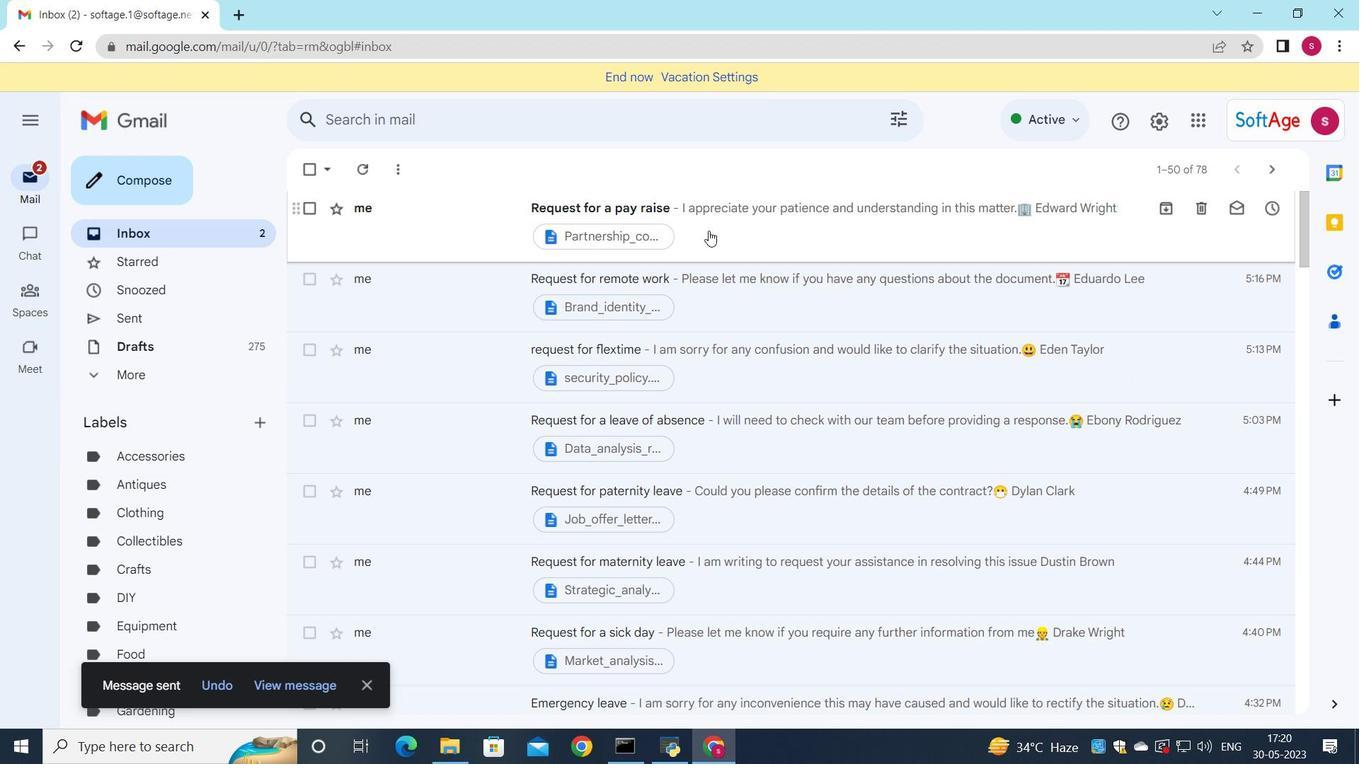 
Action: Mouse pressed left at (711, 225)
Screenshot: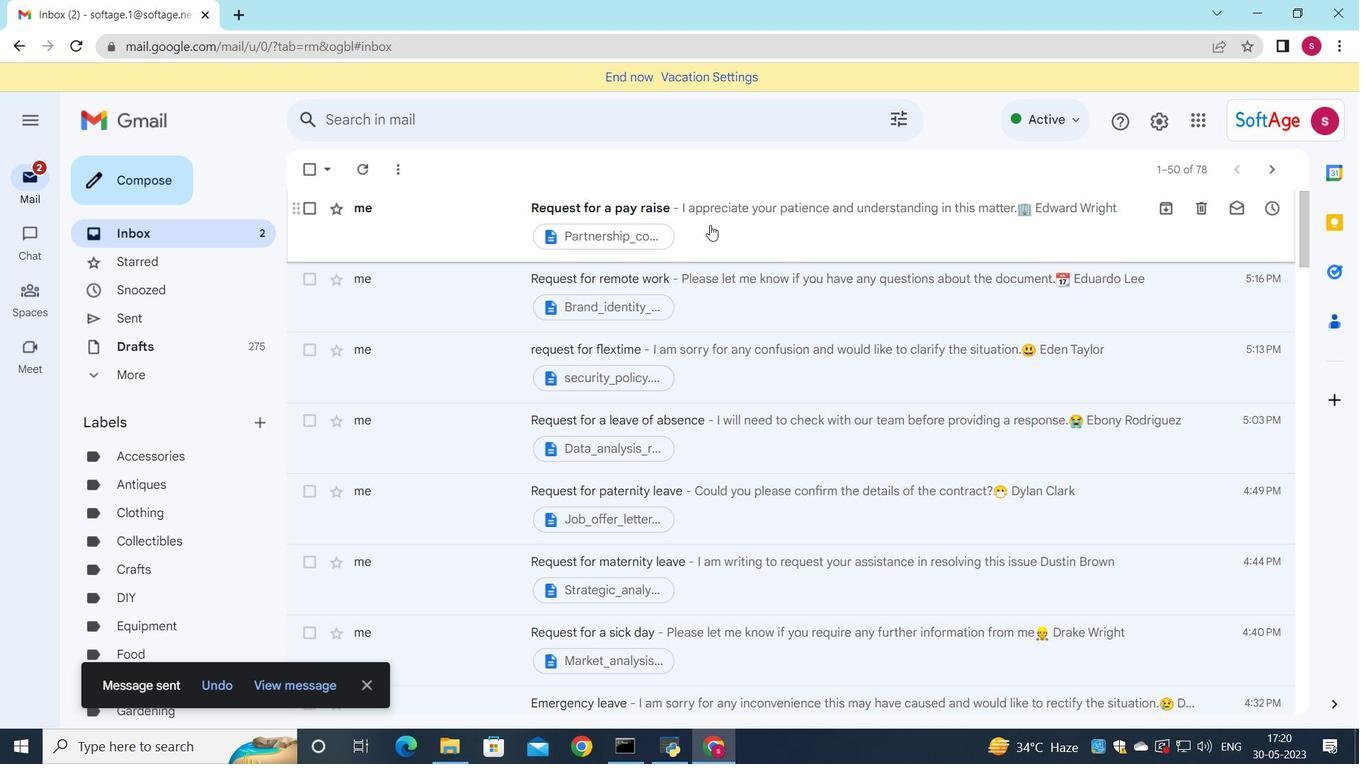 
Action: Mouse moved to (721, 363)
Screenshot: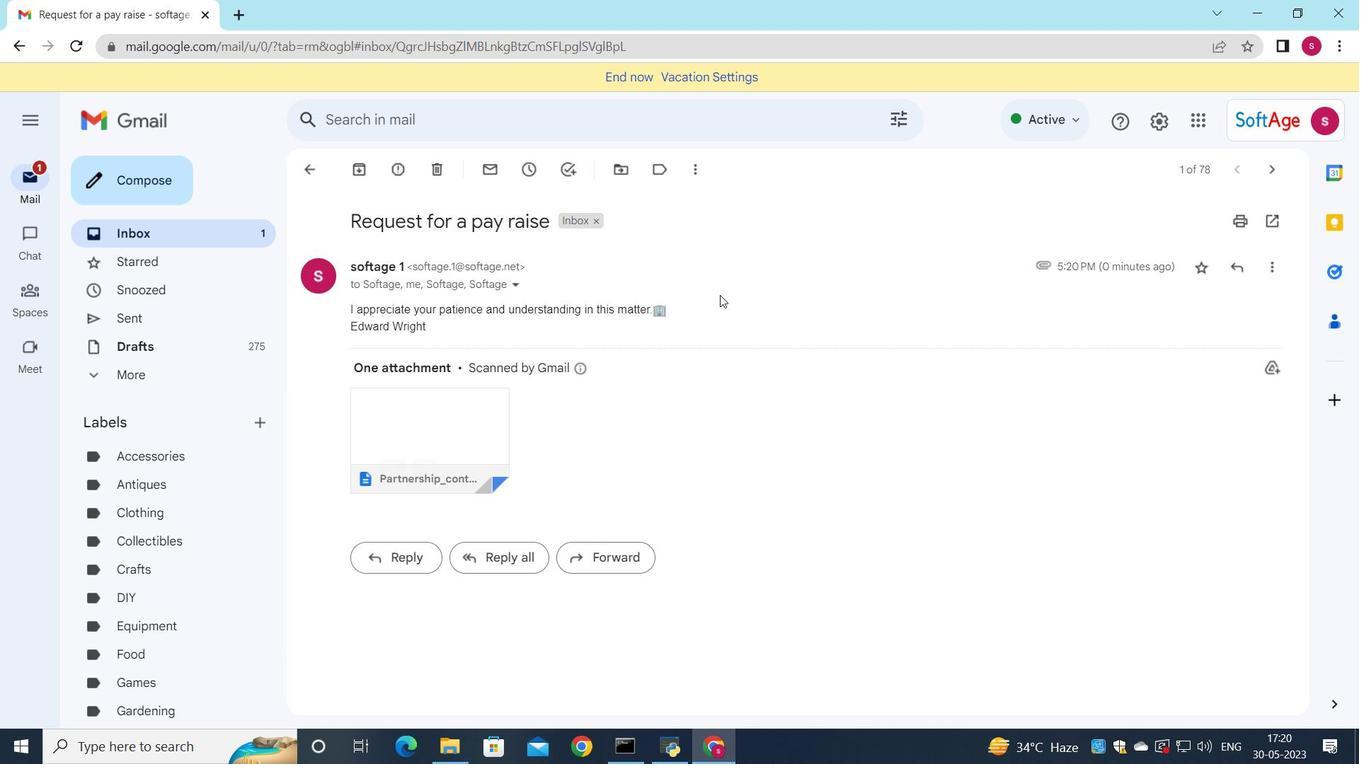 
